 Task: Buy 2 Wheel Studs of size 15.78mm Knurl, 73.3mm Length from Brake System section under best seller category for shipping address: Brenda Cooper, 929 Preston Street, Leroy, Kansas 66857, Cell Number 6209646868. Pay from credit card ending with 6010, CVV 682
Action: Mouse moved to (32, 94)
Screenshot: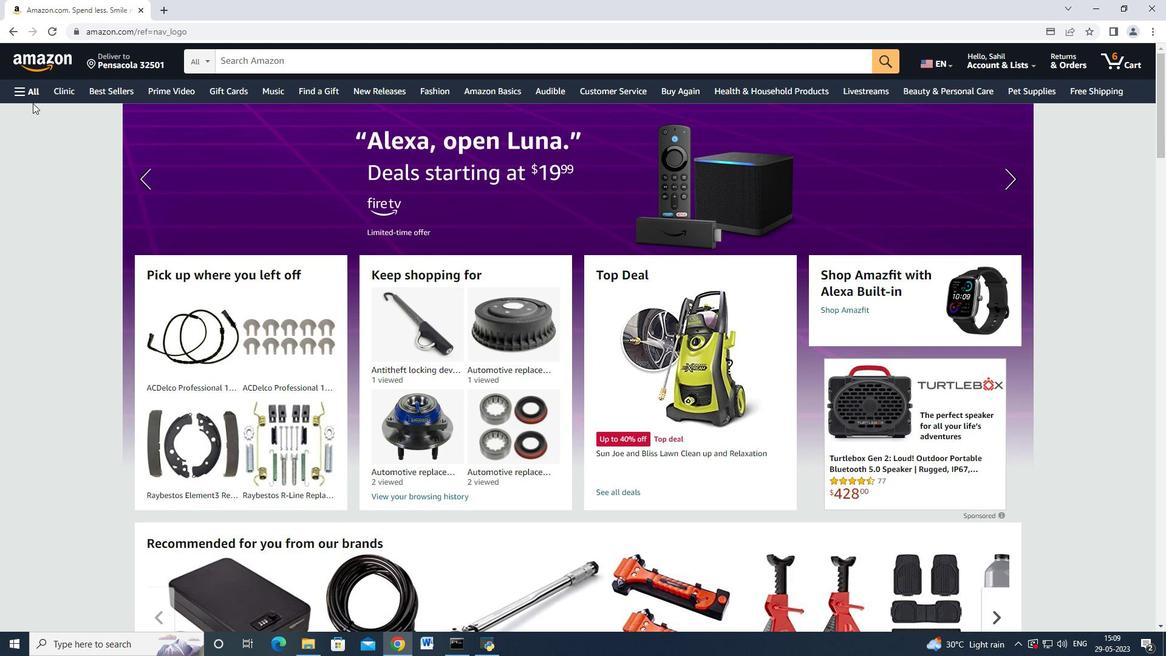 
Action: Mouse pressed left at (32, 94)
Screenshot: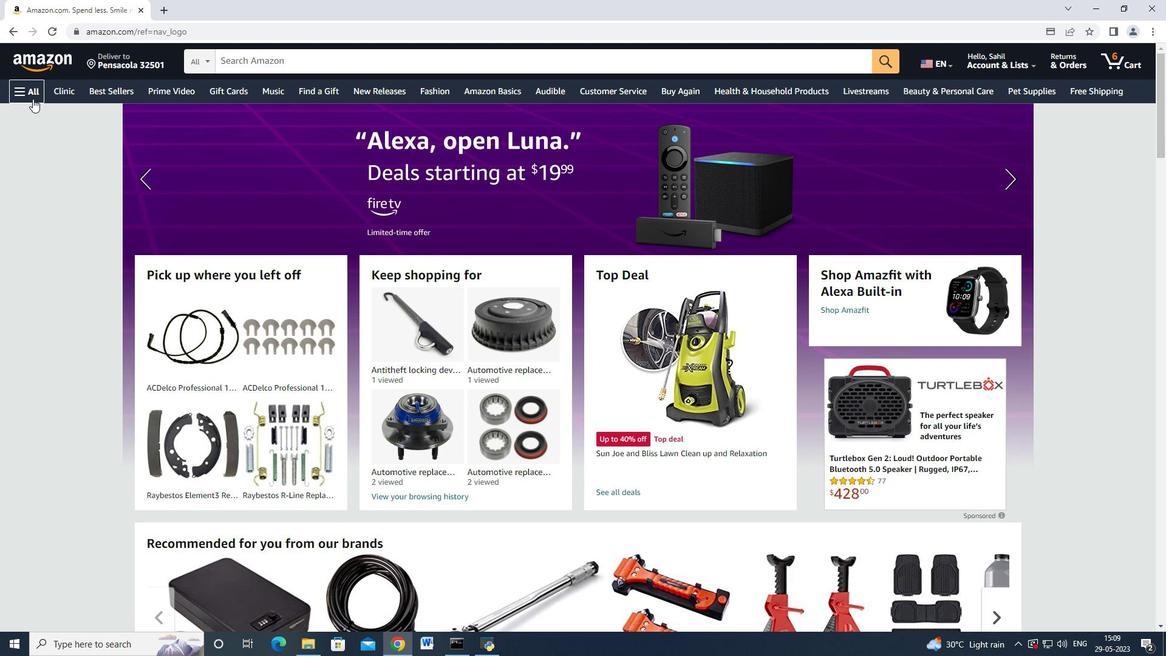 
Action: Mouse moved to (173, 580)
Screenshot: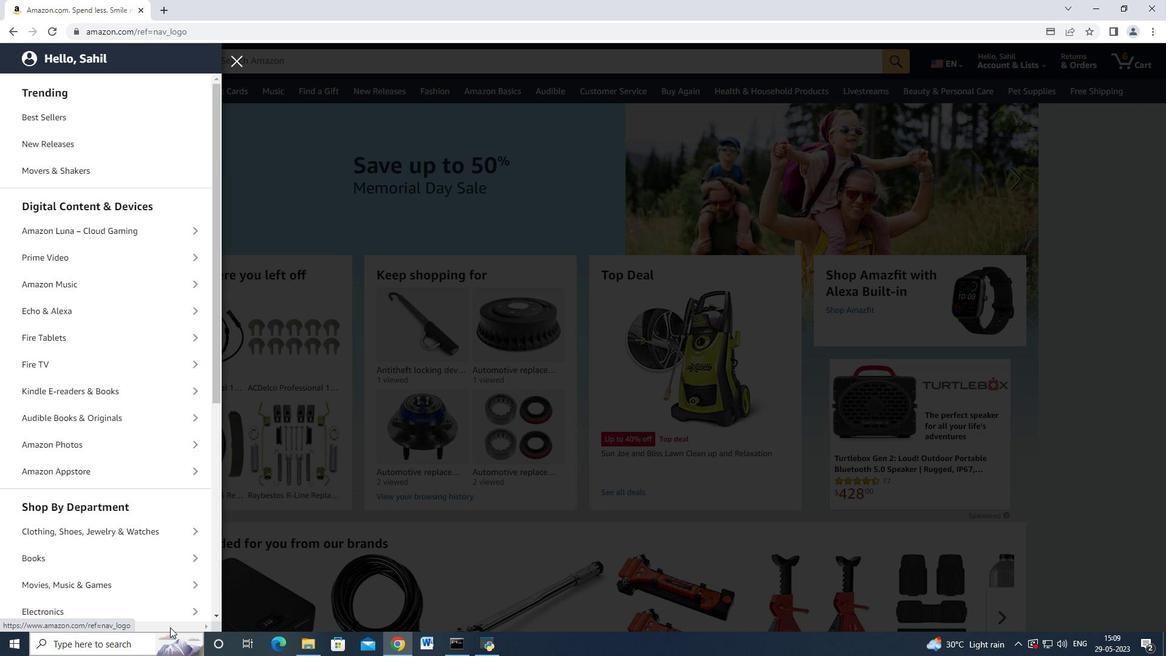 
Action: Mouse scrolled (173, 579) with delta (0, 0)
Screenshot: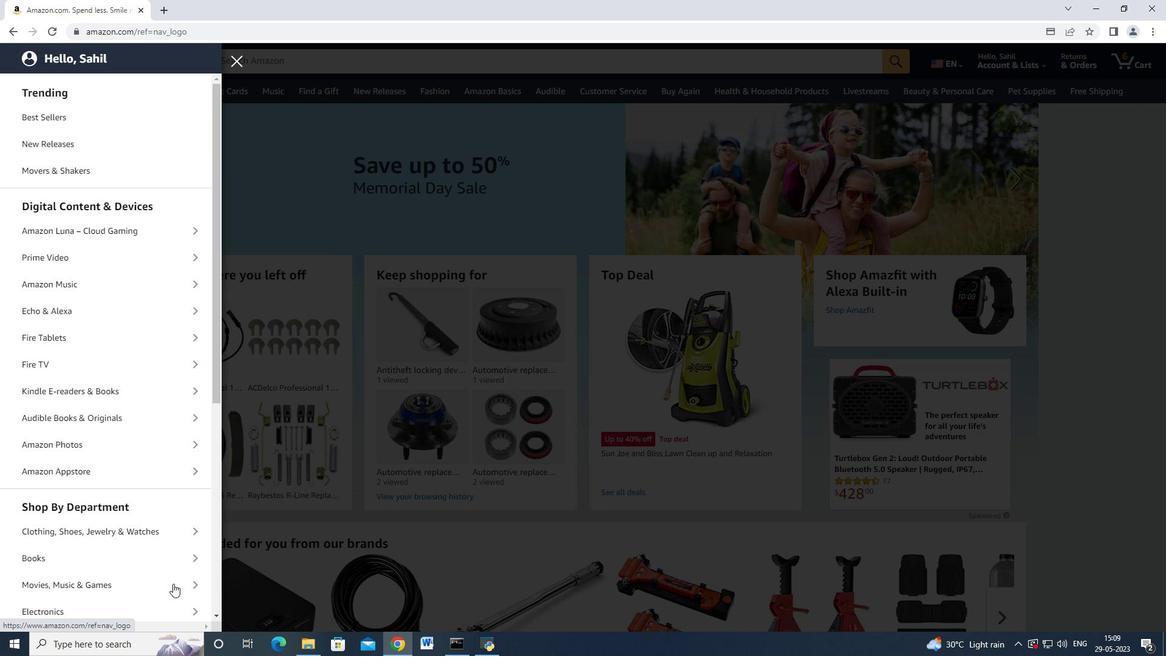 
Action: Mouse scrolled (173, 579) with delta (0, 0)
Screenshot: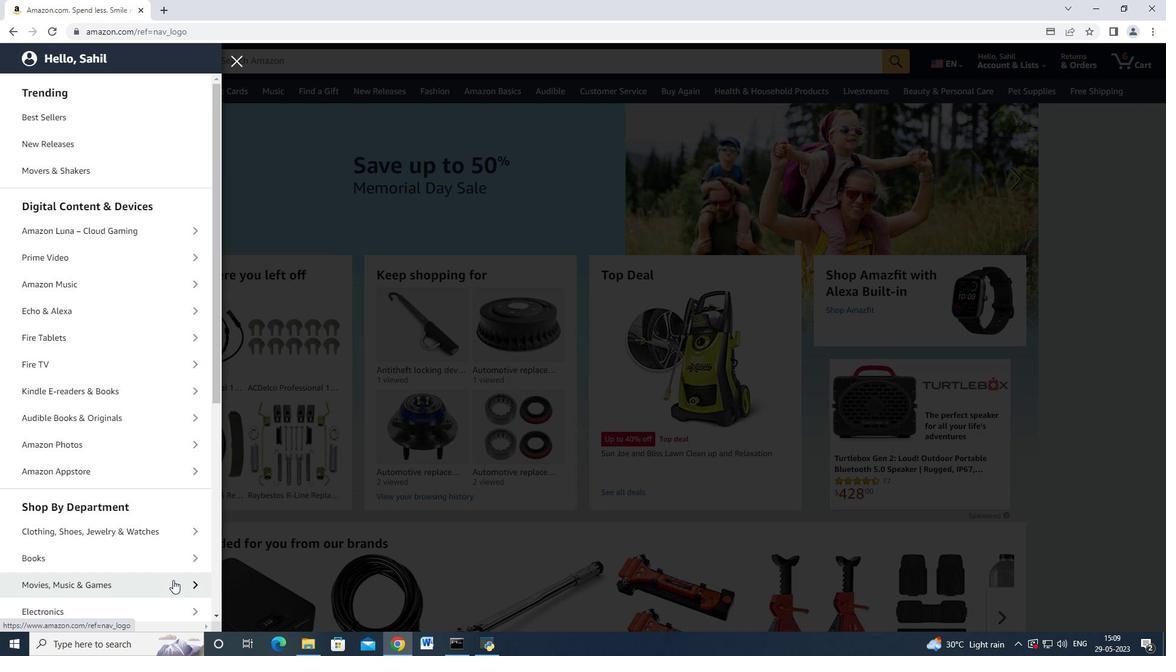
Action: Mouse scrolled (173, 579) with delta (0, 0)
Screenshot: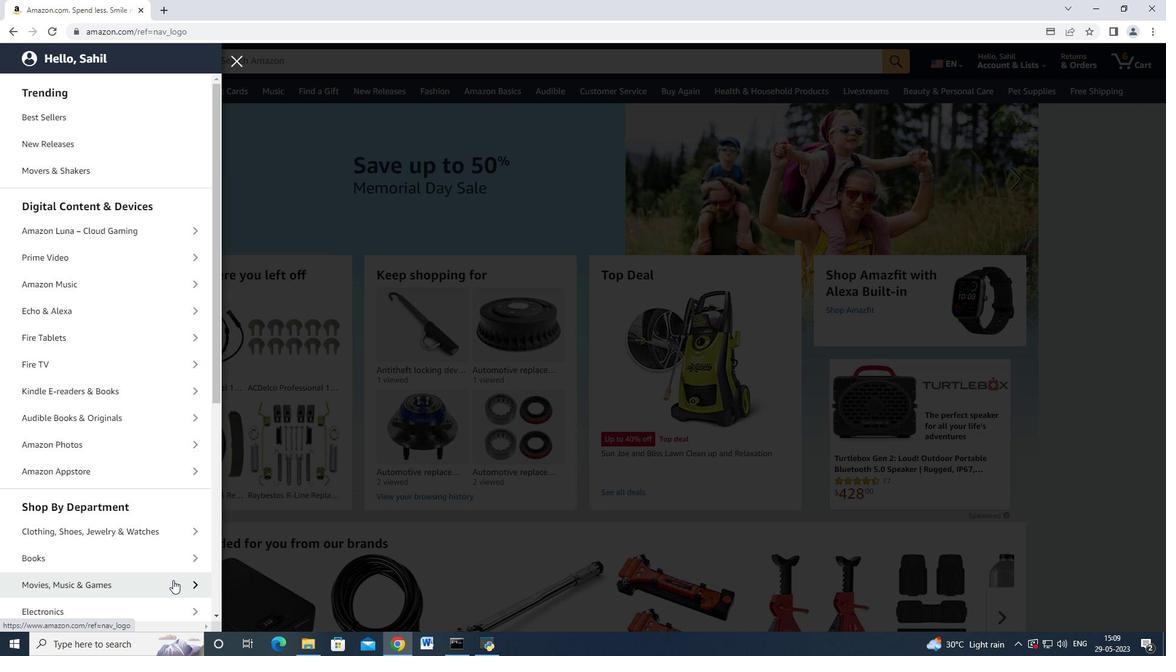 
Action: Mouse moved to (80, 464)
Screenshot: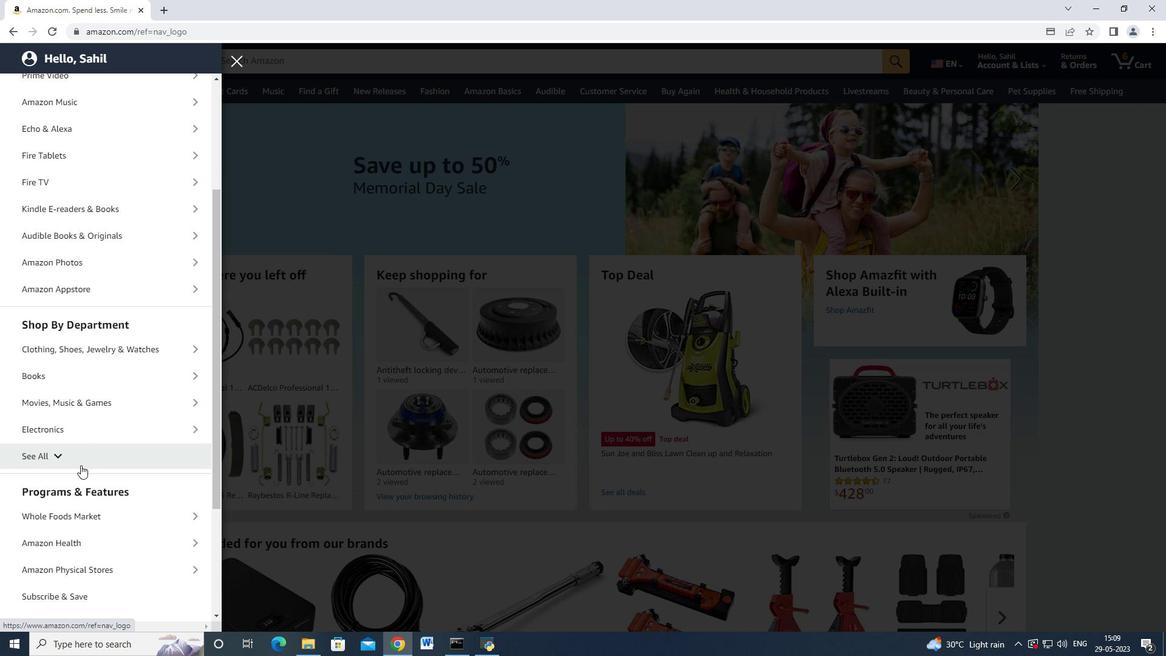 
Action: Mouse pressed left at (80, 464)
Screenshot: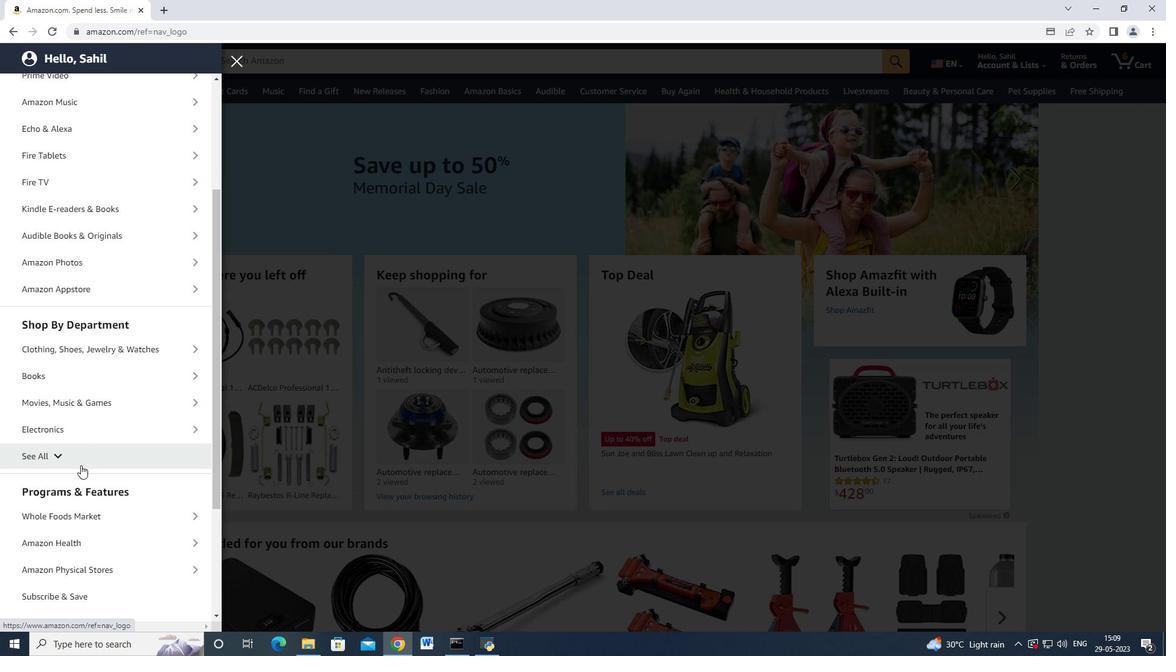 
Action: Mouse moved to (83, 474)
Screenshot: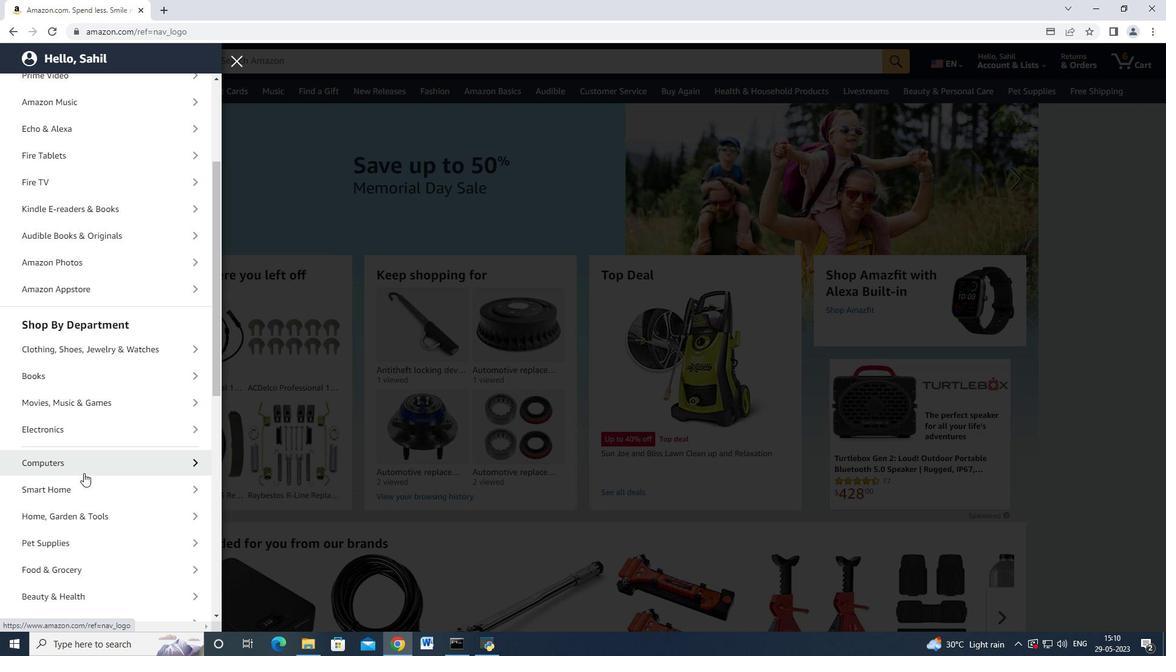 
Action: Mouse scrolled (83, 474) with delta (0, 0)
Screenshot: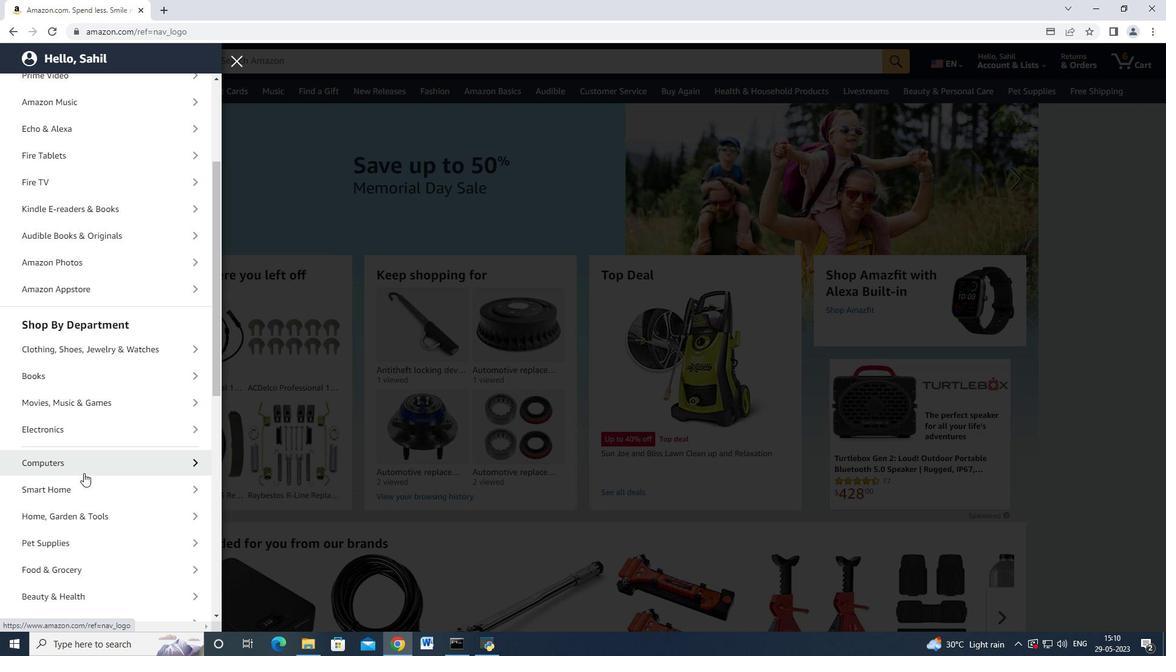 
Action: Mouse scrolled (83, 474) with delta (0, 0)
Screenshot: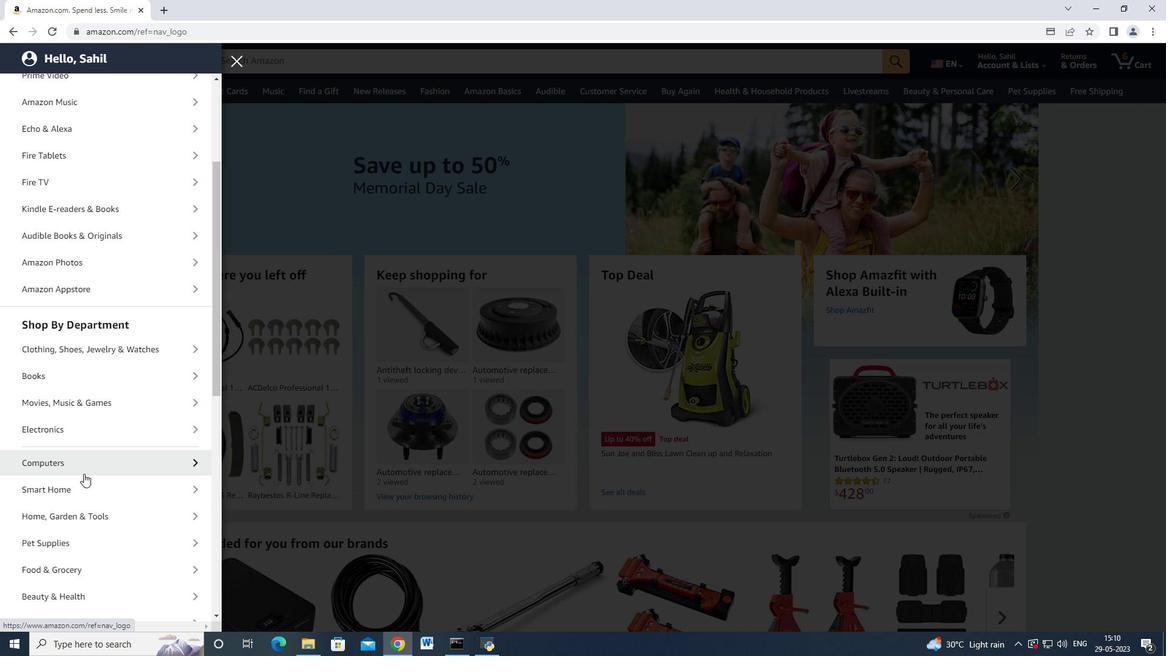 
Action: Mouse moved to (75, 315)
Screenshot: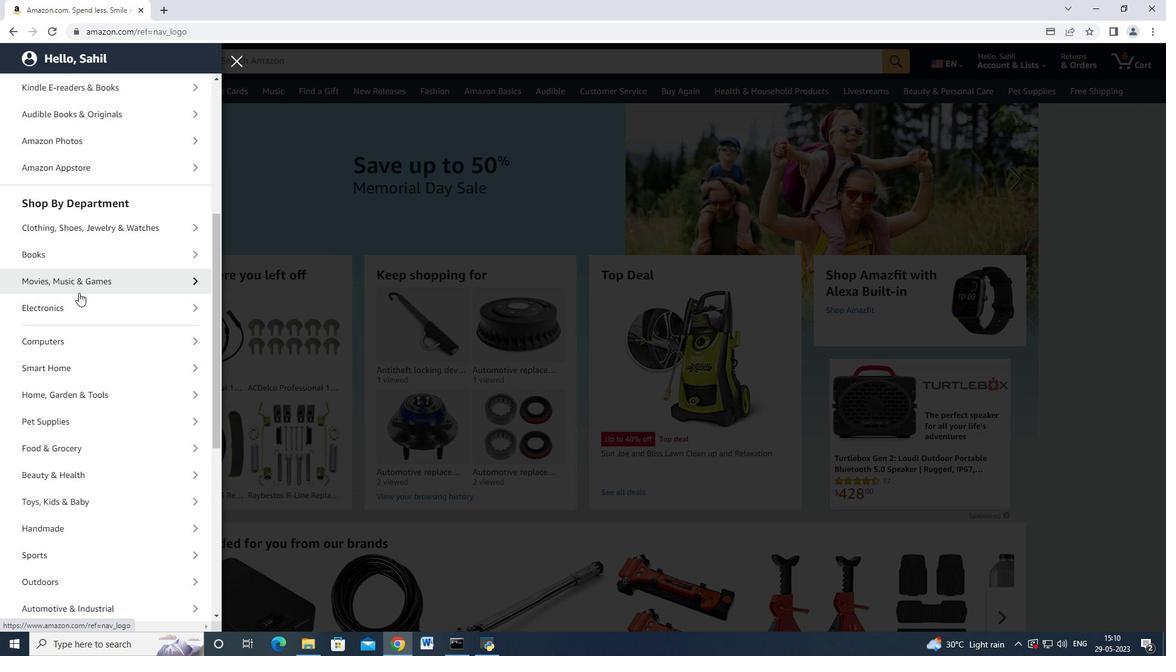 
Action: Mouse scrolled (75, 301) with delta (0, 0)
Screenshot: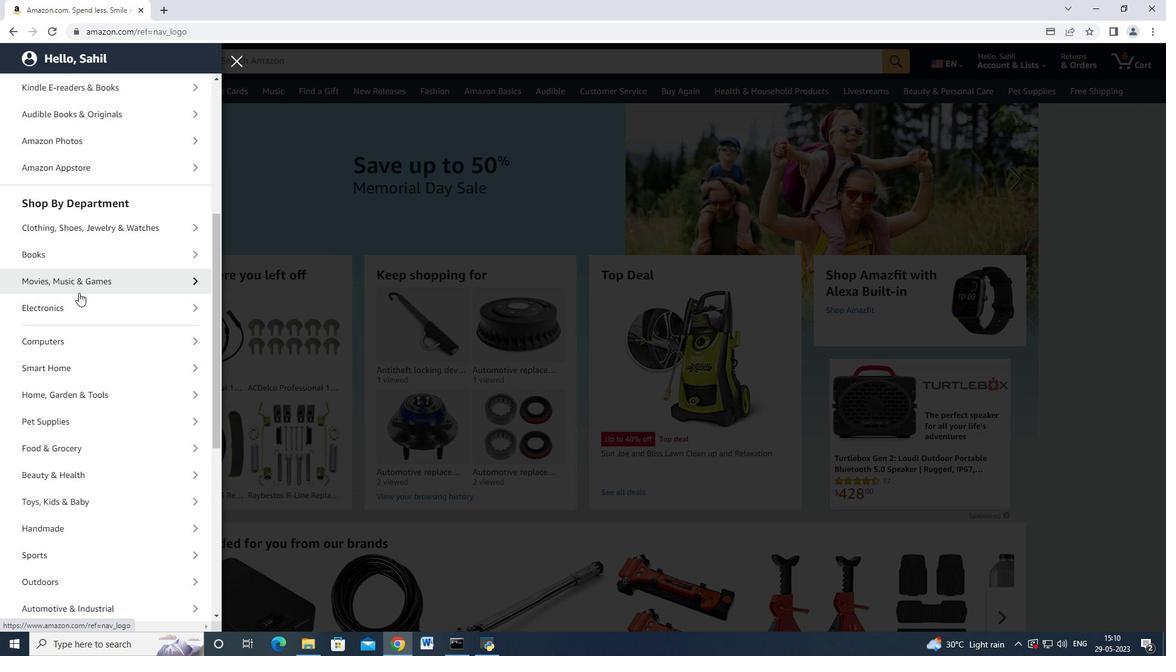 
Action: Mouse moved to (80, 334)
Screenshot: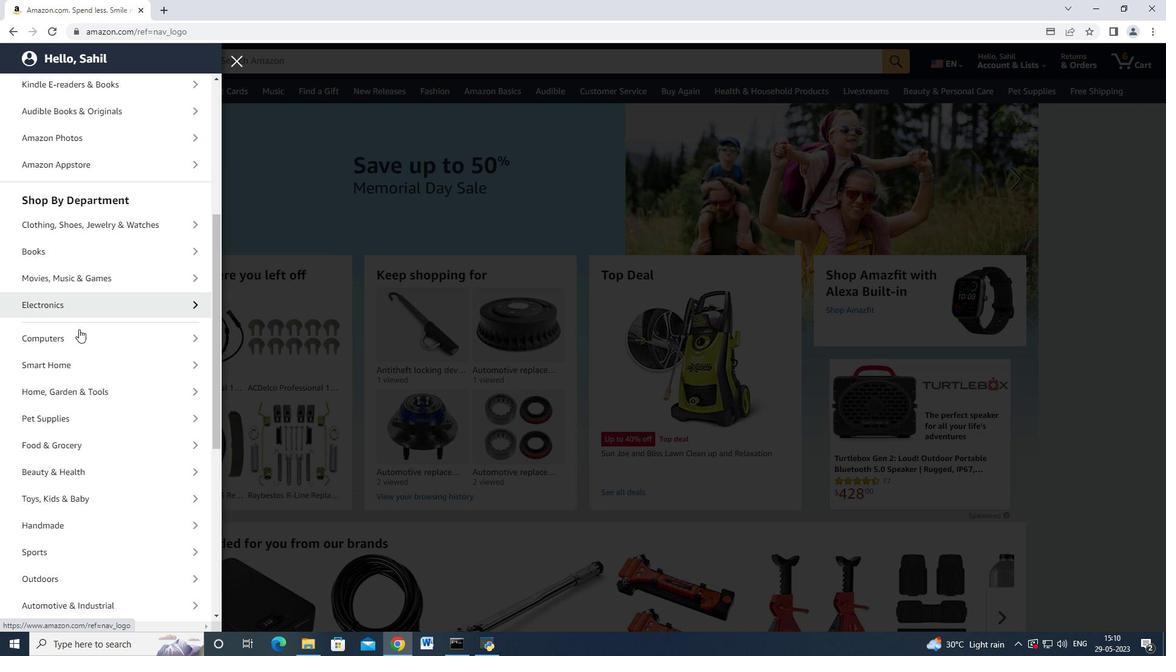 
Action: Mouse scrolled (80, 333) with delta (0, 0)
Screenshot: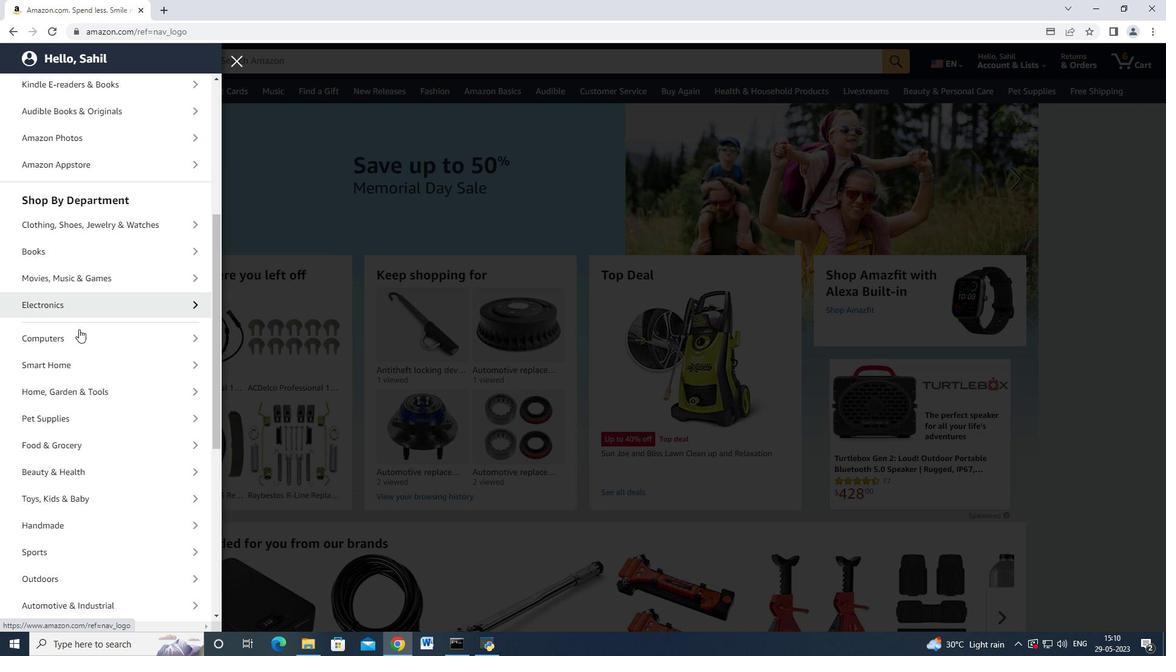 
Action: Mouse scrolled (80, 333) with delta (0, 0)
Screenshot: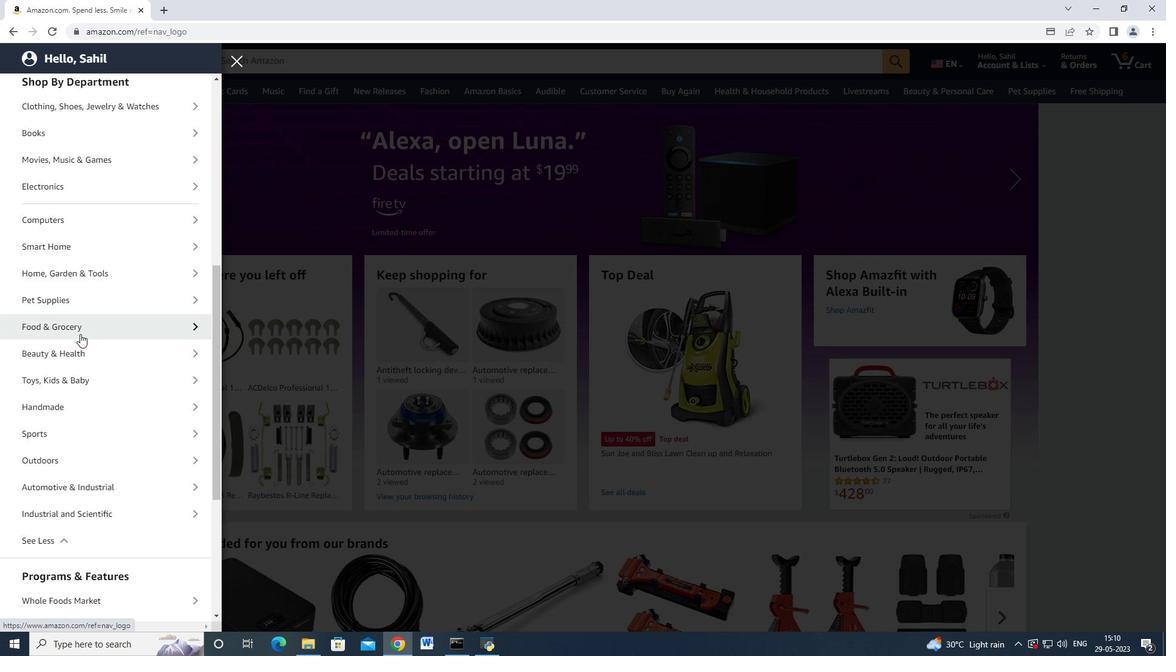 
Action: Mouse scrolled (80, 333) with delta (0, 0)
Screenshot: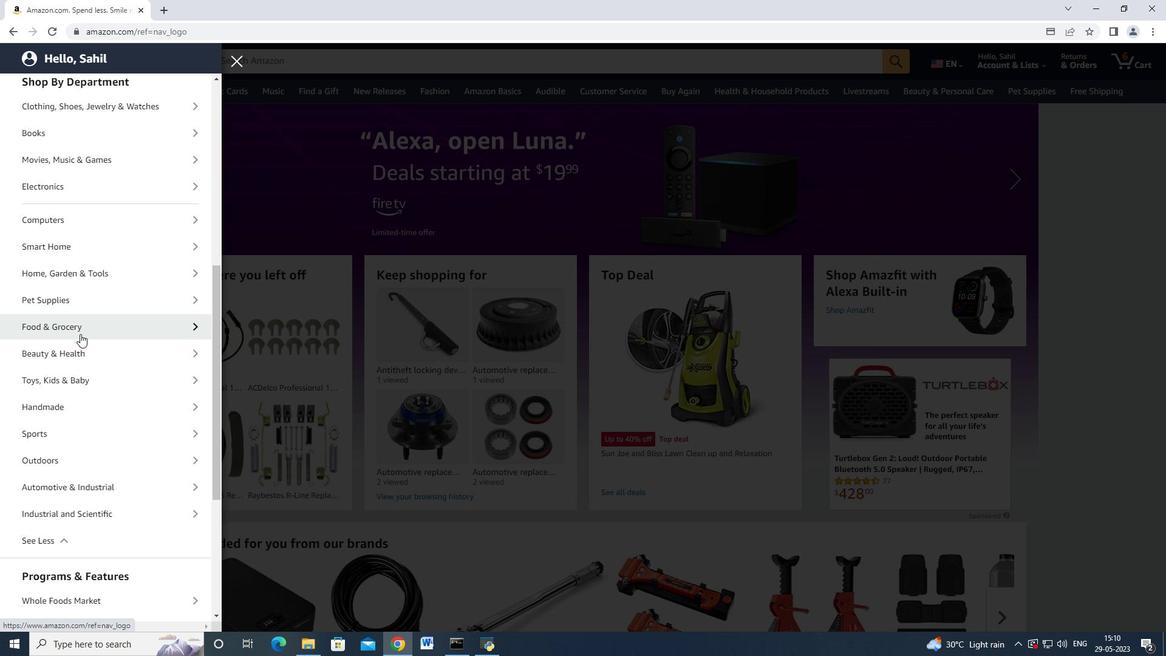 
Action: Mouse scrolled (80, 334) with delta (0, 0)
Screenshot: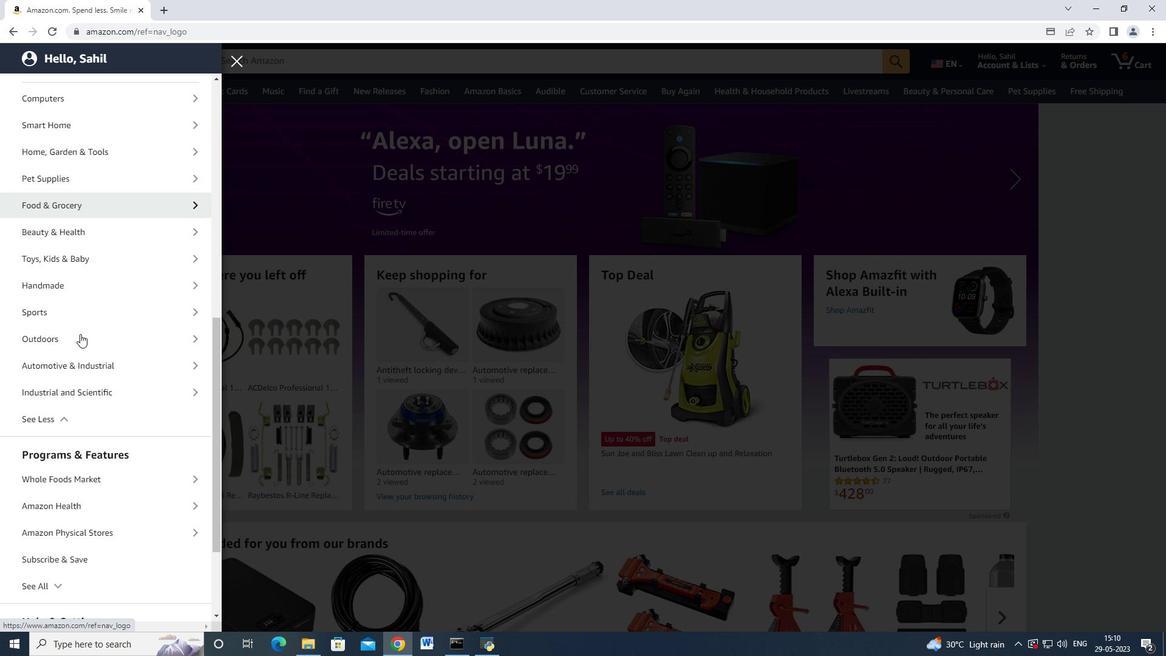 
Action: Mouse scrolled (80, 334) with delta (0, 0)
Screenshot: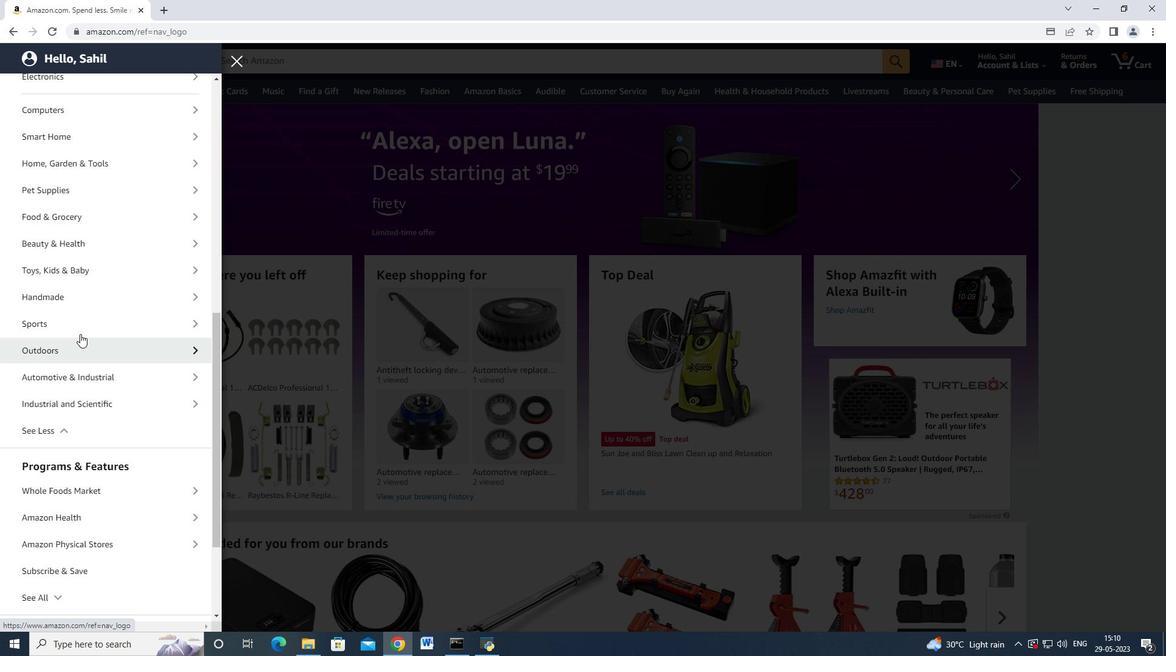
Action: Mouse scrolled (80, 334) with delta (0, 0)
Screenshot: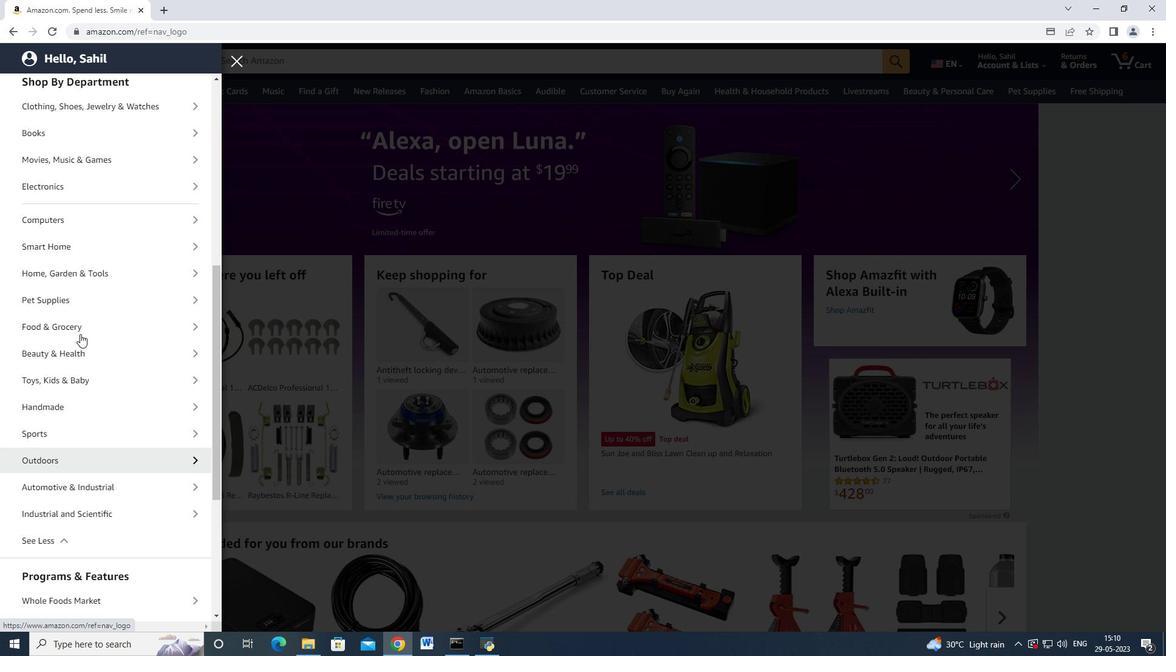 
Action: Mouse scrolled (80, 334) with delta (0, 0)
Screenshot: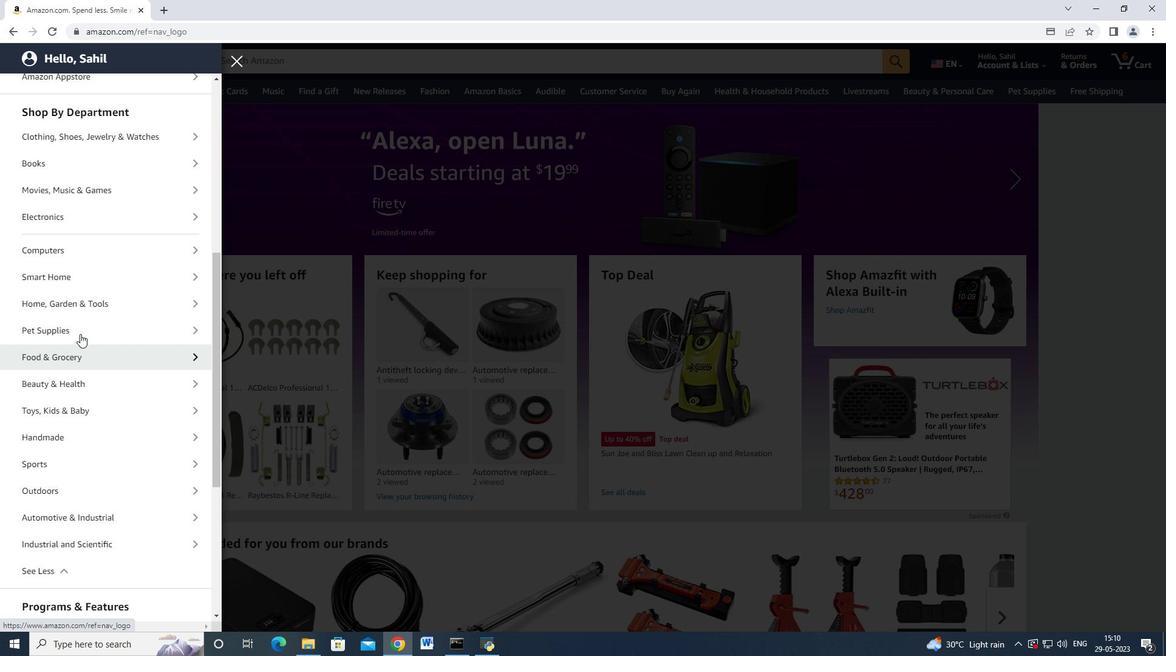 
Action: Mouse moved to (80, 334)
Screenshot: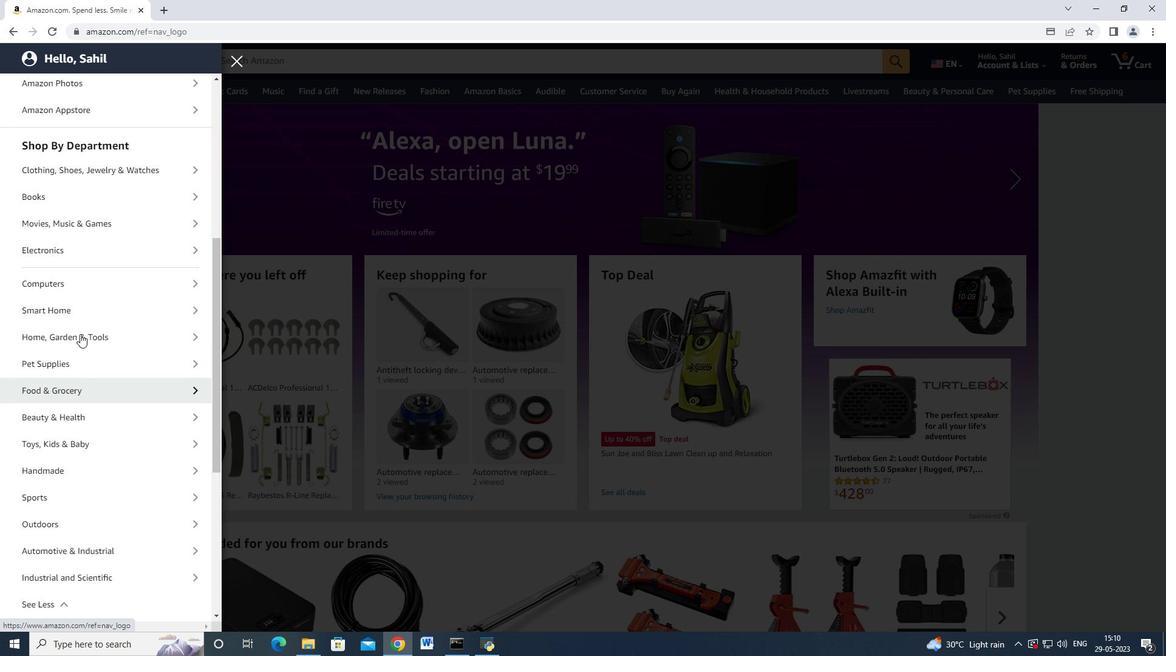 
Action: Mouse scrolled (80, 335) with delta (0, 0)
Screenshot: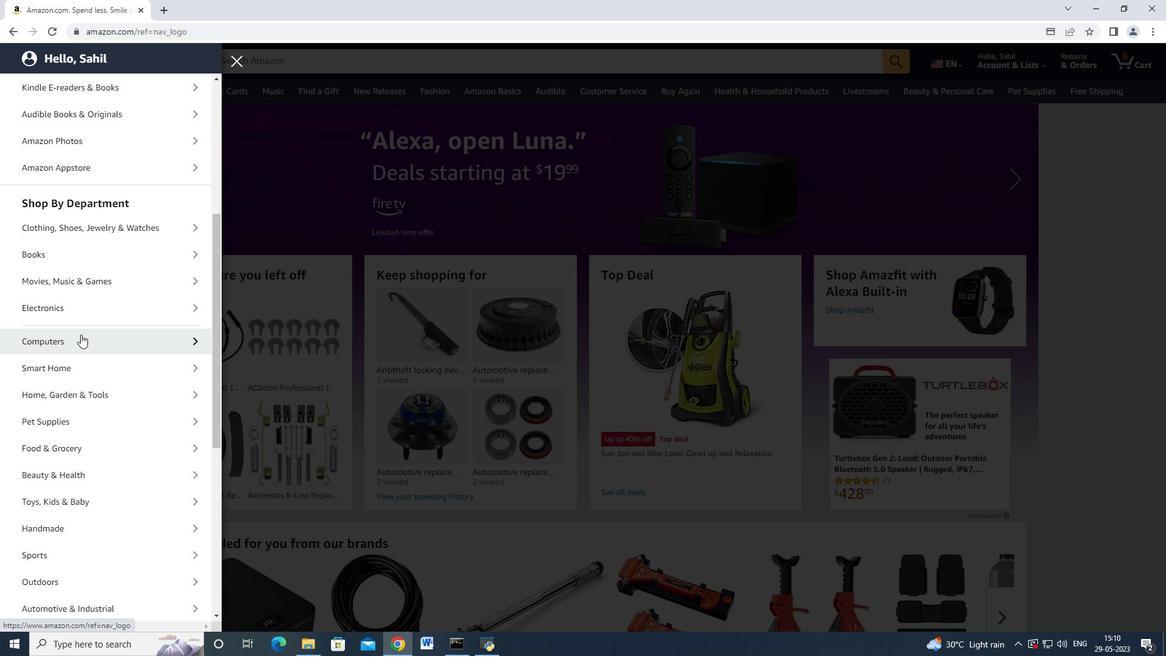 
Action: Mouse scrolled (80, 335) with delta (0, 0)
Screenshot: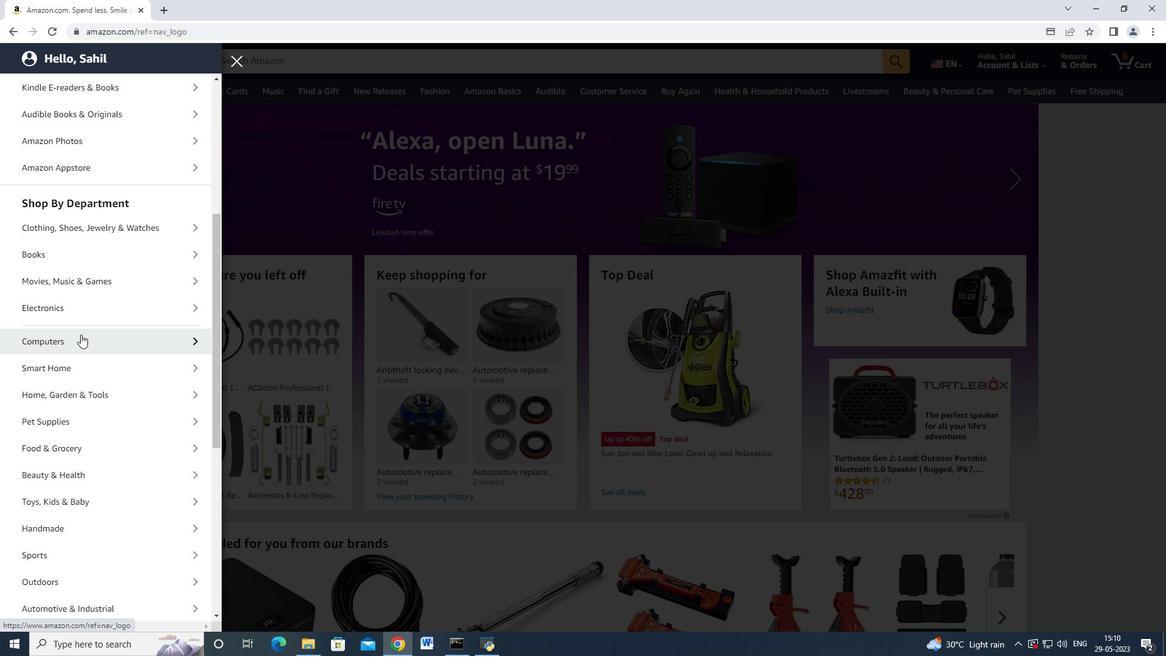 
Action: Mouse scrolled (80, 335) with delta (0, 0)
Screenshot: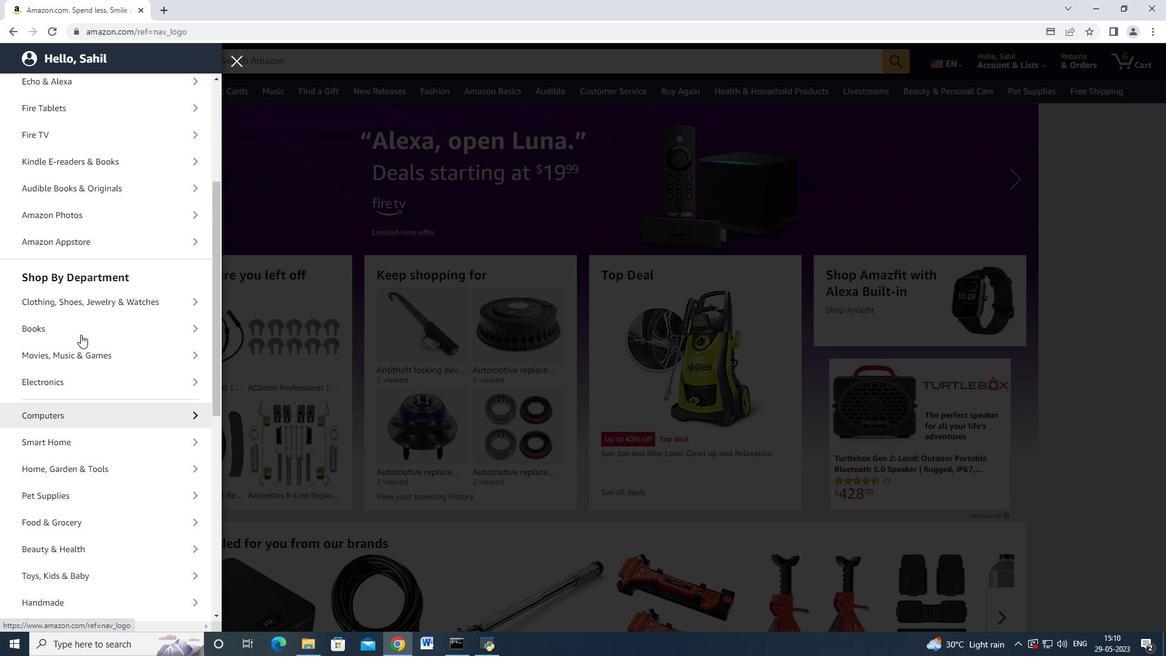 
Action: Mouse moved to (82, 333)
Screenshot: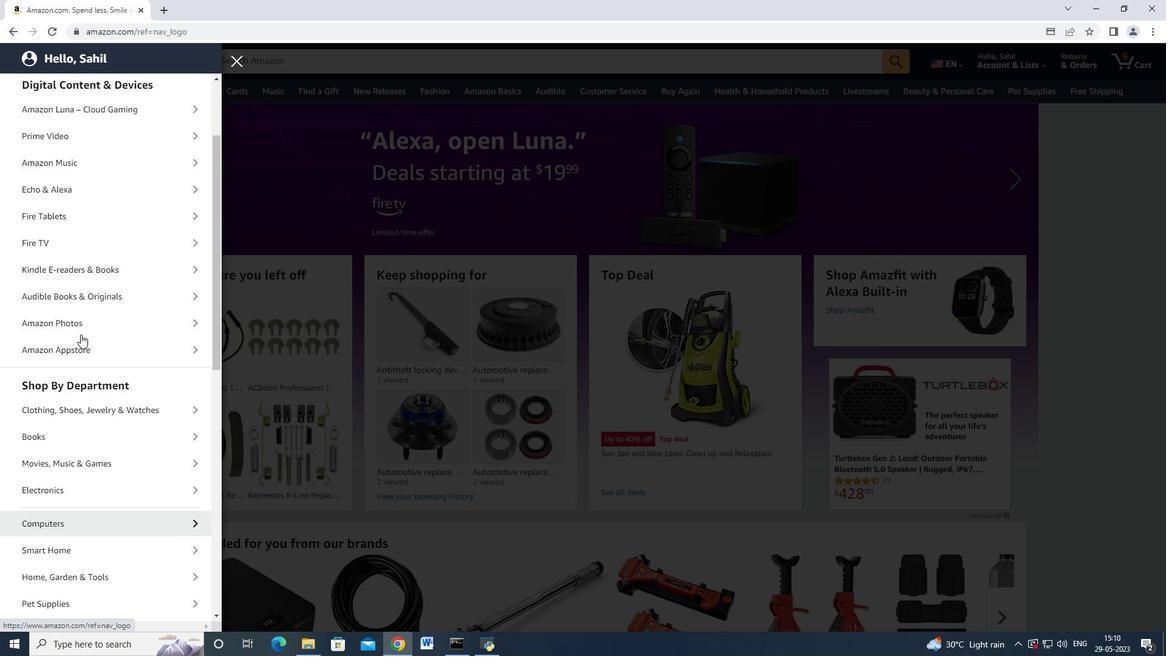 
Action: Mouse scrolled (82, 333) with delta (0, 0)
Screenshot: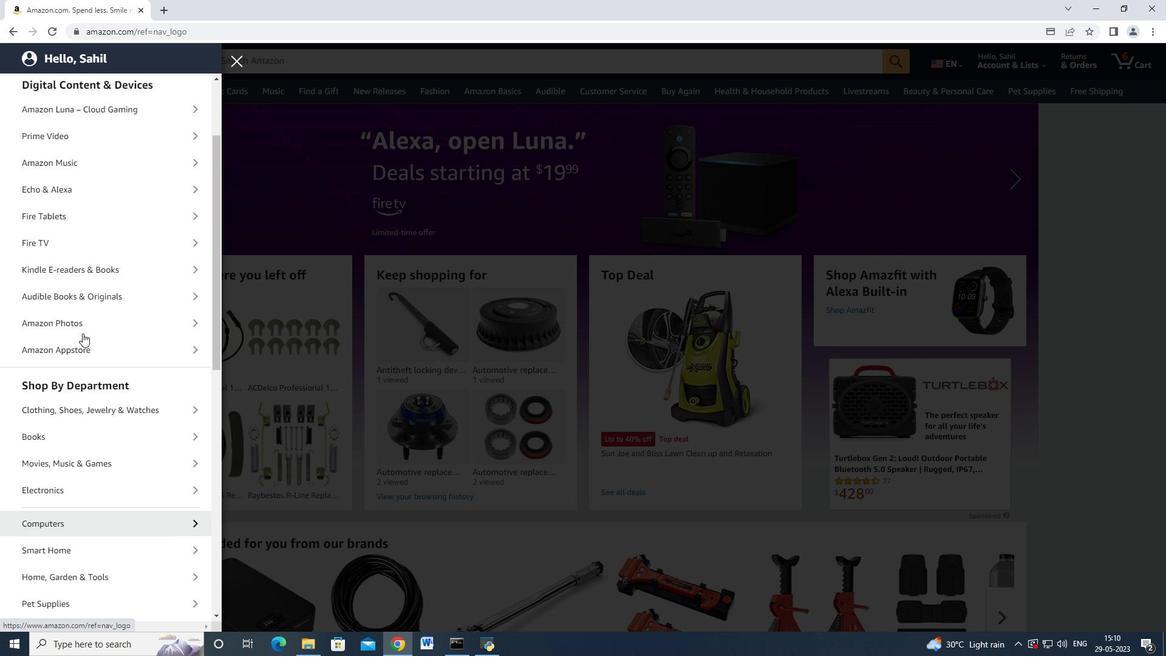 
Action: Mouse scrolled (82, 333) with delta (0, 0)
Screenshot: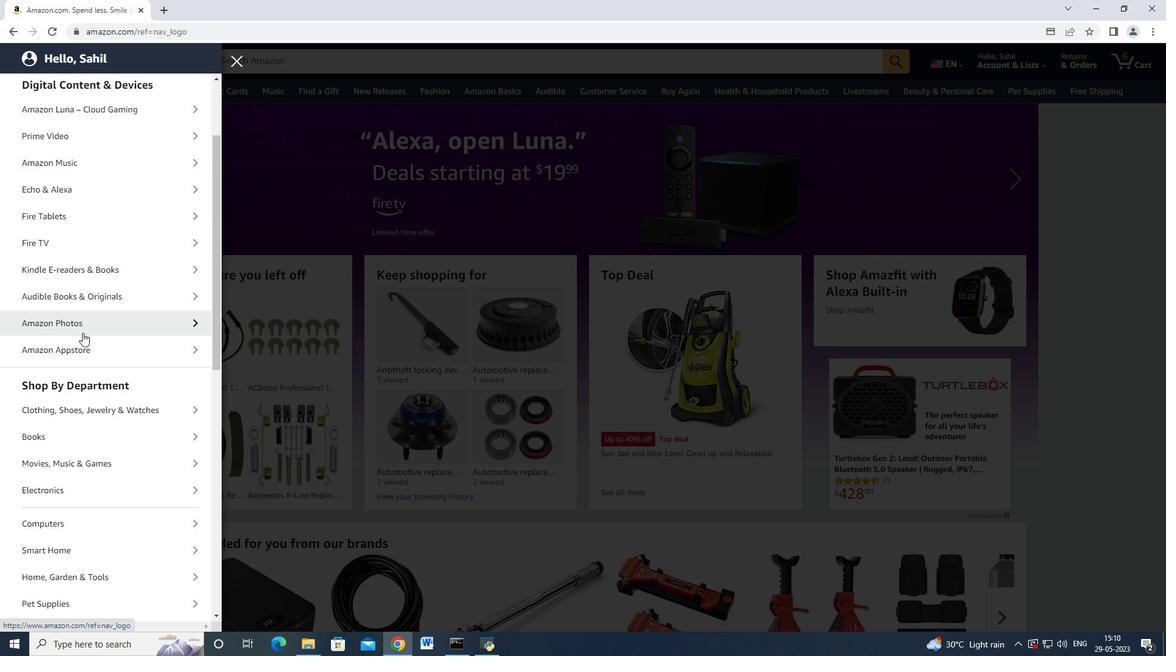 
Action: Mouse scrolled (82, 332) with delta (0, 0)
Screenshot: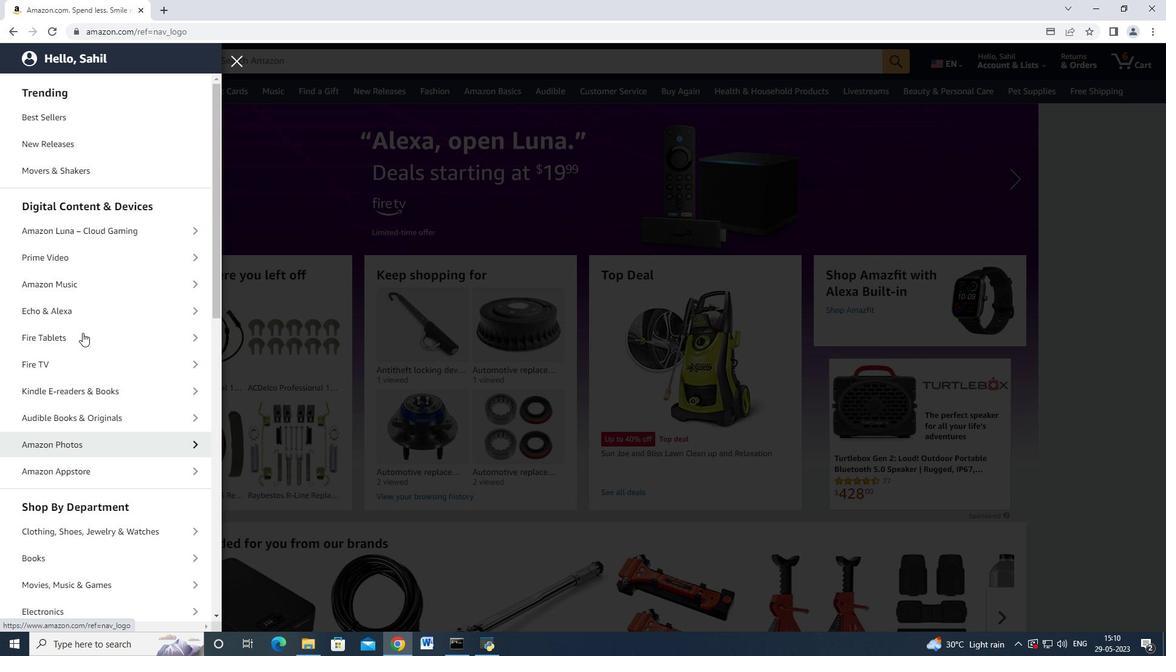 
Action: Mouse scrolled (82, 332) with delta (0, 0)
Screenshot: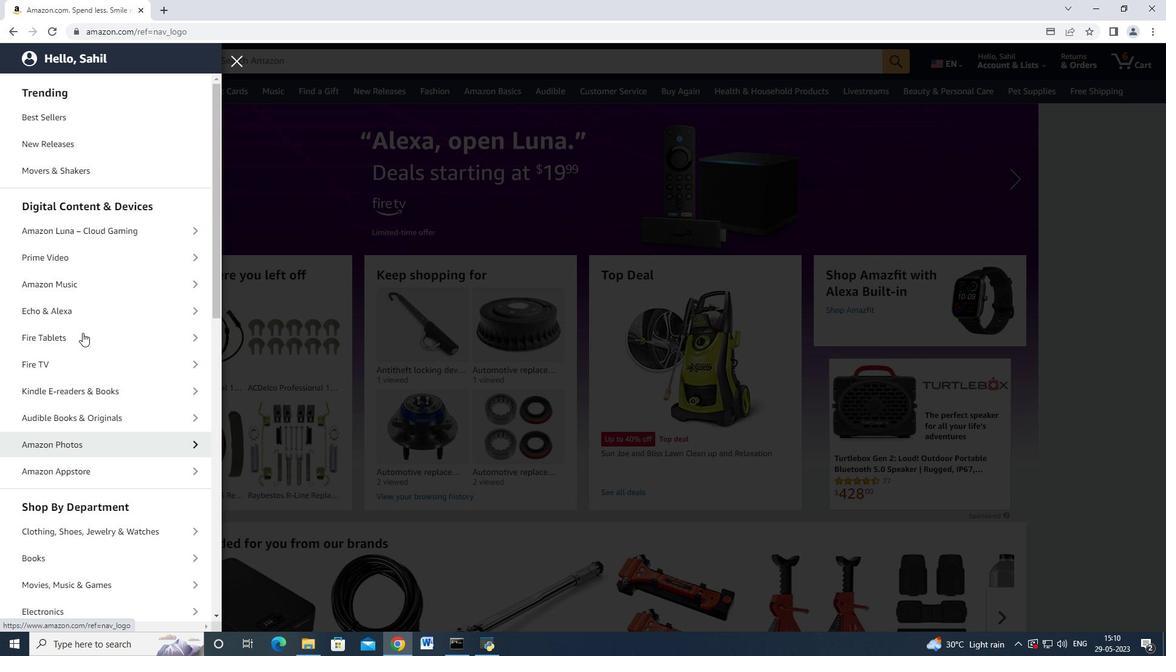 
Action: Mouse scrolled (82, 333) with delta (0, 0)
Screenshot: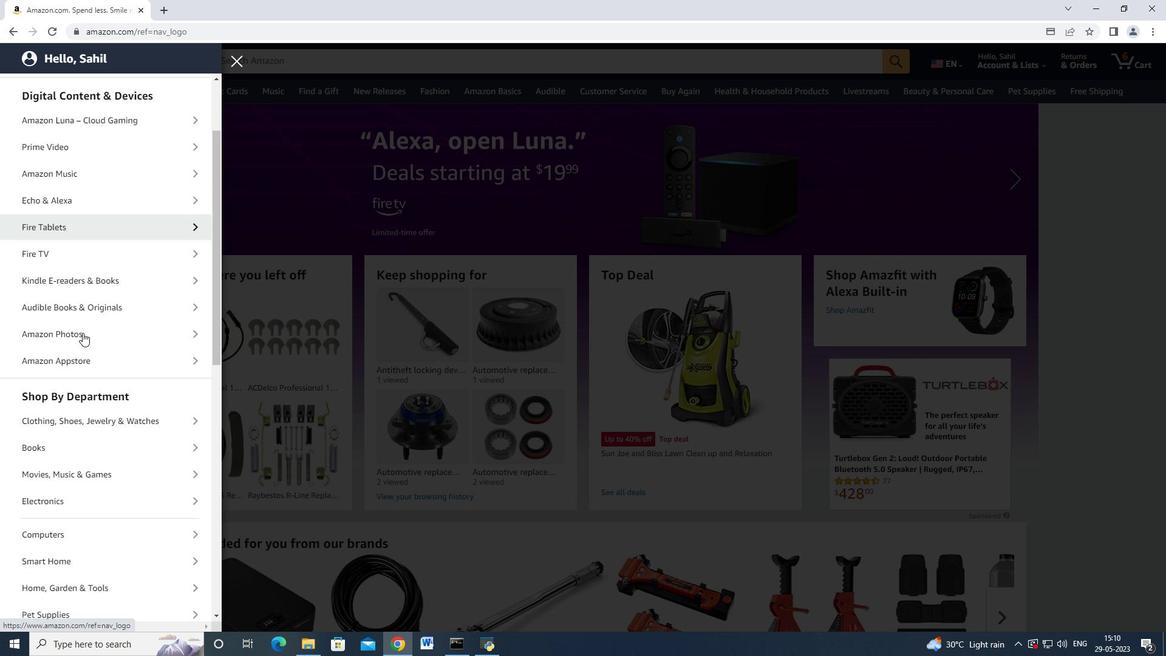 
Action: Mouse scrolled (82, 333) with delta (0, 0)
Screenshot: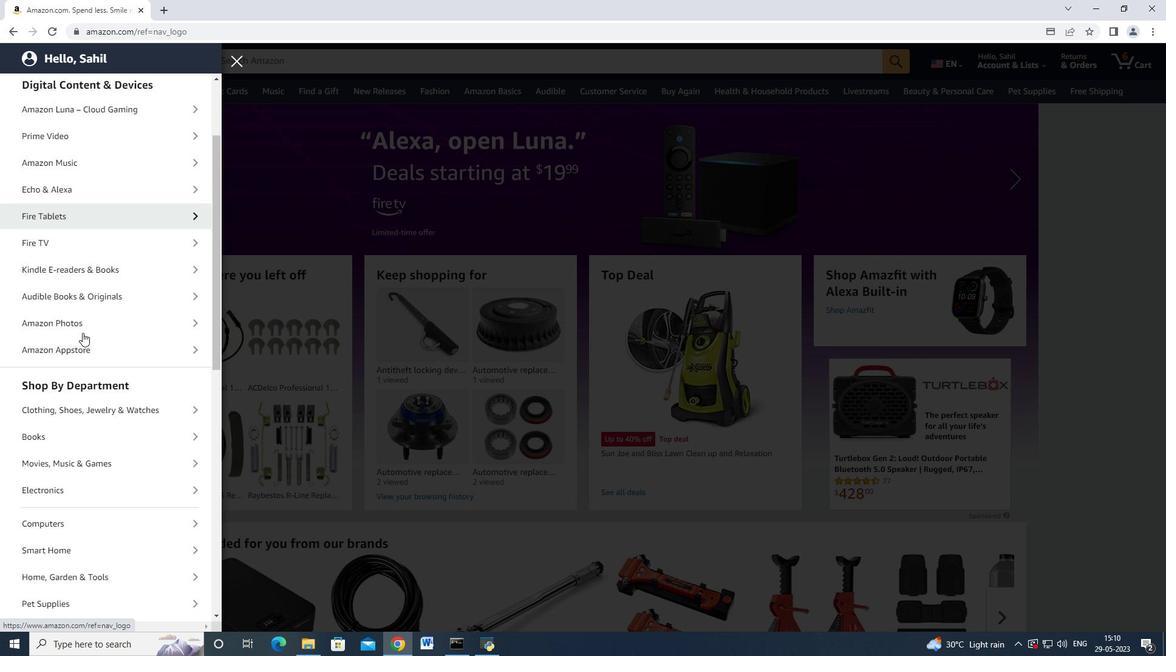 
Action: Mouse scrolled (82, 332) with delta (0, 0)
Screenshot: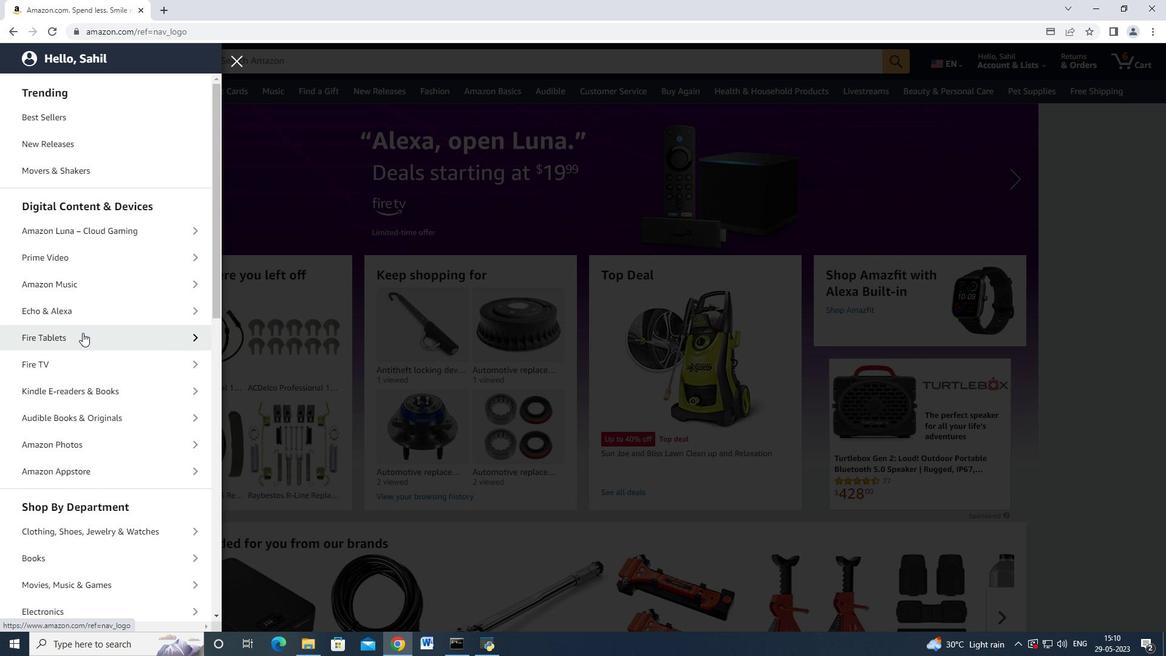 
Action: Mouse scrolled (82, 332) with delta (0, 0)
Screenshot: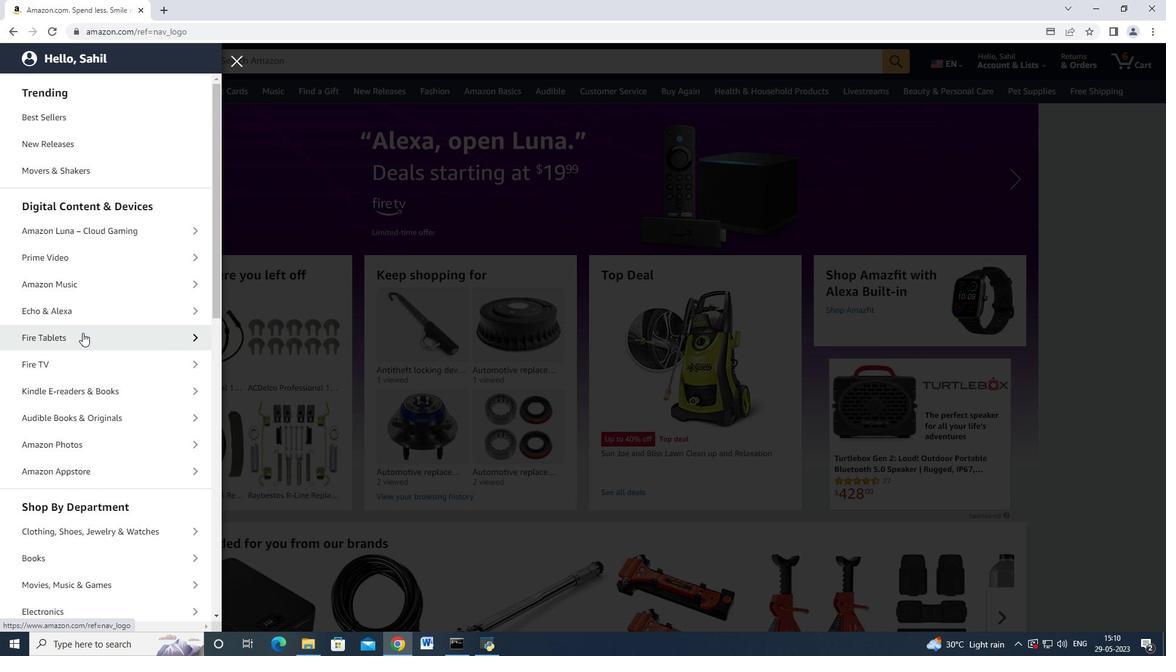 
Action: Mouse scrolled (82, 333) with delta (0, 0)
Screenshot: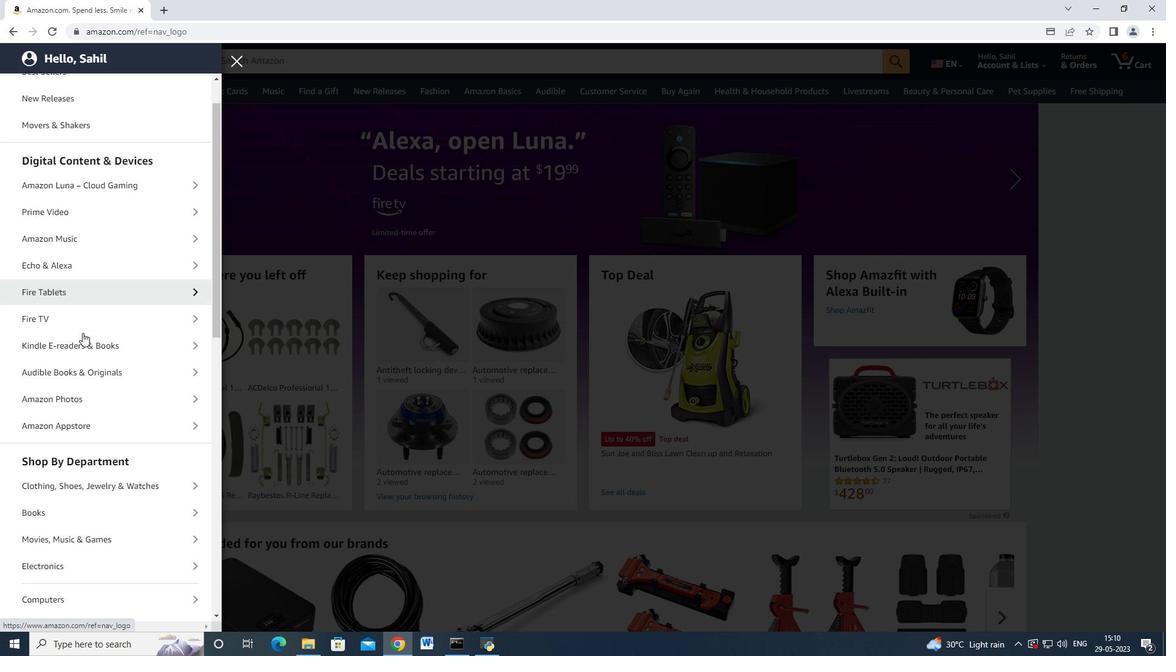 
Action: Mouse scrolled (82, 333) with delta (0, 0)
Screenshot: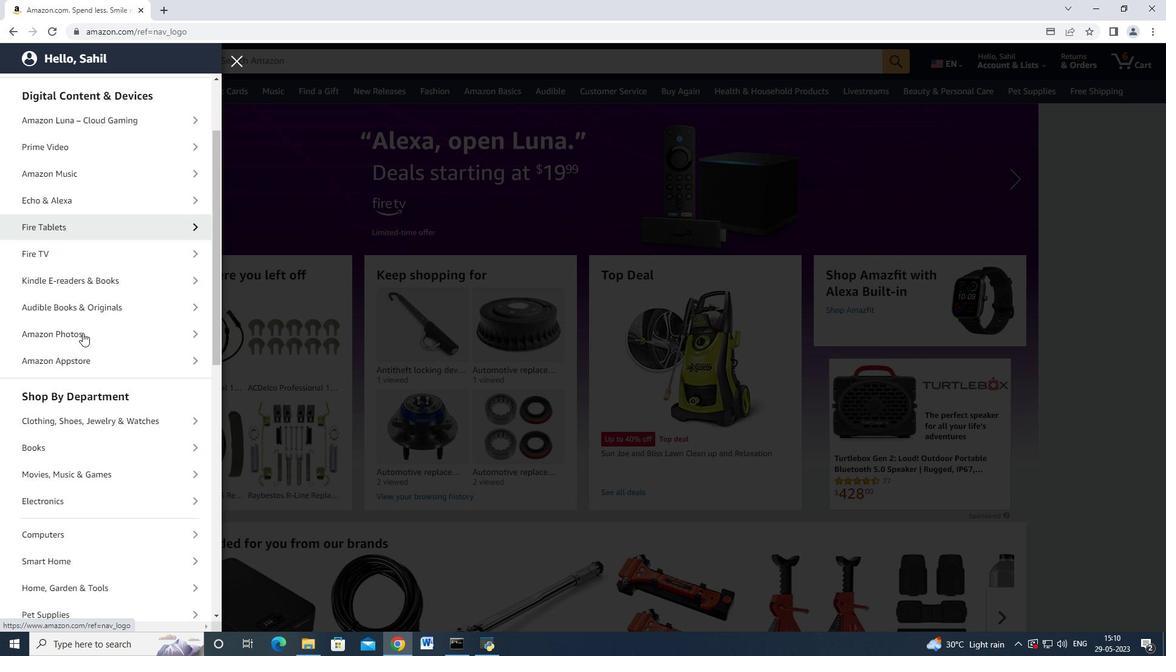 
Action: Mouse scrolled (82, 332) with delta (0, 0)
Screenshot: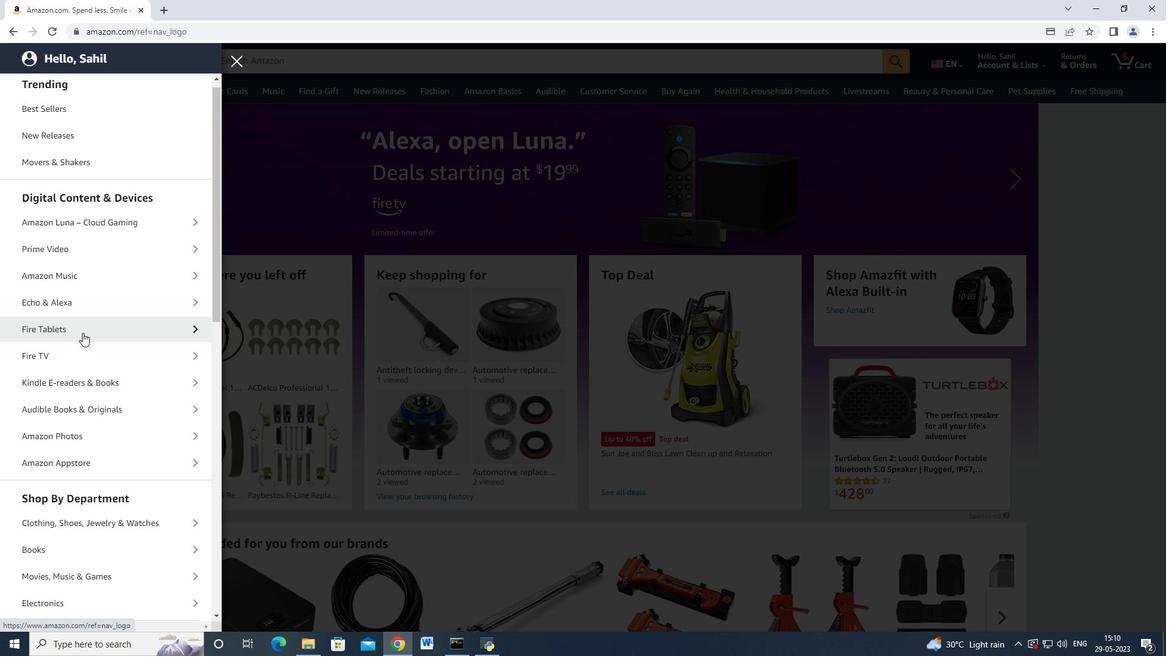 
Action: Mouse scrolled (82, 332) with delta (0, 0)
Screenshot: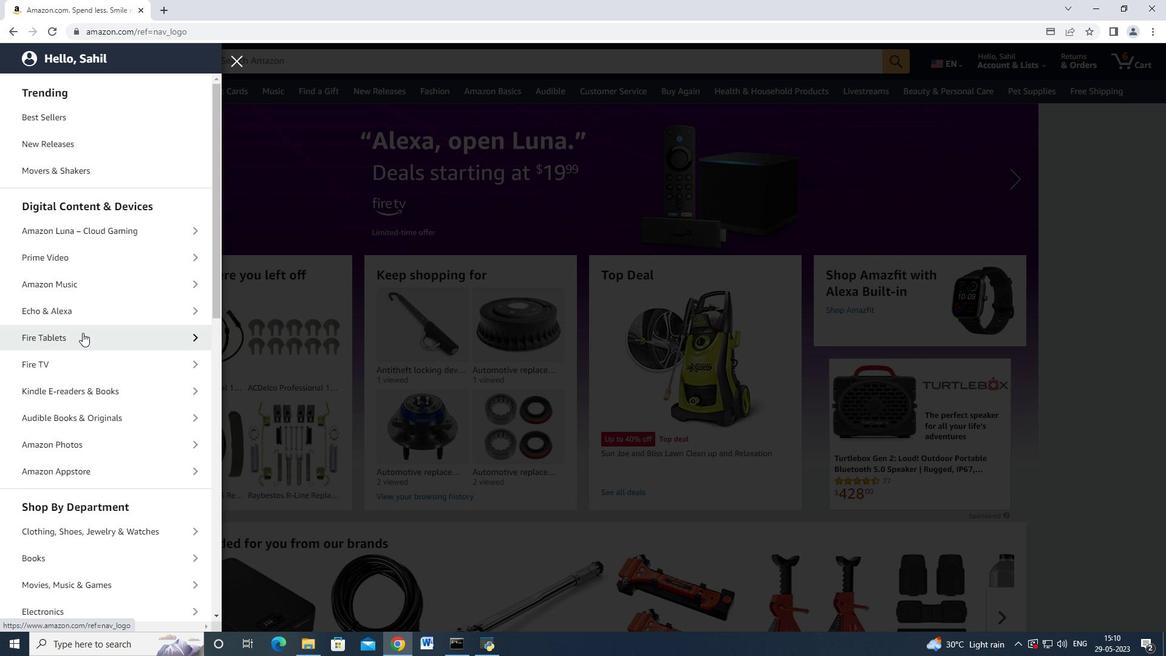 
Action: Mouse scrolled (82, 332) with delta (0, 0)
Screenshot: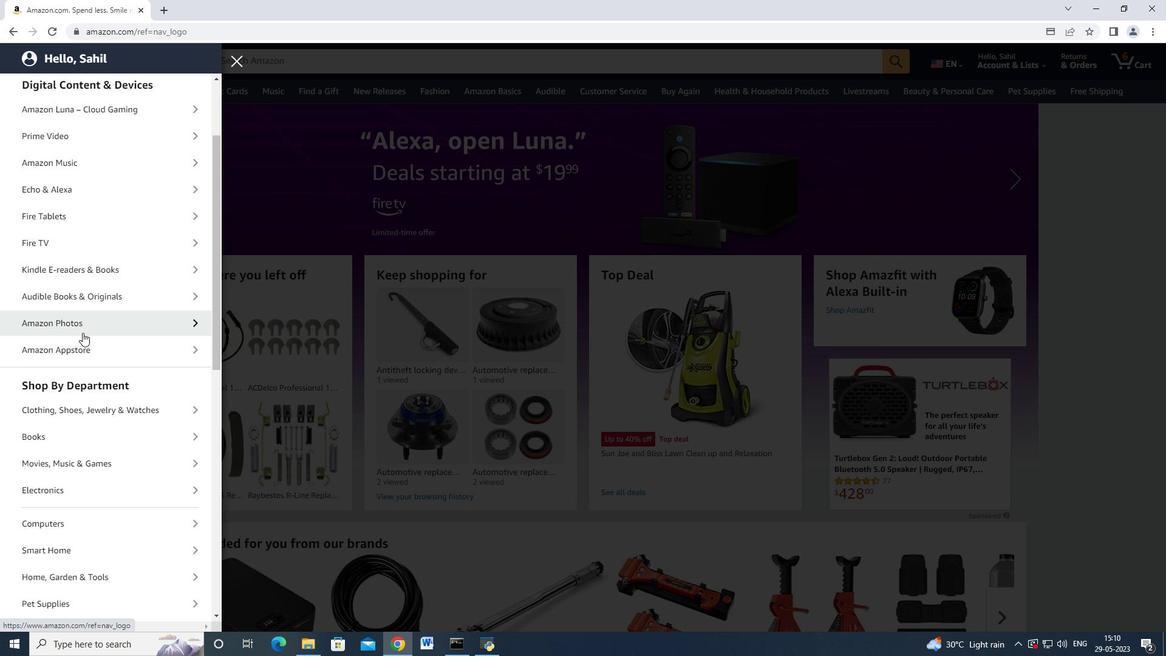 
Action: Mouse moved to (88, 330)
Screenshot: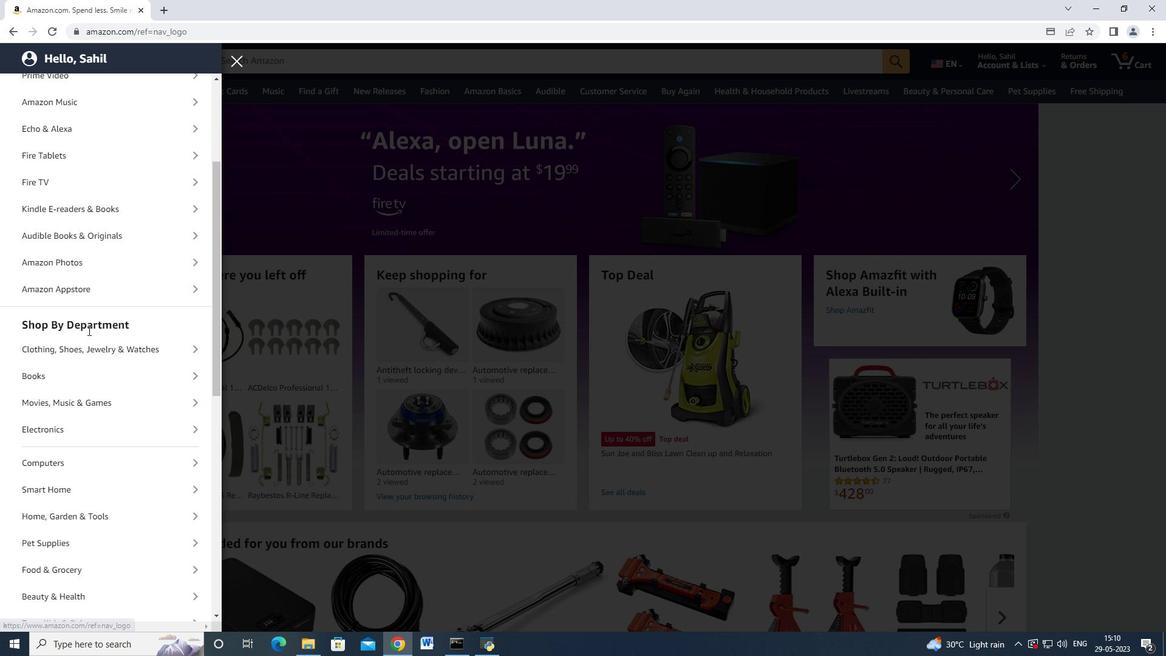 
Action: Mouse scrolled (88, 330) with delta (0, 0)
Screenshot: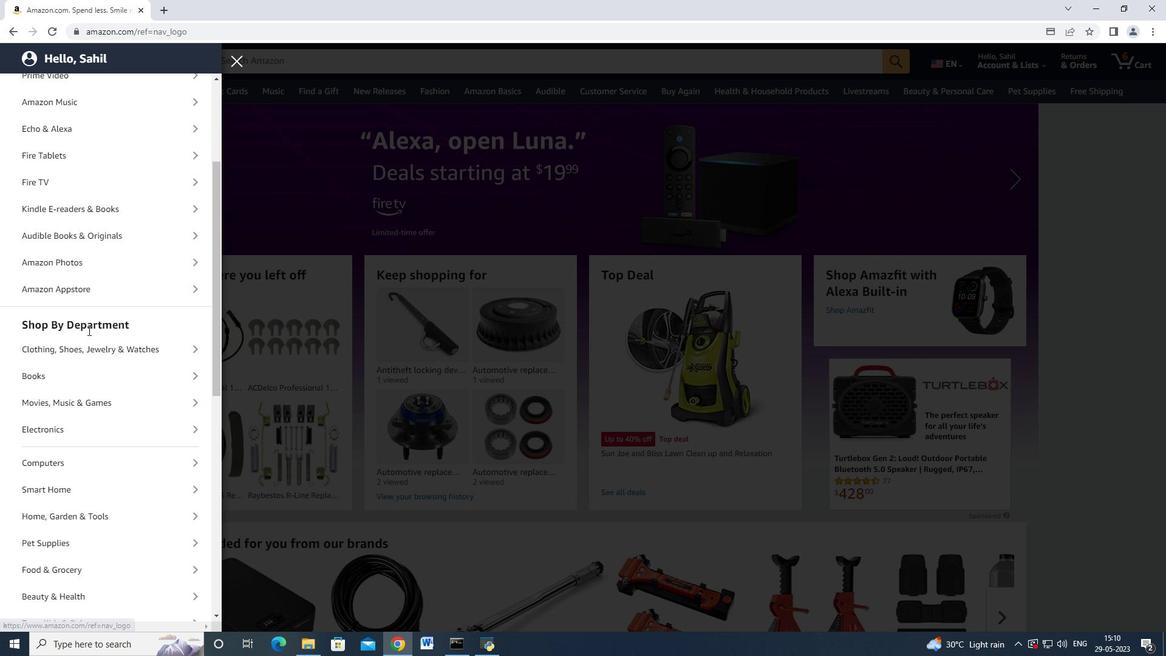 
Action: Mouse scrolled (88, 330) with delta (0, 0)
Screenshot: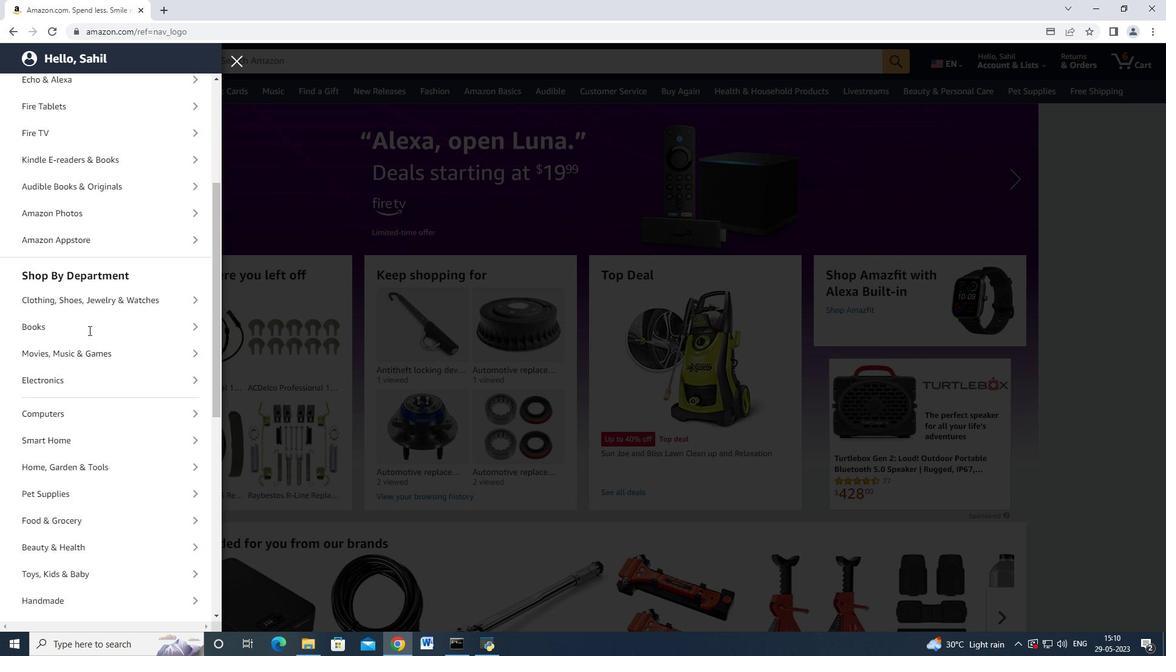 
Action: Mouse moved to (80, 340)
Screenshot: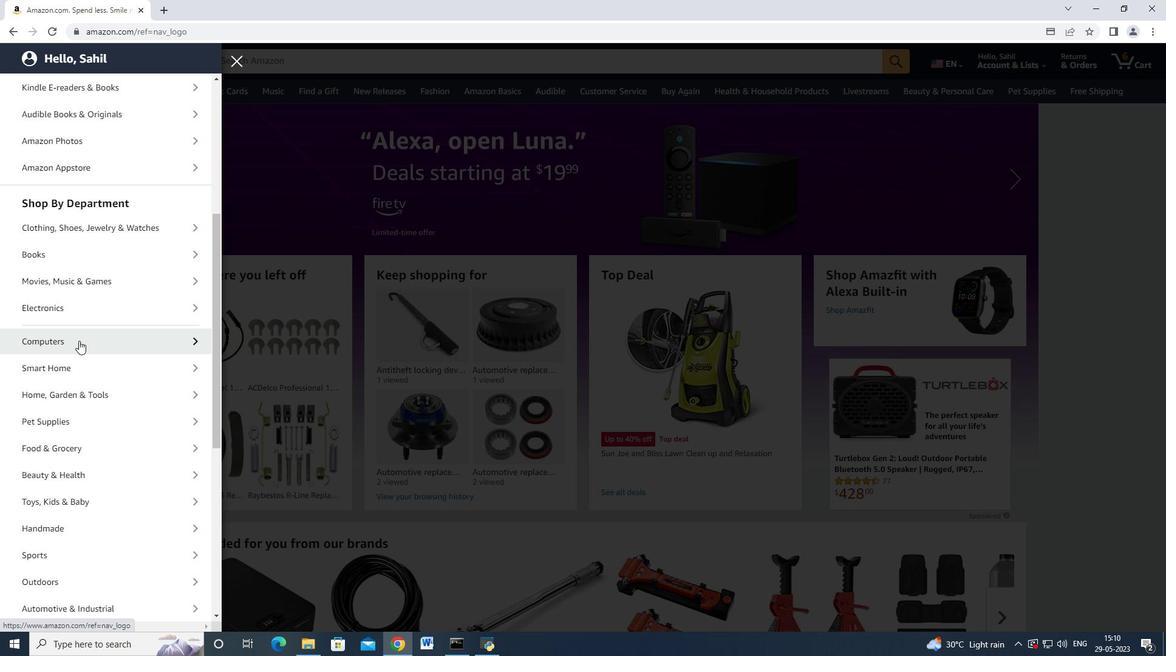 
Action: Mouse scrolled (80, 339) with delta (0, 0)
Screenshot: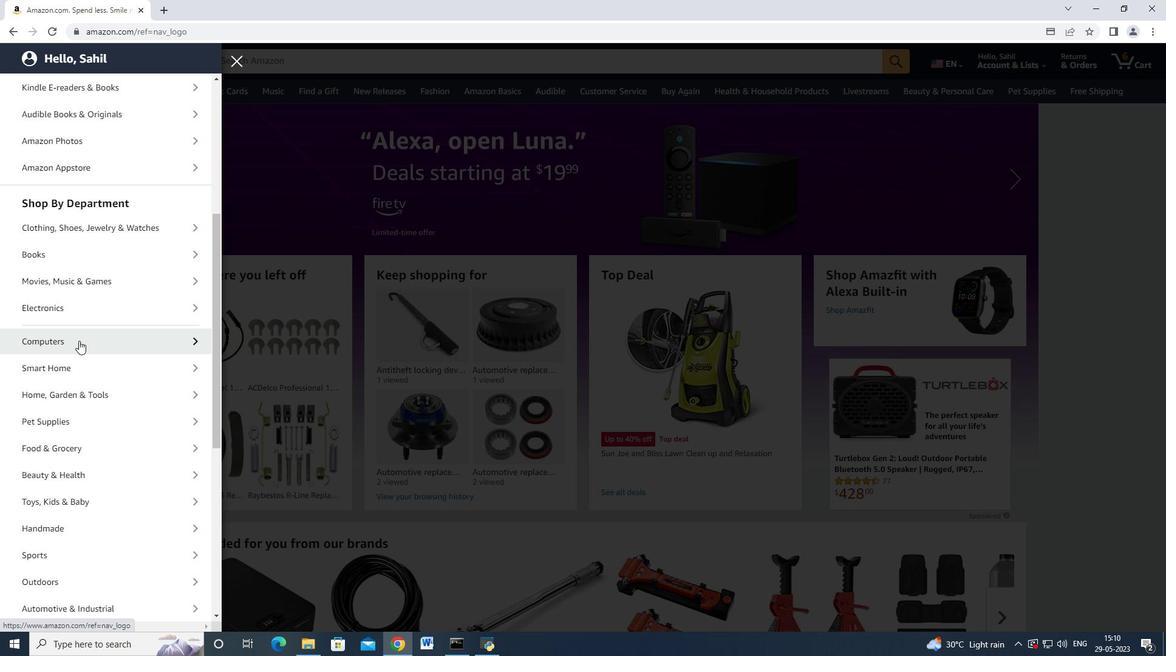 
Action: Mouse moved to (80, 341)
Screenshot: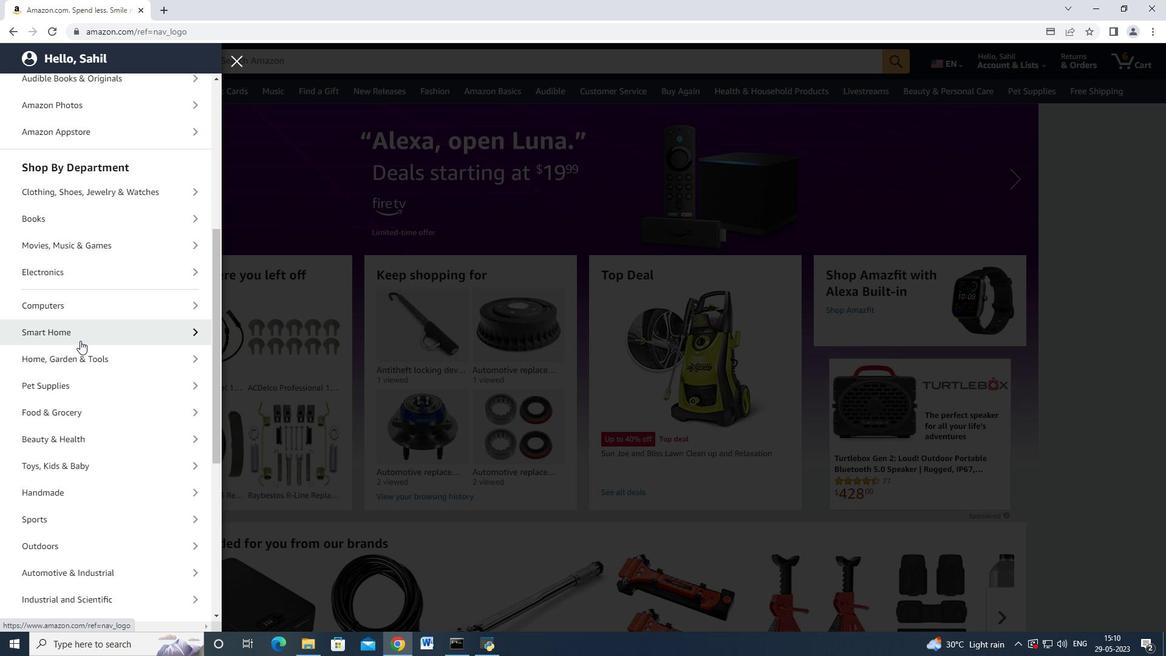 
Action: Mouse scrolled (80, 340) with delta (0, 0)
Screenshot: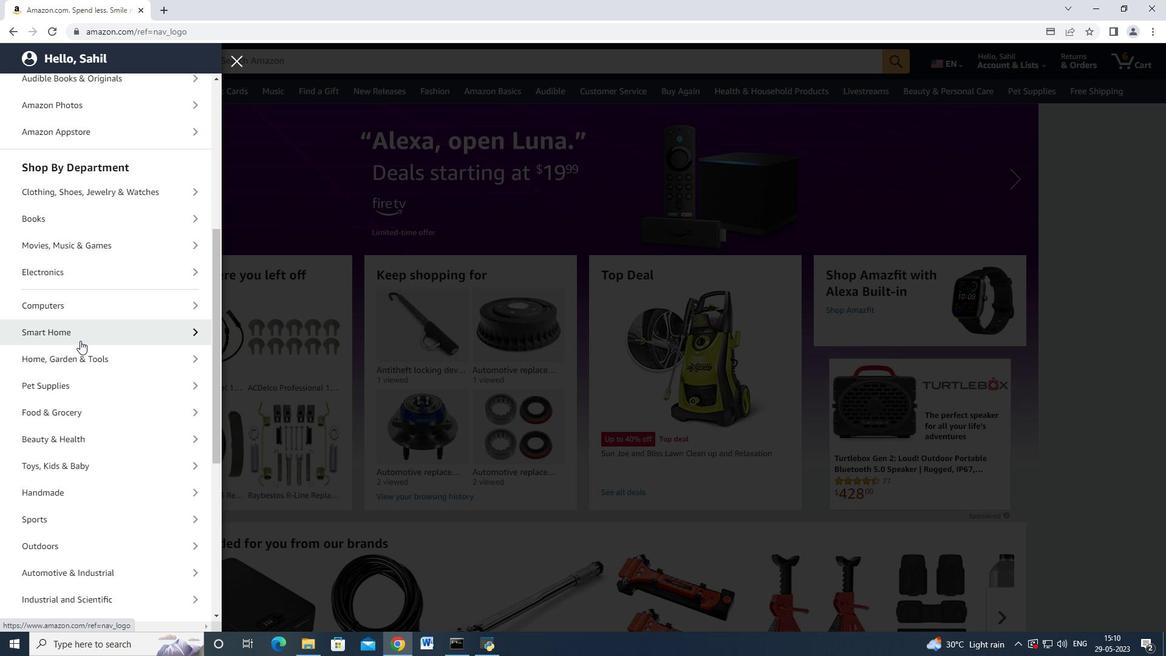 
Action: Mouse moved to (82, 341)
Screenshot: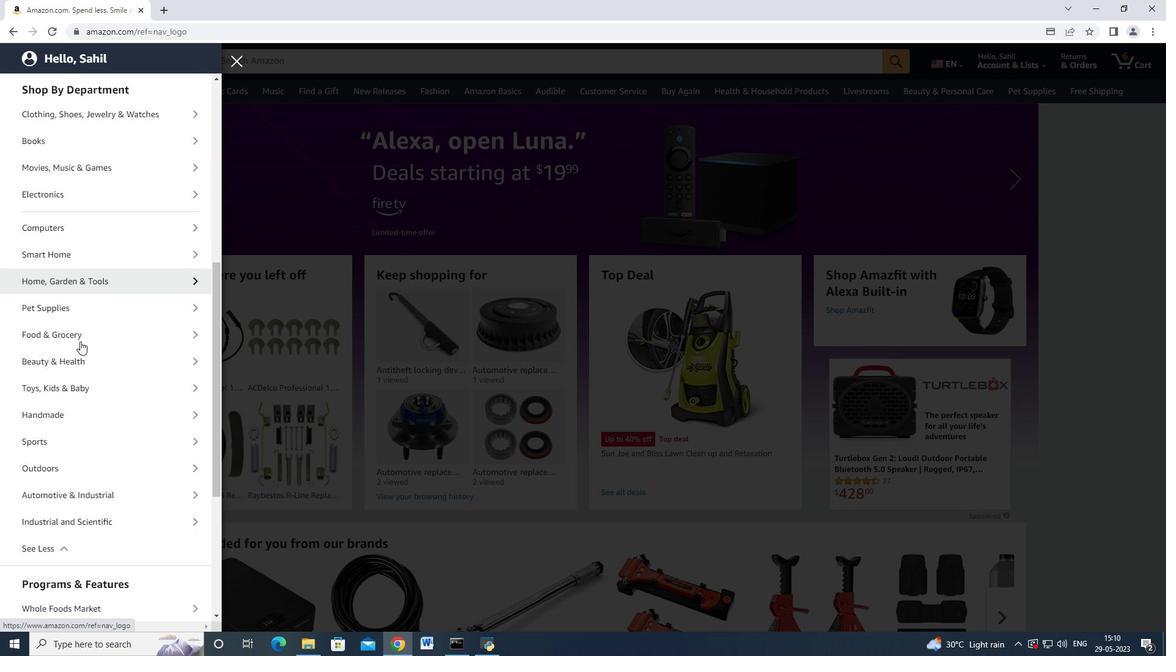 
Action: Mouse scrolled (82, 340) with delta (0, 0)
Screenshot: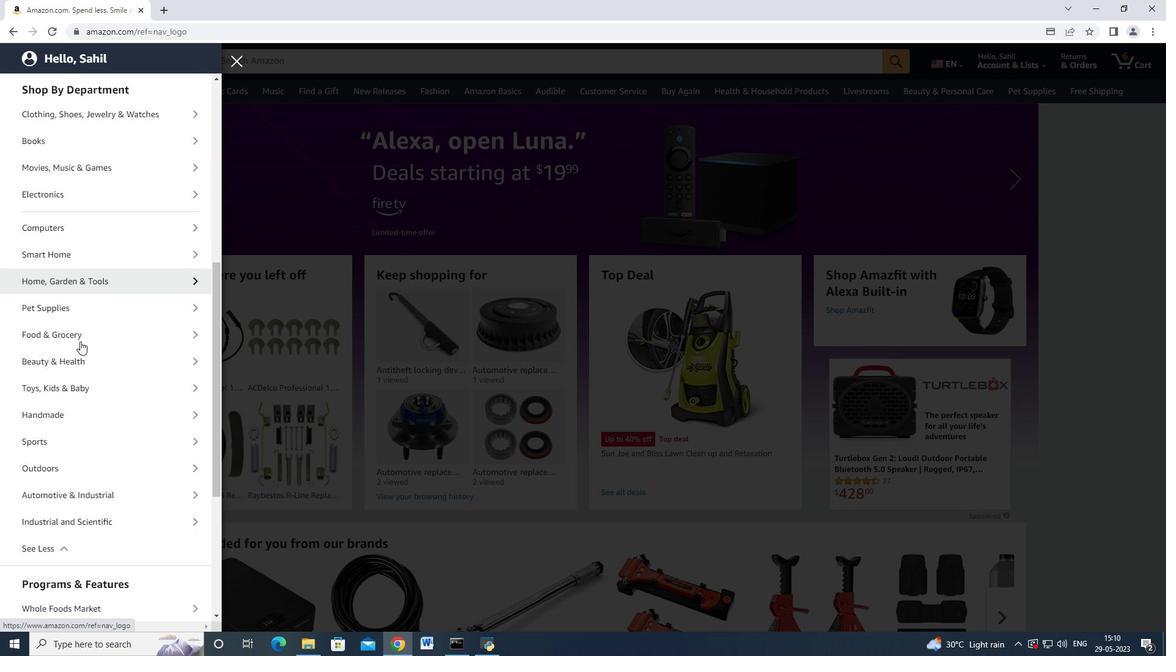 
Action: Mouse scrolled (82, 340) with delta (0, 0)
Screenshot: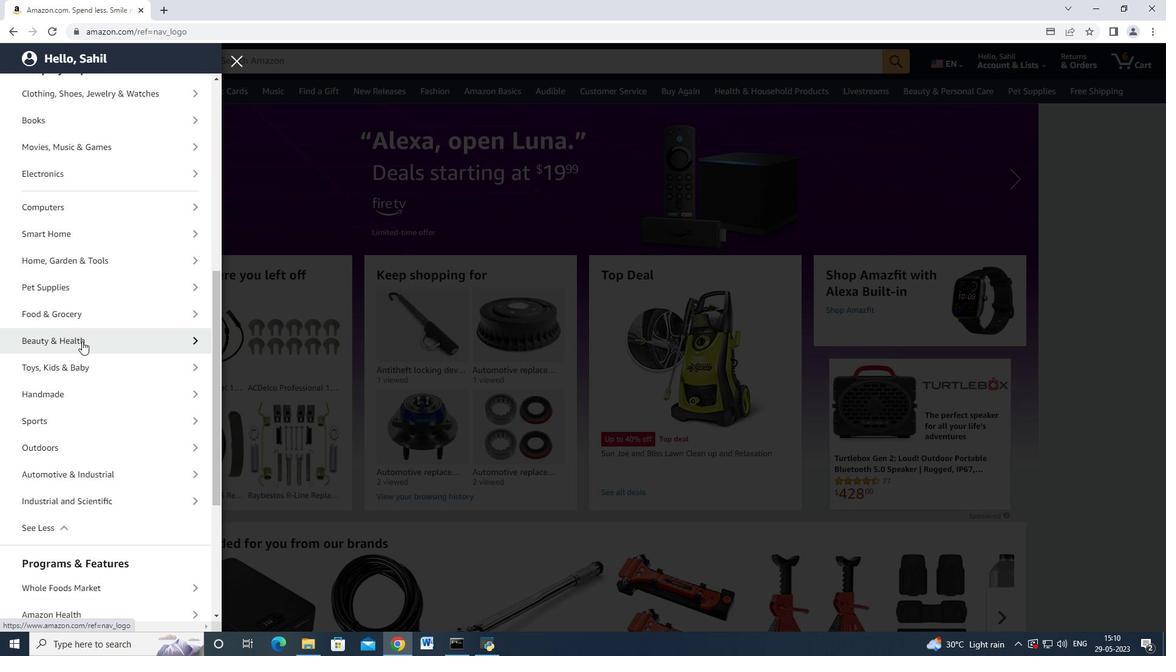 
Action: Mouse moved to (85, 331)
Screenshot: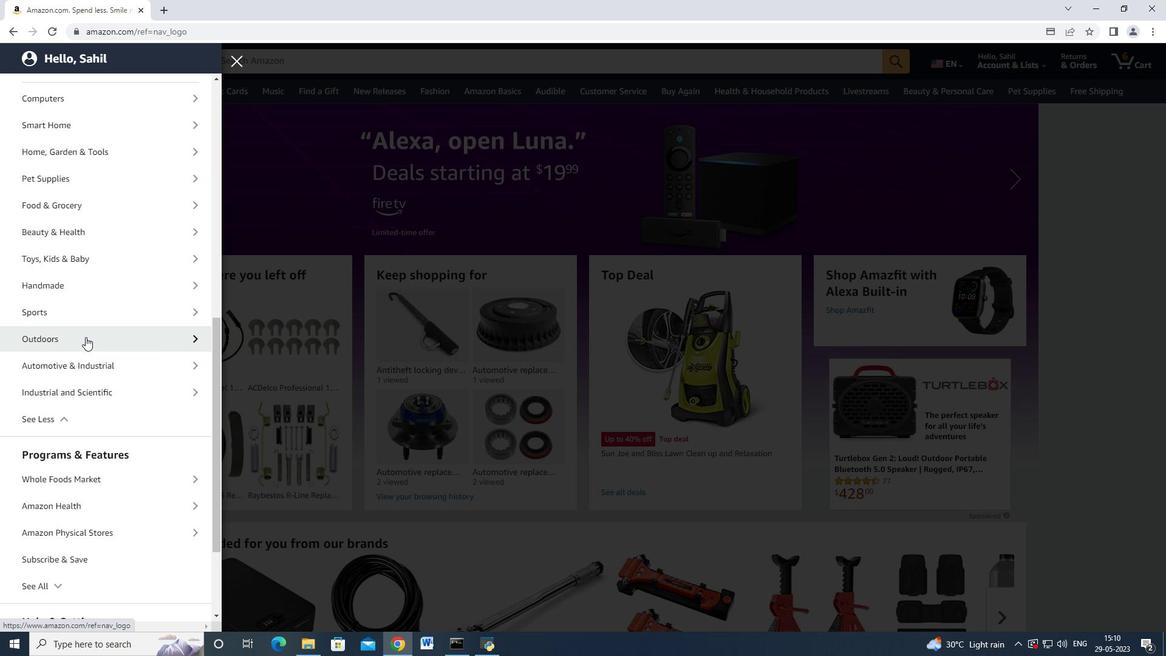
Action: Mouse scrolled (85, 331) with delta (0, 0)
Screenshot: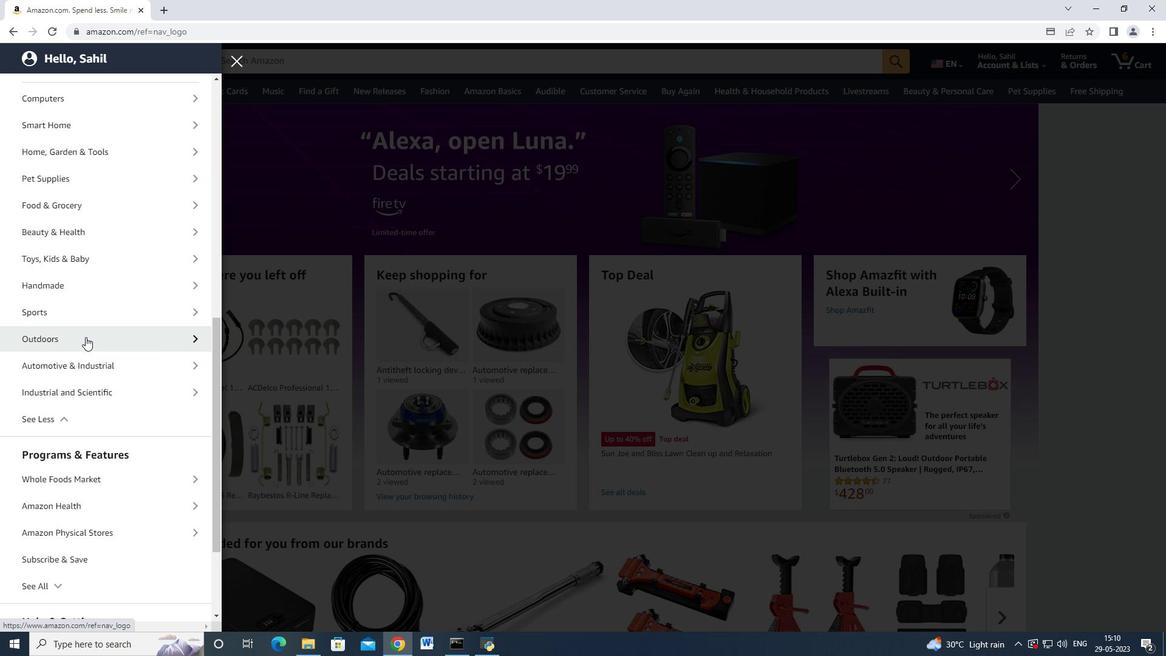 
Action: Mouse moved to (85, 327)
Screenshot: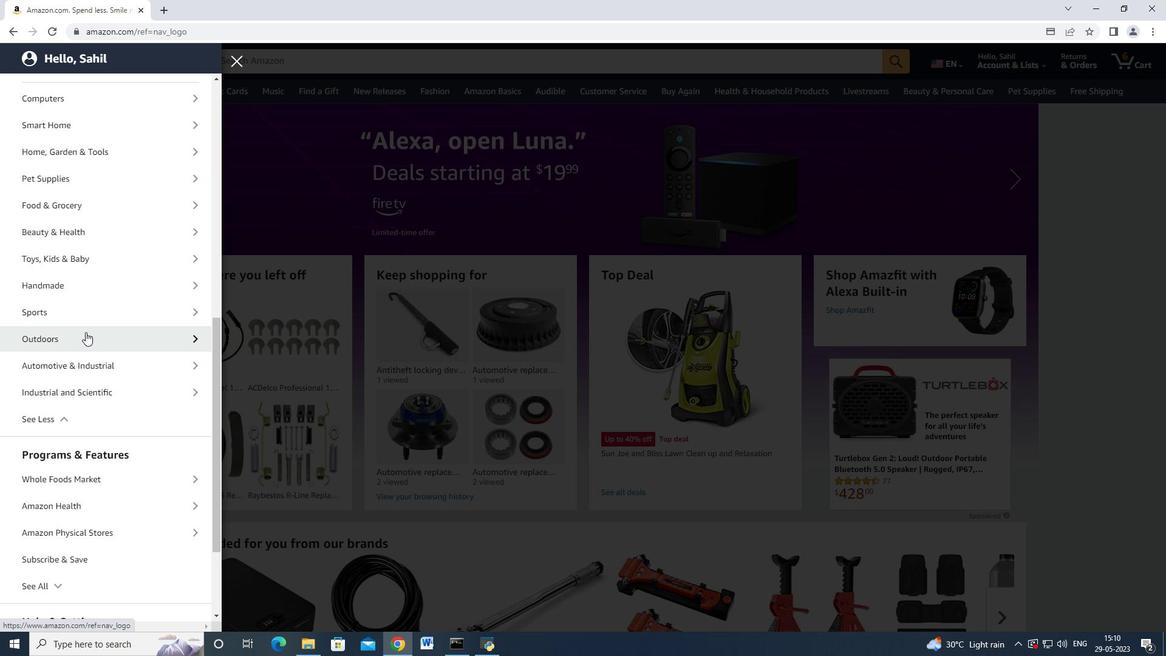 
Action: Mouse scrolled (85, 326) with delta (0, 0)
Screenshot: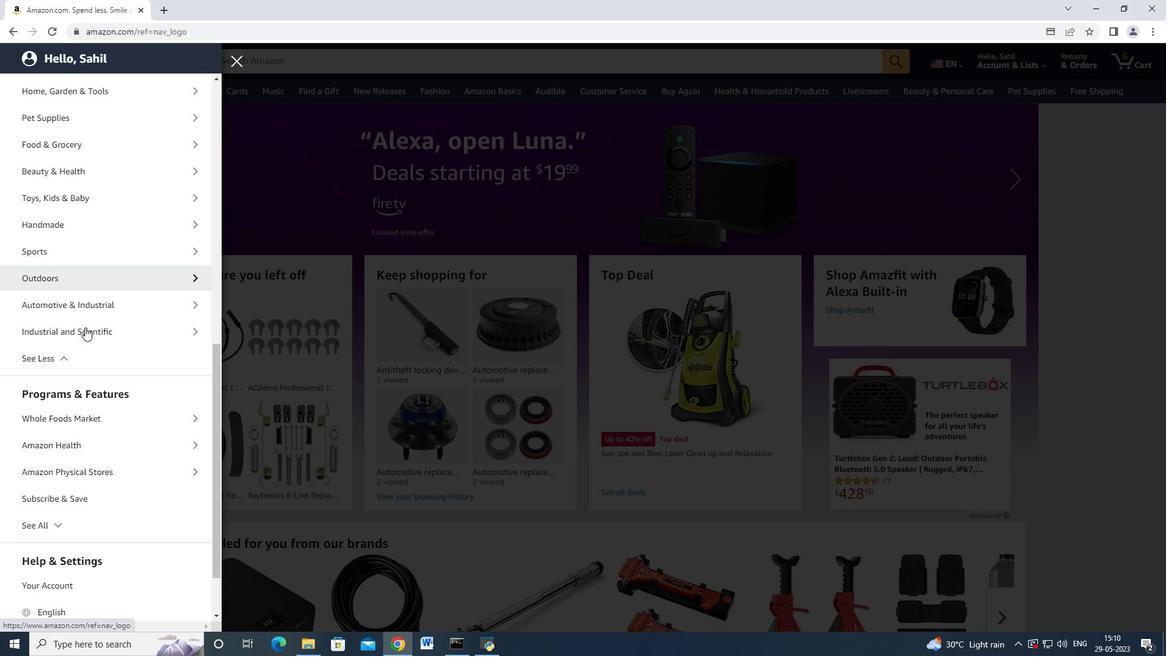 
Action: Mouse moved to (85, 327)
Screenshot: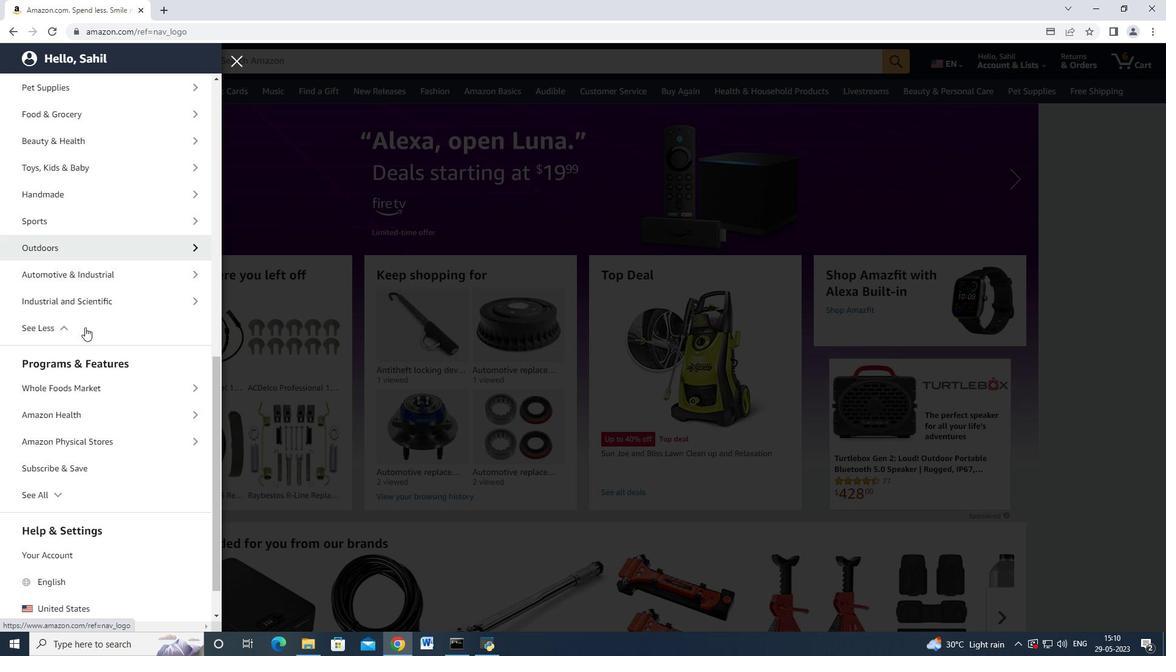 
Action: Mouse scrolled (85, 326) with delta (0, 0)
Screenshot: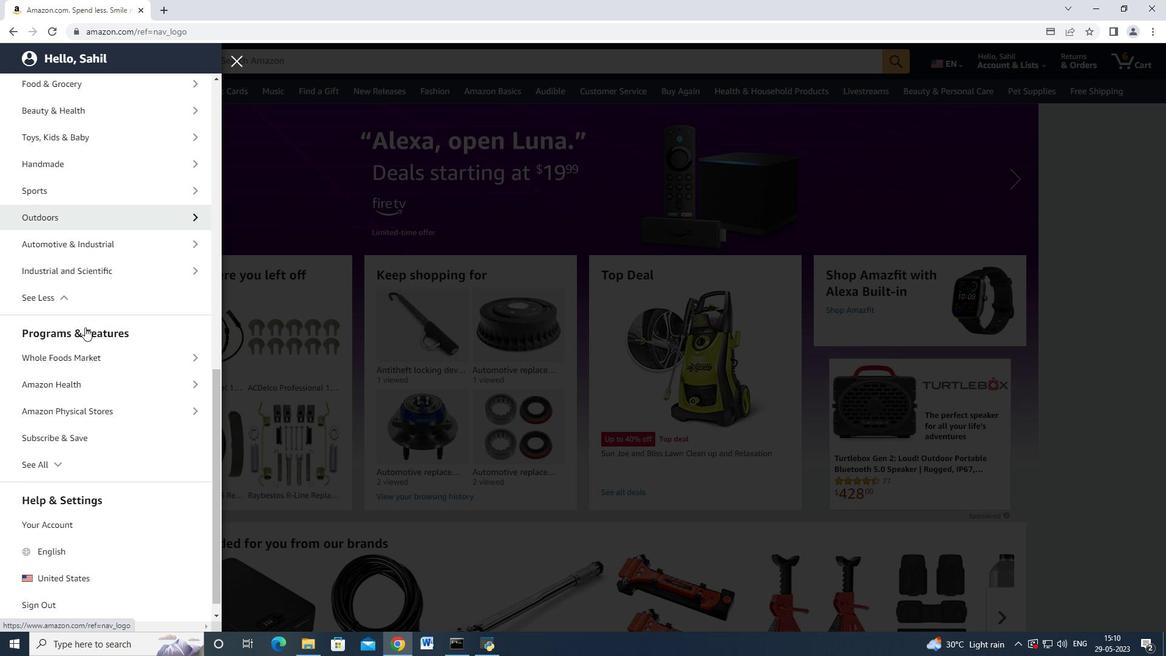 
Action: Mouse moved to (69, 280)
Screenshot: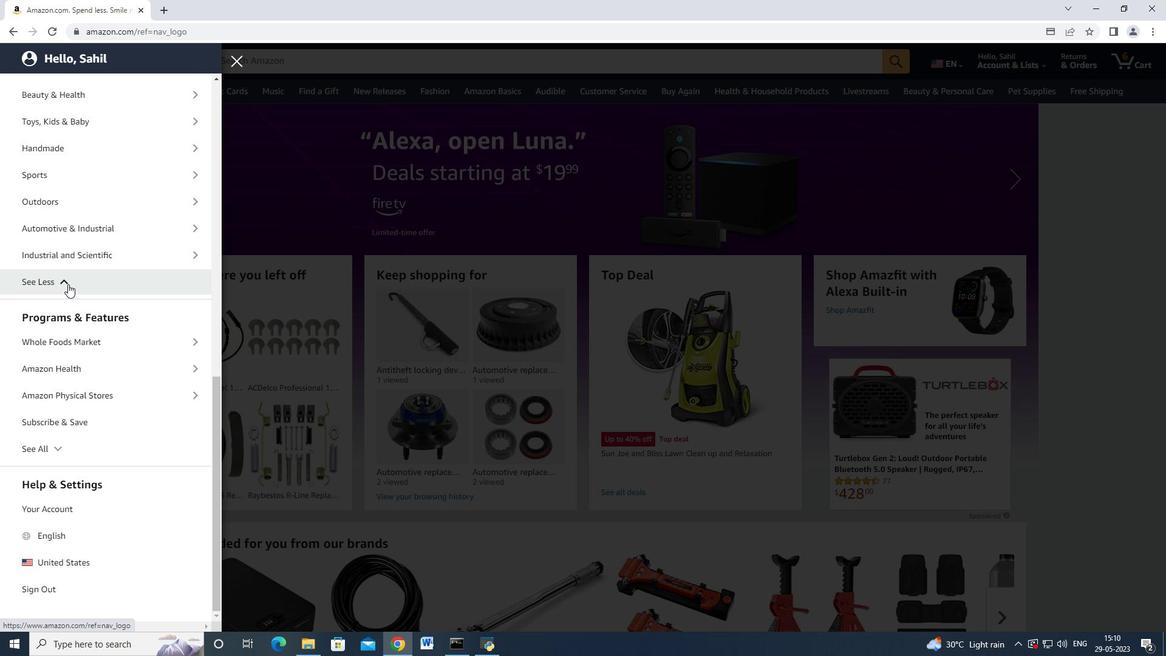 
Action: Mouse scrolled (69, 281) with delta (0, 0)
Screenshot: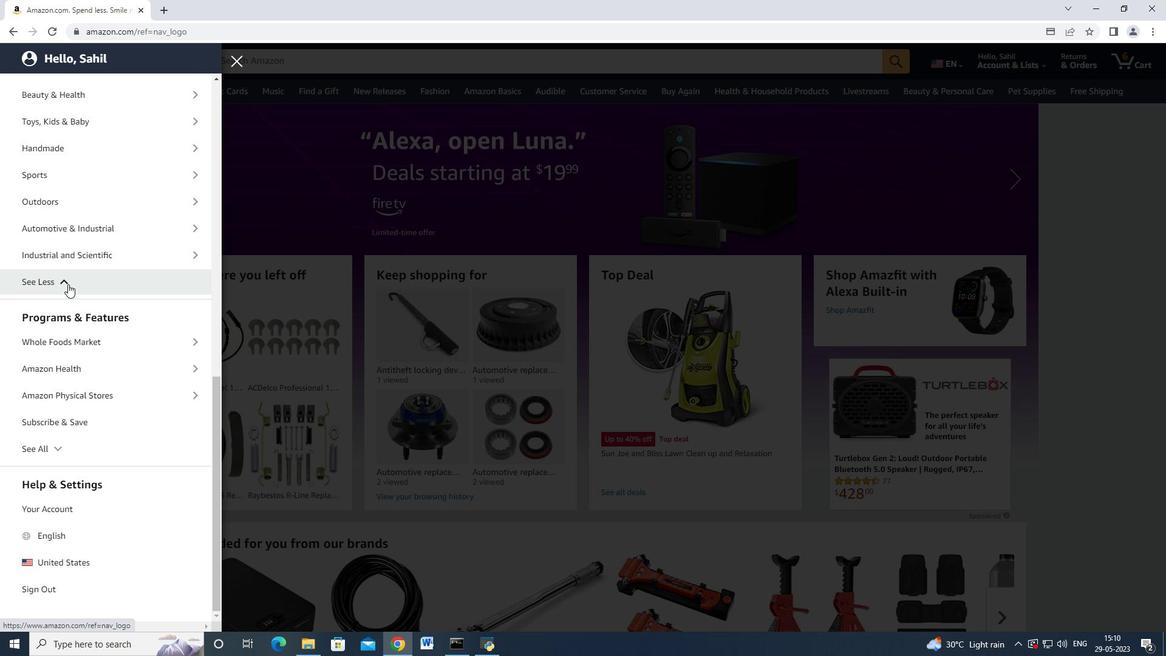 
Action: Mouse scrolled (69, 281) with delta (0, 0)
Screenshot: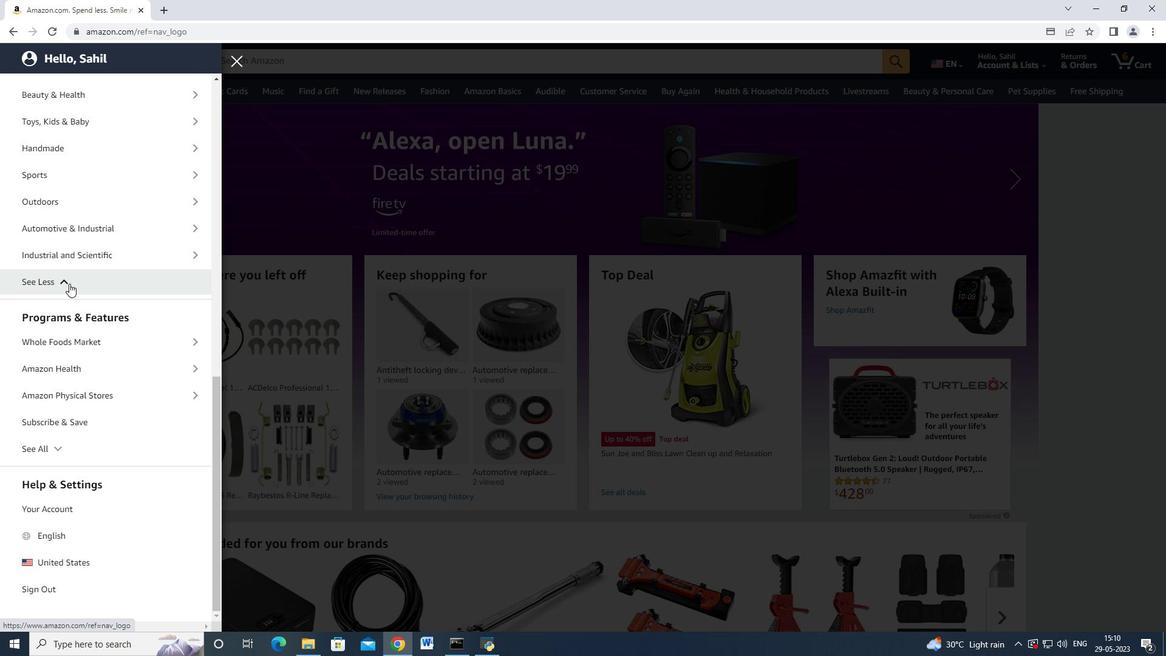 
Action: Mouse moved to (87, 351)
Screenshot: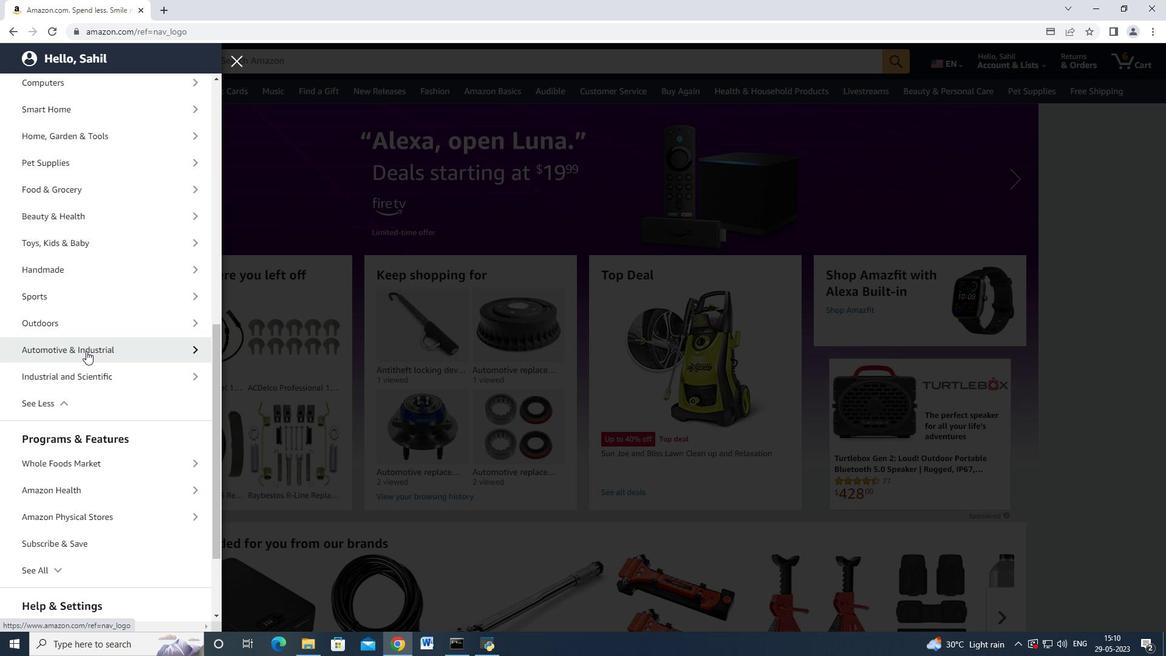 
Action: Mouse pressed left at (87, 351)
Screenshot: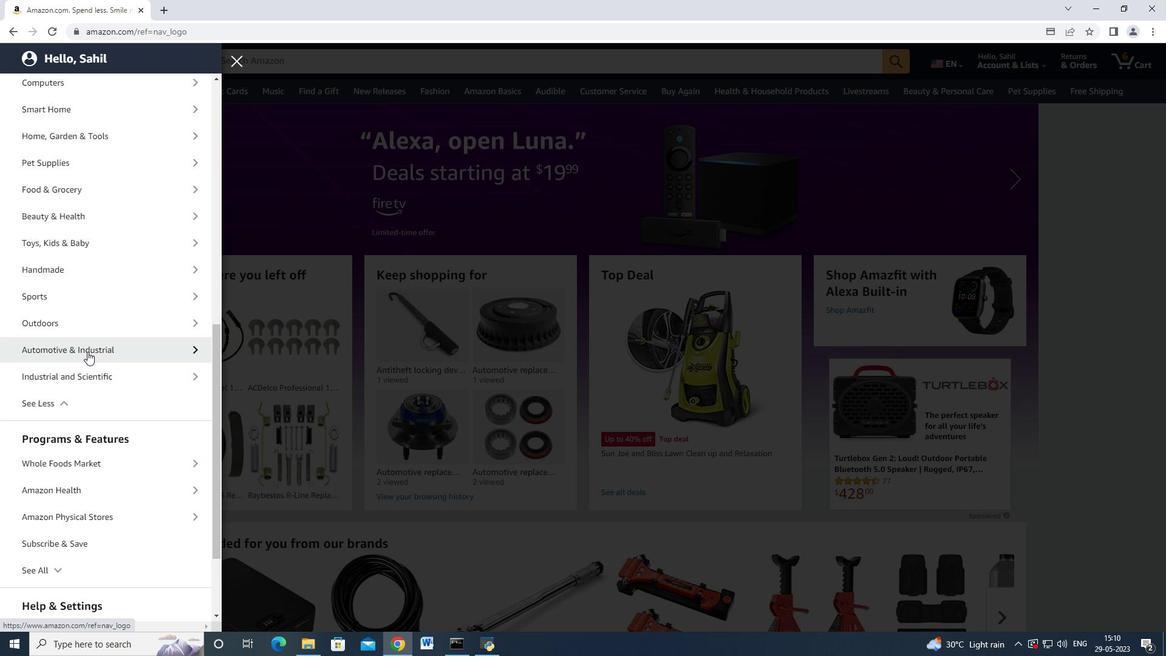 
Action: Mouse moved to (81, 155)
Screenshot: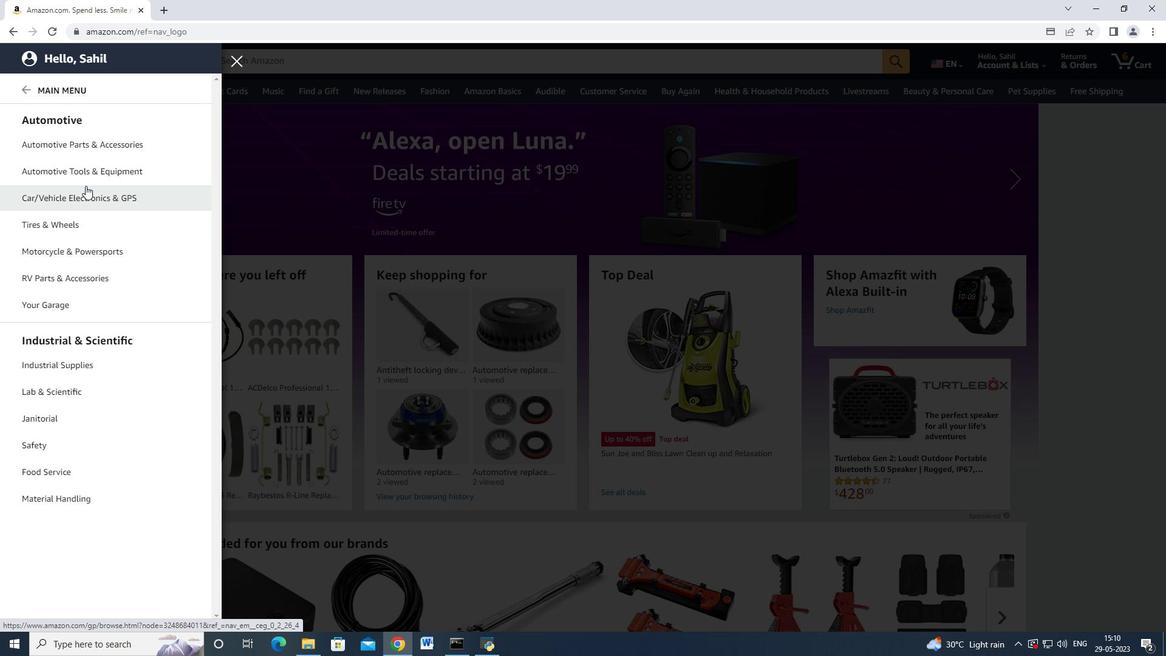 
Action: Mouse pressed left at (81, 155)
Screenshot: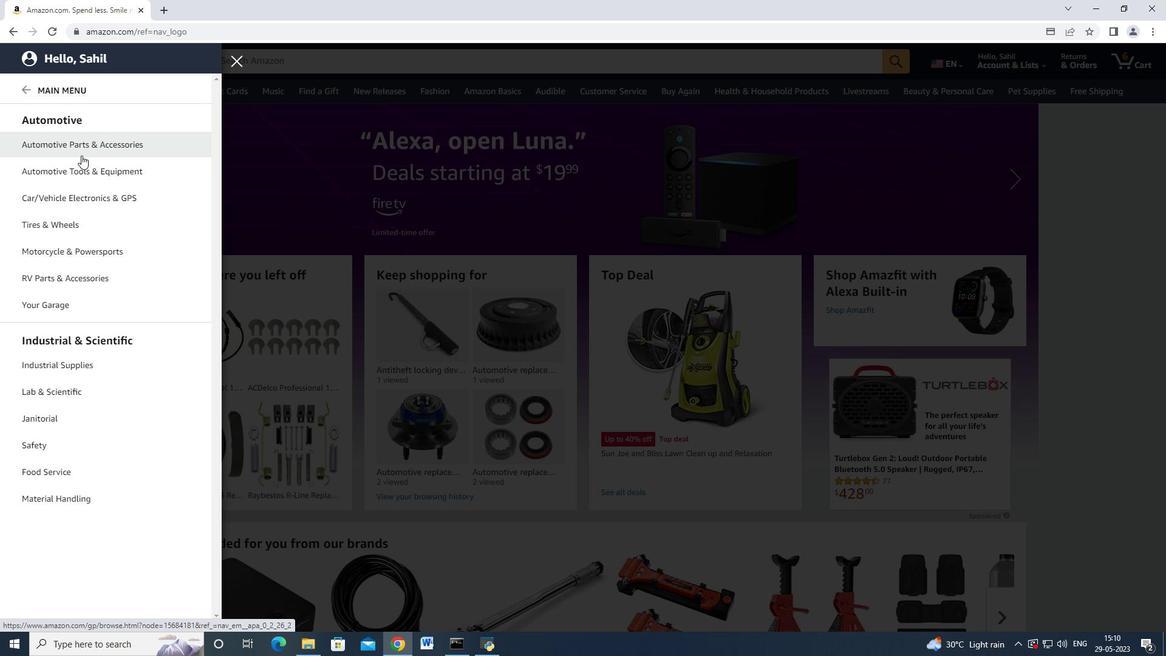 
Action: Mouse moved to (35, 96)
Screenshot: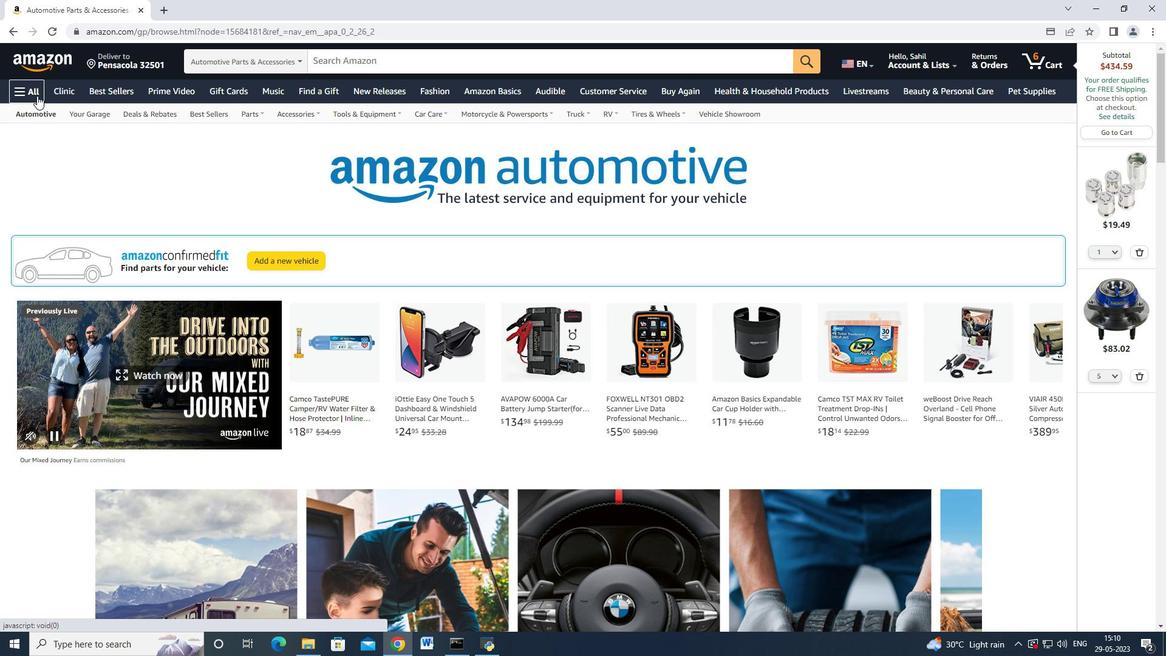 
Action: Mouse pressed left at (35, 96)
Screenshot: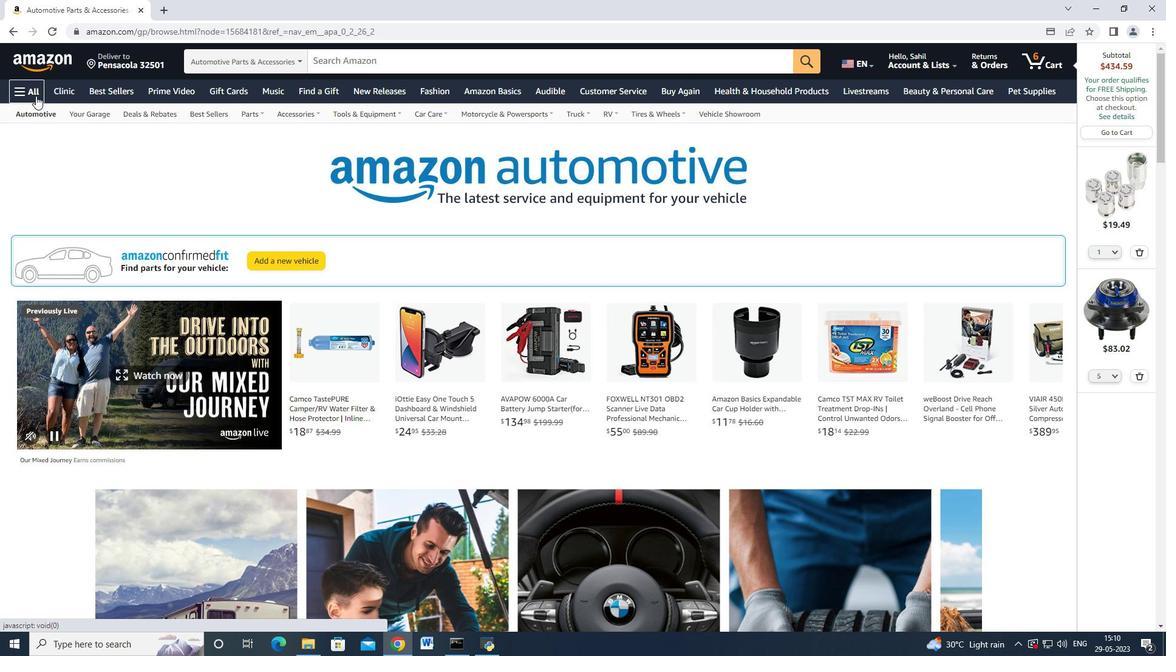 
Action: Mouse moved to (135, 251)
Screenshot: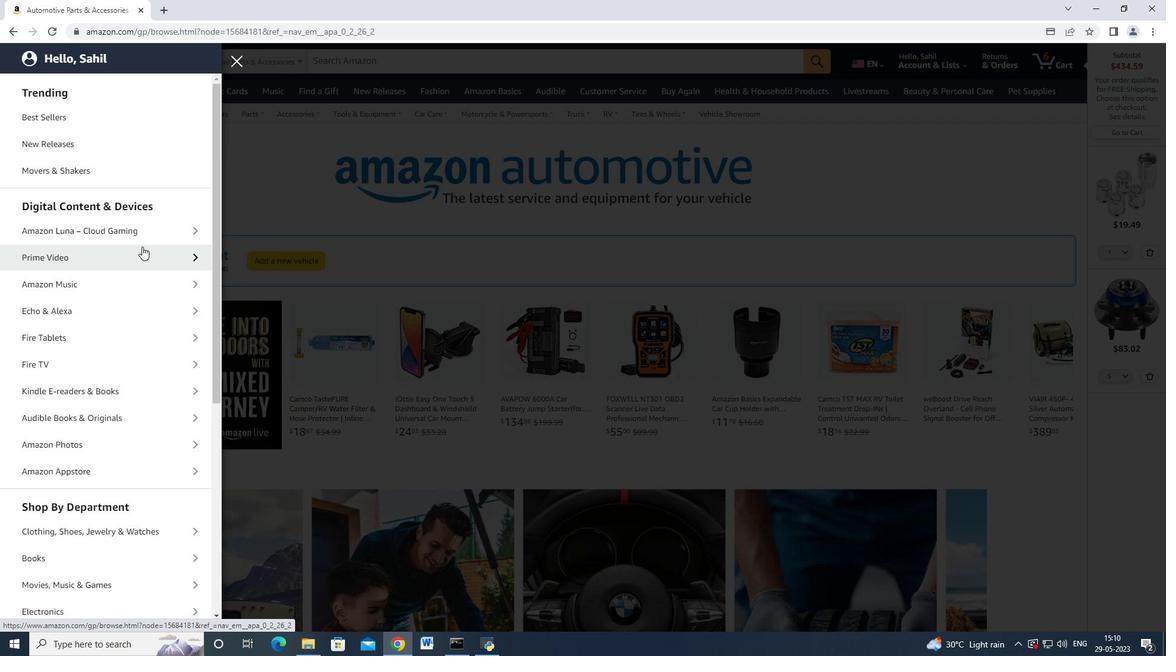 
Action: Mouse scrolled (135, 250) with delta (0, 0)
Screenshot: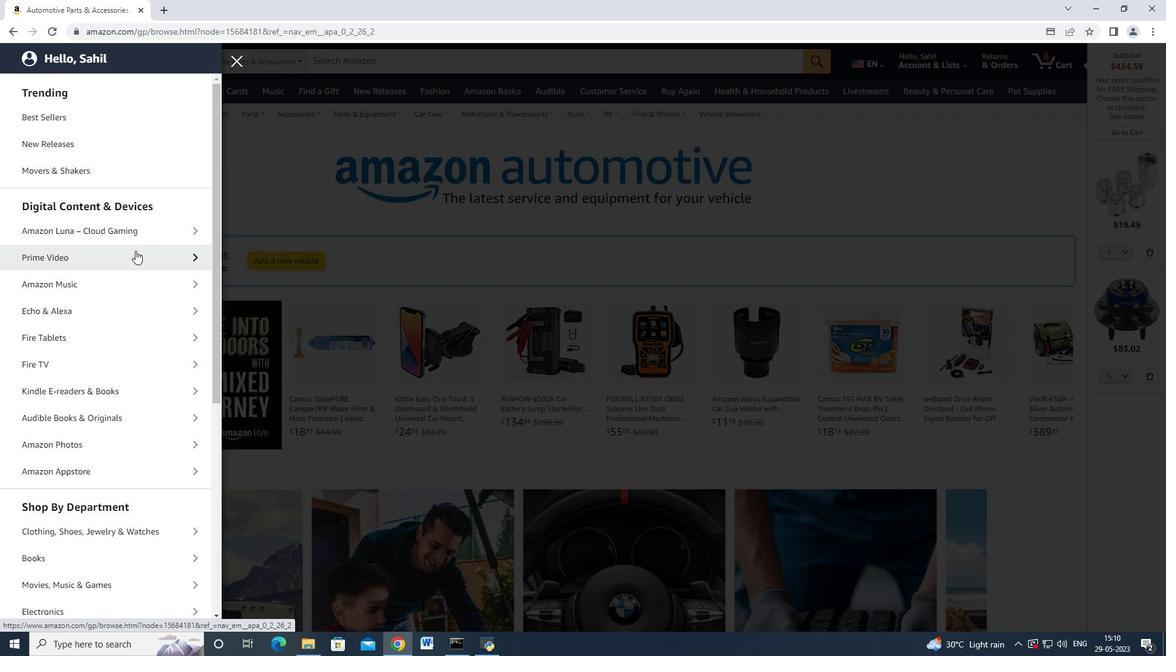 
Action: Mouse moved to (243, 61)
Screenshot: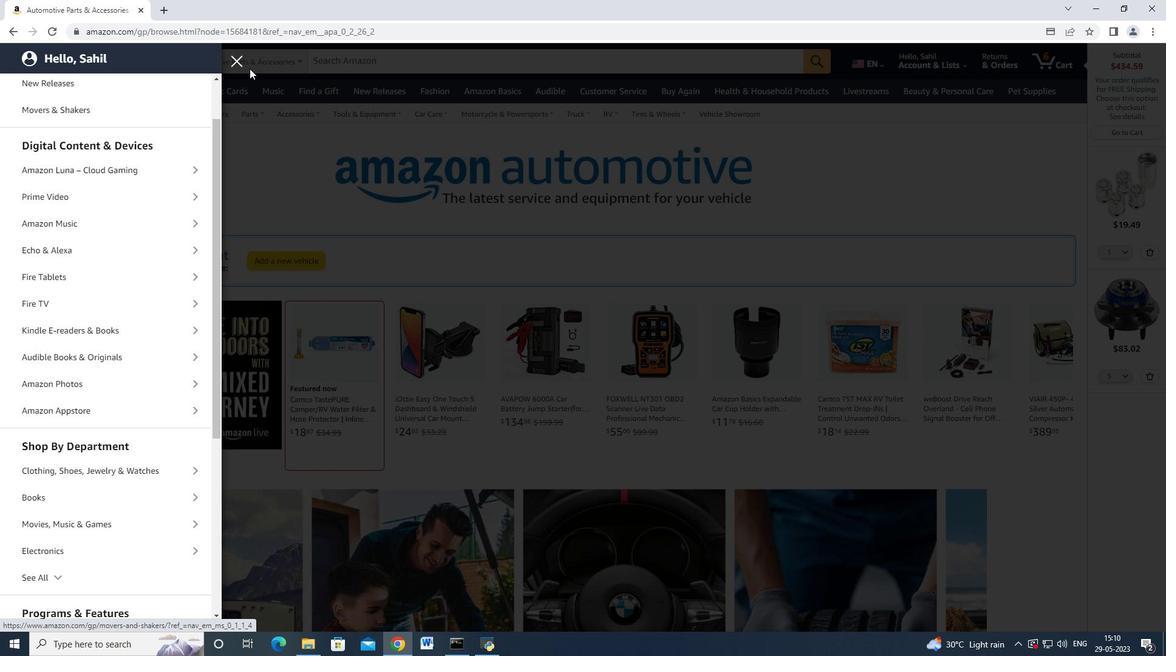 
Action: Mouse pressed left at (243, 61)
Screenshot: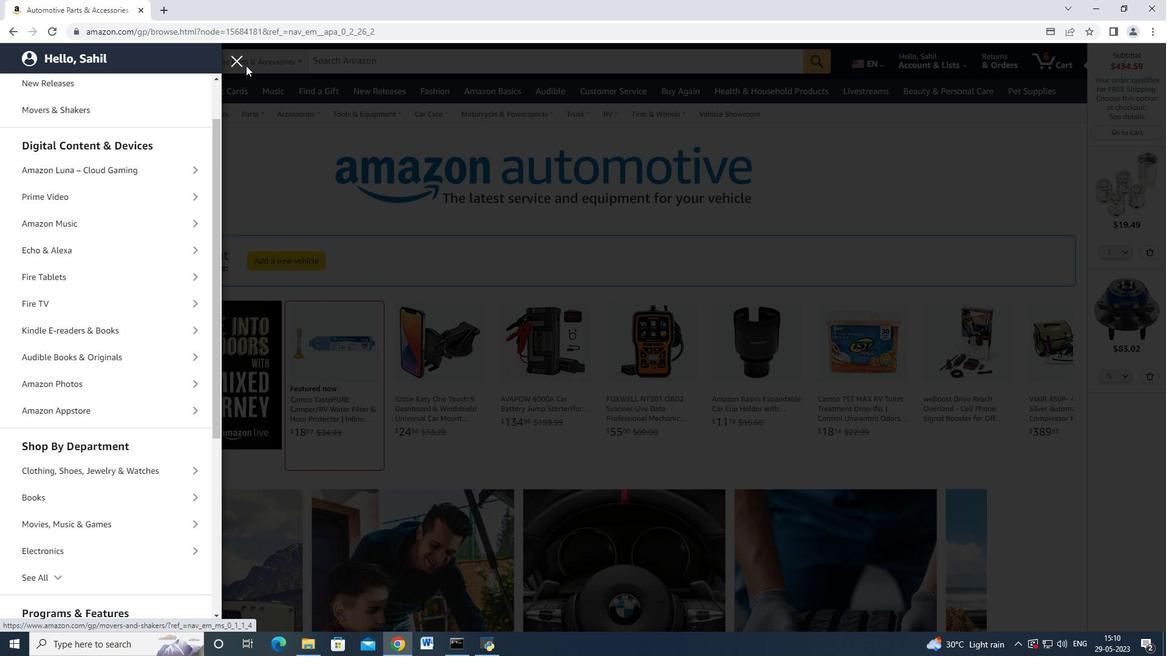 
Action: Mouse moved to (208, 116)
Screenshot: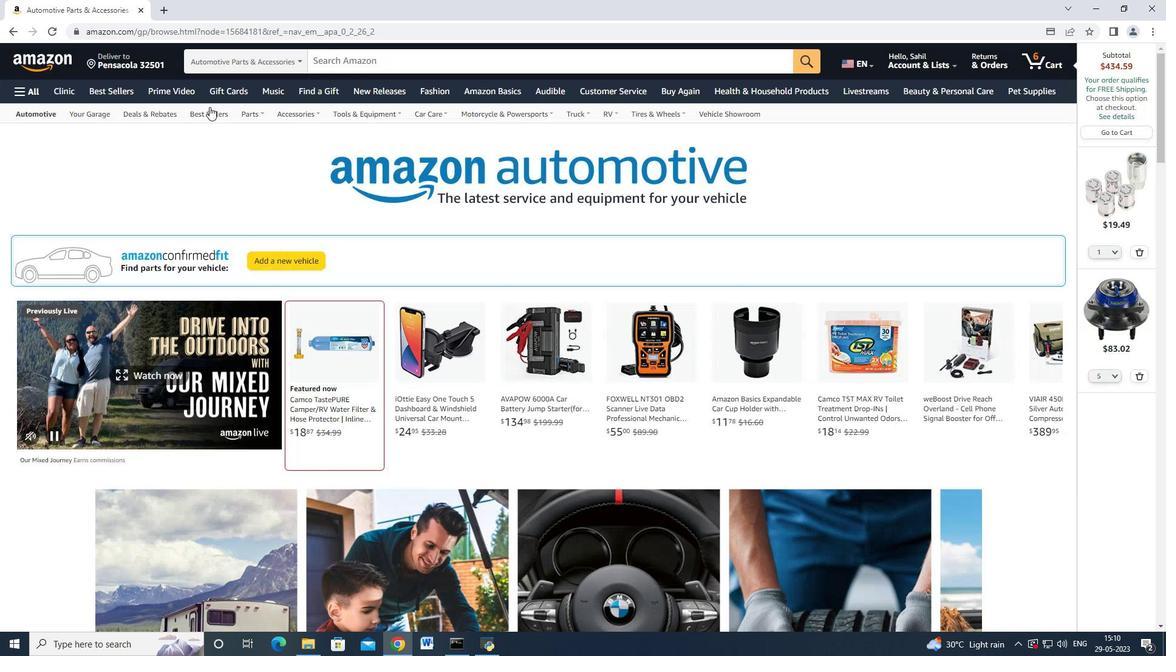 
Action: Mouse pressed left at (208, 116)
Screenshot: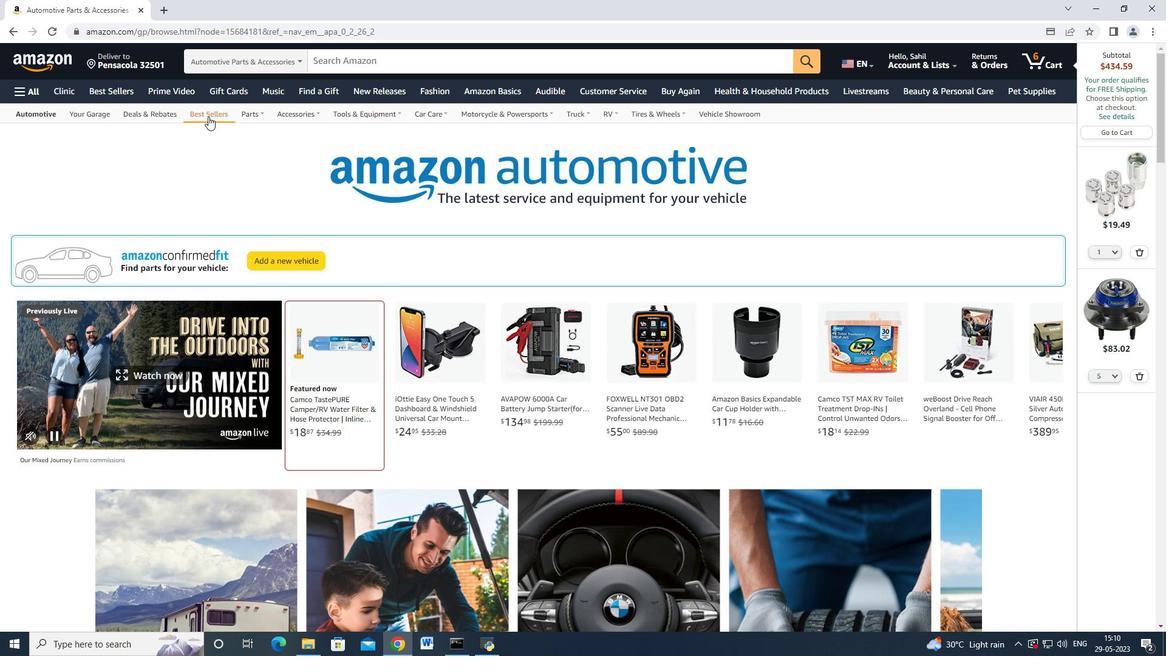 
Action: Mouse moved to (68, 392)
Screenshot: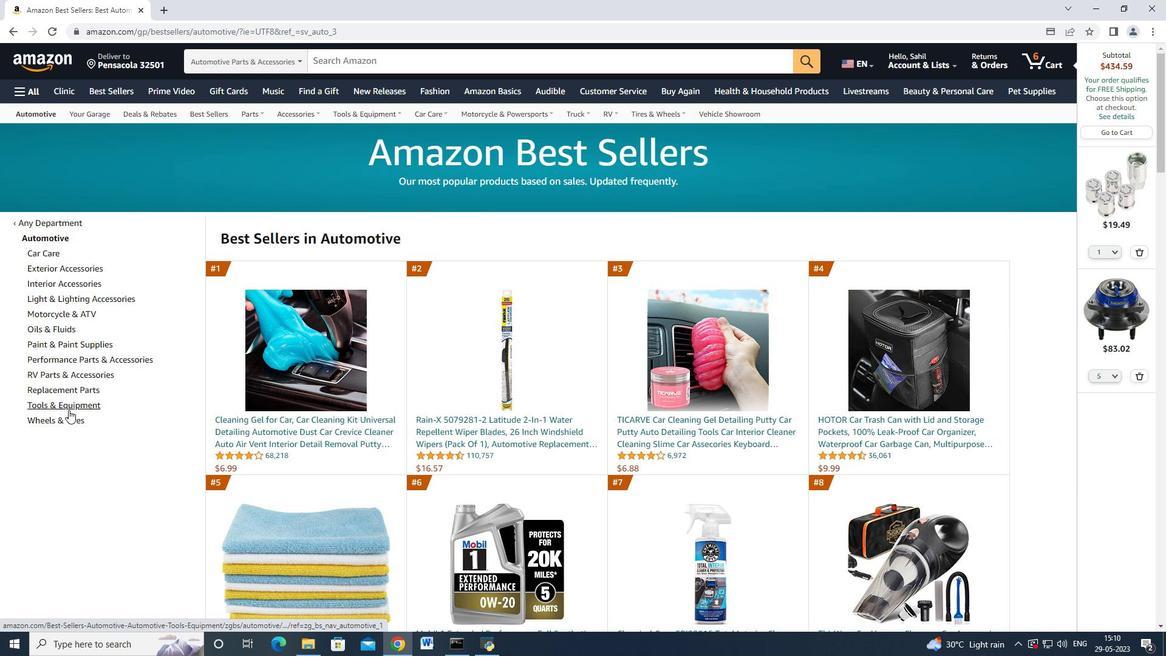 
Action: Mouse pressed left at (68, 392)
Screenshot: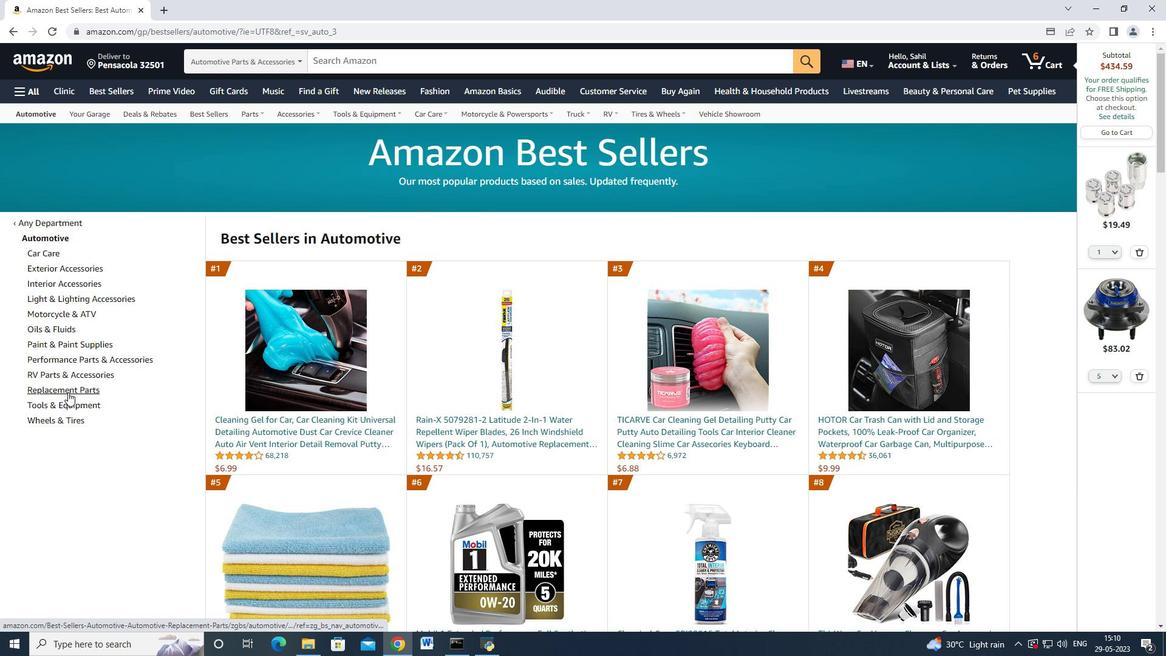 
Action: Mouse moved to (74, 326)
Screenshot: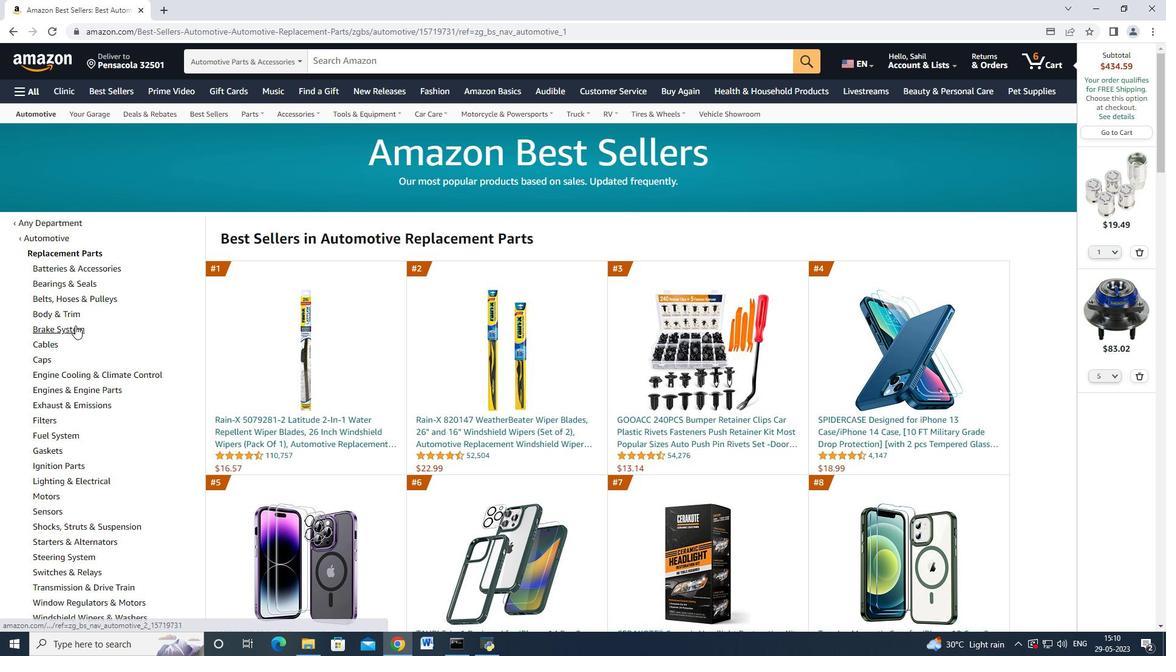 
Action: Mouse pressed left at (74, 326)
Screenshot: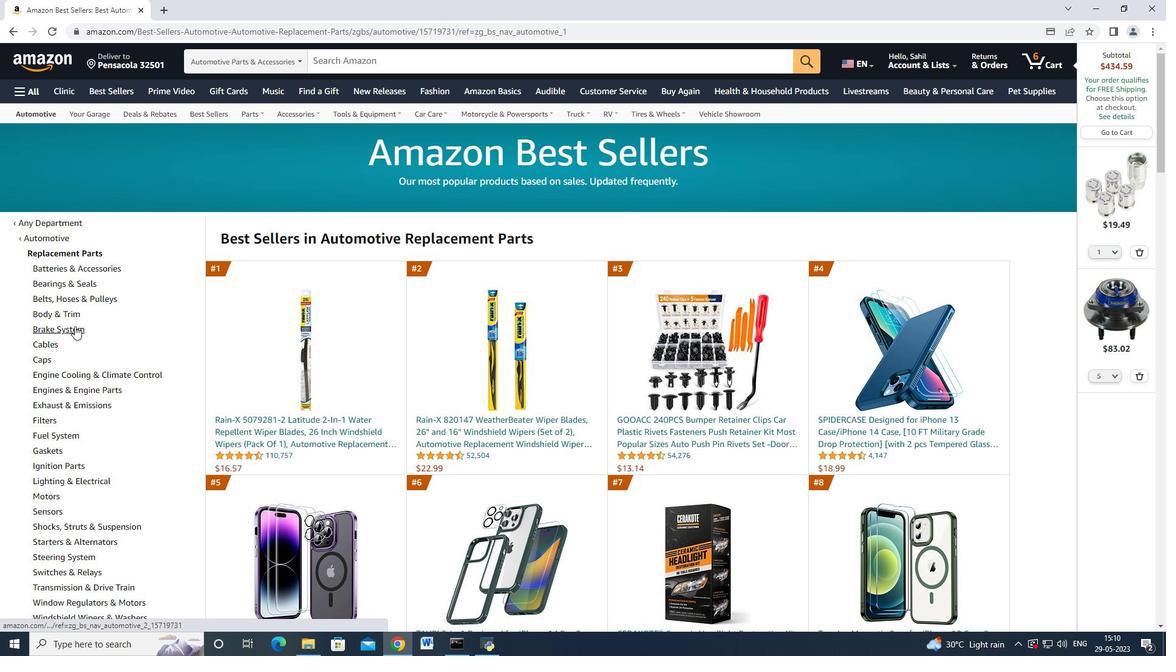 
Action: Mouse moved to (137, 331)
Screenshot: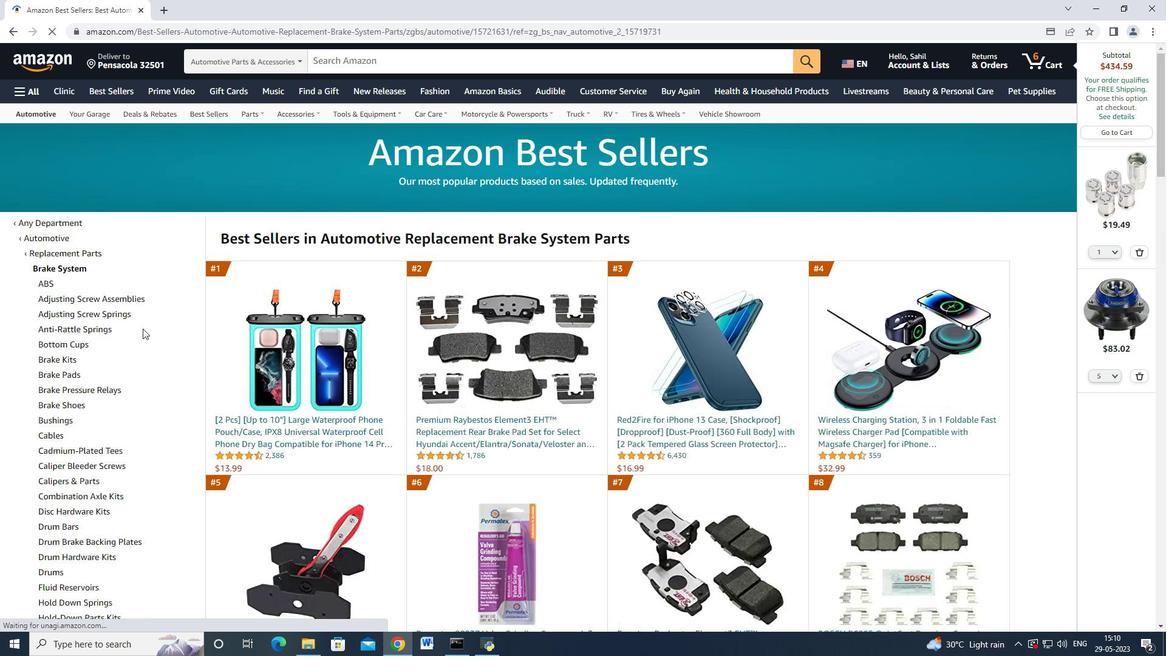 
Action: Mouse scrolled (137, 330) with delta (0, 0)
Screenshot: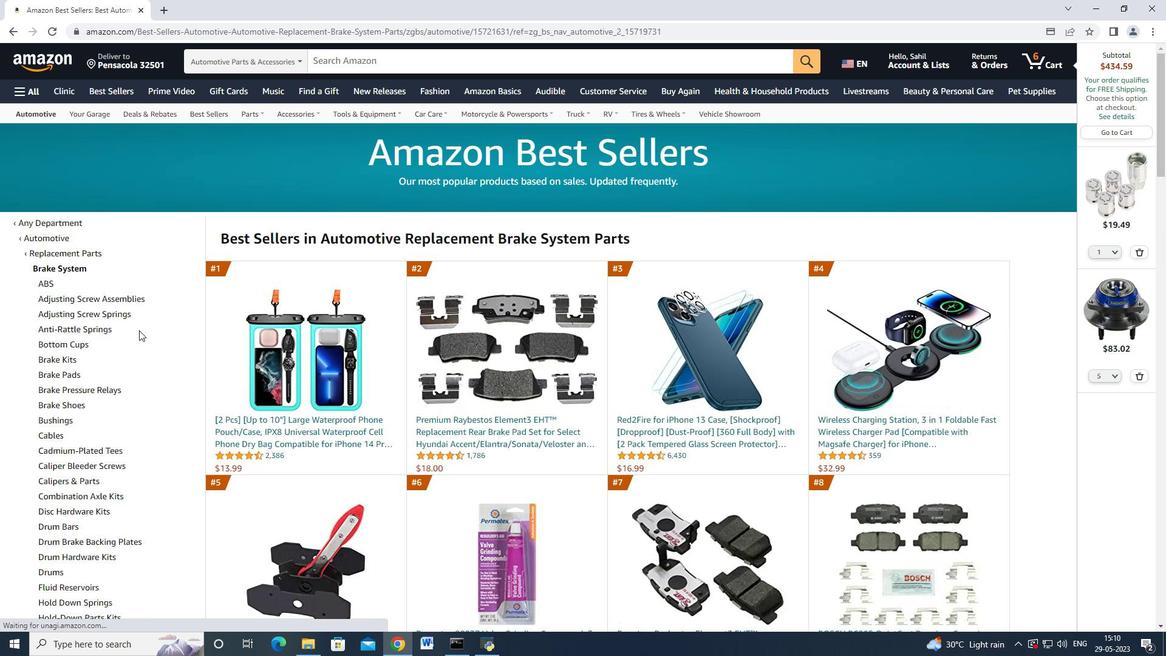 
Action: Mouse scrolled (137, 330) with delta (0, 0)
Screenshot: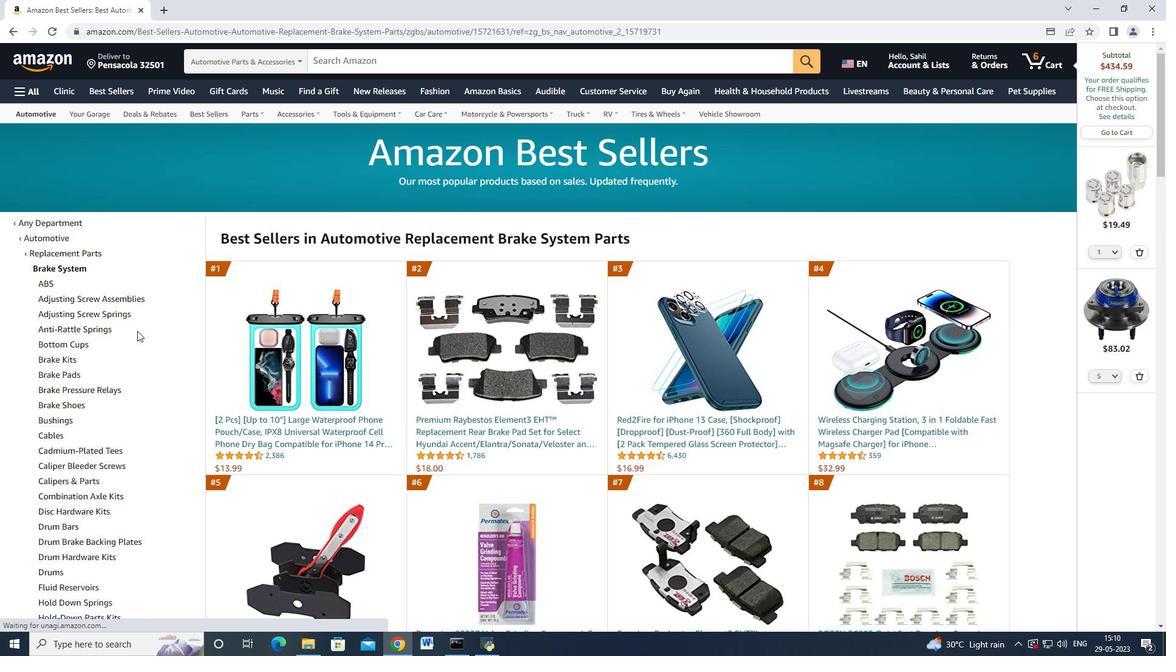 
Action: Mouse moved to (145, 336)
Screenshot: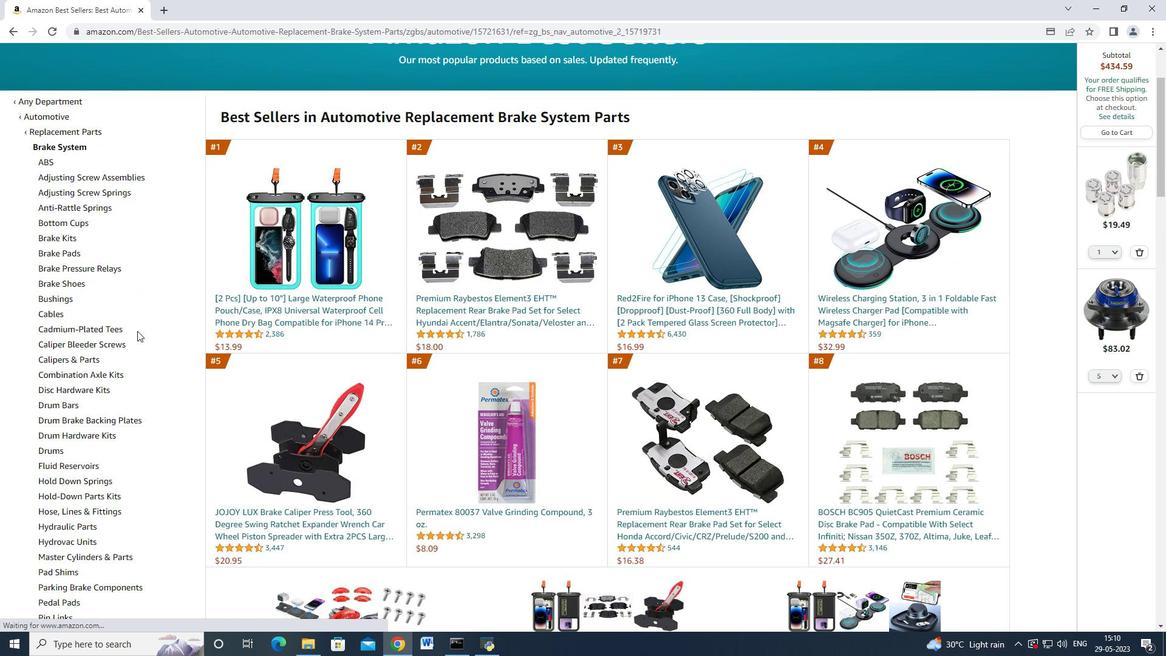 
Action: Mouse scrolled (139, 332) with delta (0, 0)
Screenshot: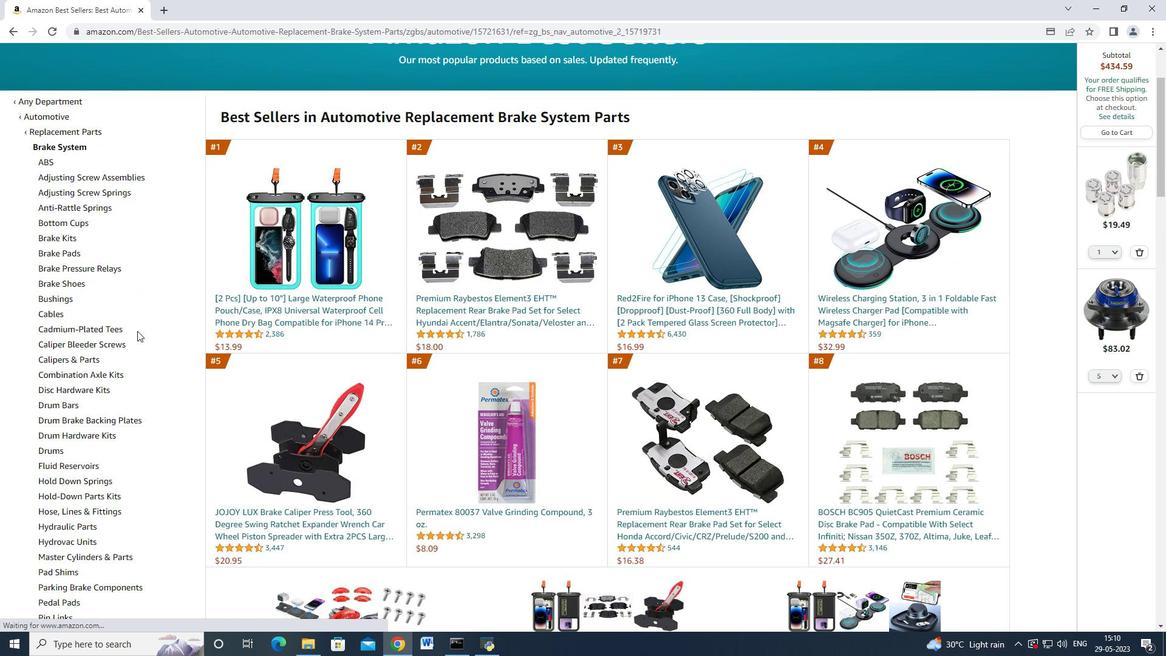 
Action: Mouse moved to (145, 339)
Screenshot: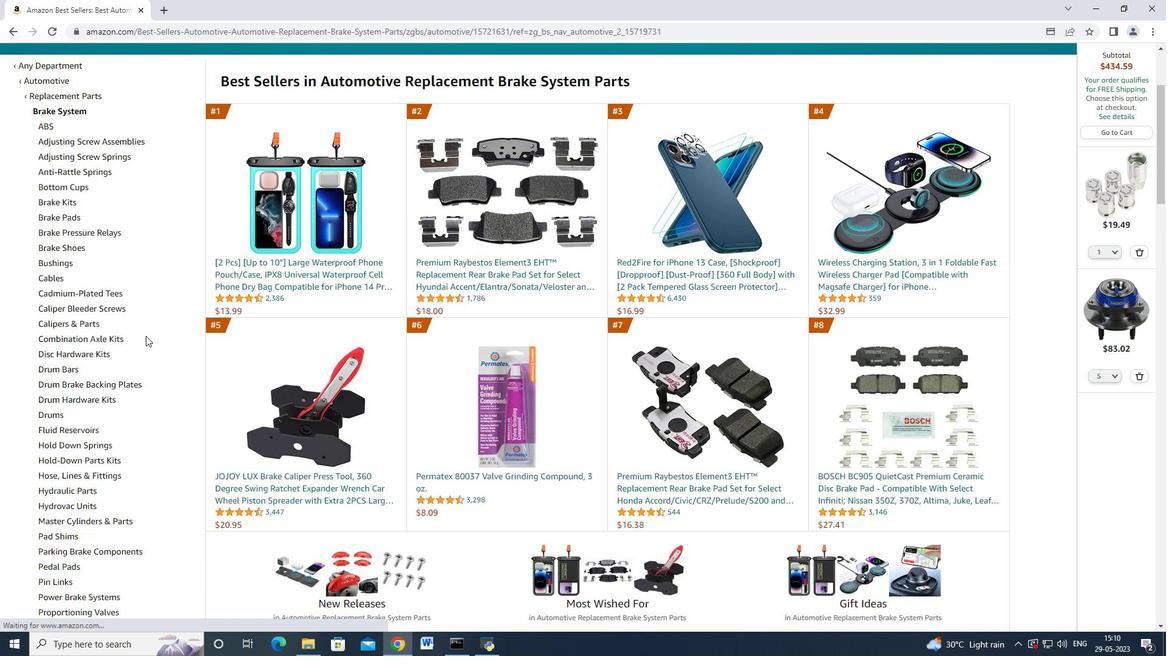 
Action: Mouse scrolled (145, 338) with delta (0, 0)
Screenshot: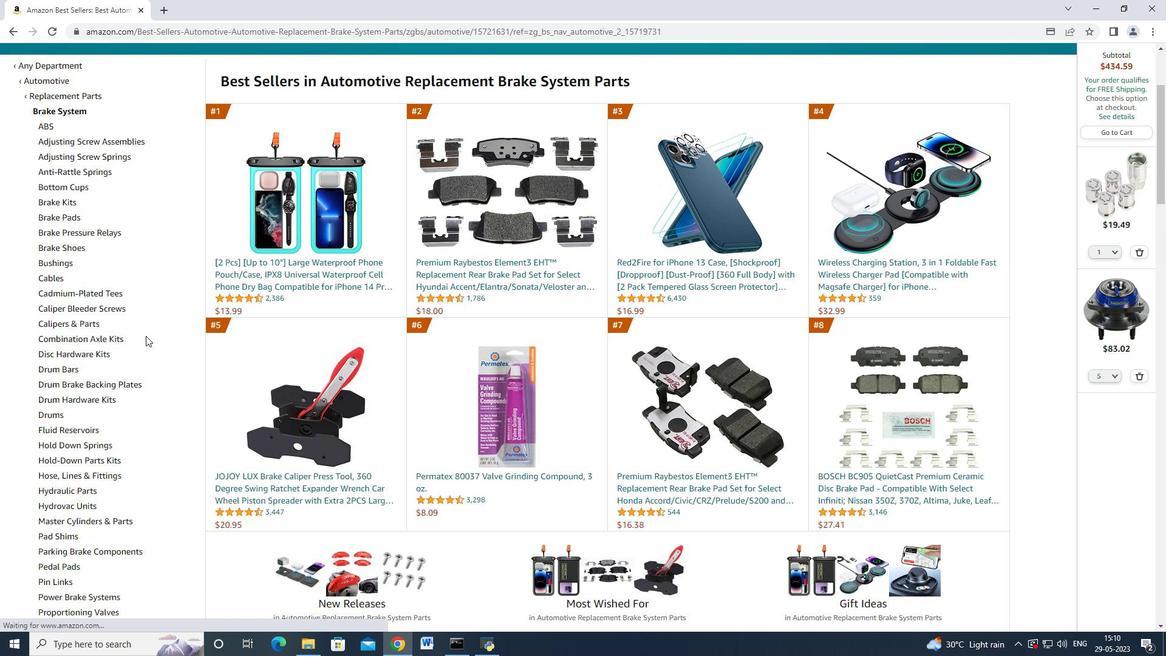 
Action: Mouse moved to (145, 339)
Screenshot: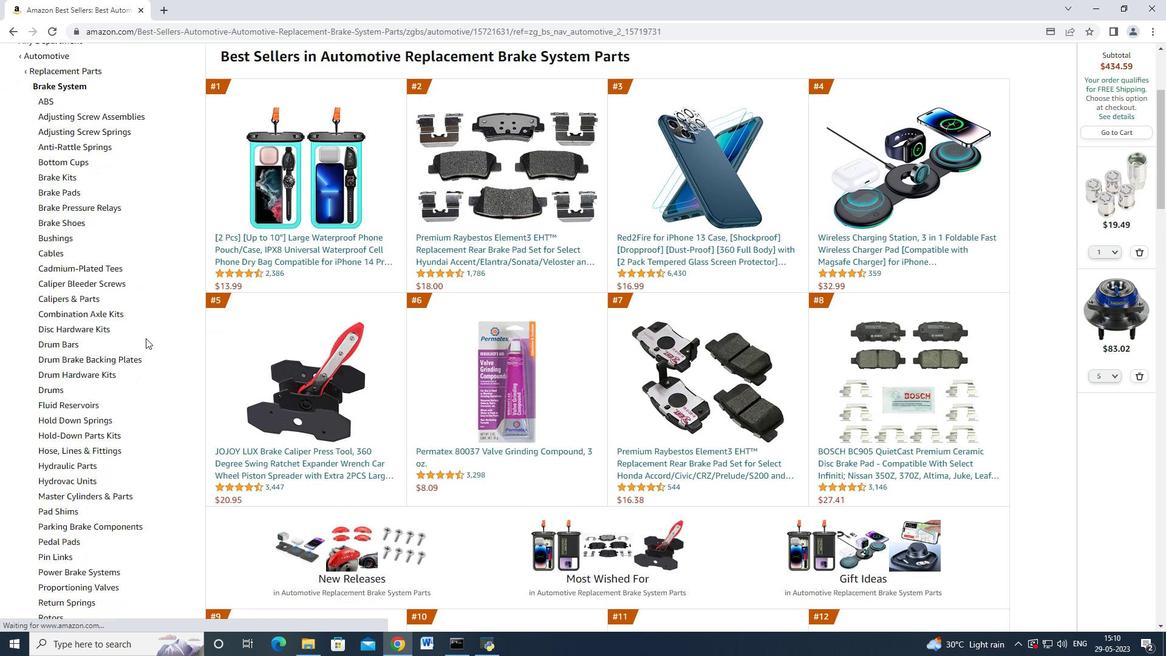 
Action: Mouse scrolled (145, 339) with delta (0, 0)
Screenshot: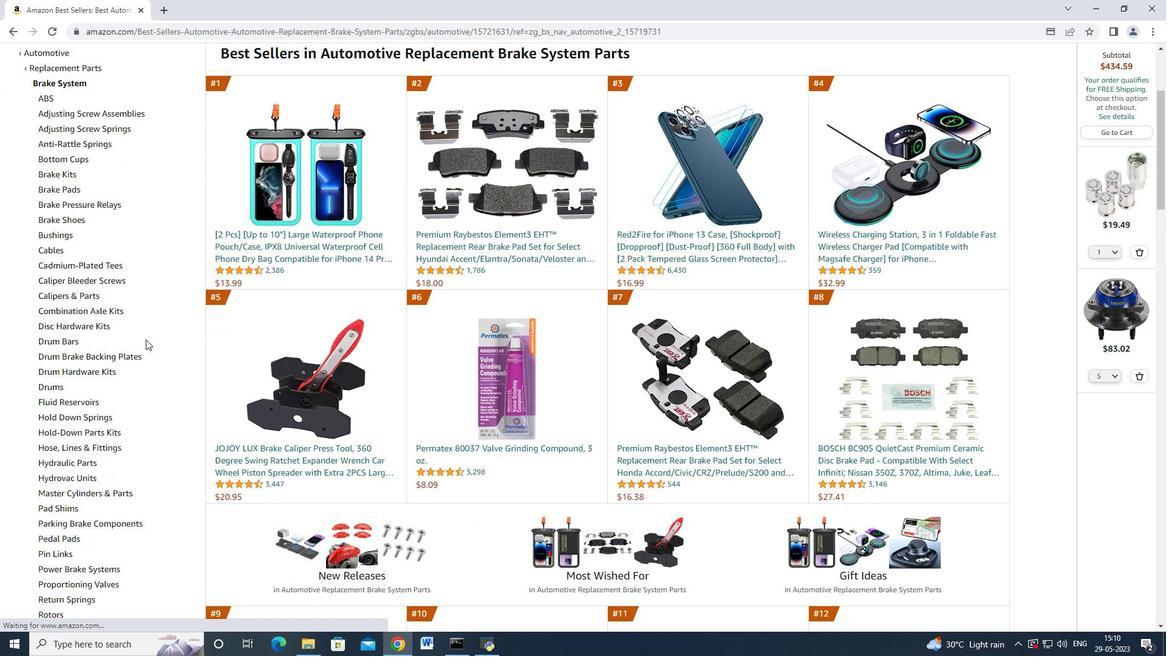 
Action: Mouse scrolled (145, 340) with delta (0, 0)
Screenshot: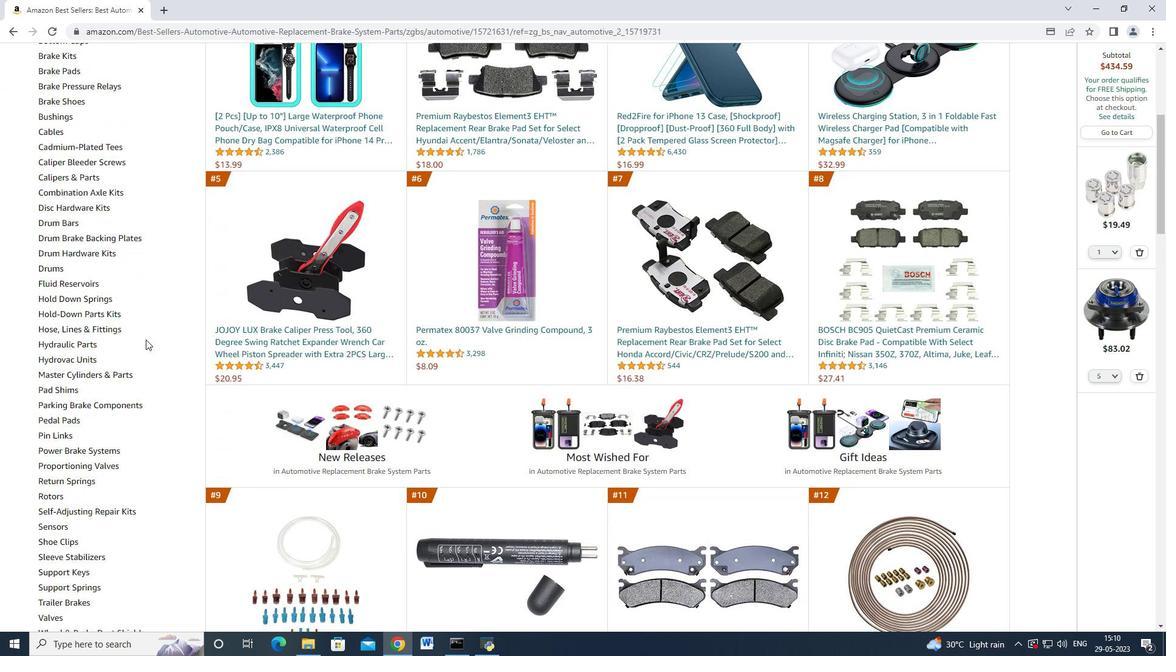 
Action: Mouse scrolled (145, 339) with delta (0, 0)
Screenshot: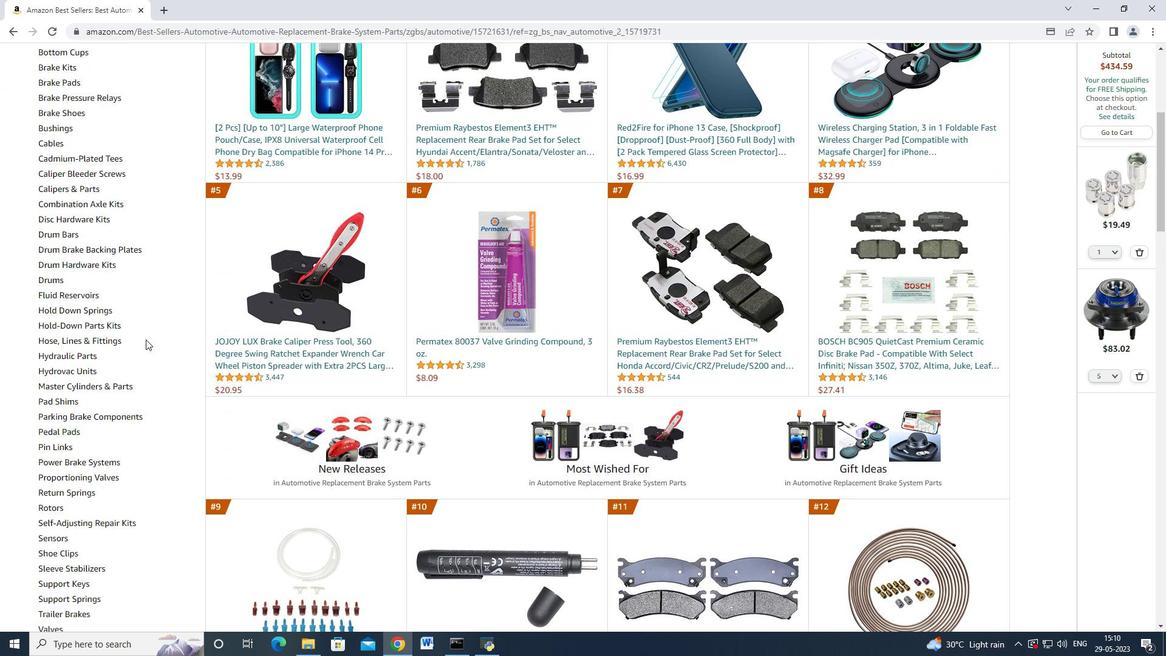 
Action: Mouse moved to (142, 340)
Screenshot: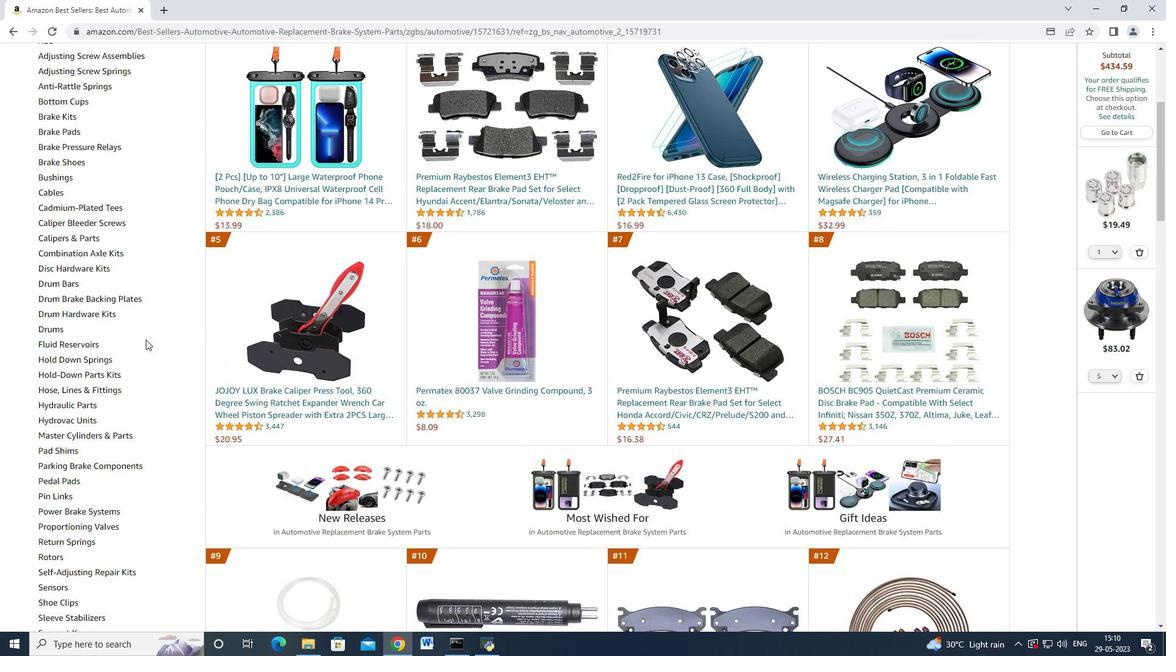 
Action: Mouse scrolled (142, 339) with delta (0, 0)
Screenshot: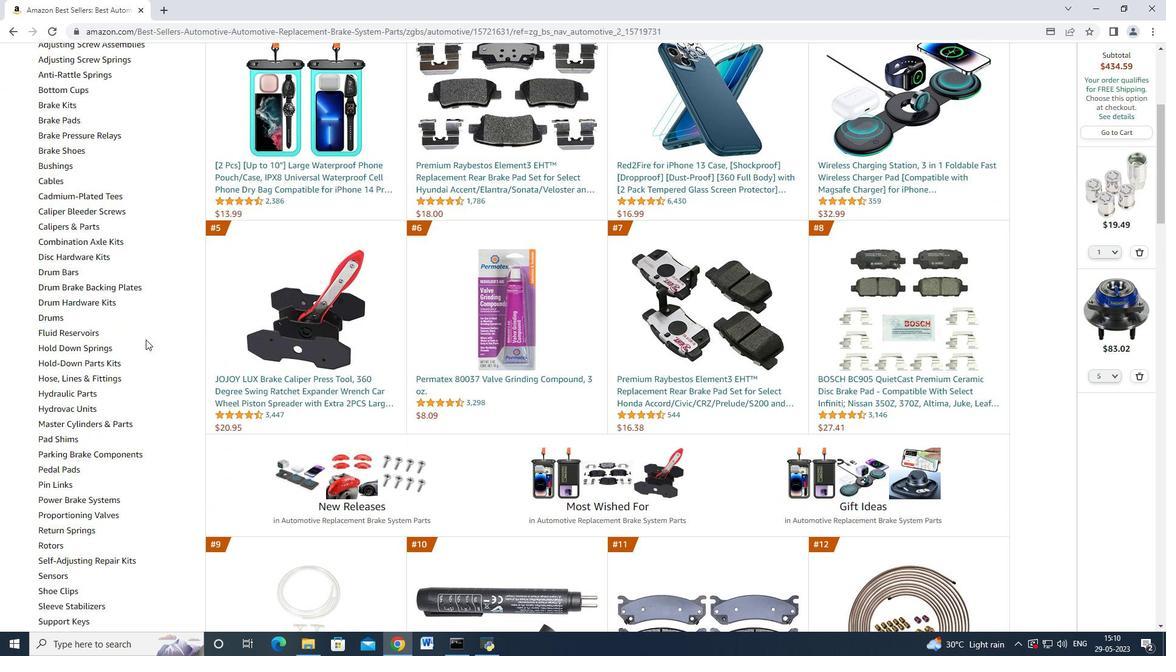 
Action: Mouse moved to (141, 341)
Screenshot: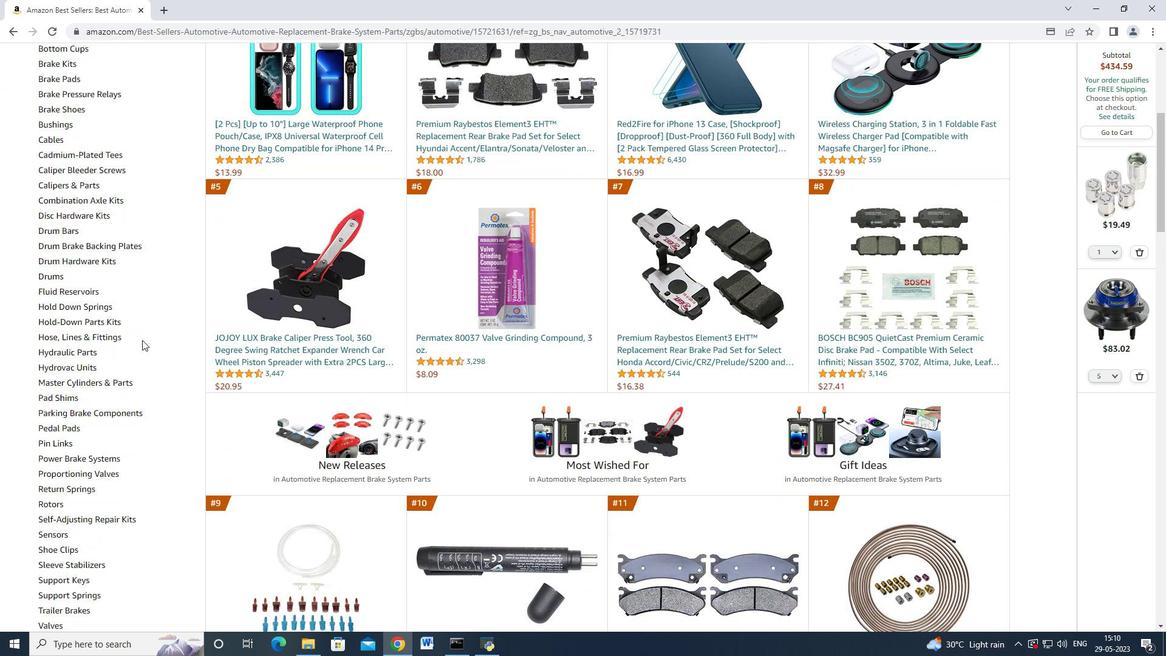 
Action: Mouse scrolled (141, 340) with delta (0, 0)
Screenshot: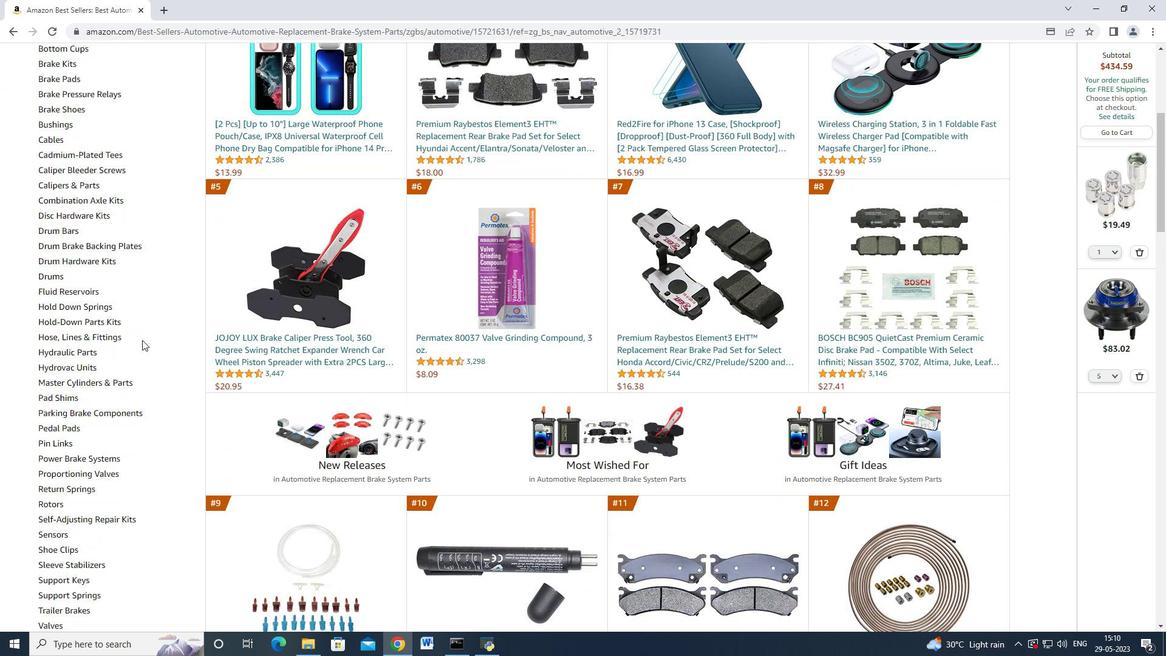
Action: Mouse moved to (85, 508)
Screenshot: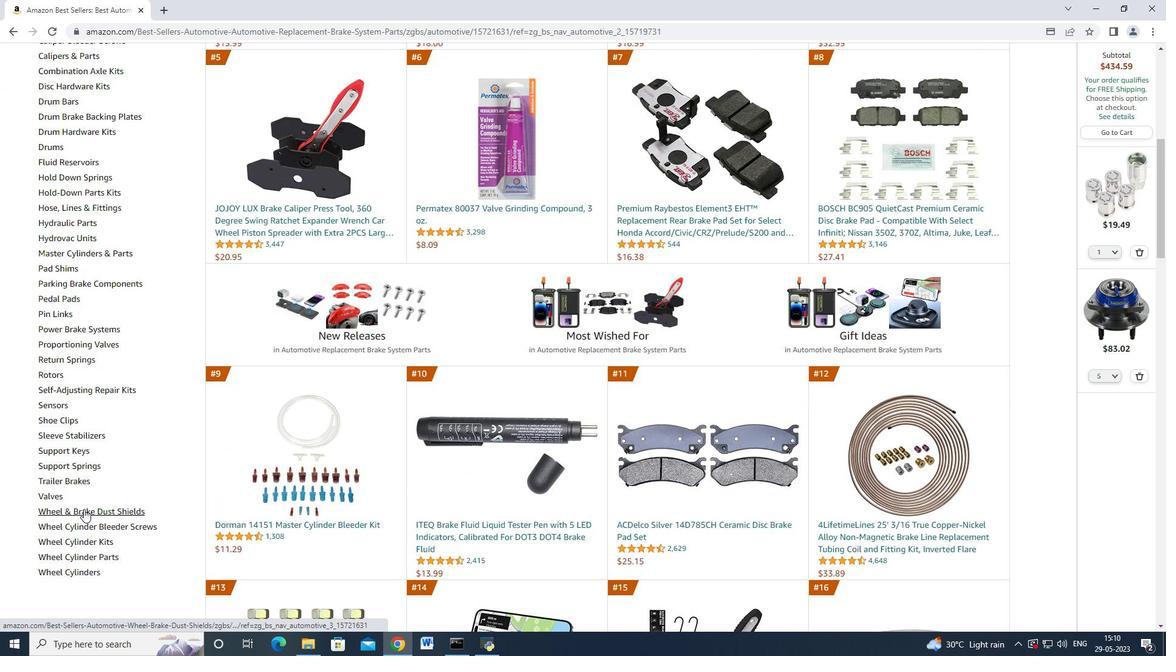
Action: Mouse pressed left at (85, 508)
Screenshot: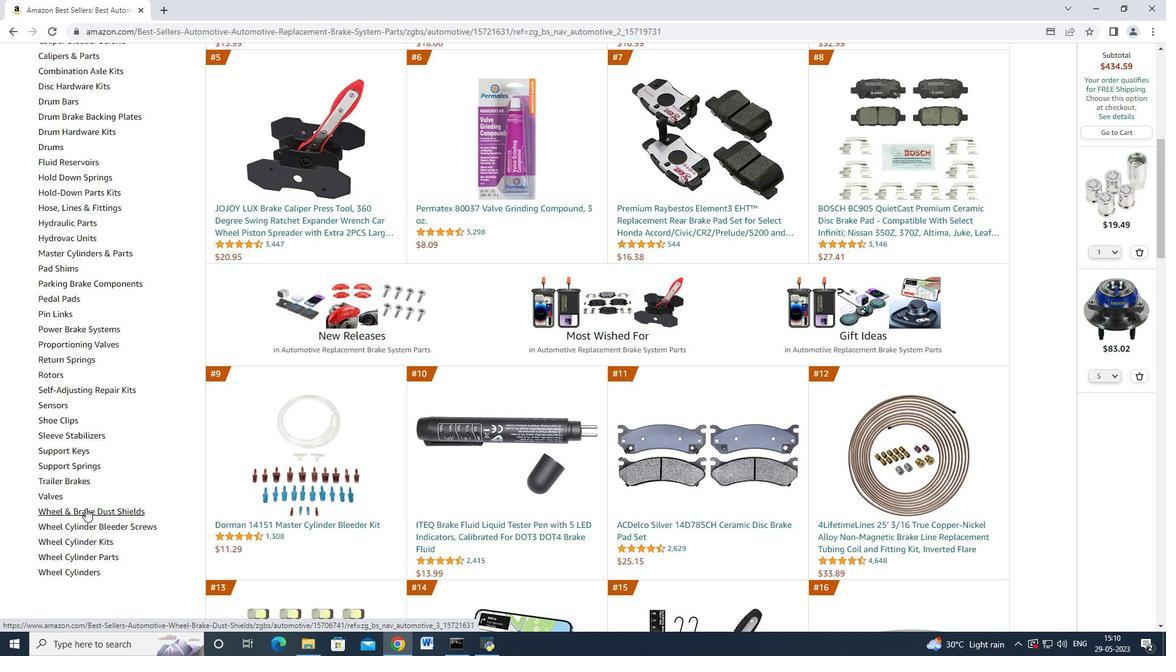
Action: Mouse moved to (117, 513)
Screenshot: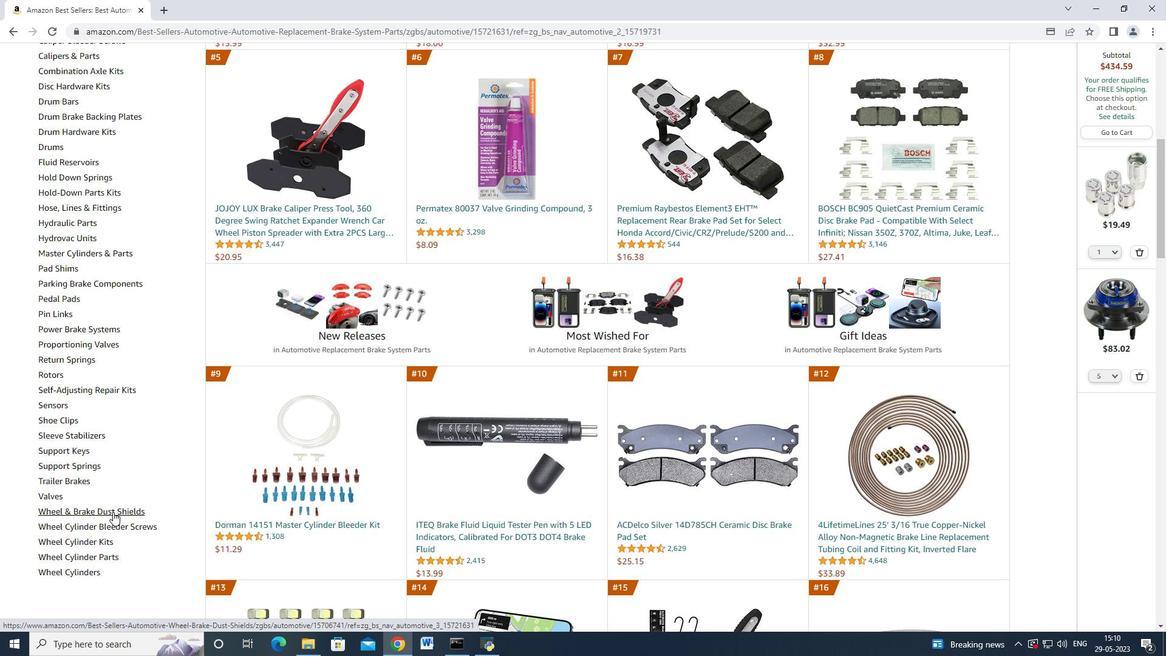 
Action: Mouse pressed left at (117, 513)
Screenshot: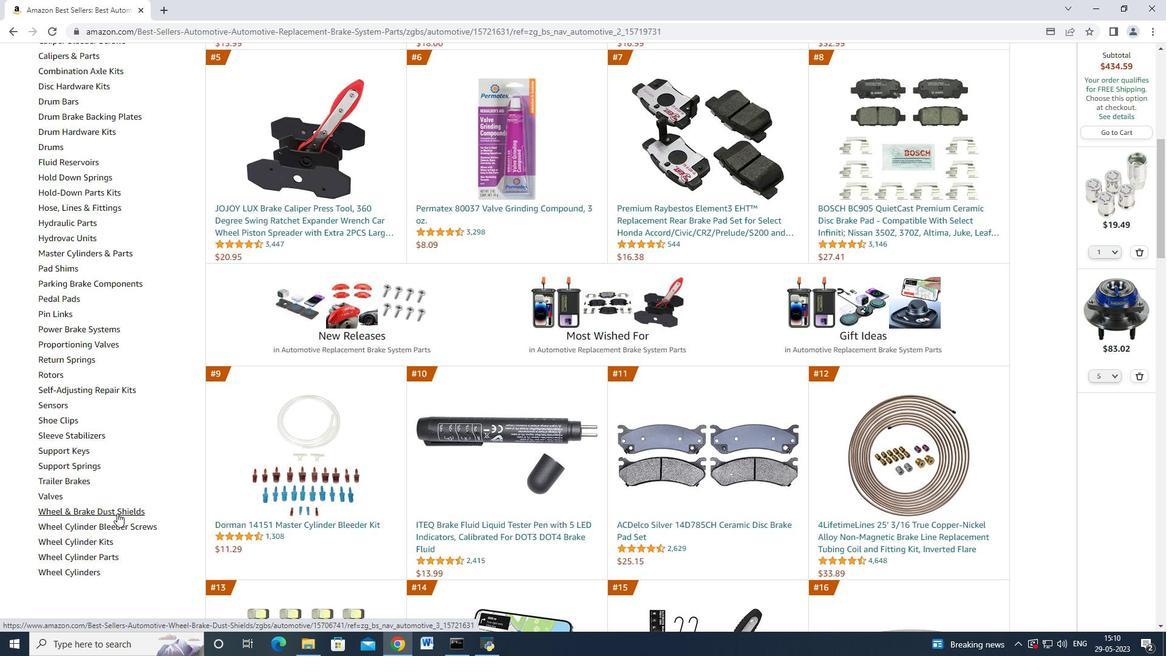
Action: Mouse moved to (83, 406)
Screenshot: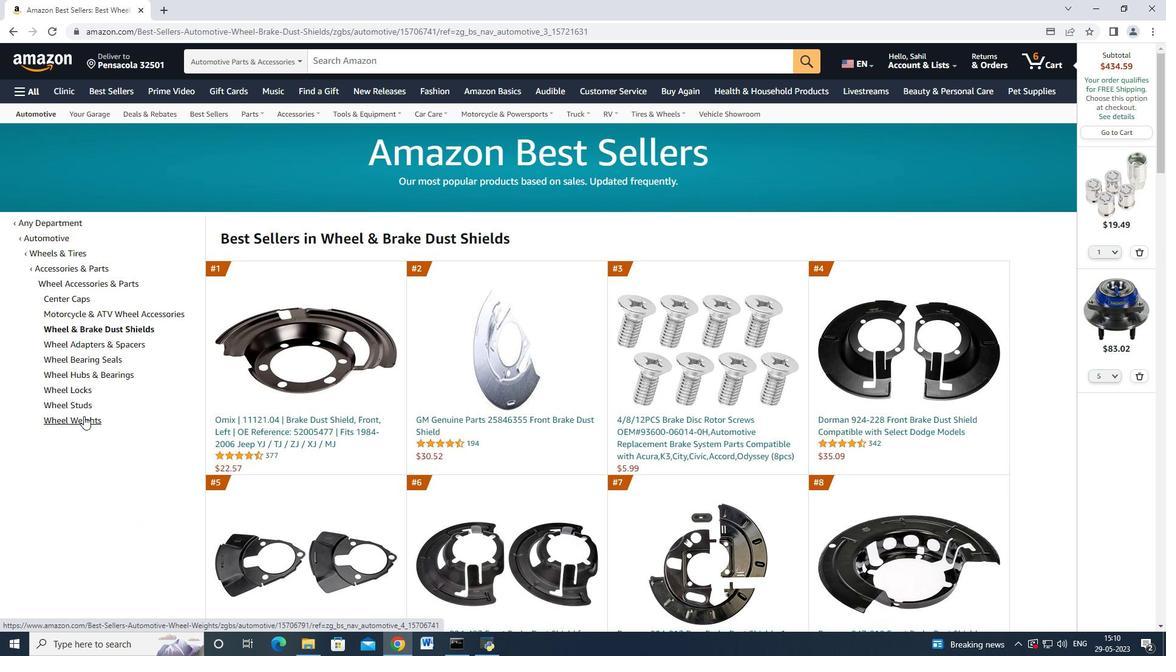 
Action: Mouse pressed left at (83, 406)
Screenshot: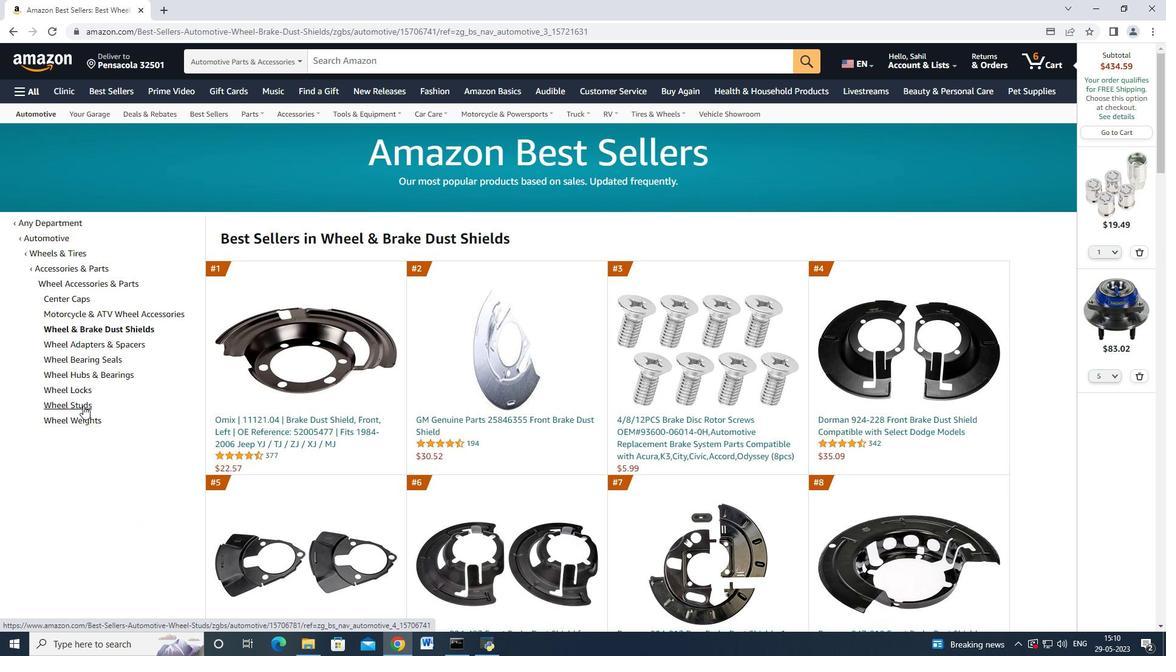
Action: Mouse moved to (366, 385)
Screenshot: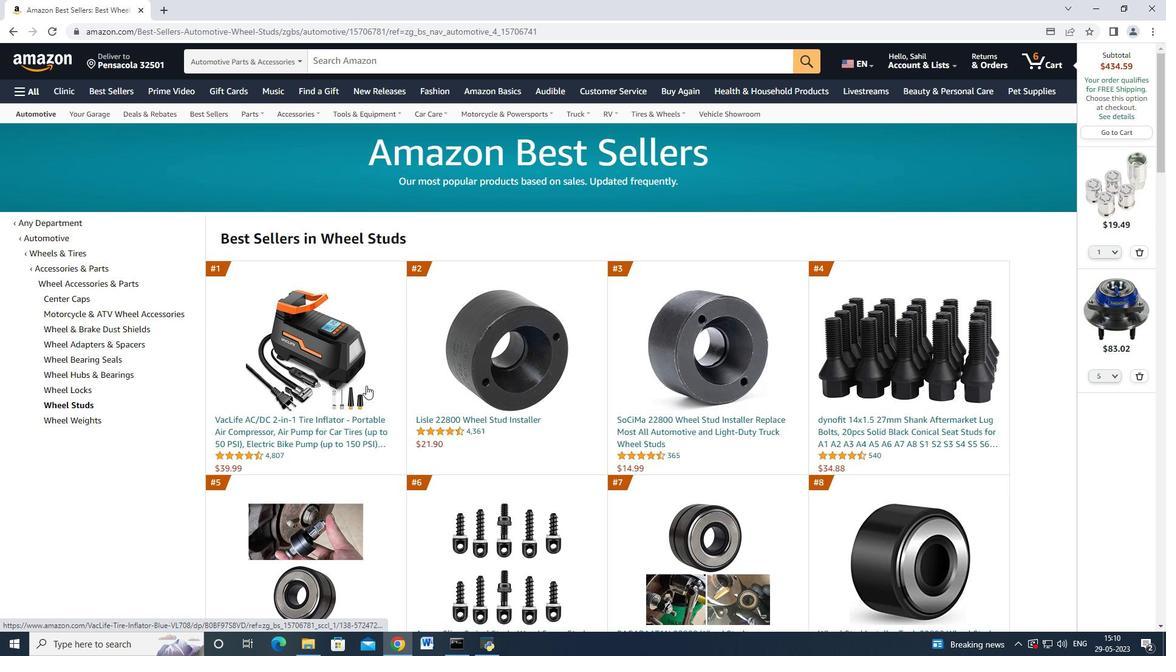 
Action: Mouse scrolled (366, 385) with delta (0, 0)
Screenshot: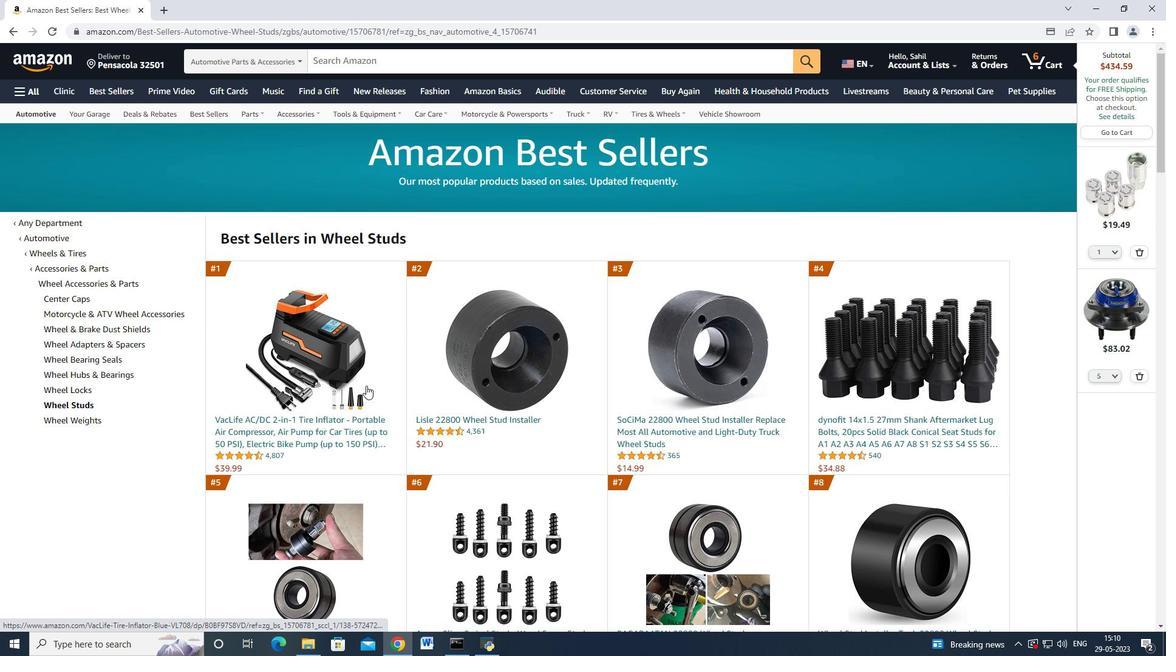 
Action: Mouse scrolled (366, 385) with delta (0, 0)
Screenshot: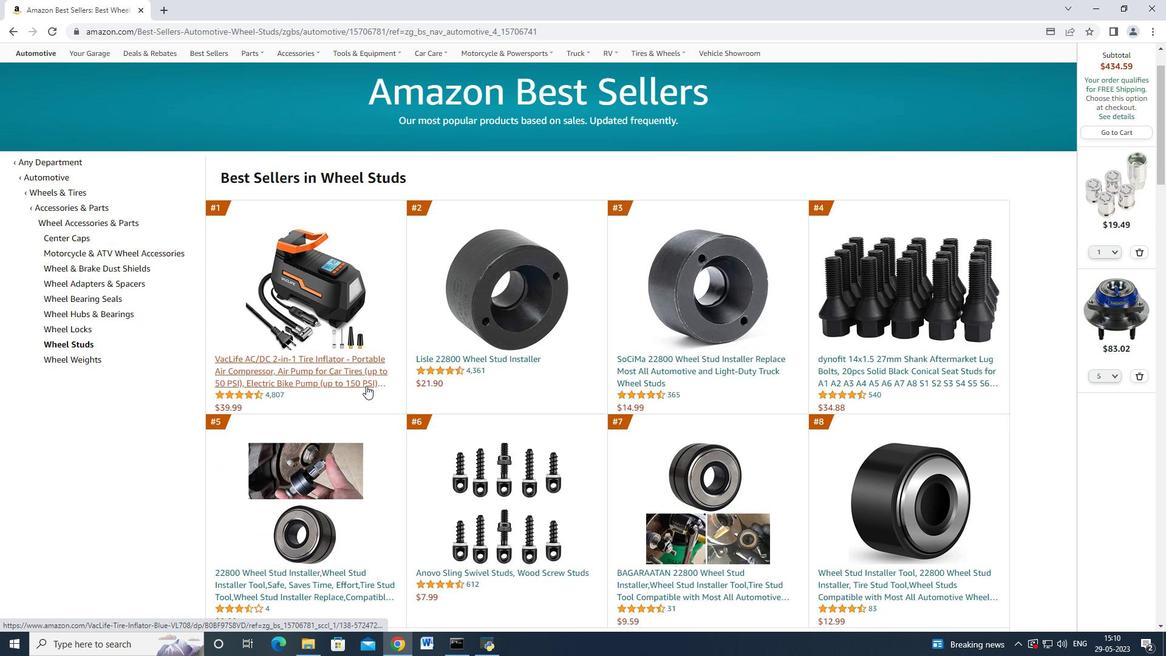 
Action: Mouse scrolled (366, 385) with delta (0, 0)
Screenshot: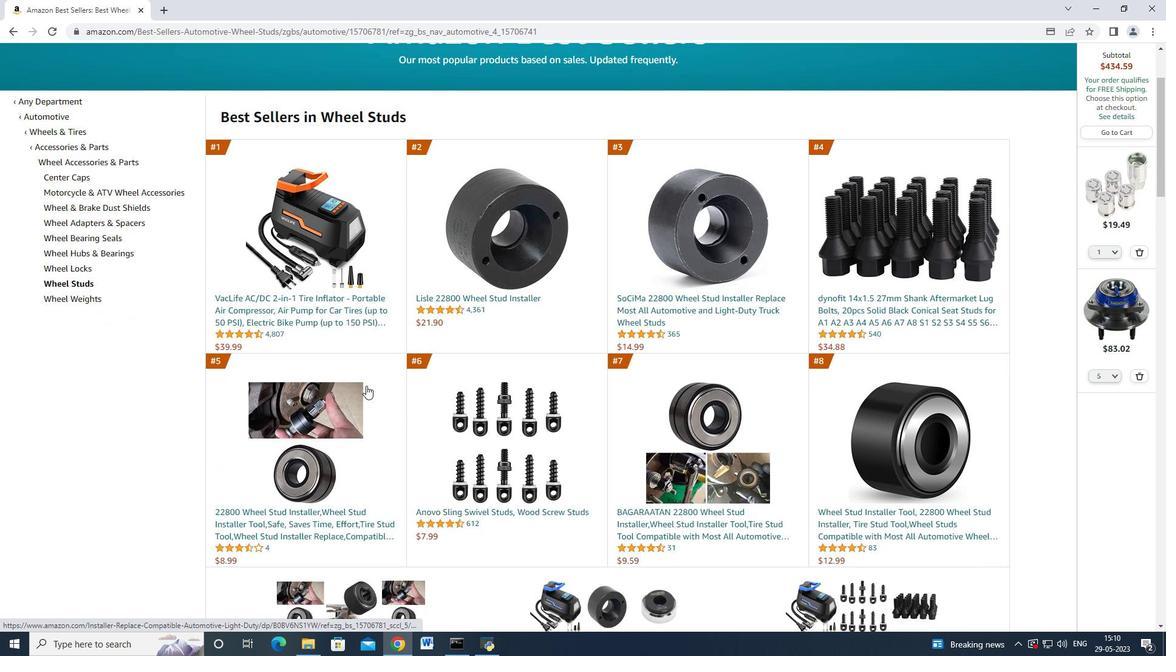 
Action: Mouse scrolled (366, 385) with delta (0, 0)
Screenshot: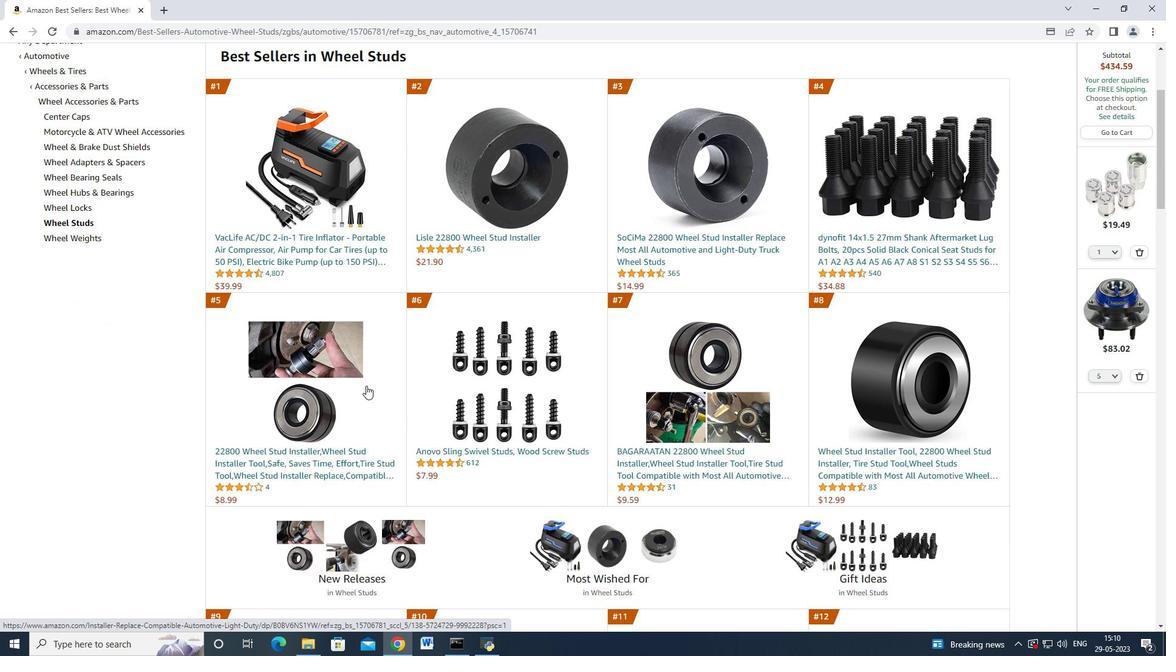 
Action: Mouse scrolled (366, 385) with delta (0, 0)
Screenshot: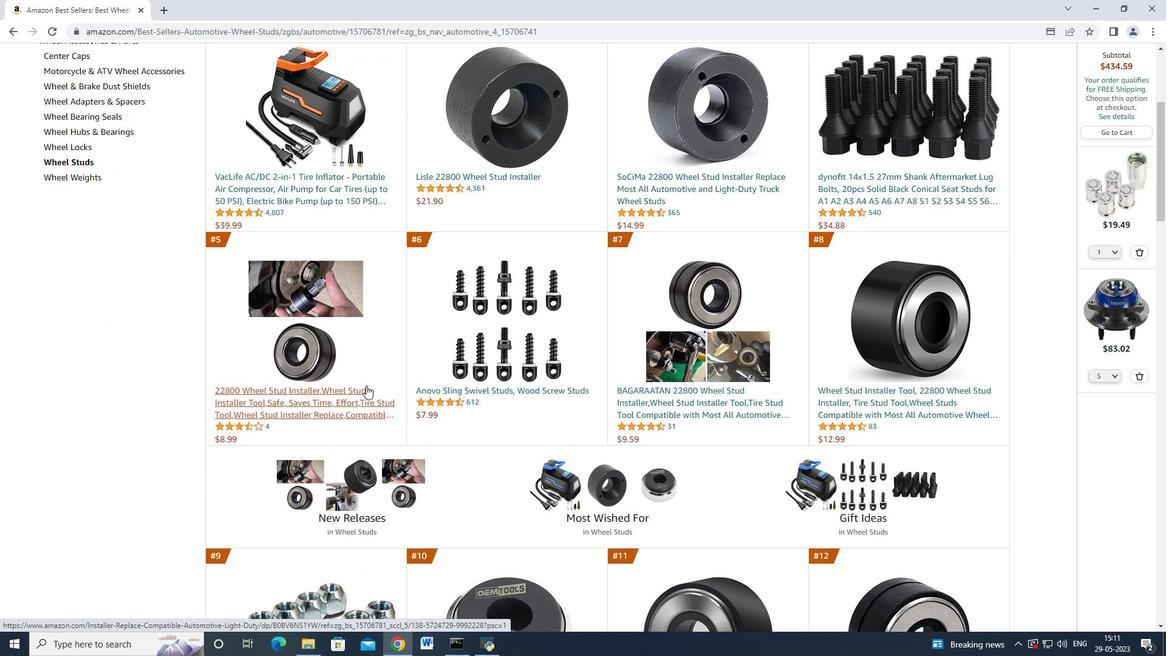 
Action: Mouse scrolled (366, 385) with delta (0, 0)
Screenshot: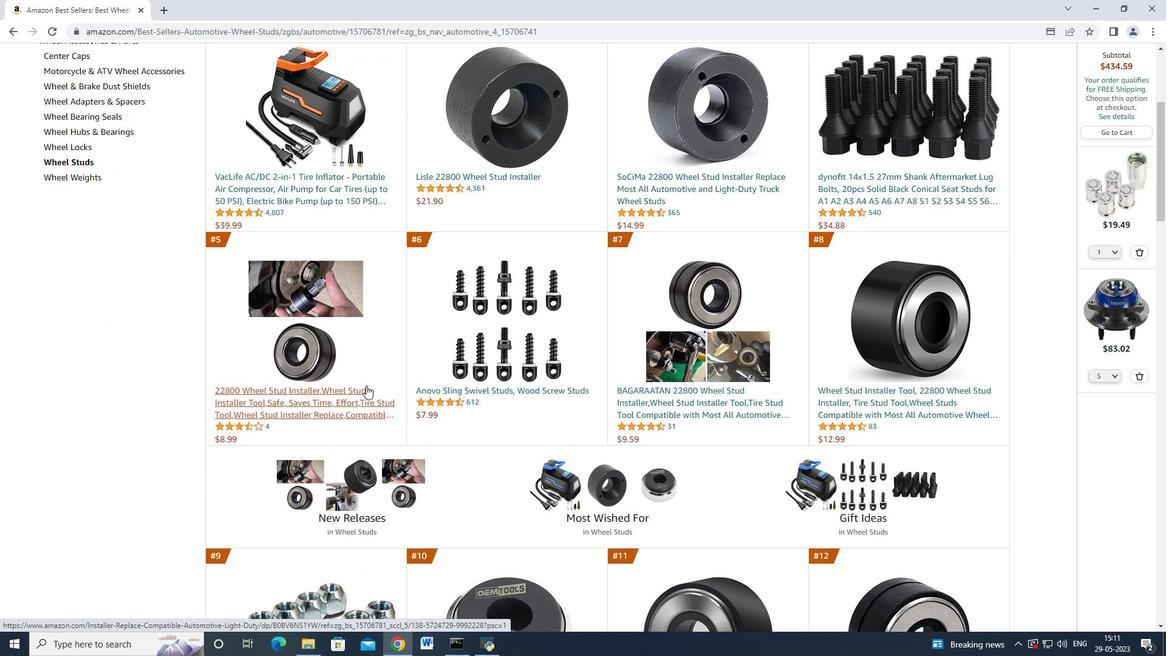 
Action: Mouse moved to (357, 392)
Screenshot: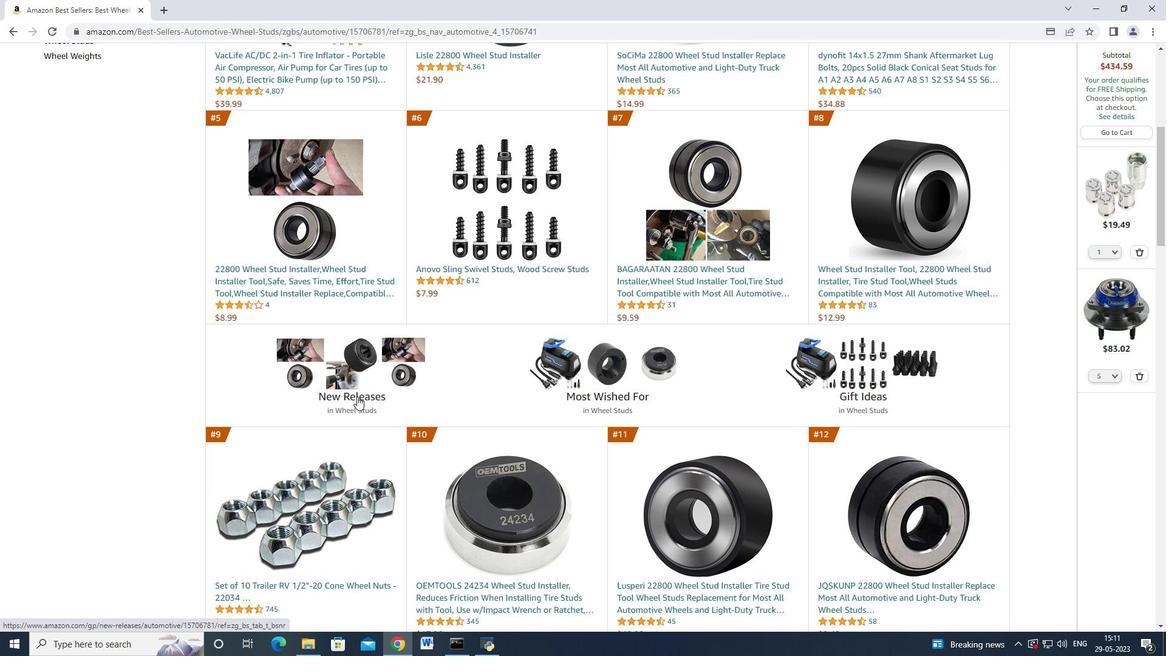 
Action: Mouse scrolled (357, 391) with delta (0, 0)
Screenshot: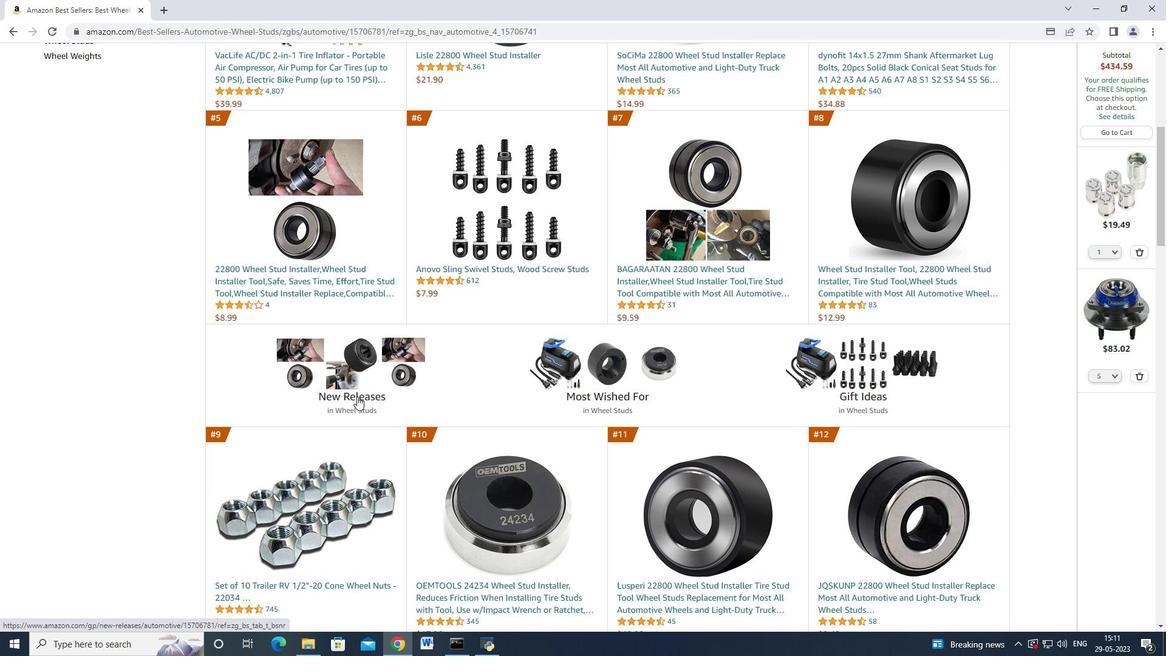 
Action: Mouse moved to (356, 343)
Screenshot: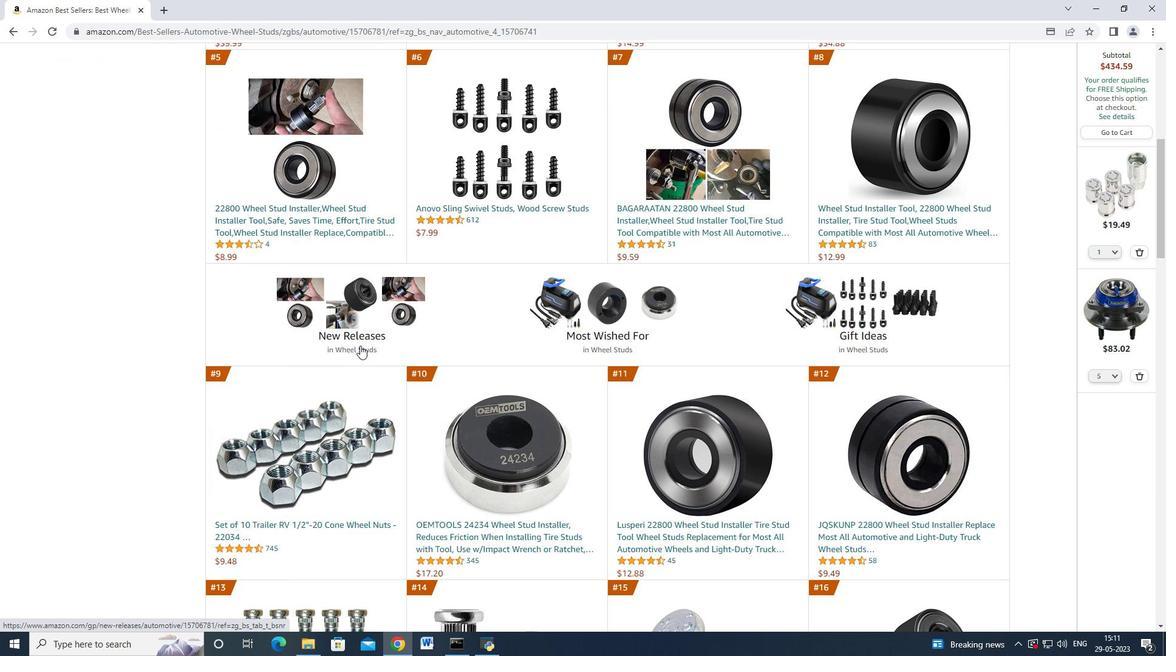 
Action: Mouse scrolled (356, 342) with delta (0, 0)
Screenshot: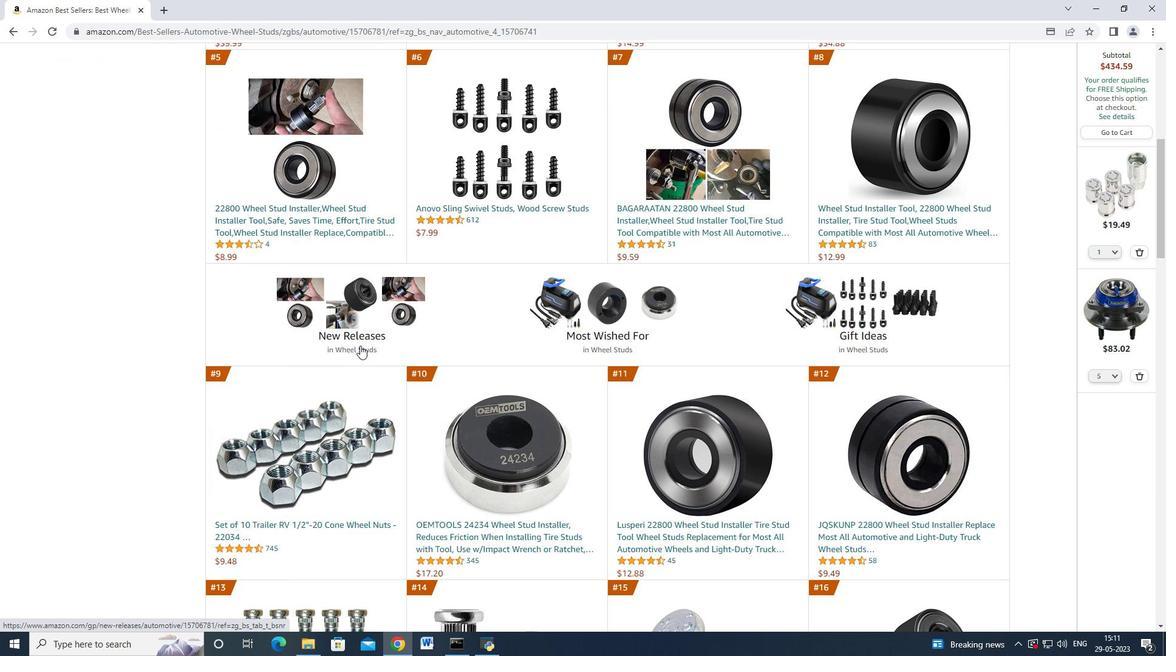 
Action: Mouse moved to (373, 337)
Screenshot: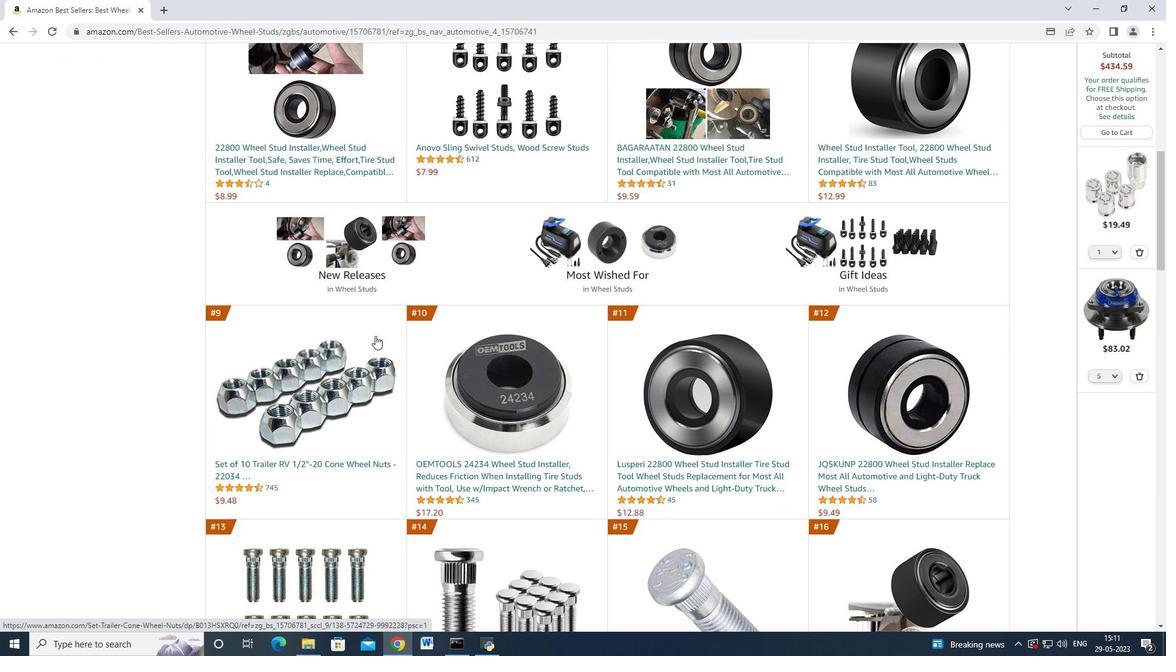 
Action: Mouse scrolled (373, 336) with delta (0, 0)
Screenshot: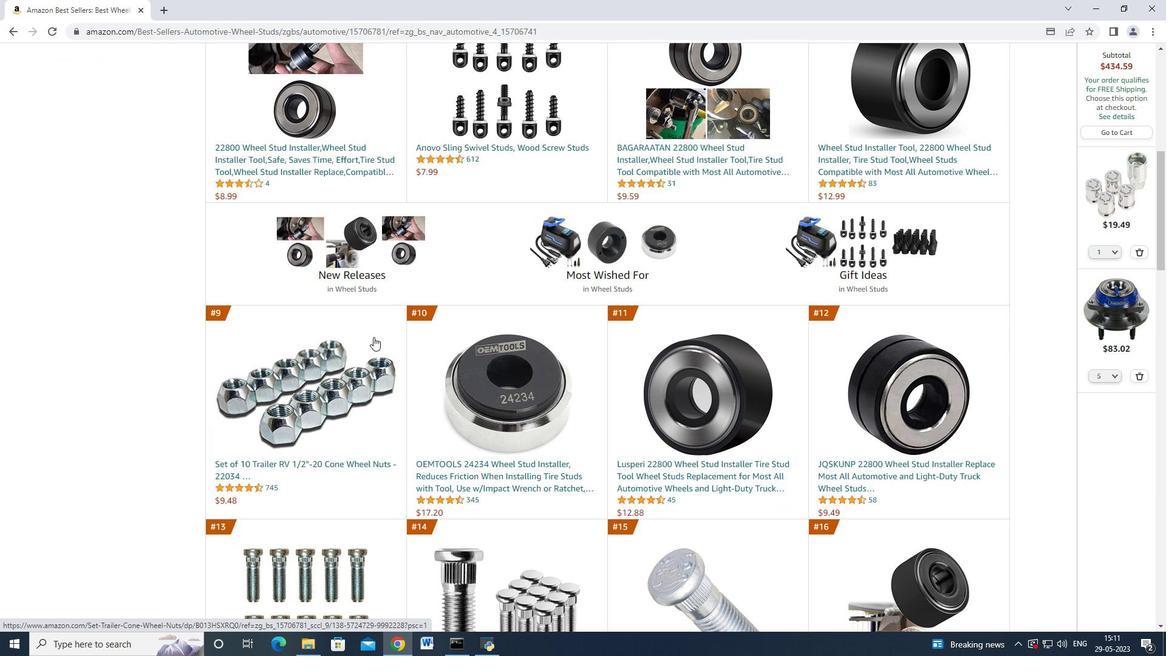 
Action: Mouse moved to (373, 342)
Screenshot: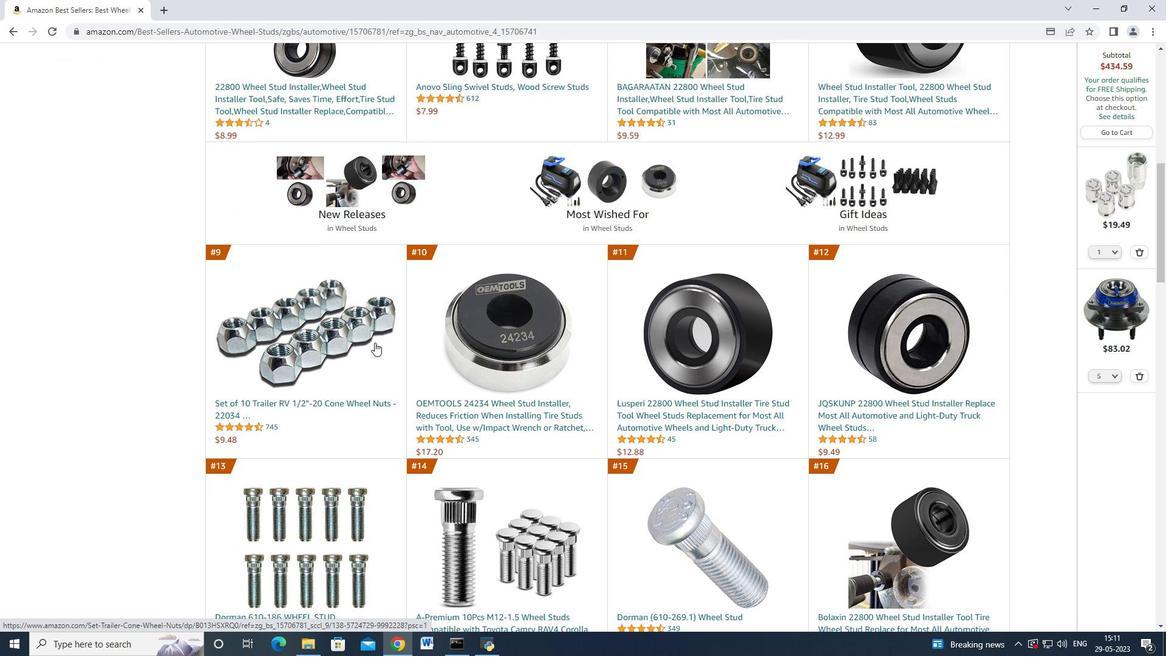 
Action: Mouse scrolled (373, 342) with delta (0, 0)
Screenshot: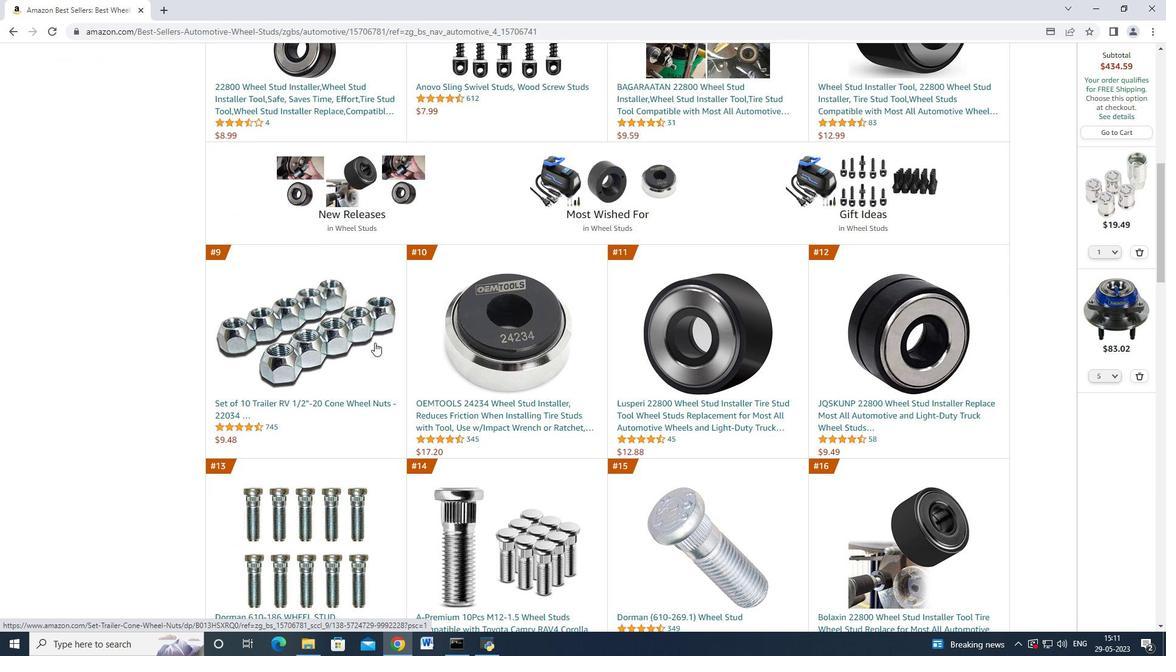 
Action: Mouse moved to (371, 342)
Screenshot: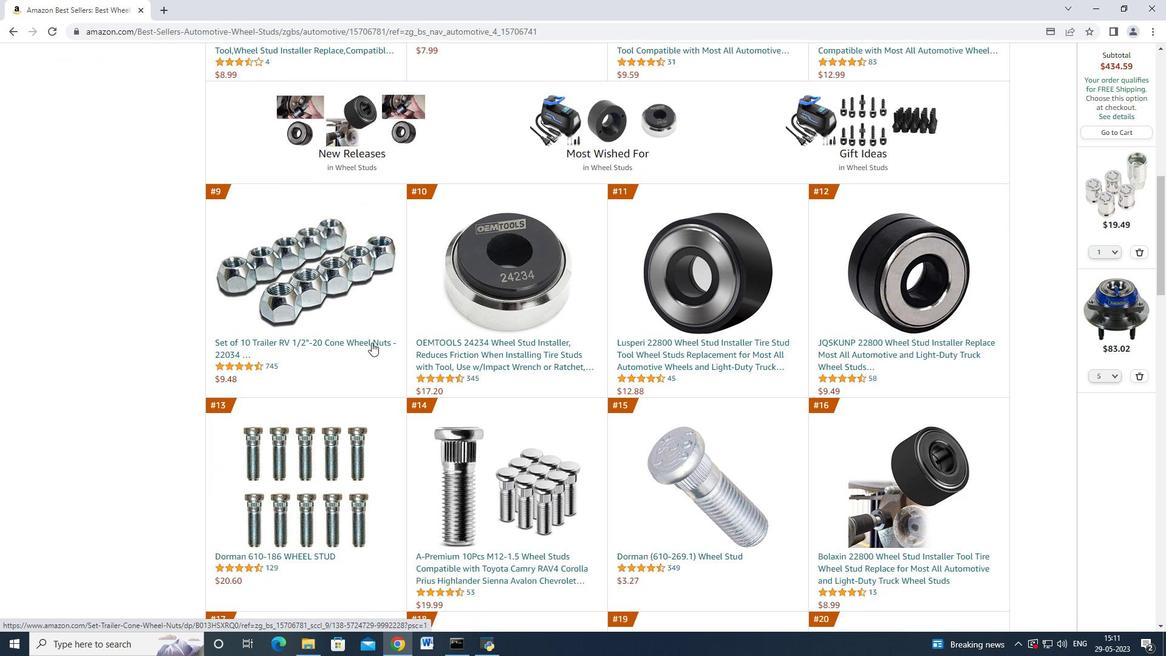 
Action: Mouse scrolled (371, 342) with delta (0, 0)
Screenshot: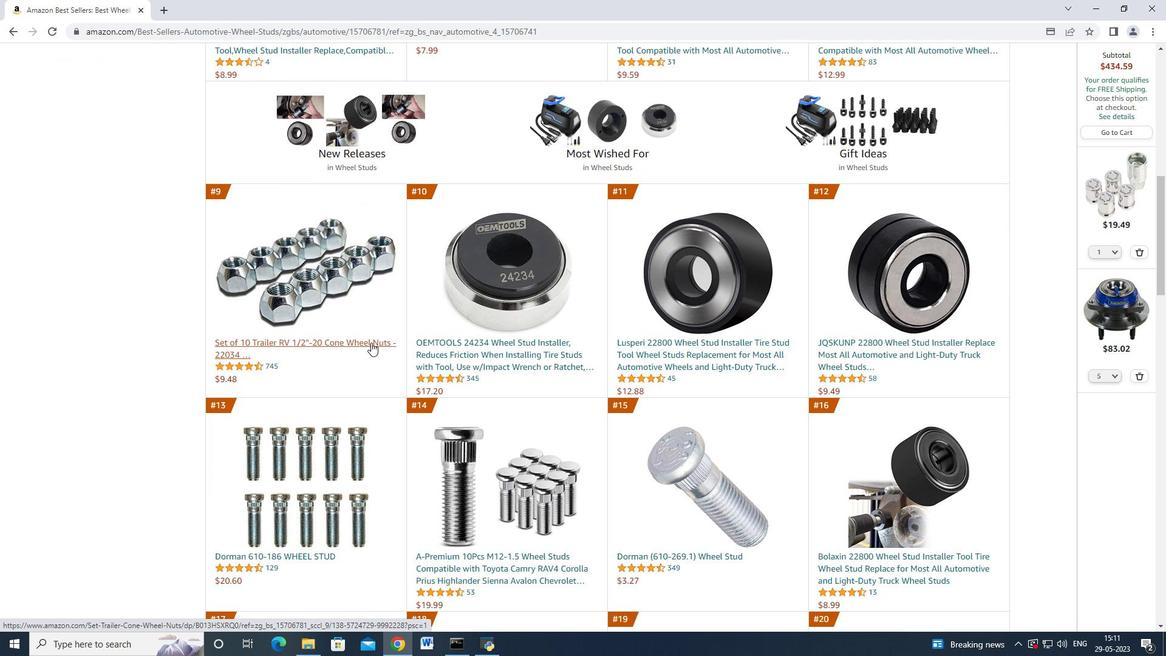 
Action: Mouse moved to (379, 337)
Screenshot: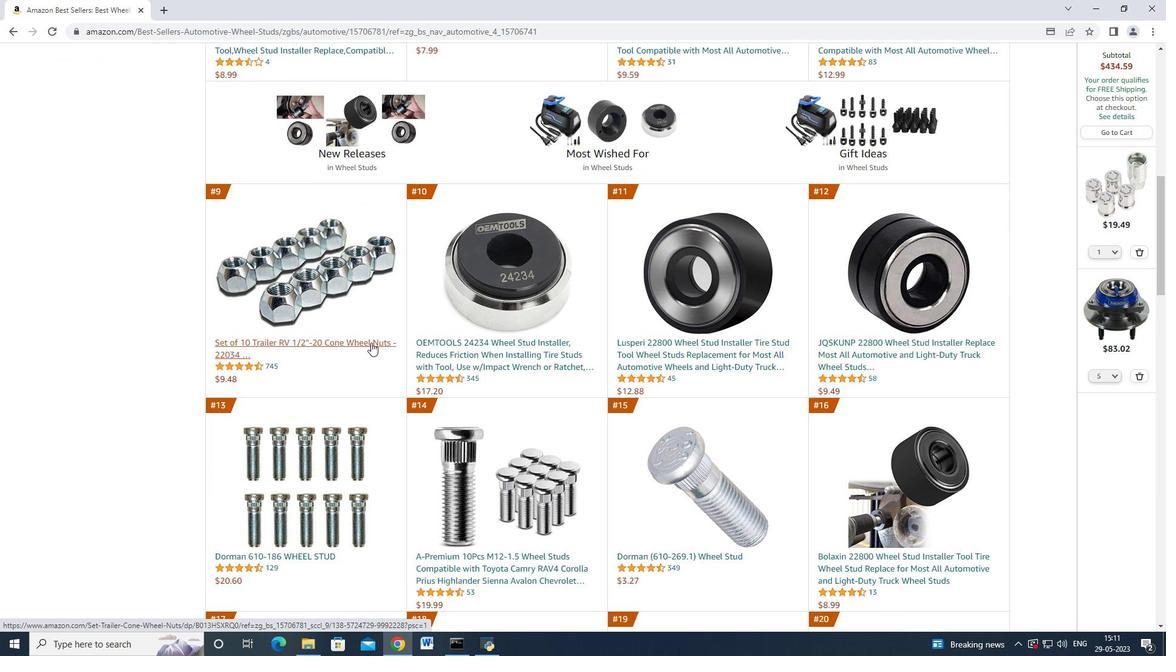 
Action: Mouse scrolled (379, 337) with delta (0, 0)
Screenshot: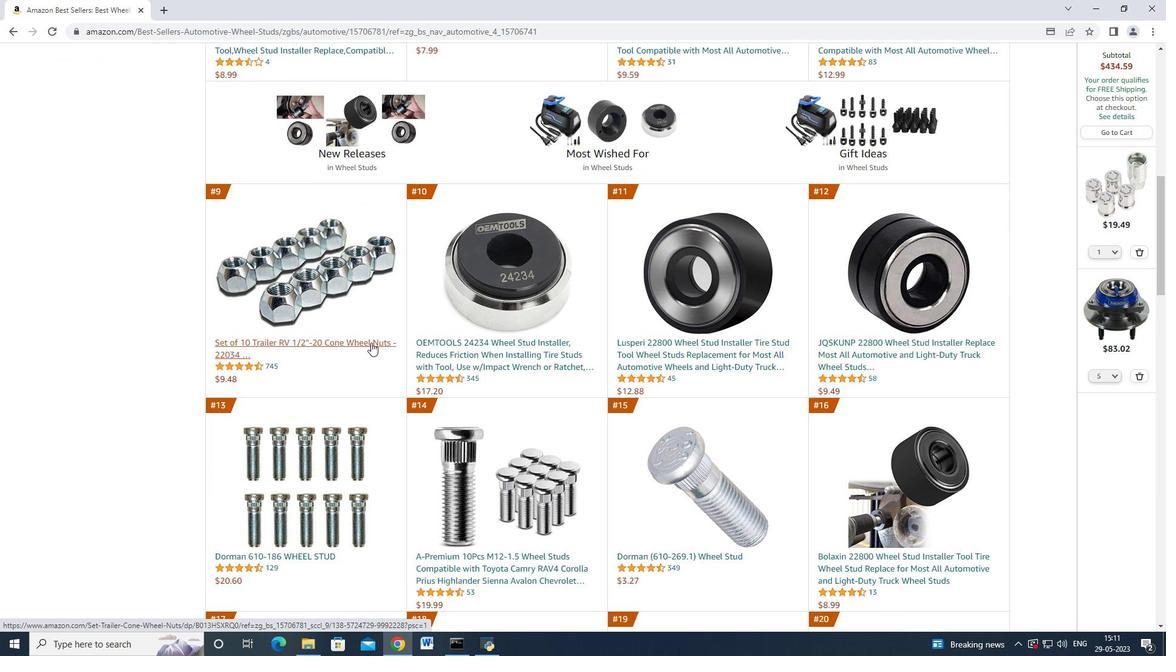 
Action: Mouse moved to (388, 326)
Screenshot: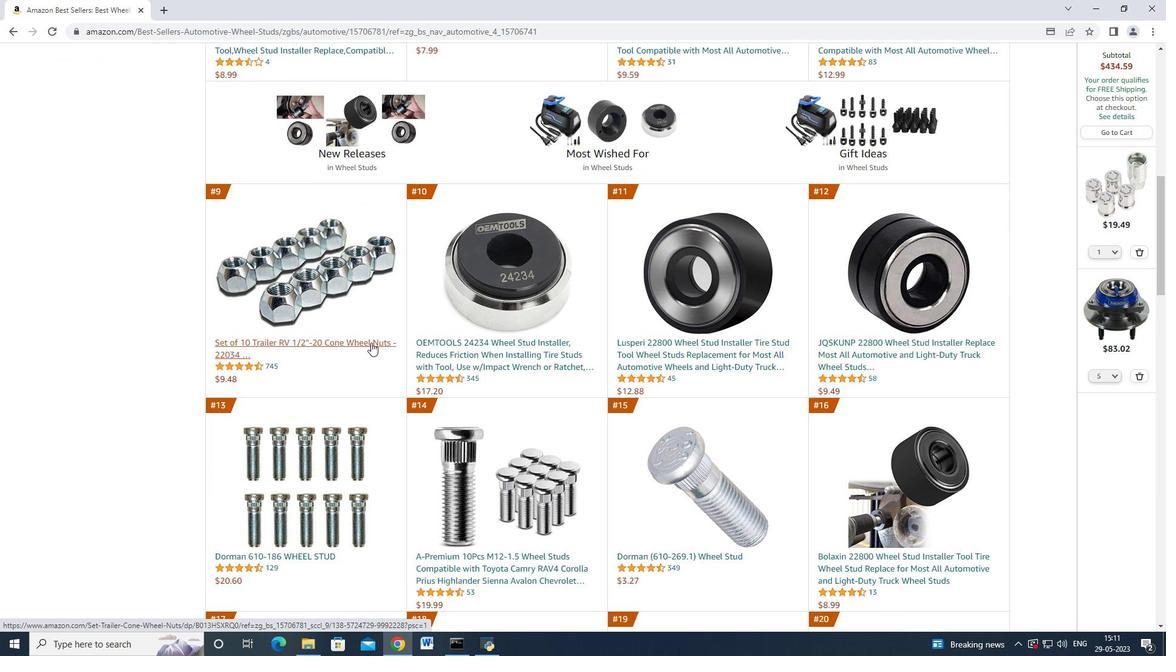 
Action: Mouse scrolled (388, 325) with delta (0, 0)
Screenshot: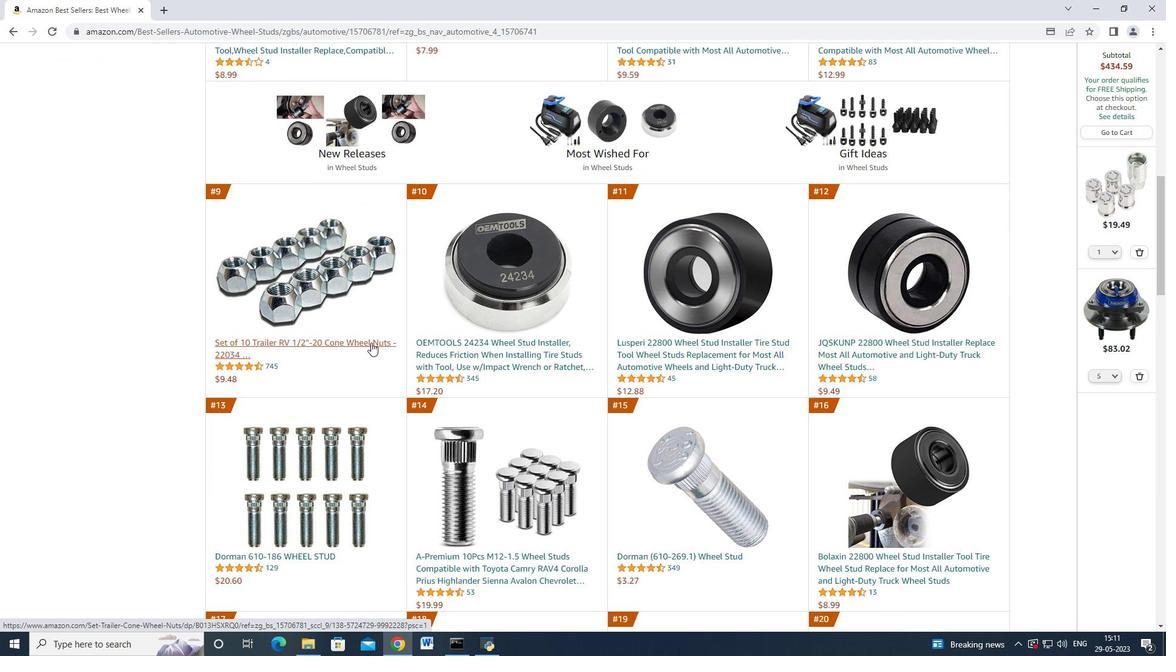 
Action: Mouse moved to (387, 329)
Screenshot: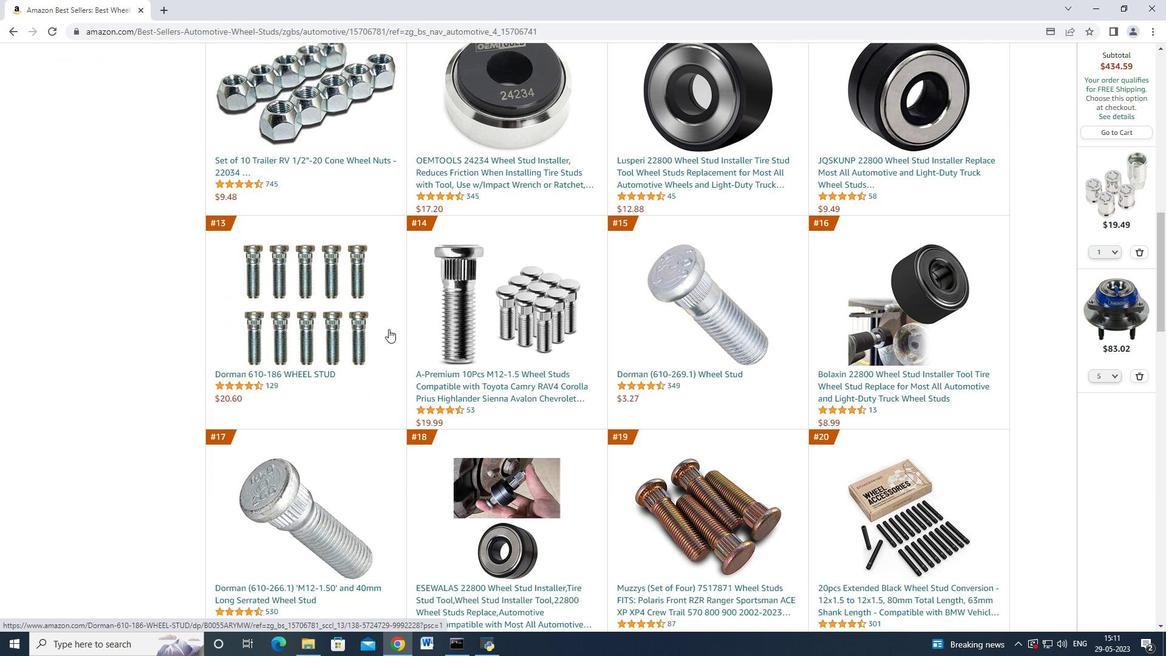 
Action: Mouse scrolled (387, 328) with delta (0, 0)
Screenshot: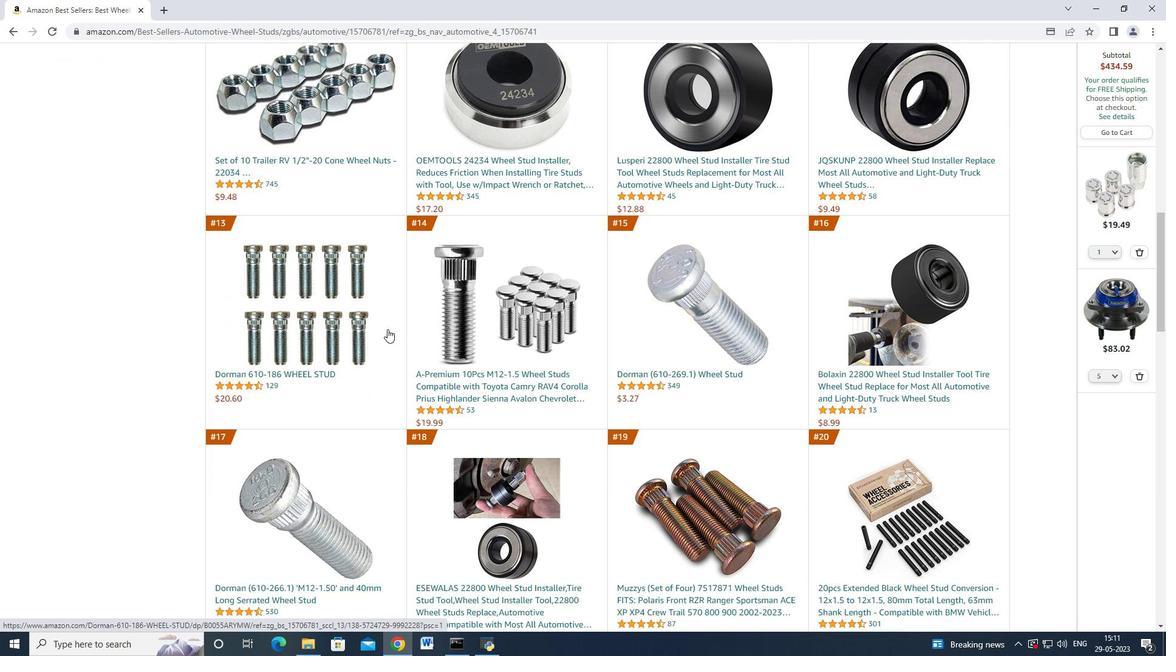 
Action: Mouse scrolled (387, 328) with delta (0, 0)
Screenshot: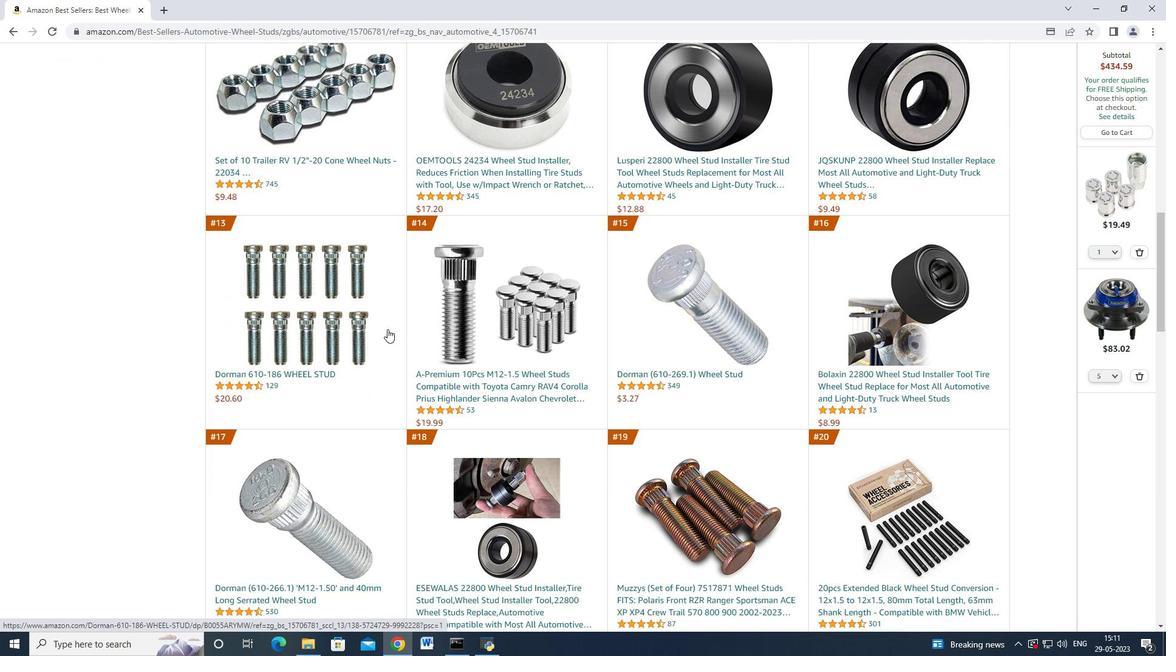
Action: Mouse scrolled (387, 328) with delta (0, 0)
Screenshot: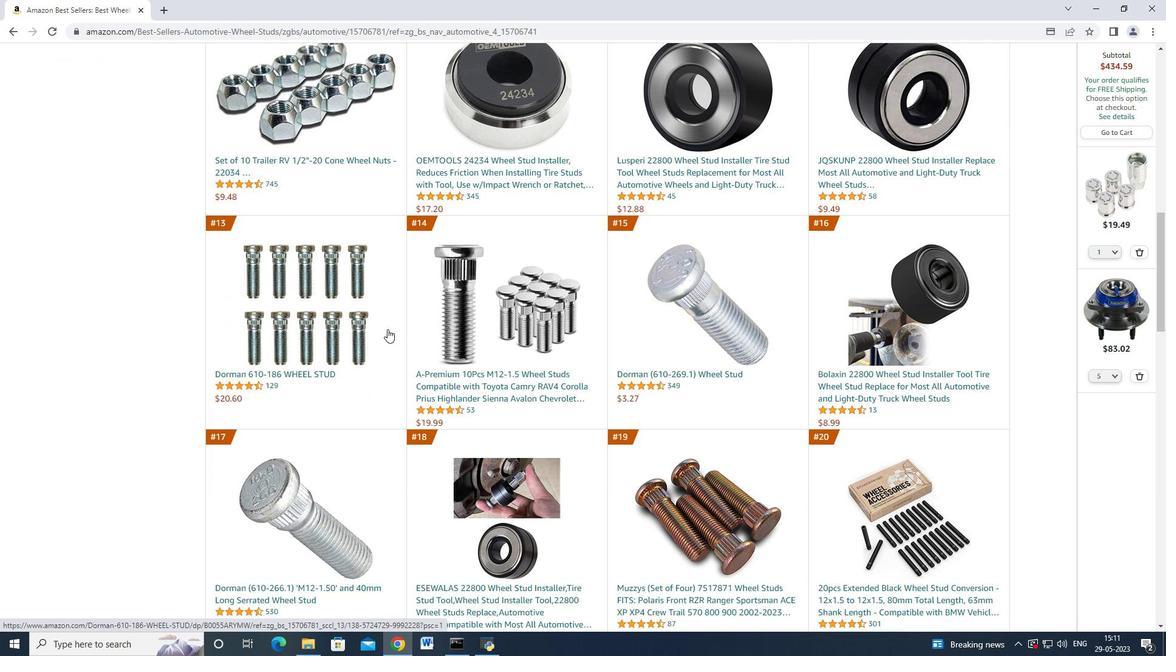 
Action: Mouse moved to (378, 330)
Screenshot: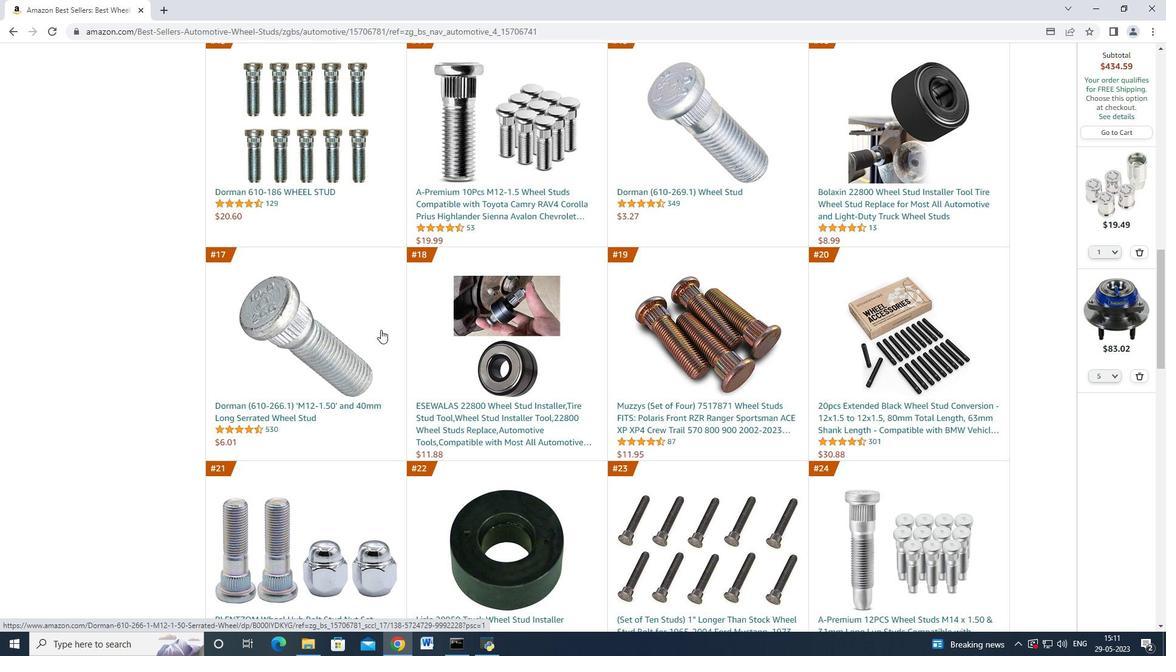 
Action: Mouse scrolled (378, 329) with delta (0, 0)
Screenshot: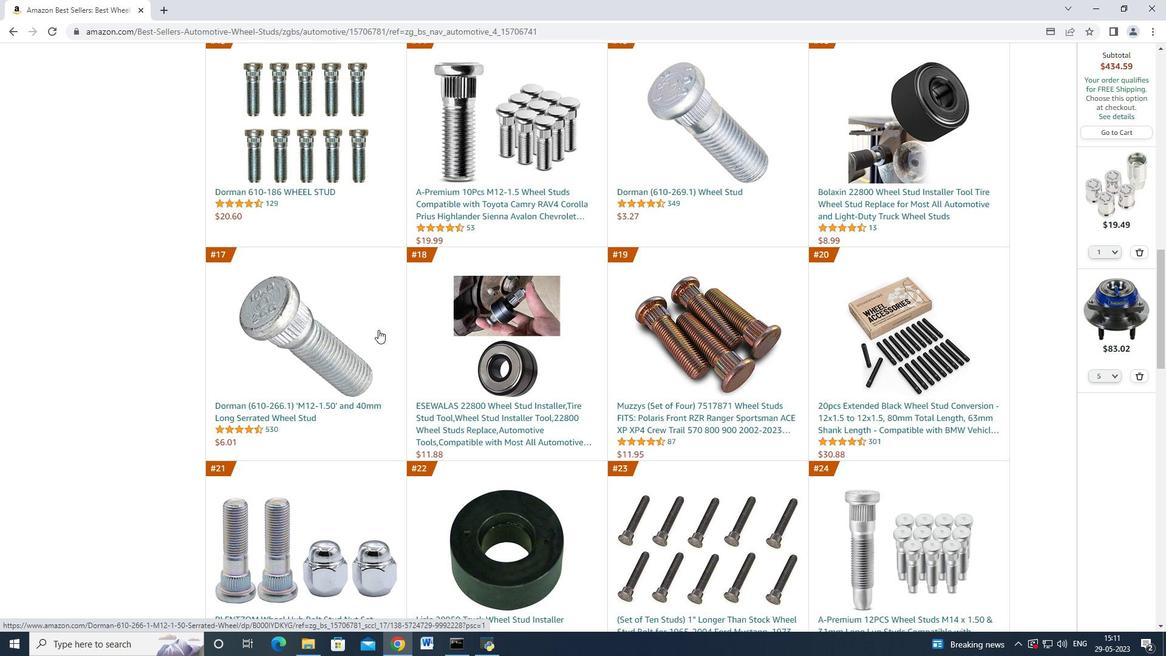 
Action: Mouse moved to (394, 320)
Screenshot: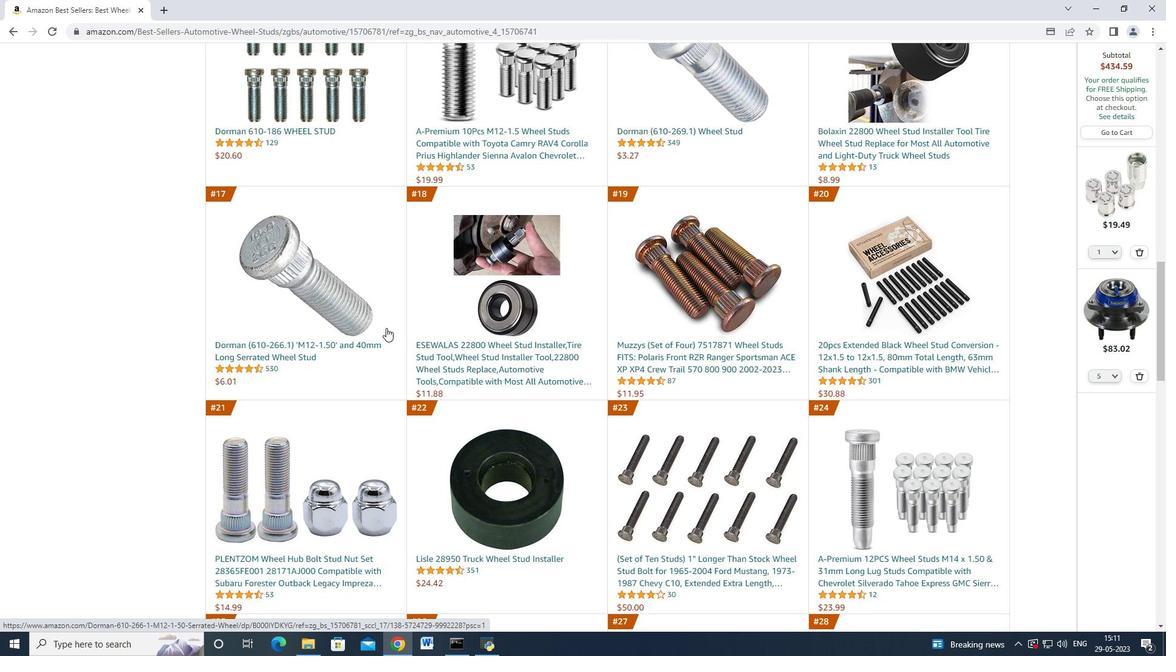 
Action: Mouse scrolled (394, 319) with delta (0, 0)
Screenshot: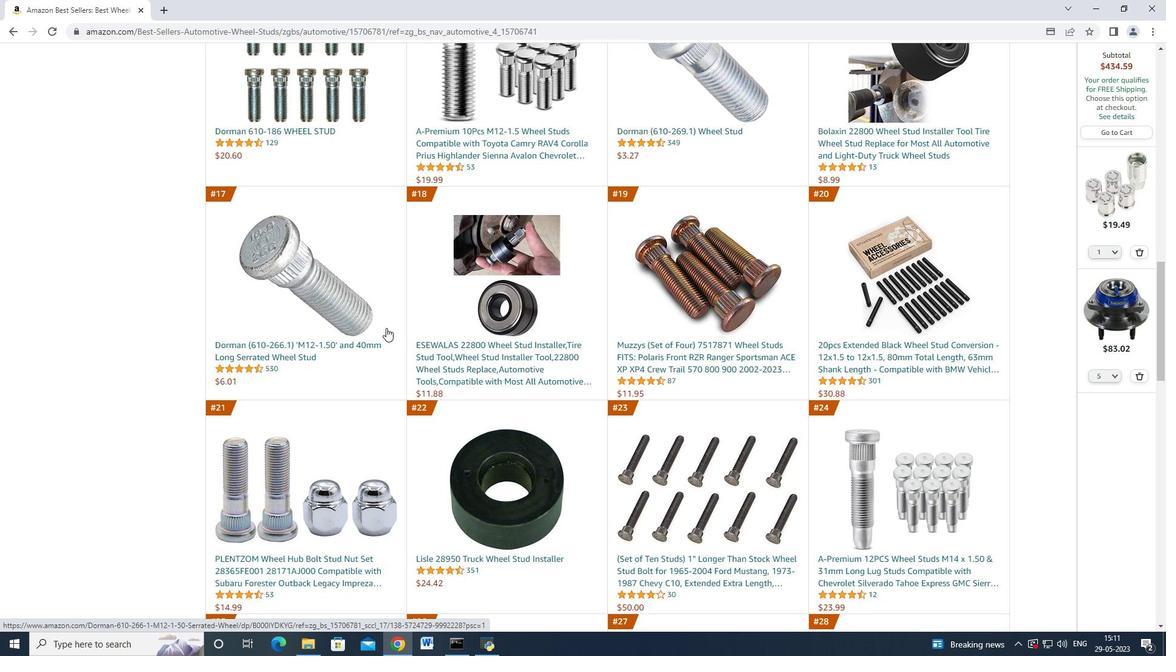 
Action: Mouse moved to (396, 305)
Screenshot: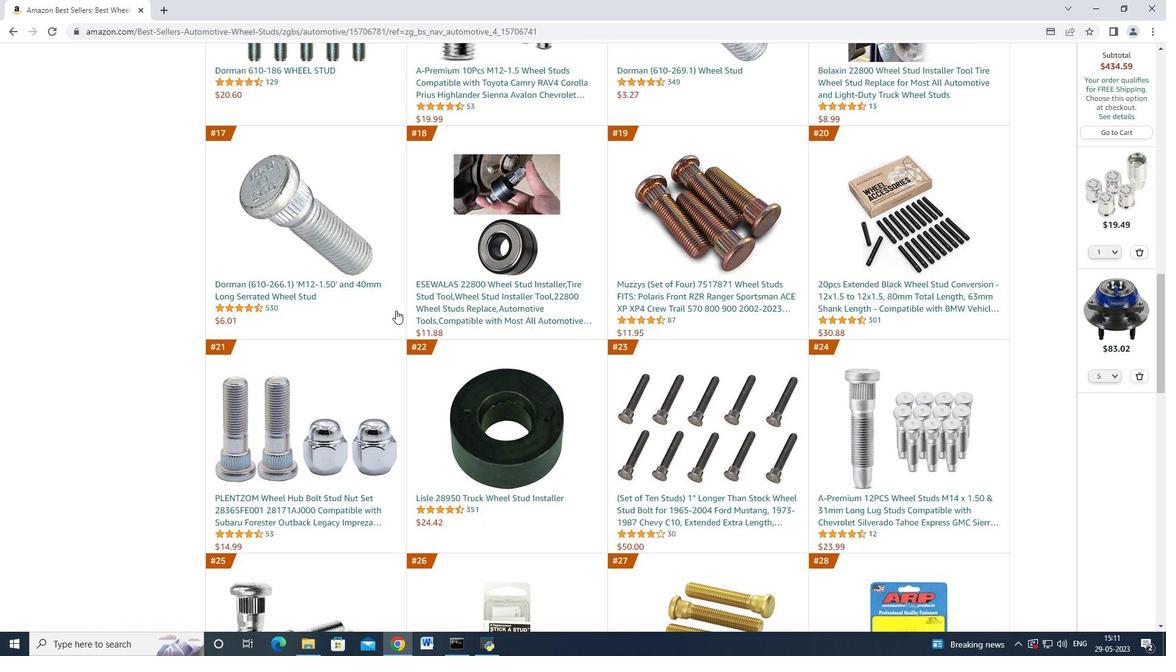 
Action: Mouse scrolled (396, 305) with delta (0, 0)
Screenshot: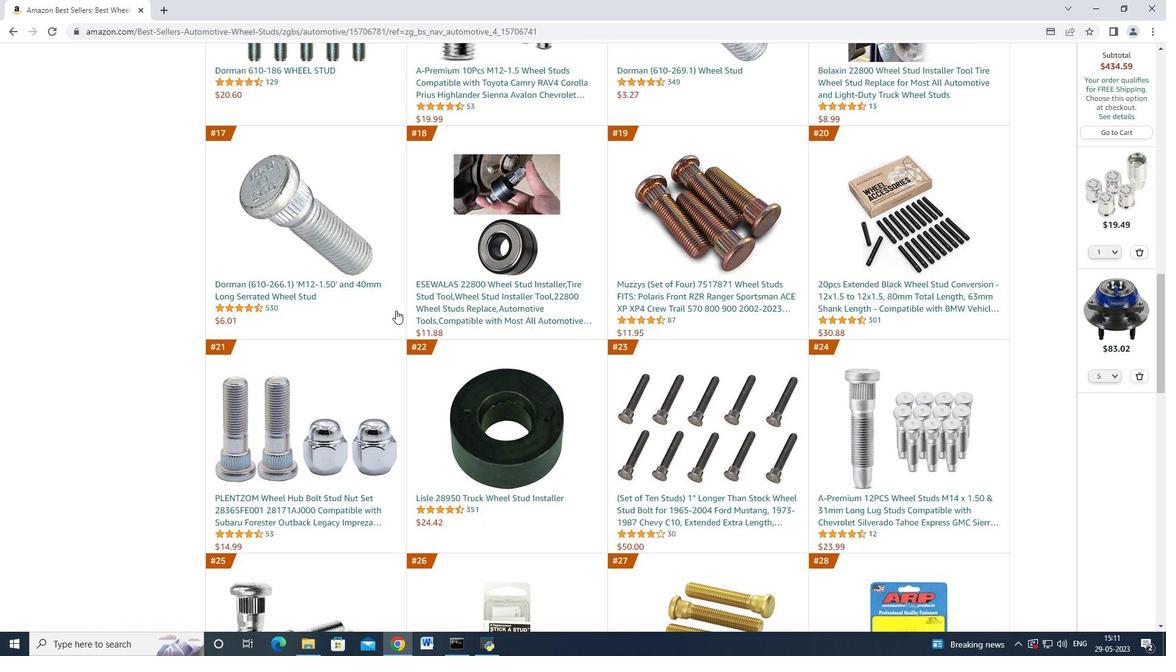 
Action: Mouse moved to (401, 285)
Screenshot: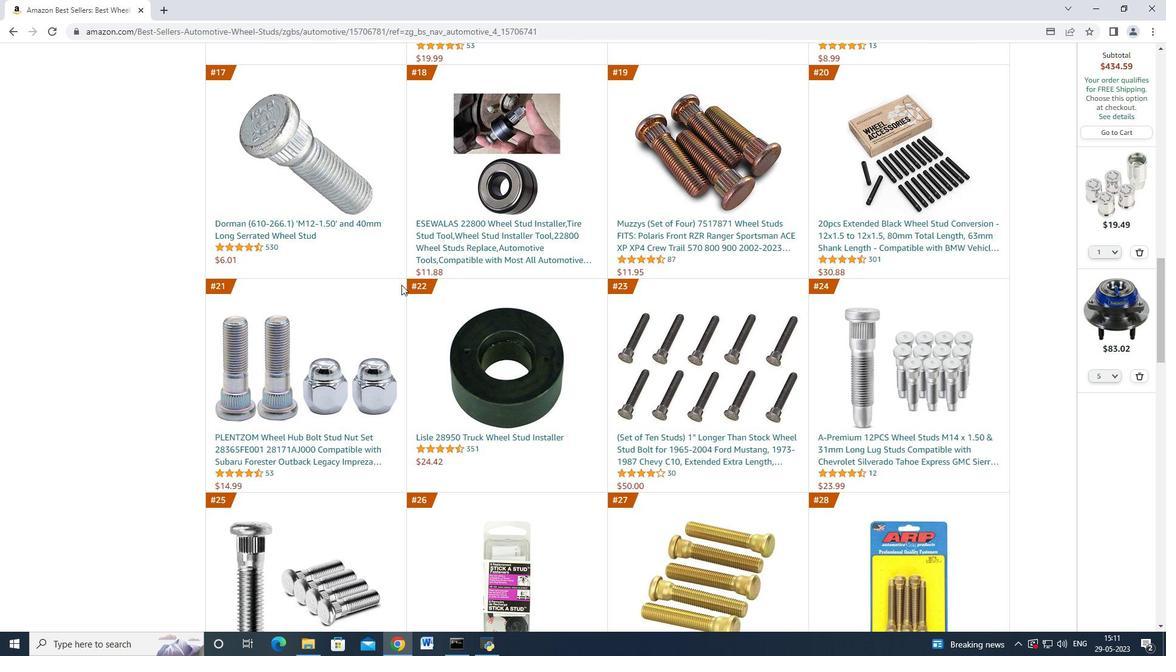 
Action: Mouse scrolled (401, 285) with delta (0, 0)
Screenshot: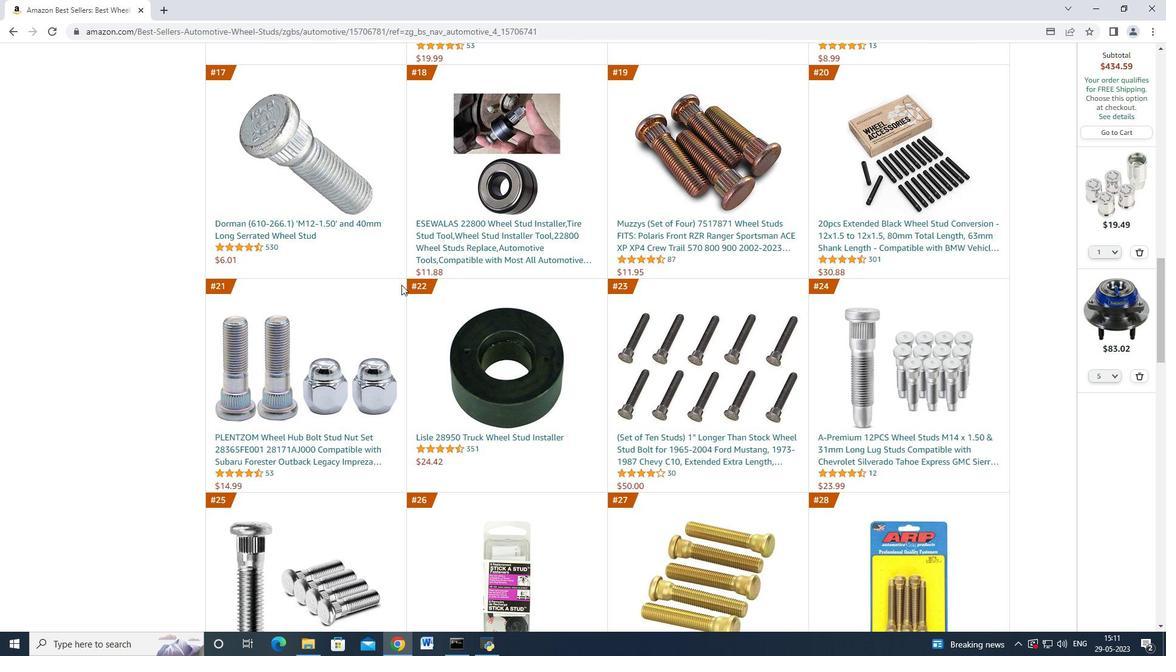 
Action: Mouse moved to (401, 285)
Screenshot: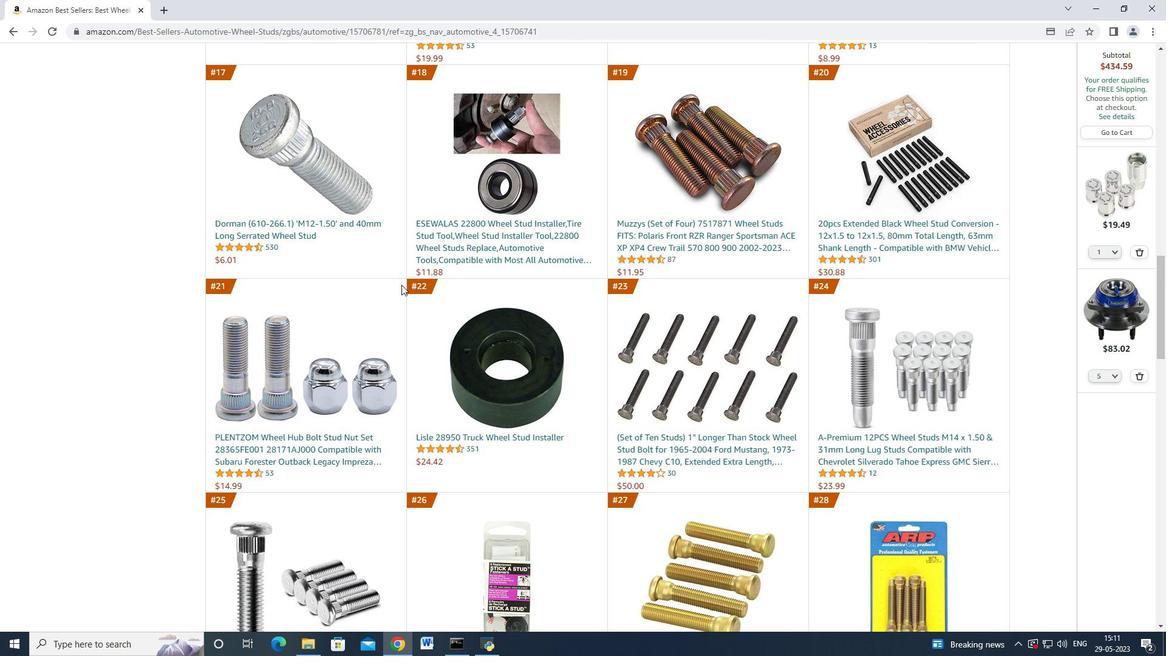 
Action: Mouse scrolled (401, 285) with delta (0, 0)
Screenshot: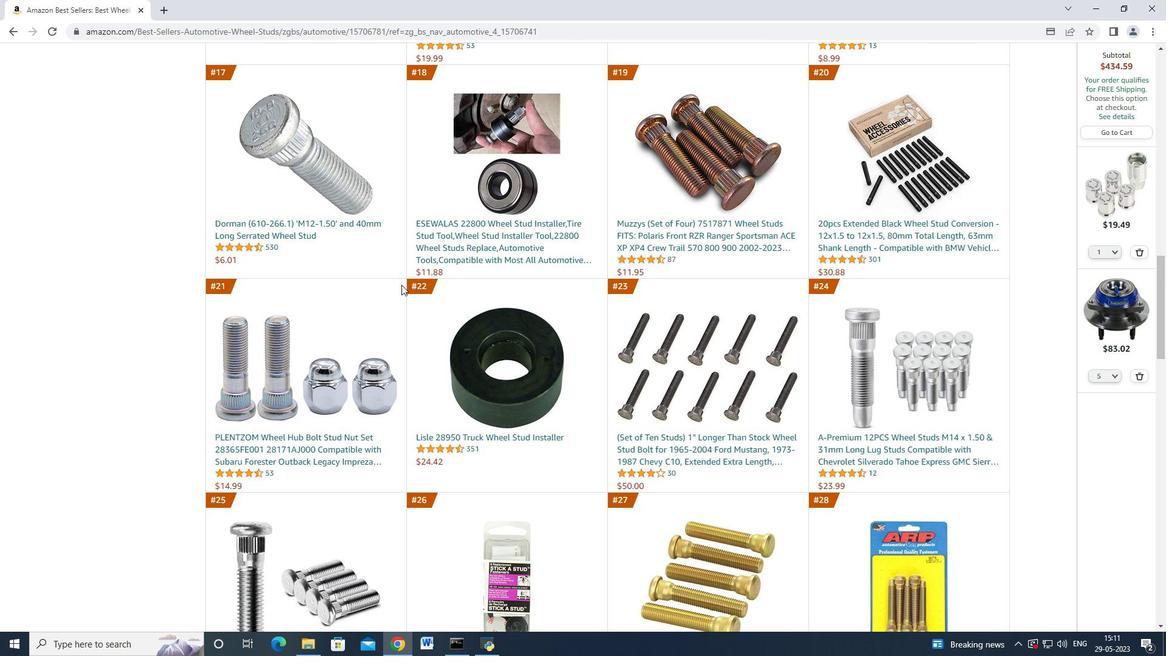 
Action: Mouse scrolled (401, 285) with delta (0, 0)
Screenshot: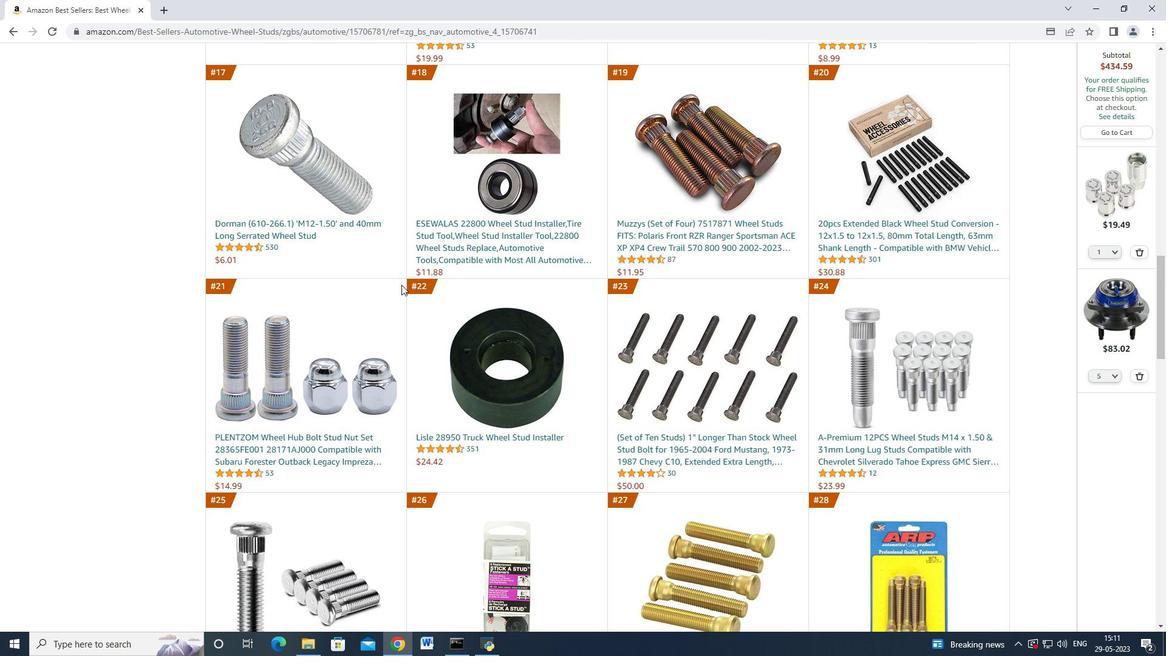 
Action: Mouse scrolled (401, 285) with delta (0, 0)
Screenshot: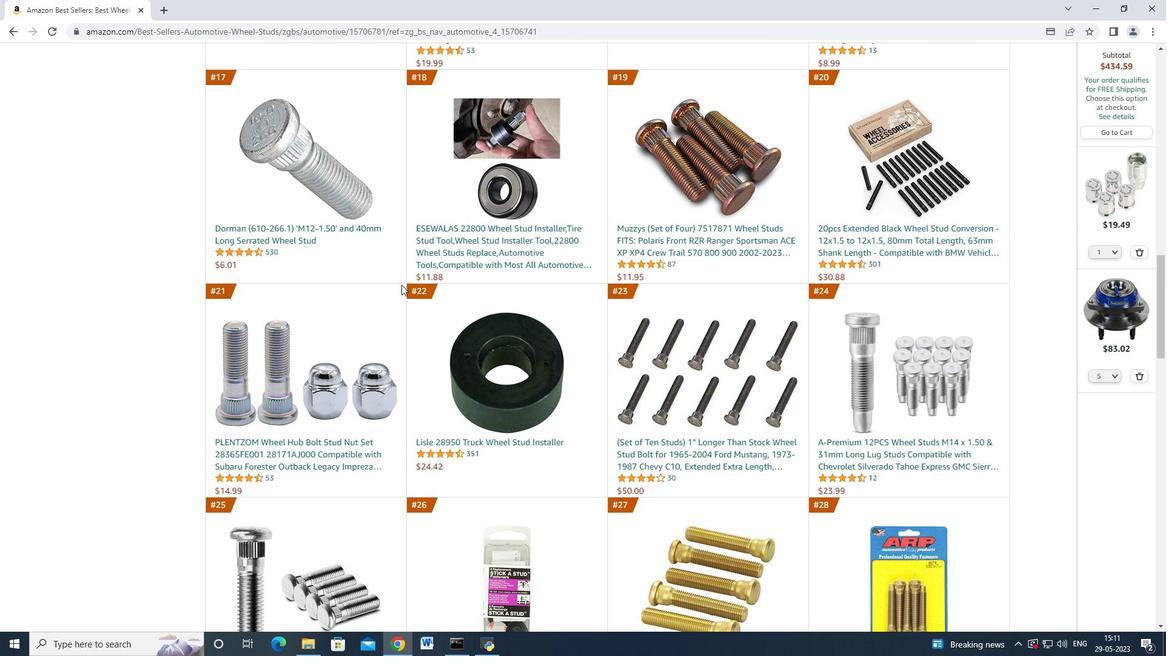 
Action: Mouse scrolled (401, 285) with delta (0, 0)
Screenshot: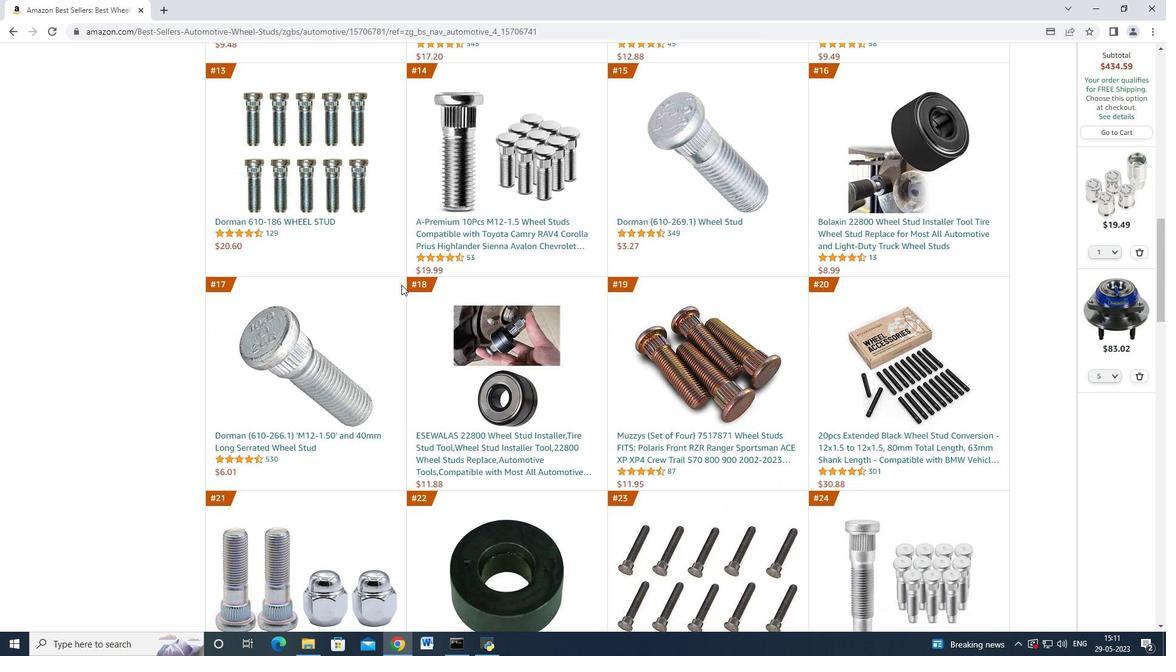 
Action: Mouse scrolled (401, 285) with delta (0, 0)
Screenshot: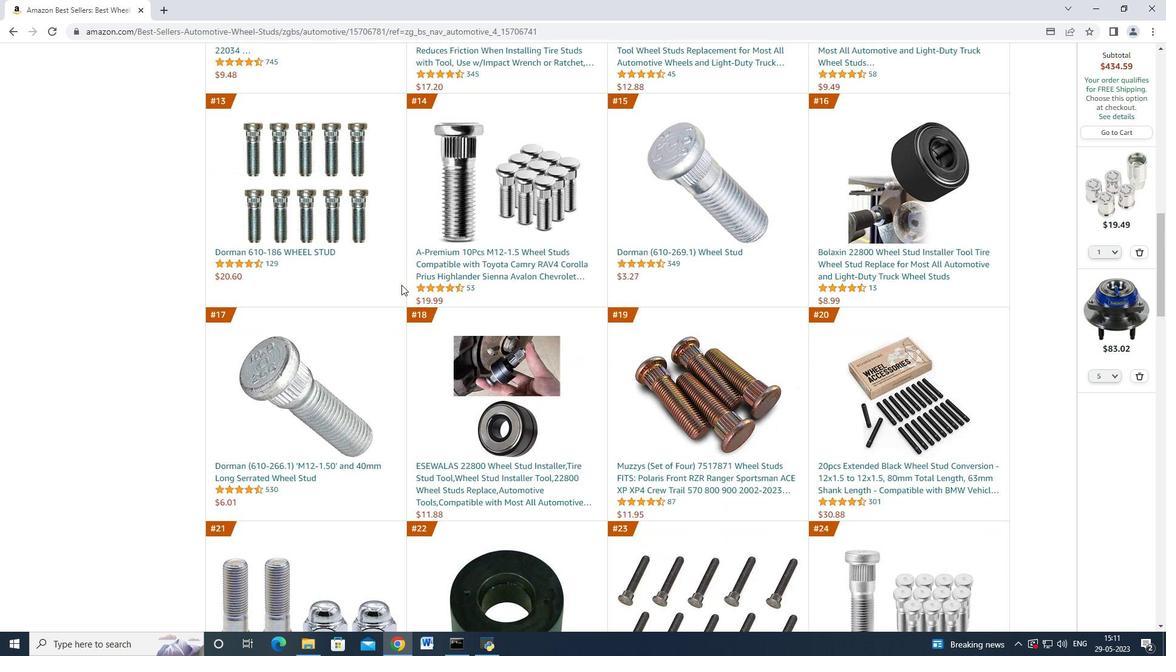
Action: Mouse scrolled (401, 285) with delta (0, 0)
Screenshot: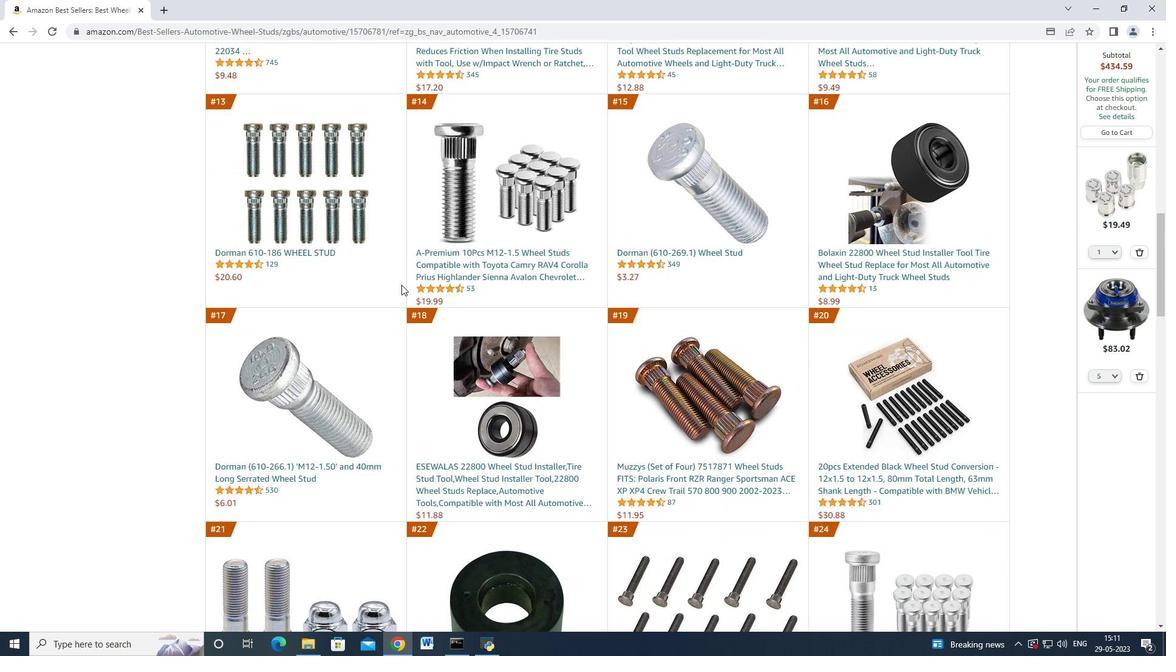 
Action: Mouse moved to (401, 285)
Screenshot: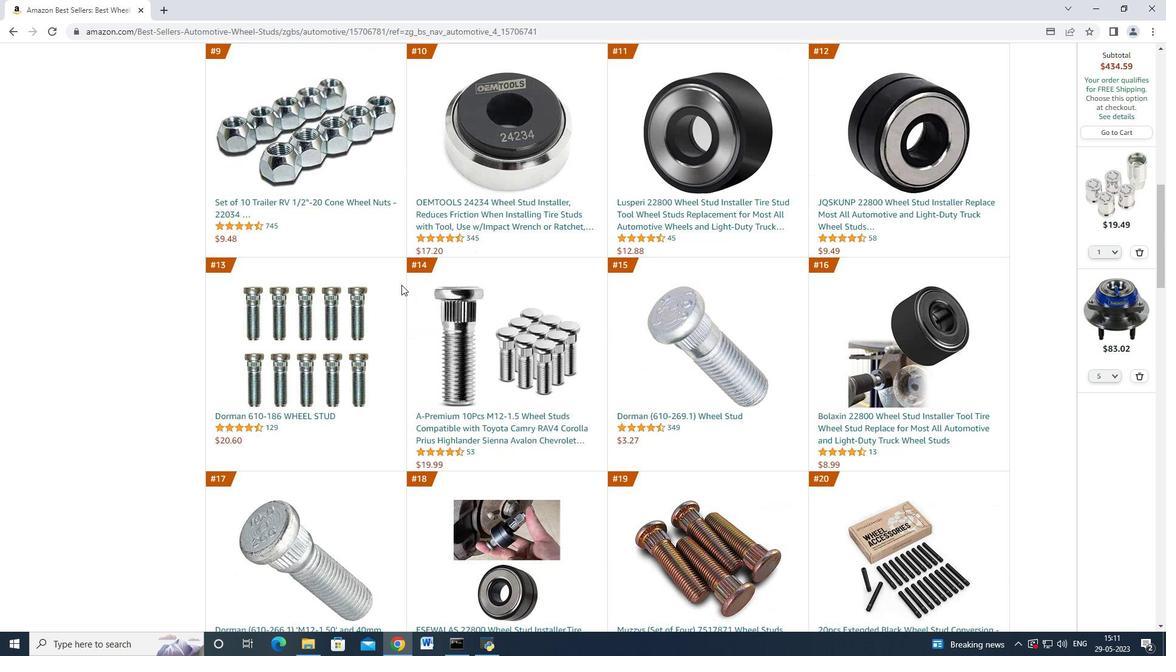 
Action: Mouse scrolled (401, 285) with delta (0, 0)
Screenshot: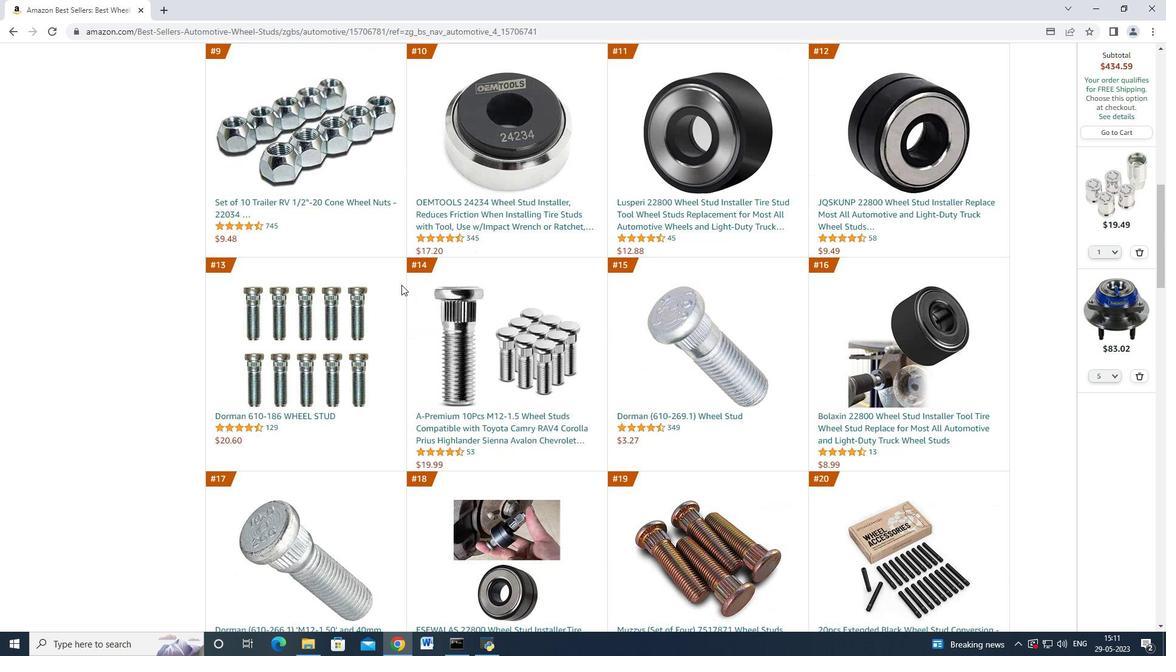 
Action: Mouse scrolled (401, 285) with delta (0, 0)
Screenshot: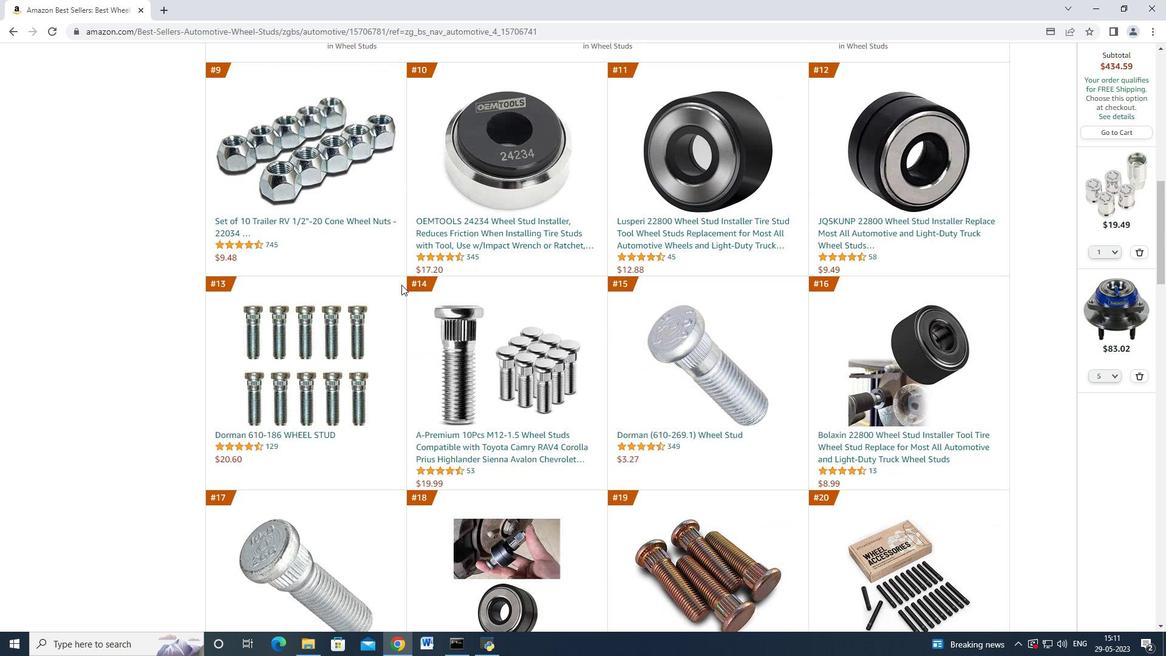 
Action: Mouse scrolled (401, 285) with delta (0, 0)
Screenshot: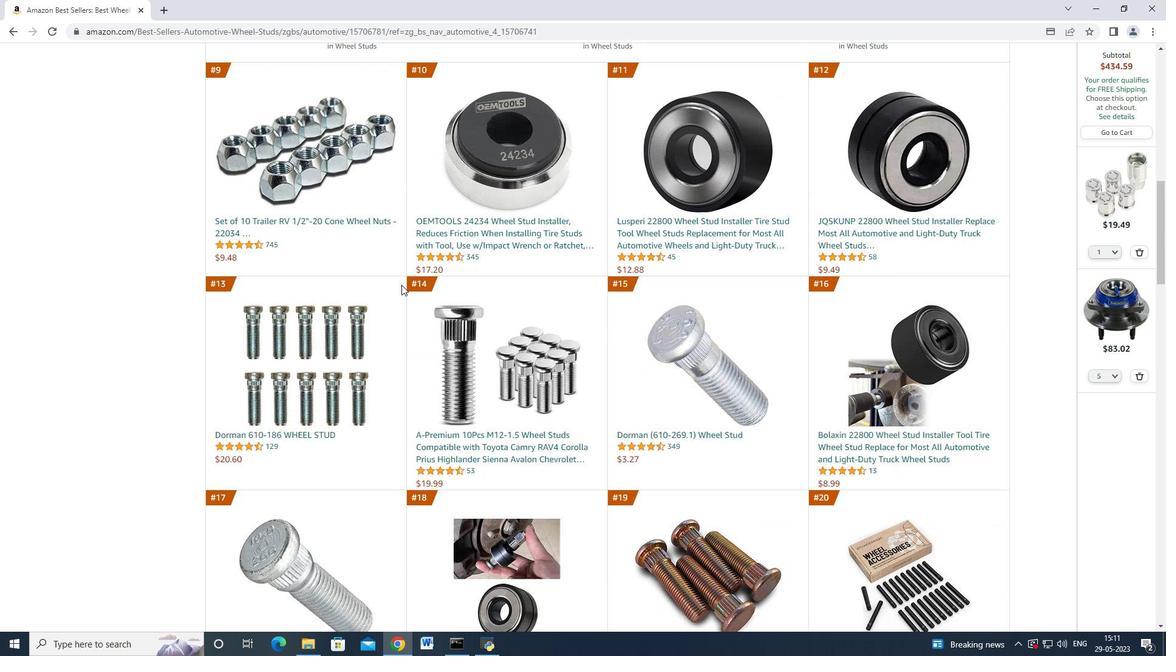 
Action: Mouse scrolled (401, 285) with delta (0, 0)
Screenshot: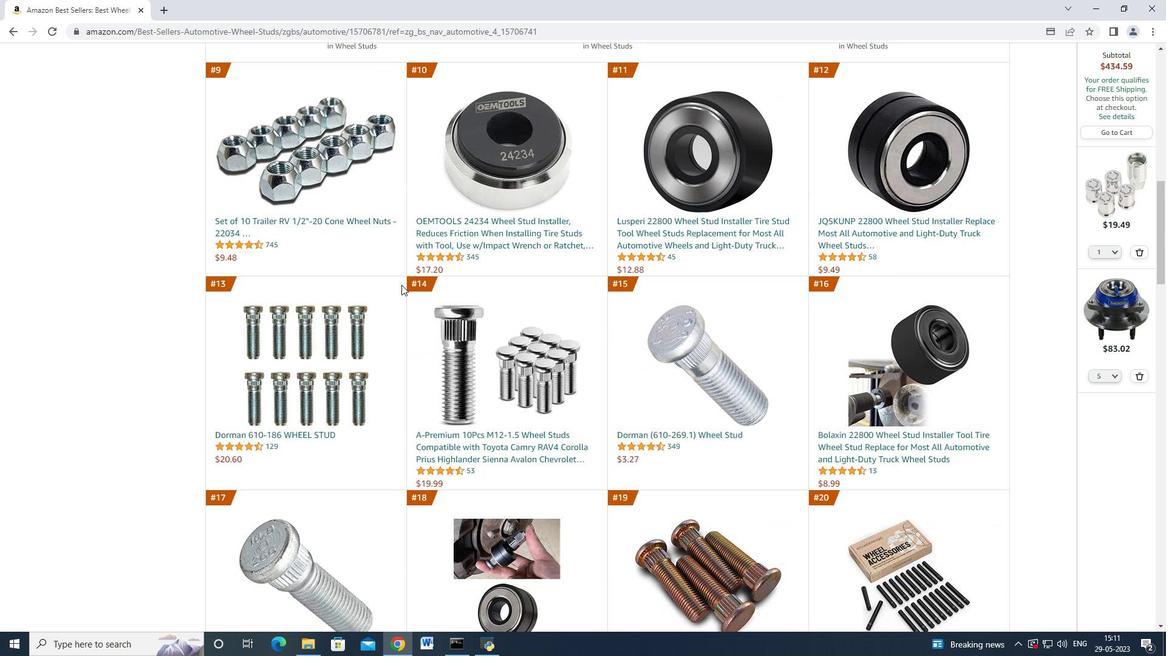 
Action: Mouse moved to (401, 285)
Screenshot: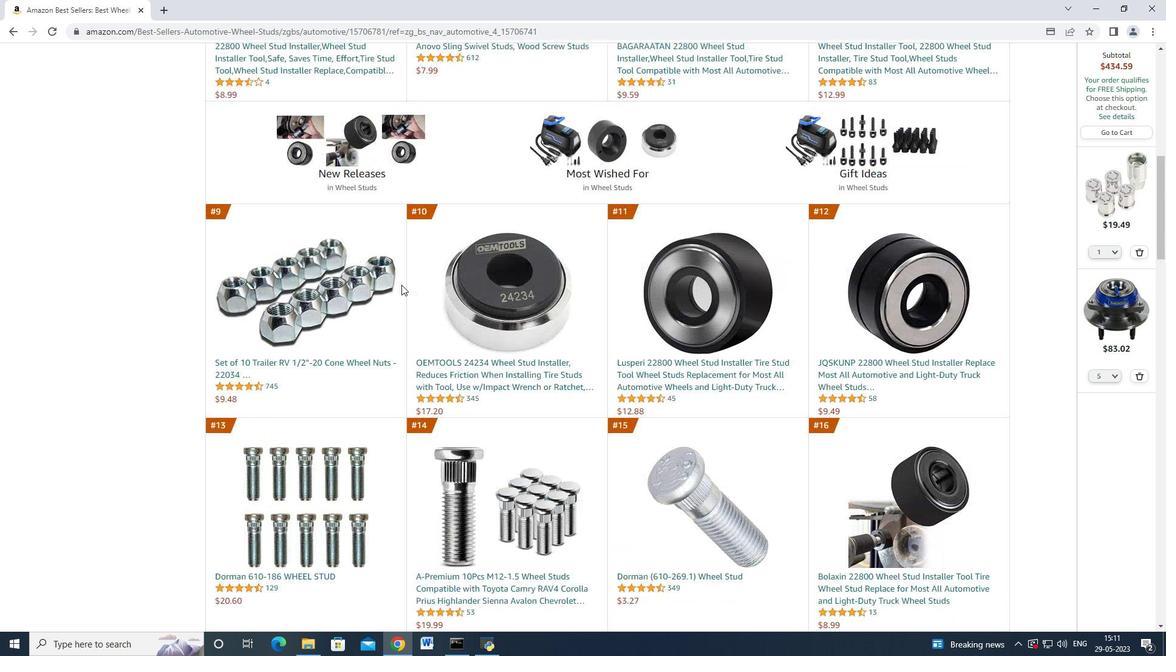 
Action: Mouse scrolled (401, 285) with delta (0, 0)
Screenshot: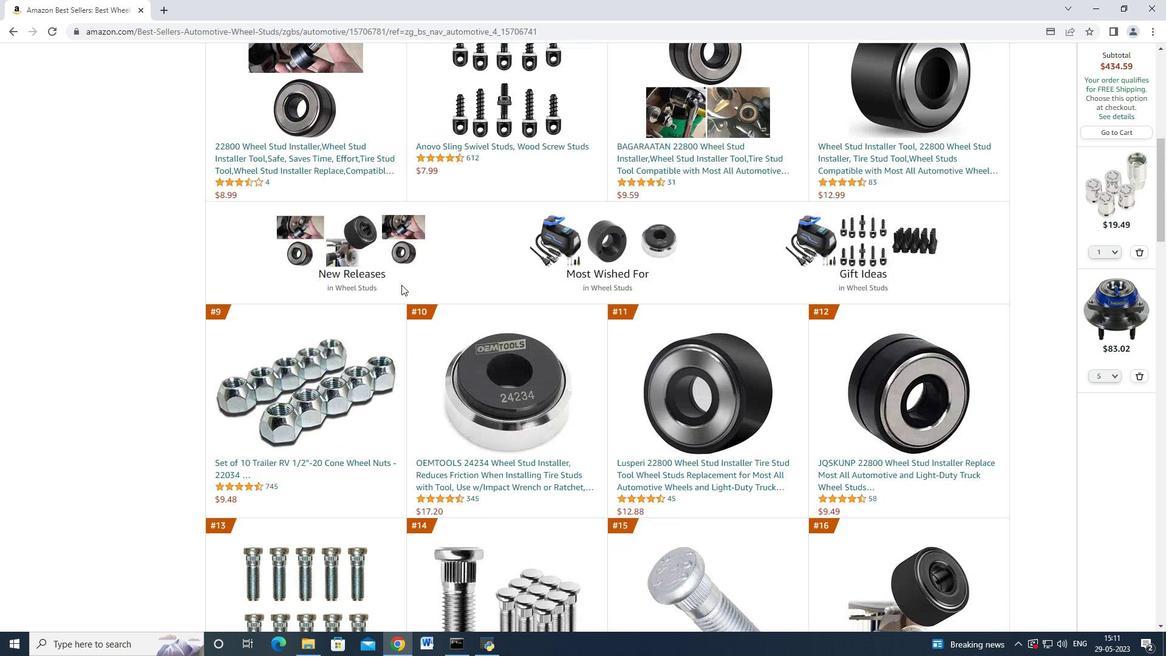 
Action: Mouse moved to (401, 285)
Screenshot: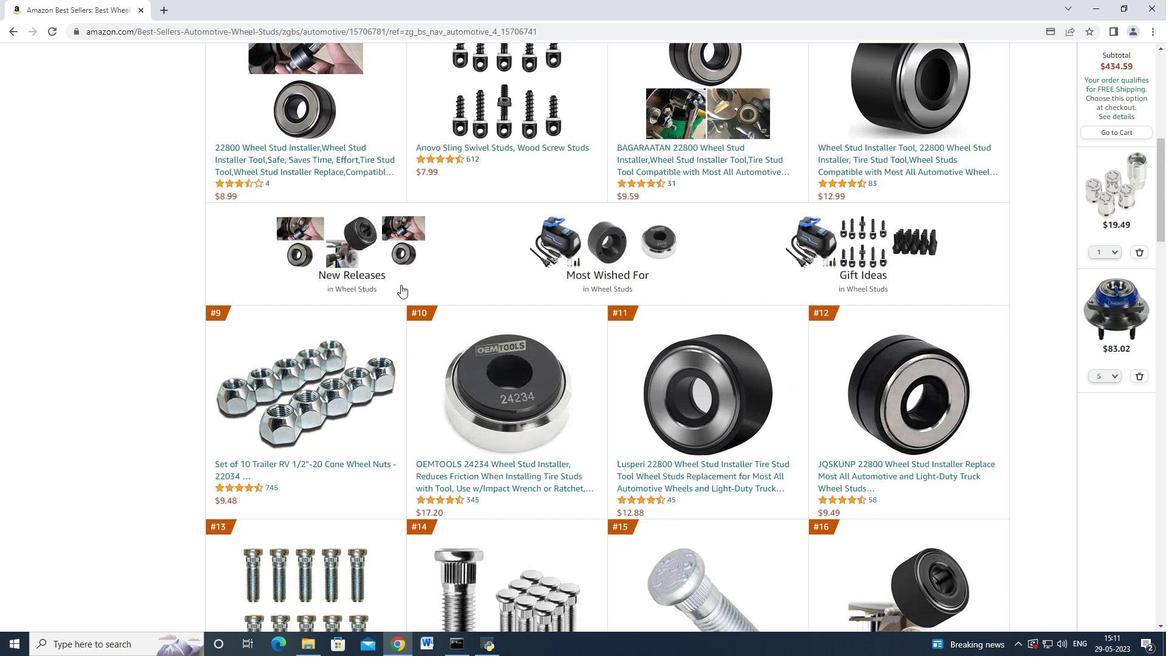 
Action: Mouse scrolled (401, 285) with delta (0, 0)
Screenshot: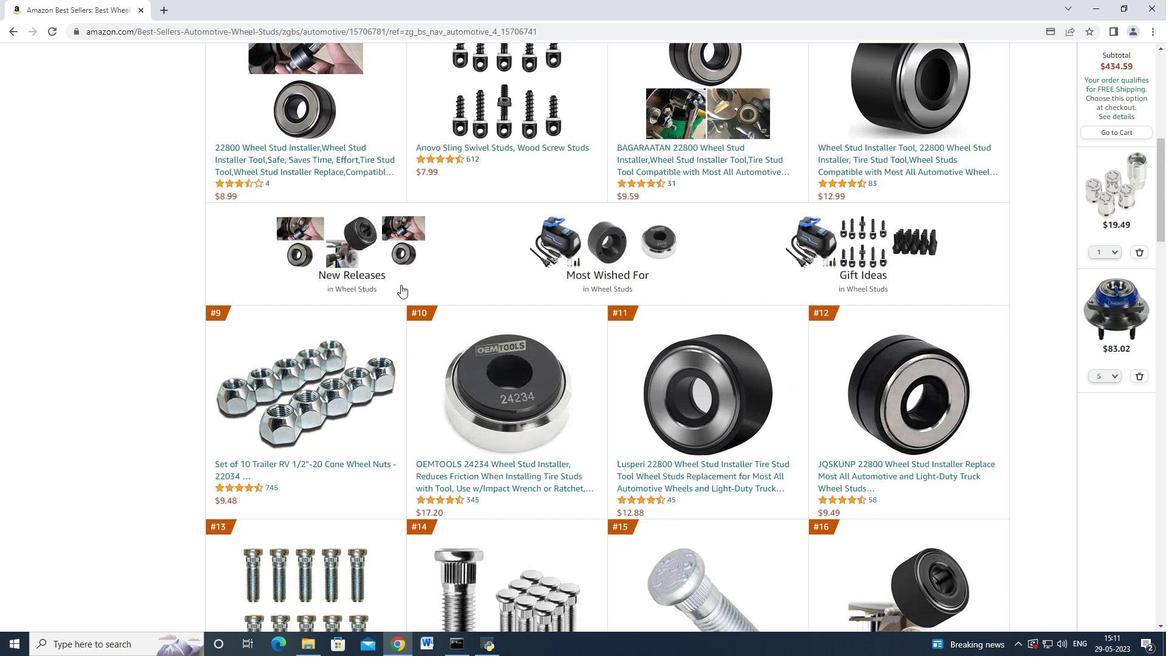 
Action: Mouse scrolled (401, 285) with delta (0, 0)
Screenshot: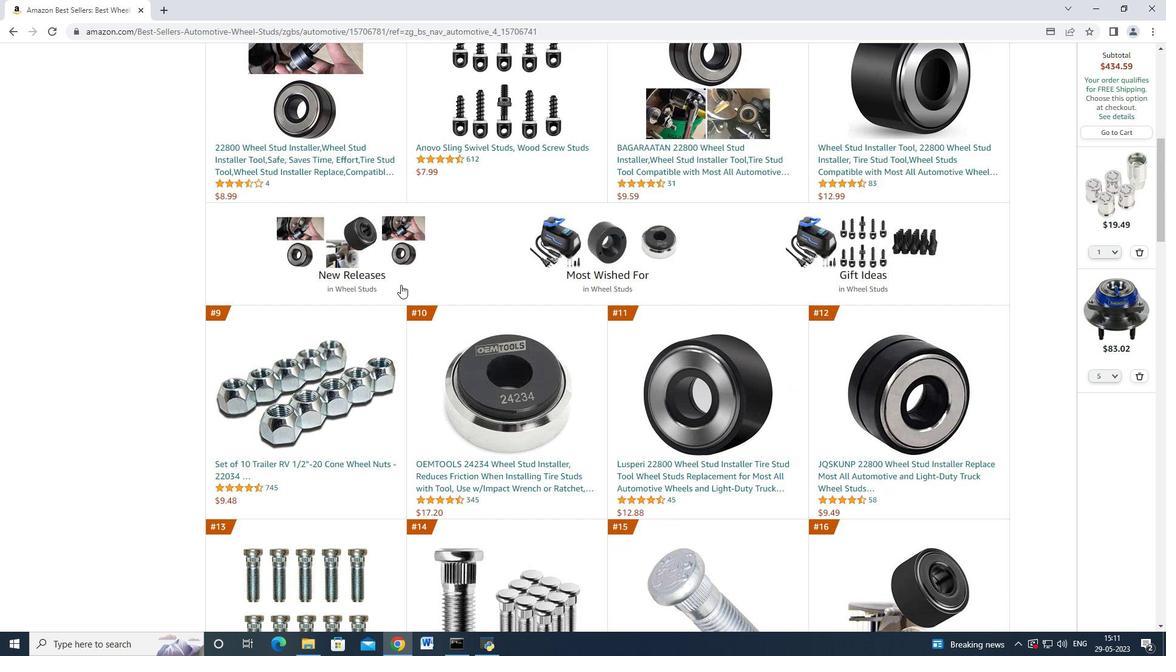 
Action: Mouse scrolled (401, 285) with delta (0, 0)
Screenshot: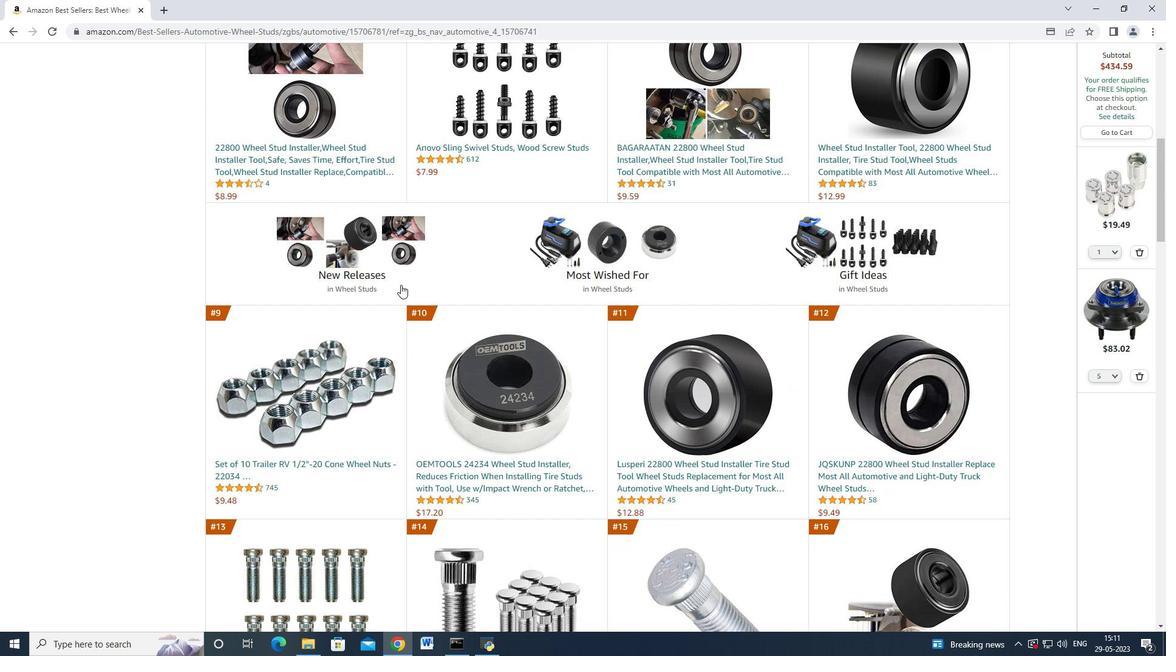 
Action: Mouse moved to (400, 285)
Screenshot: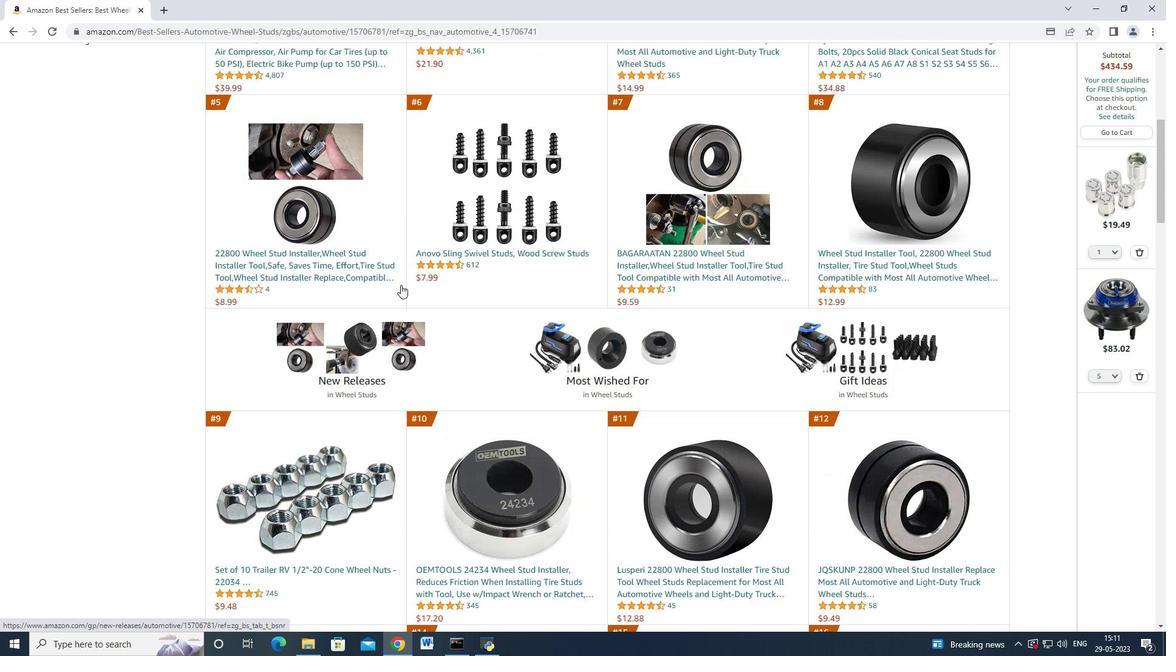 
Action: Mouse scrolled (400, 285) with delta (0, 0)
Screenshot: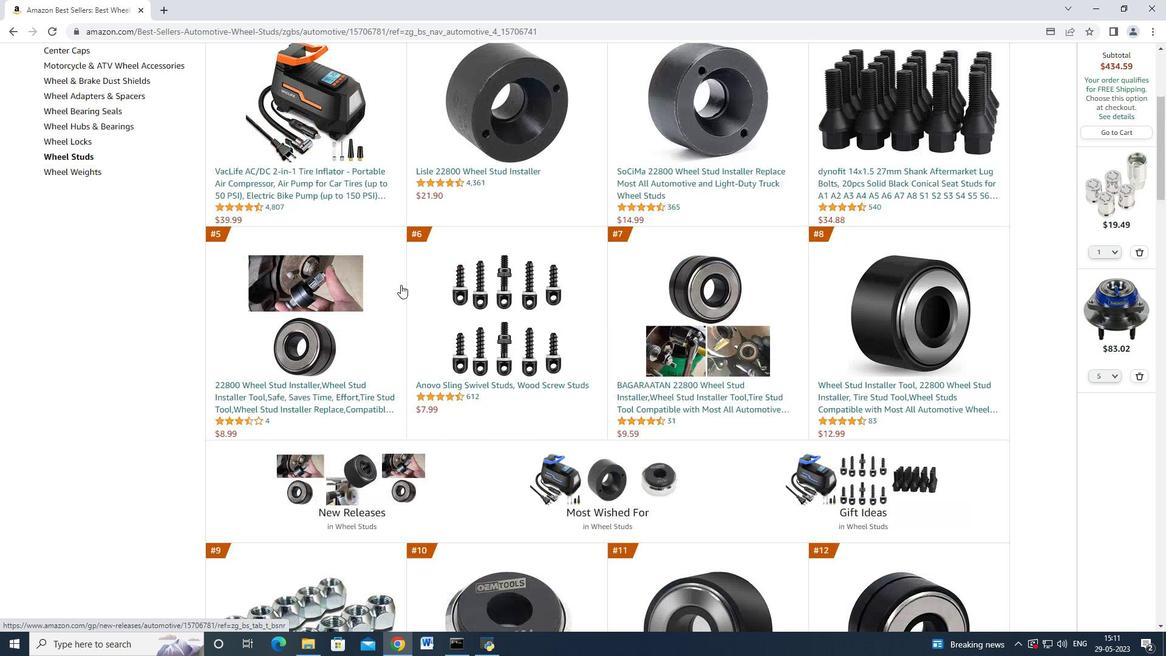 
Action: Mouse scrolled (400, 285) with delta (0, 0)
Screenshot: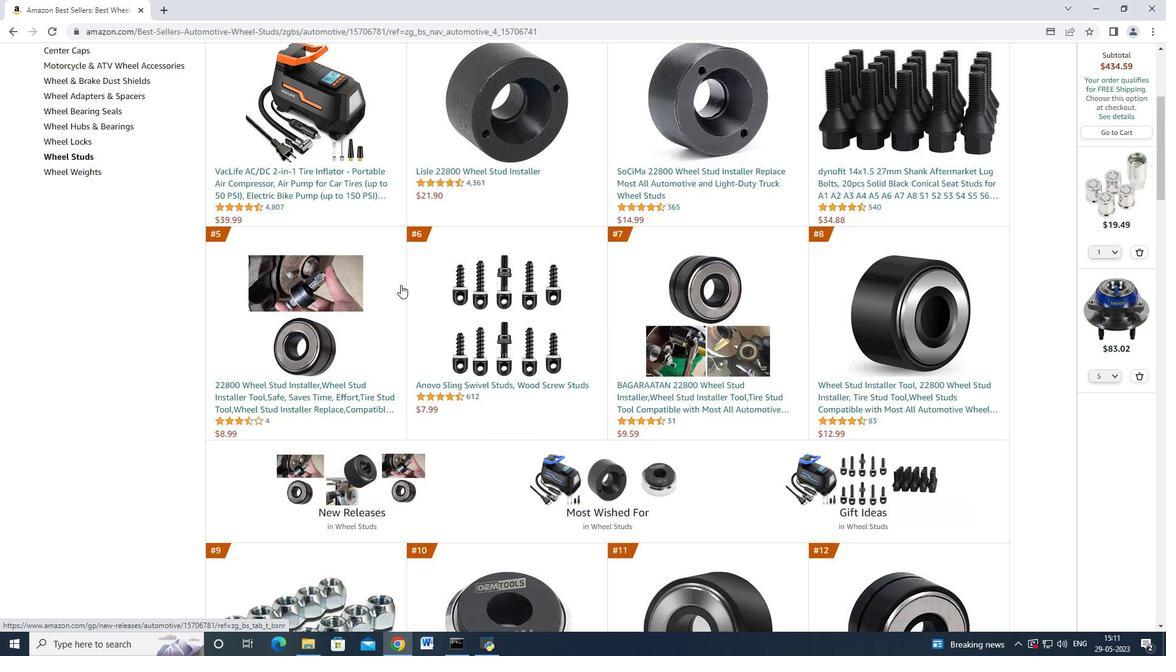 
Action: Mouse scrolled (400, 285) with delta (0, 0)
Screenshot: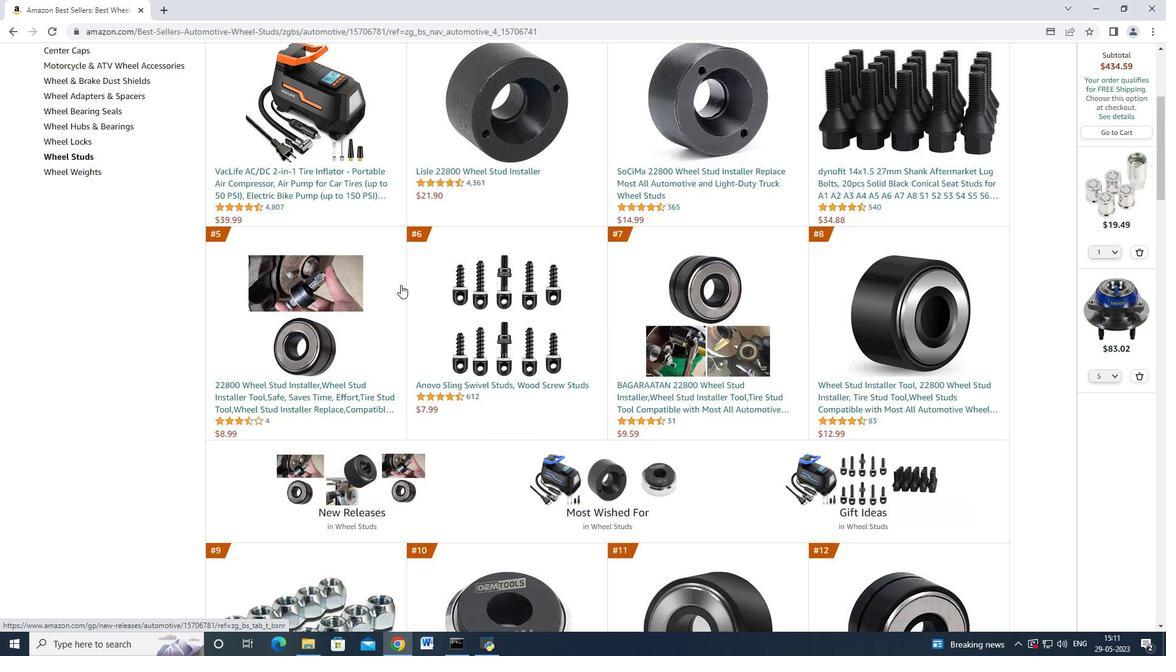 
Action: Mouse scrolled (400, 285) with delta (0, 0)
Screenshot: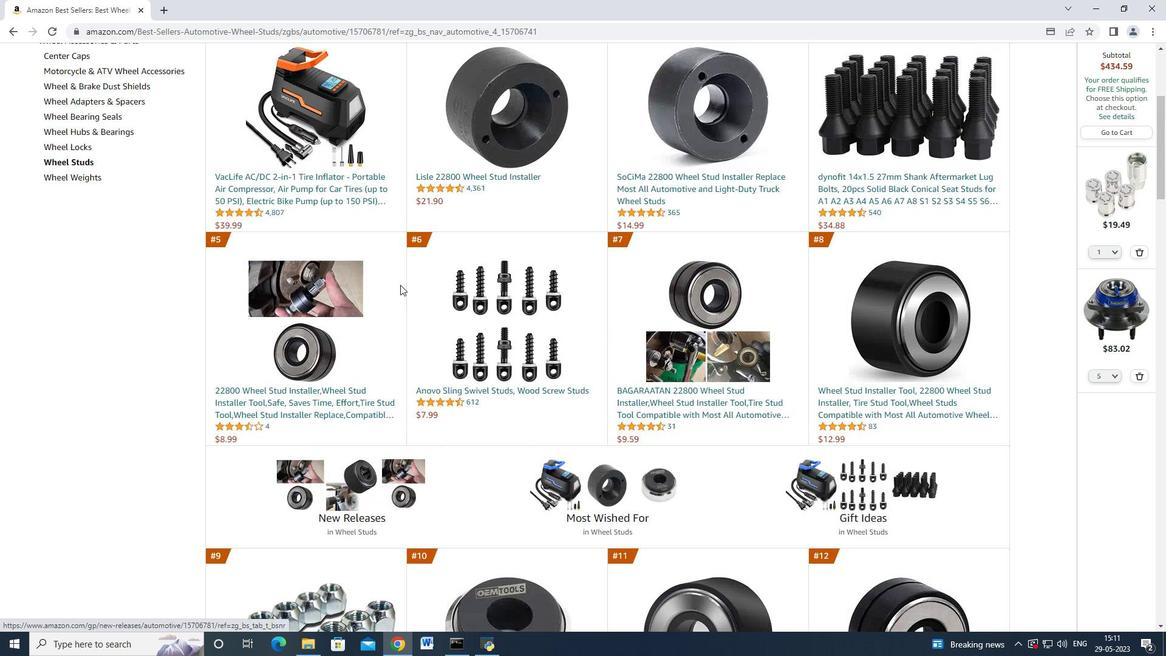 
Action: Mouse scrolled (400, 285) with delta (0, 0)
Screenshot: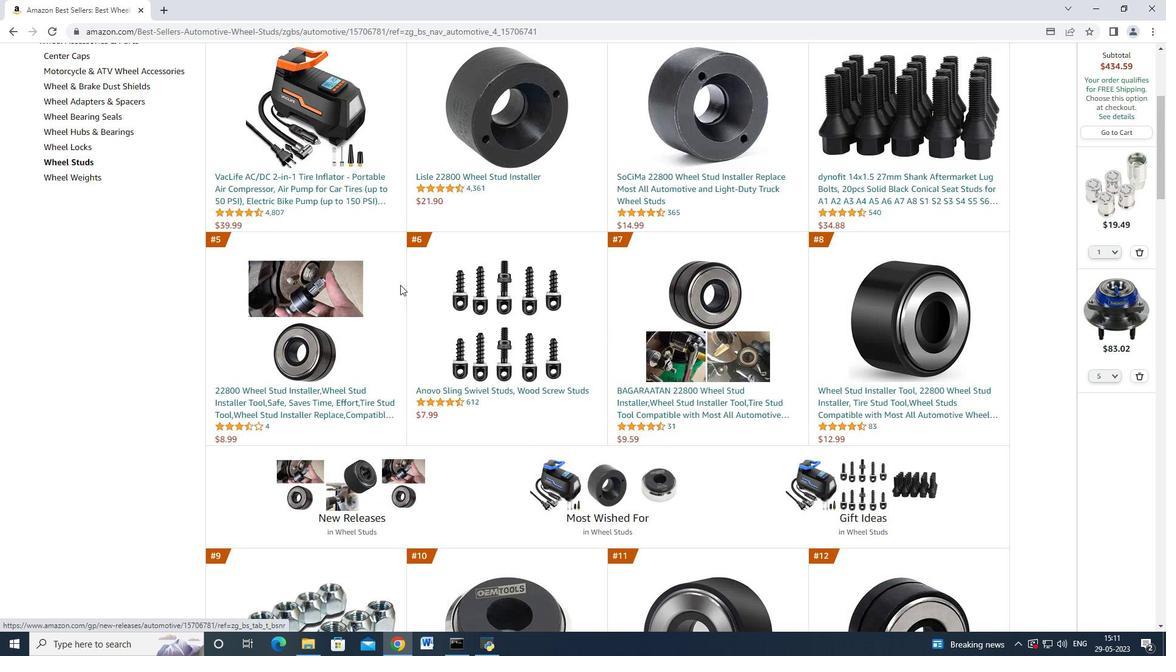 
Action: Mouse moved to (404, 429)
Screenshot: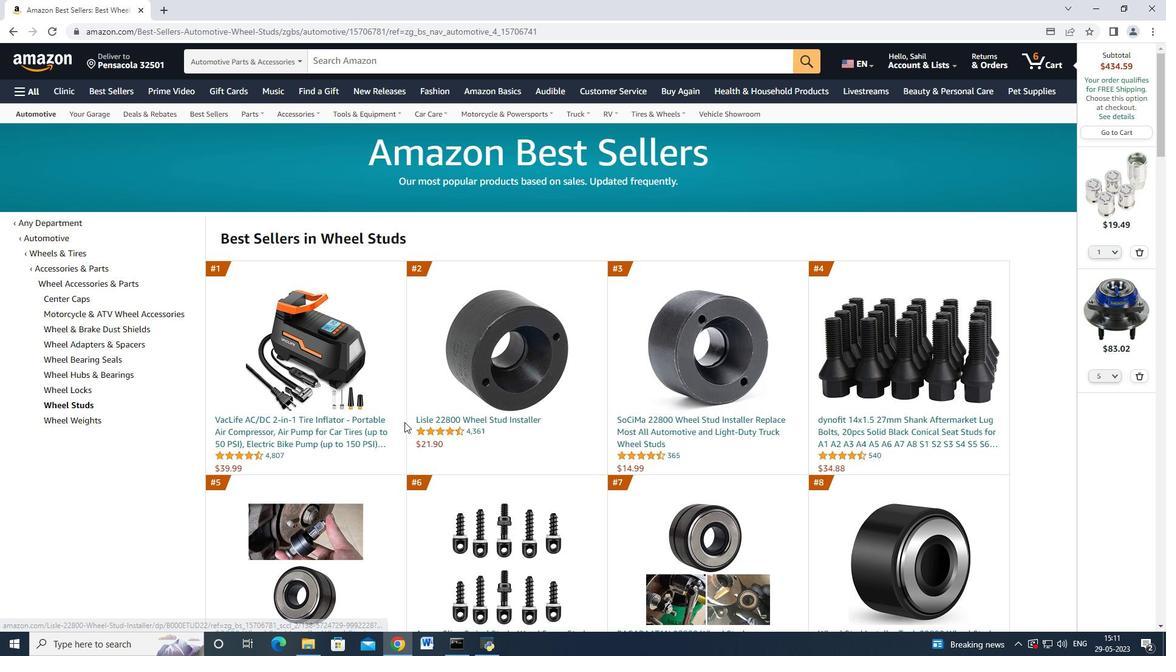 
Action: Mouse scrolled (404, 429) with delta (0, 0)
Screenshot: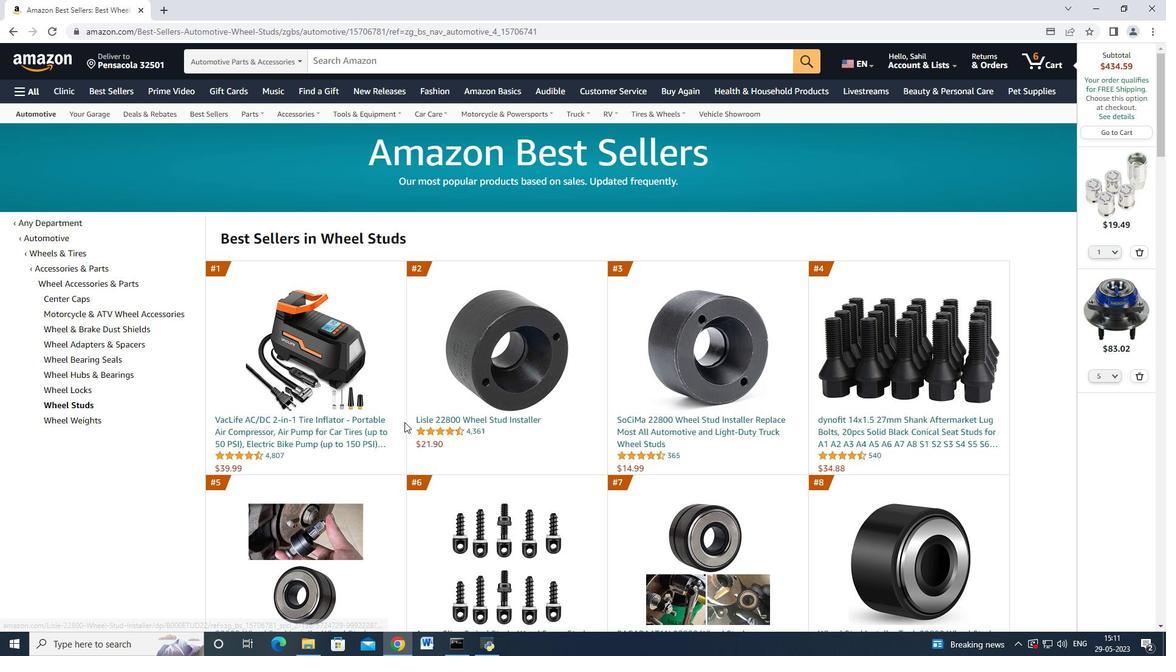 
Action: Mouse moved to (404, 430)
Screenshot: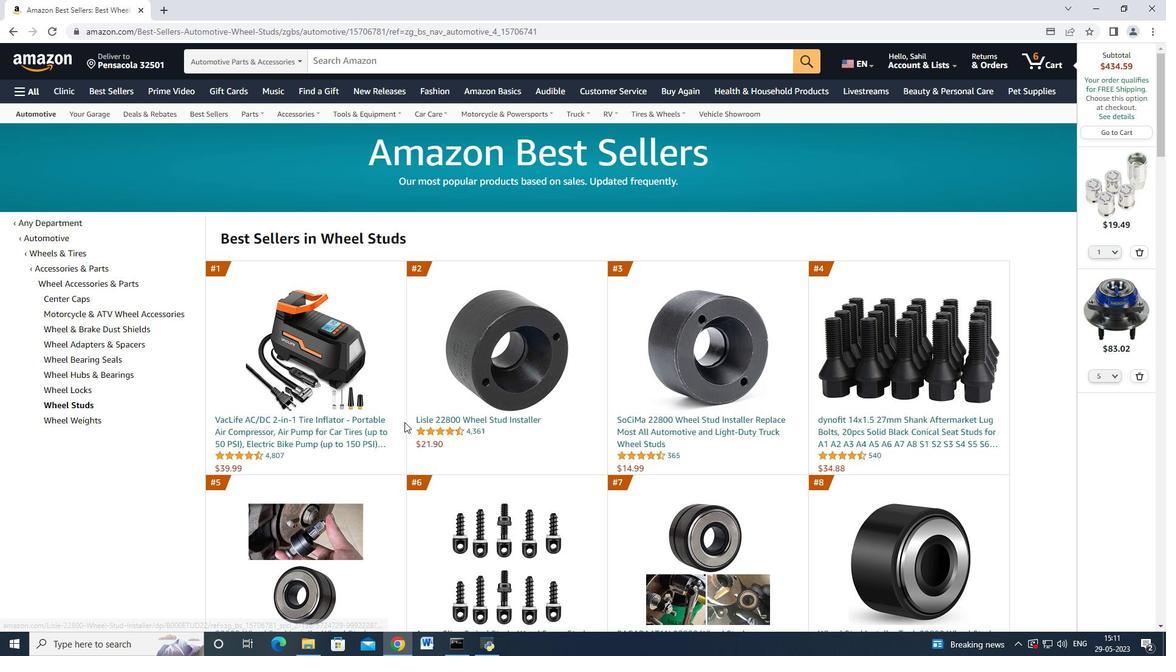 
Action: Mouse scrolled (404, 430) with delta (0, 0)
Screenshot: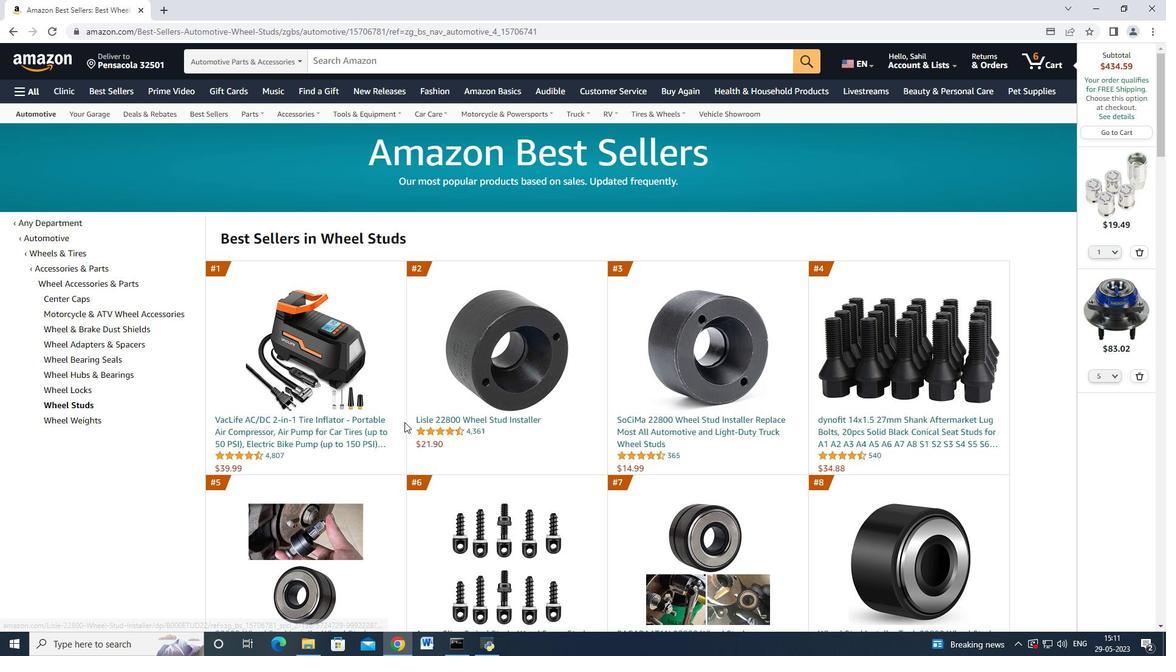 
Action: Mouse moved to (404, 430)
Screenshot: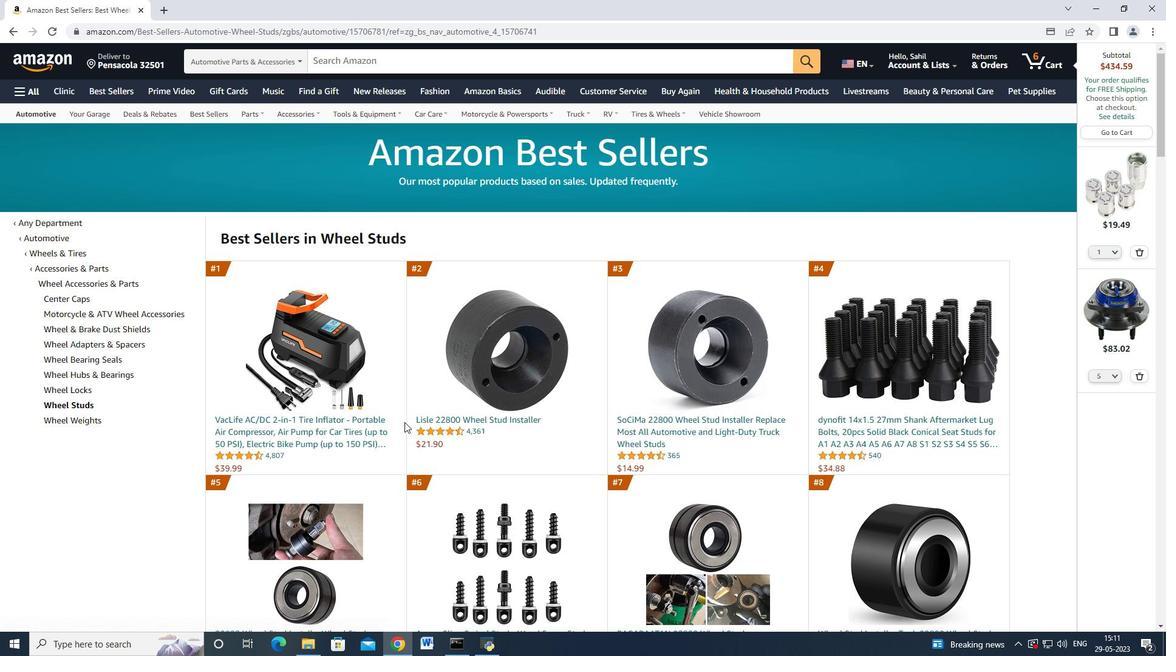 
Action: Mouse scrolled (404, 430) with delta (0, 0)
Screenshot: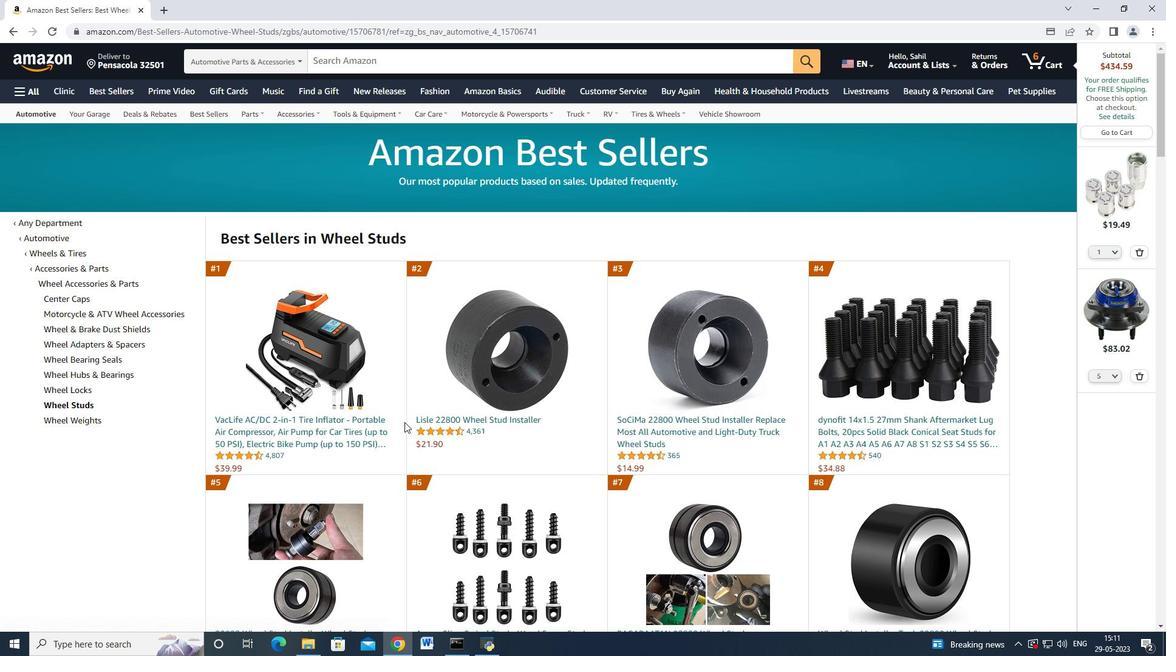 
Action: Mouse scrolled (404, 430) with delta (0, 0)
Screenshot: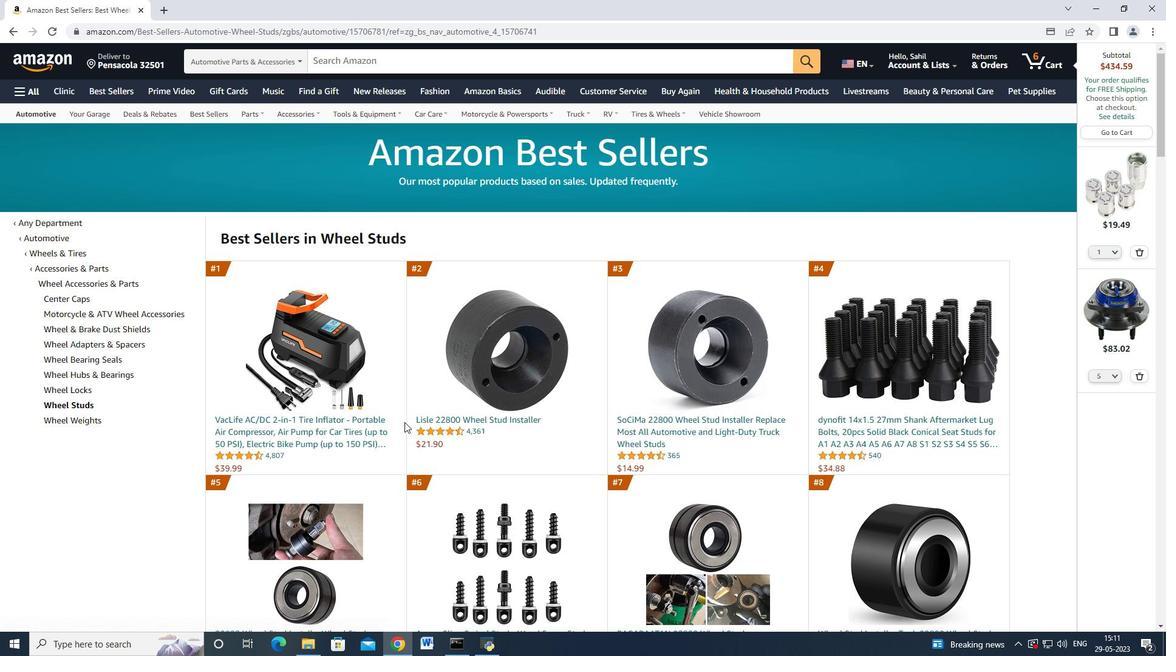 
Action: Mouse moved to (404, 430)
Screenshot: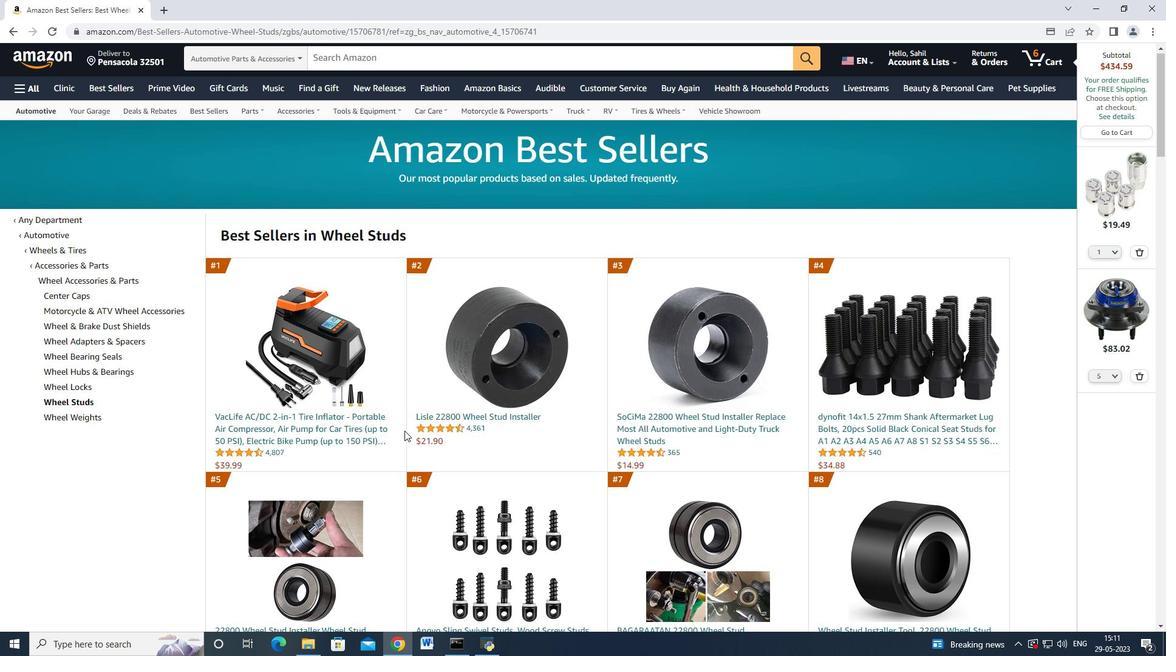 
Action: Mouse scrolled (404, 430) with delta (0, 0)
Screenshot: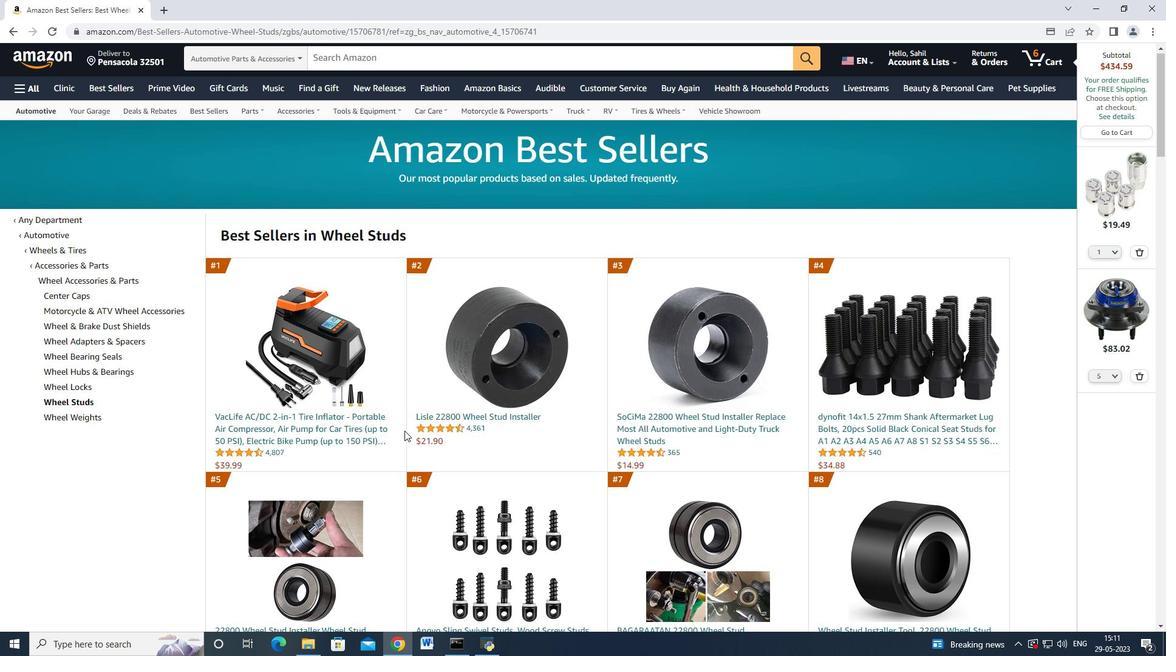 
Action: Mouse moved to (410, 426)
Screenshot: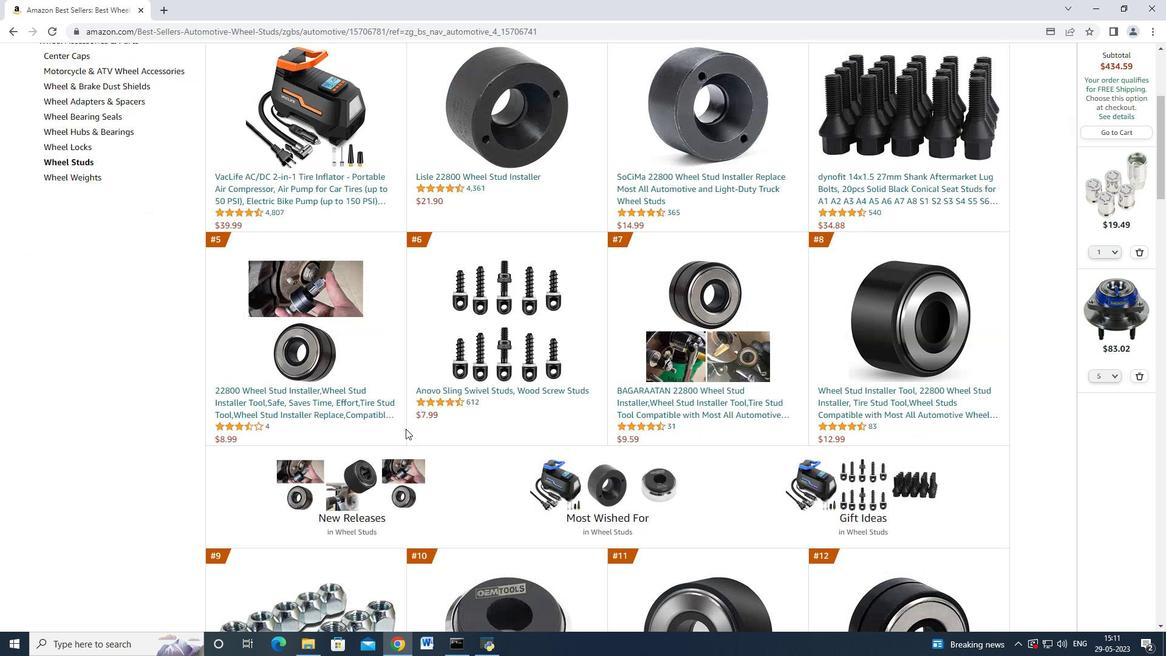 
Action: Mouse scrolled (410, 426) with delta (0, 0)
Screenshot: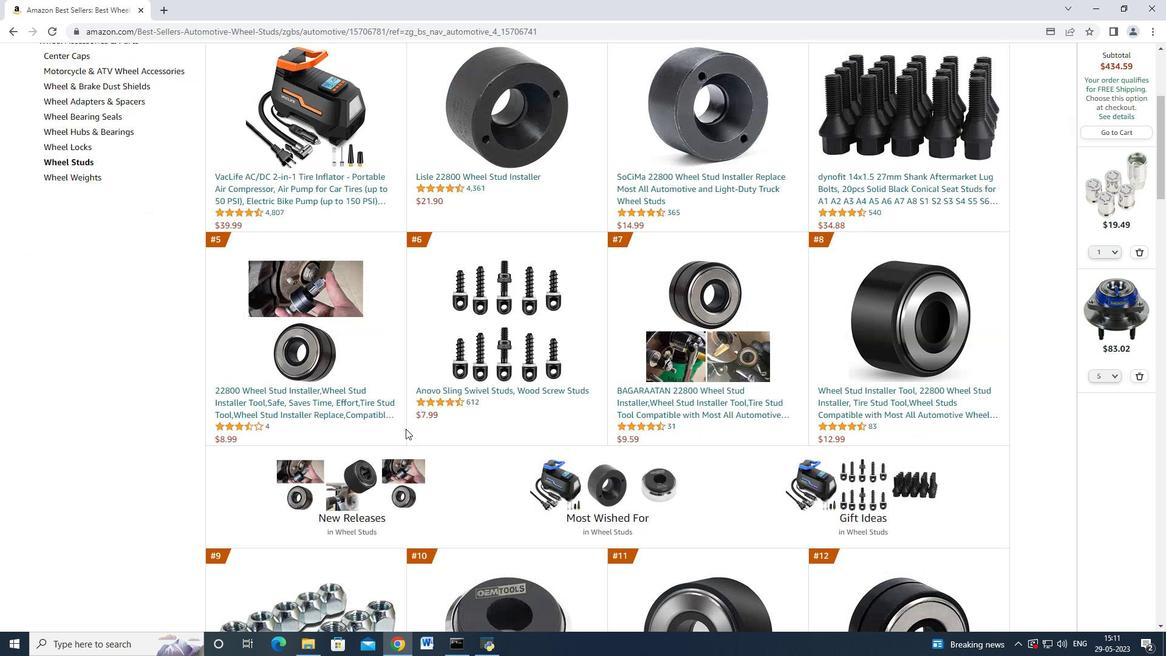 
Action: Mouse scrolled (410, 426) with delta (0, 0)
Screenshot: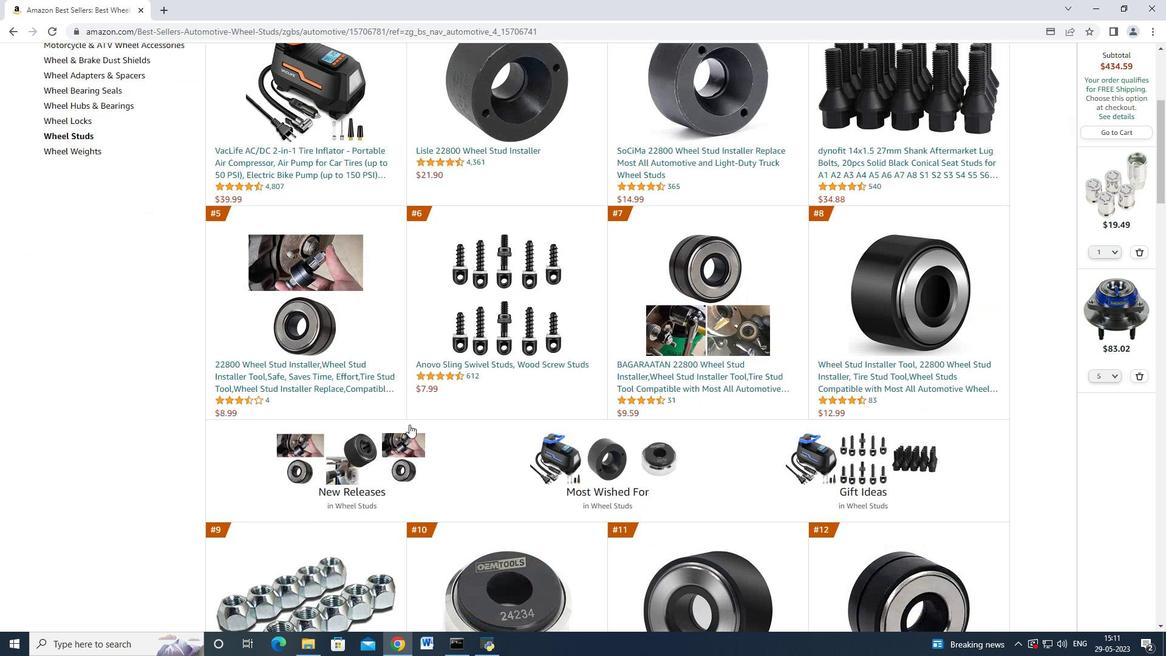 
Action: Mouse scrolled (410, 426) with delta (0, 0)
Screenshot: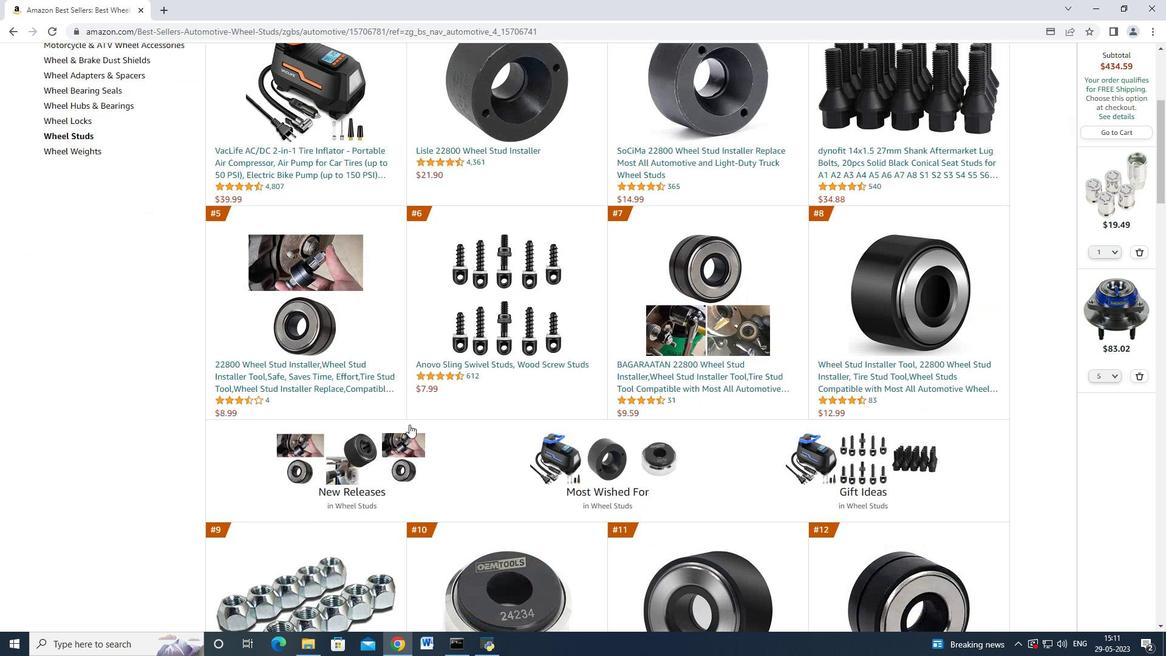 
Action: Mouse scrolled (410, 426) with delta (0, 0)
Screenshot: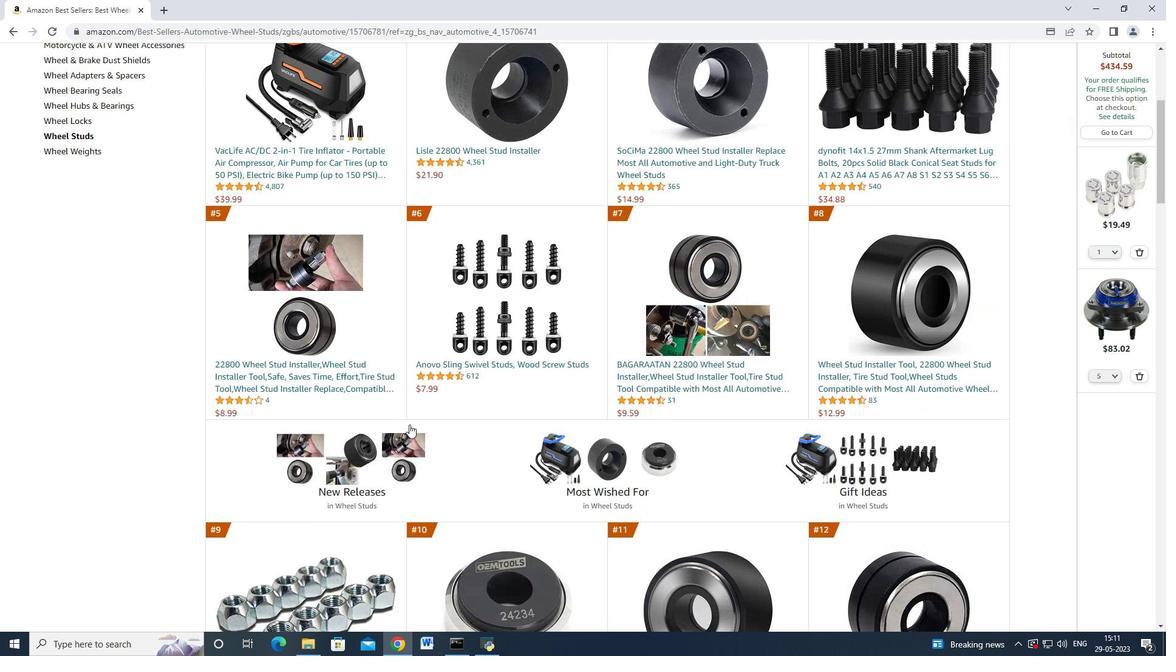 
Action: Mouse moved to (411, 423)
Screenshot: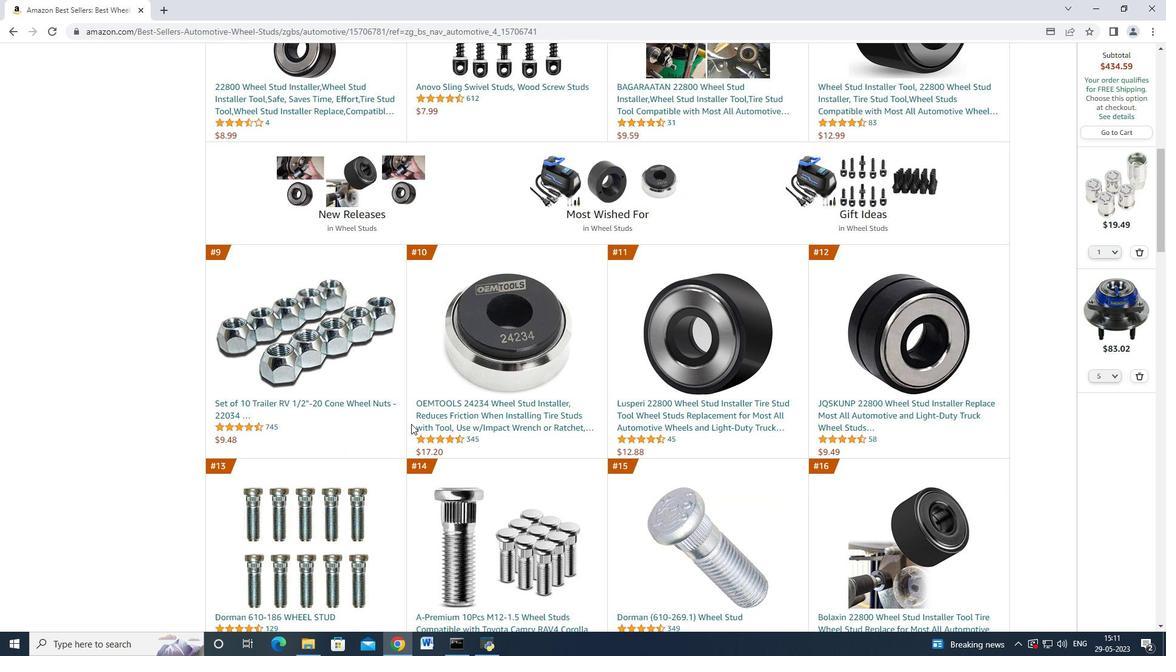 
Action: Mouse scrolled (411, 423) with delta (0, 0)
Screenshot: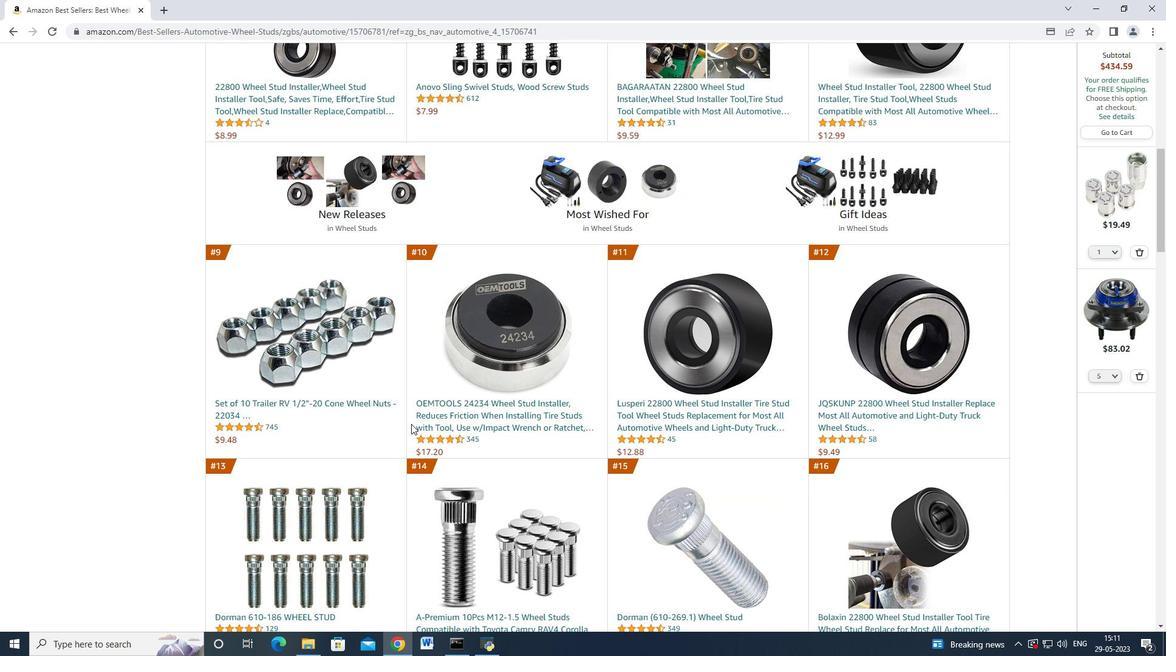 
Action: Mouse scrolled (411, 423) with delta (0, 0)
Screenshot: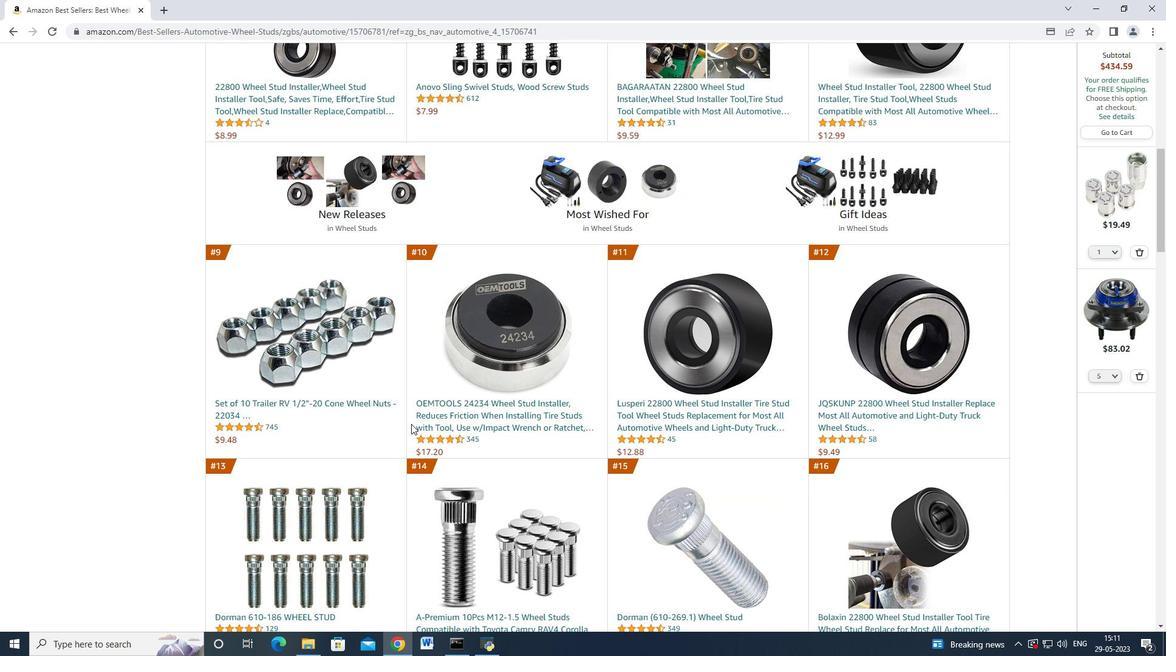 
Action: Mouse moved to (411, 421)
Screenshot: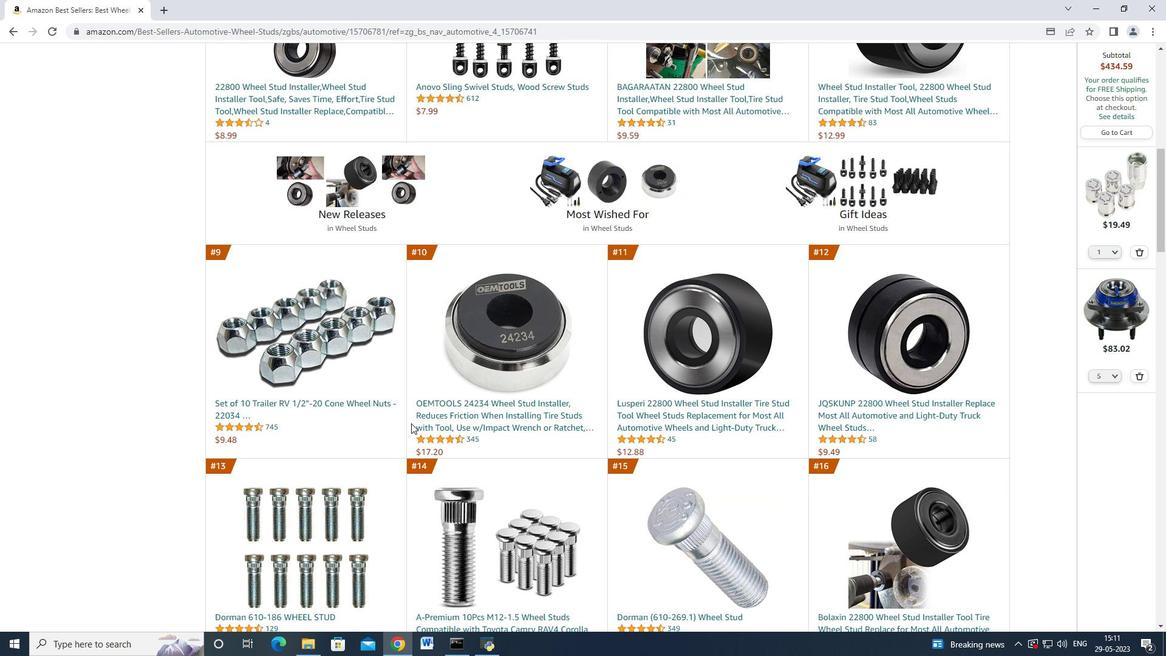 
Action: Mouse scrolled (411, 421) with delta (0, 0)
Screenshot: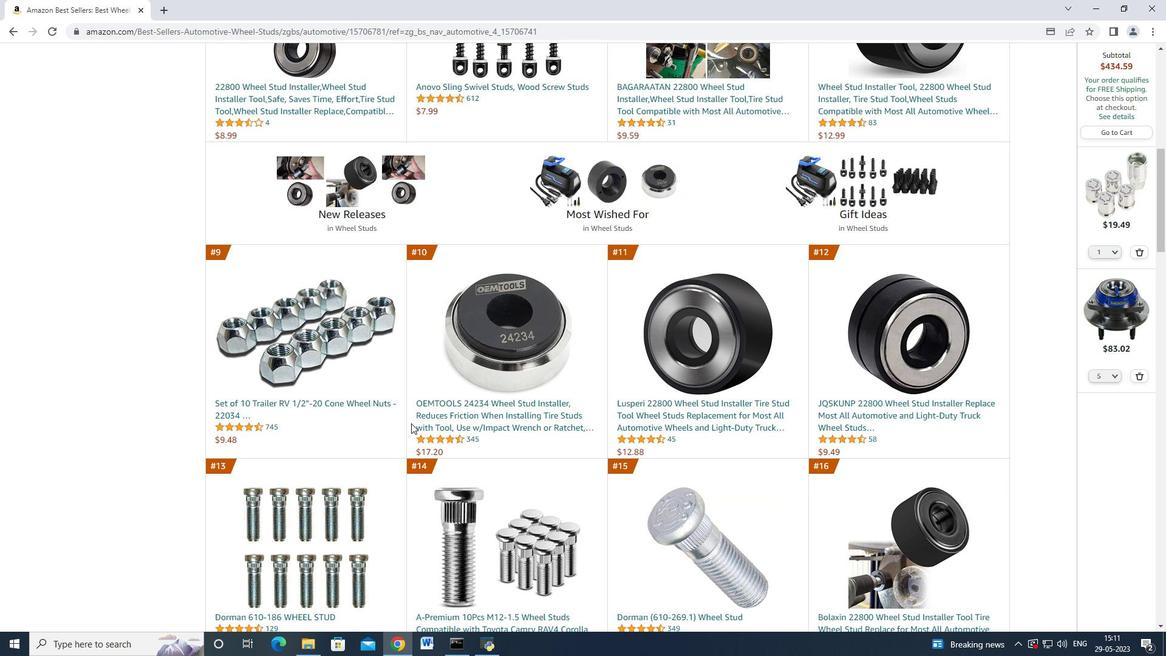 
Action: Mouse moved to (413, 415)
Screenshot: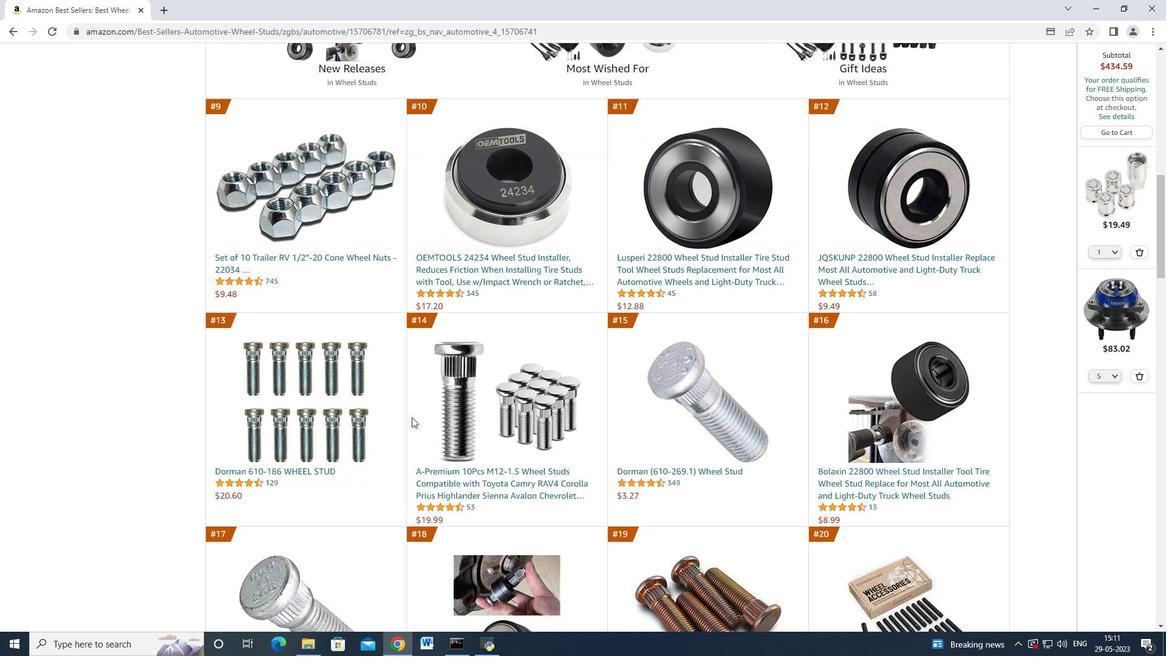 
Action: Mouse scrolled (413, 415) with delta (0, 0)
Screenshot: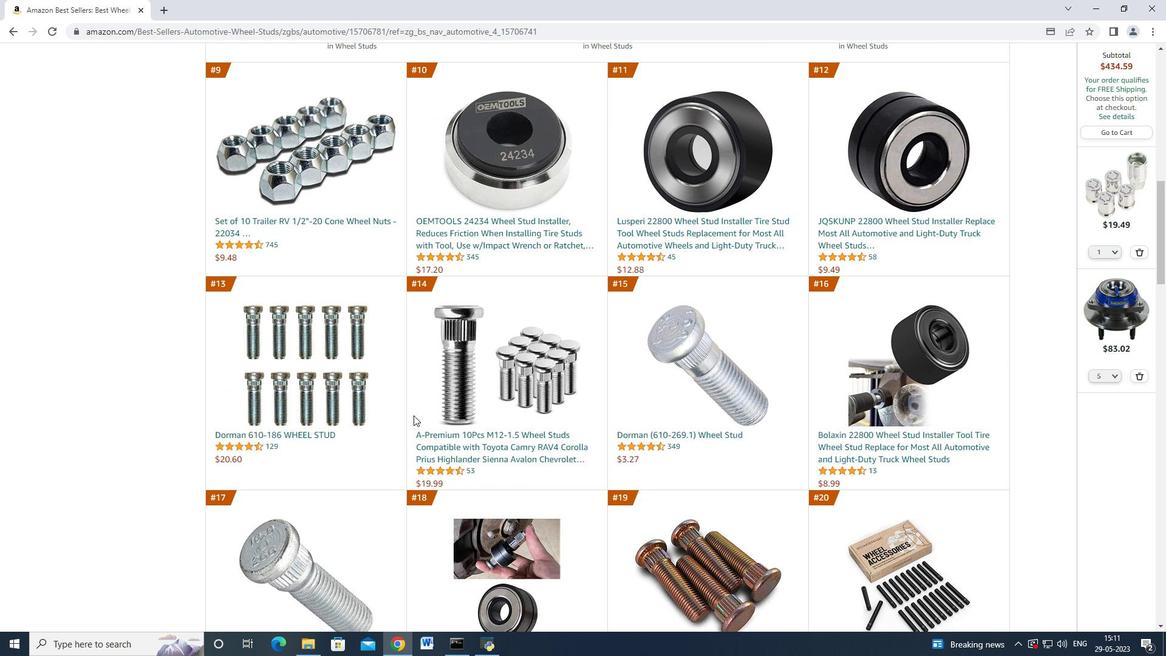 
Action: Mouse moved to (413, 416)
Screenshot: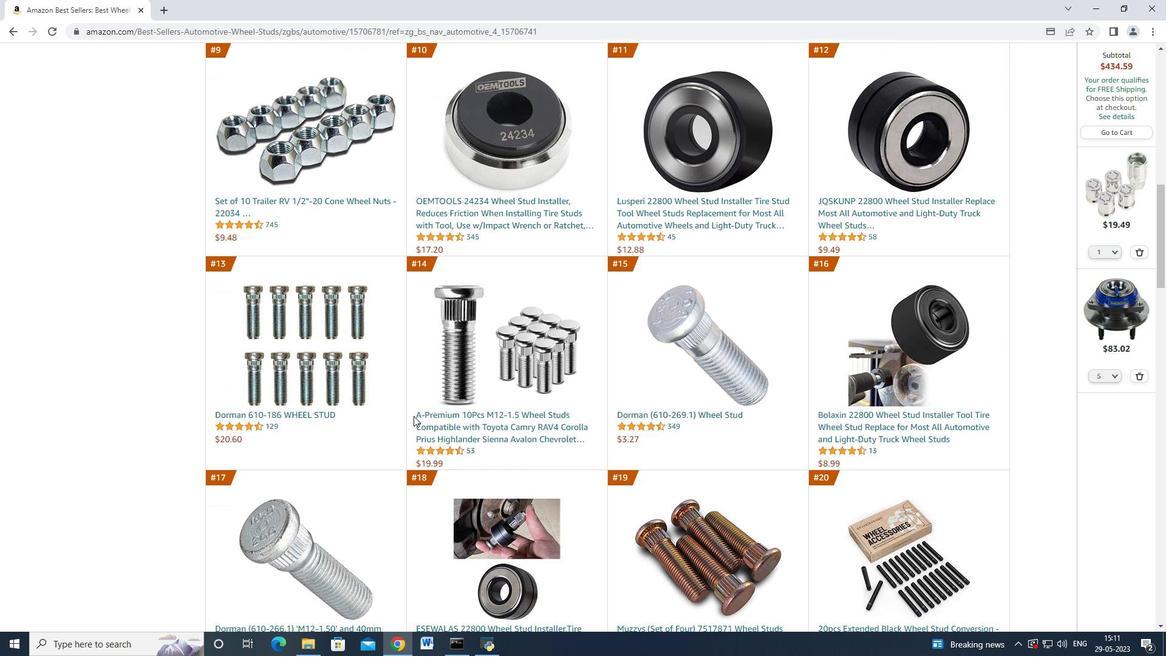 
Action: Mouse scrolled (413, 416) with delta (0, 0)
Screenshot: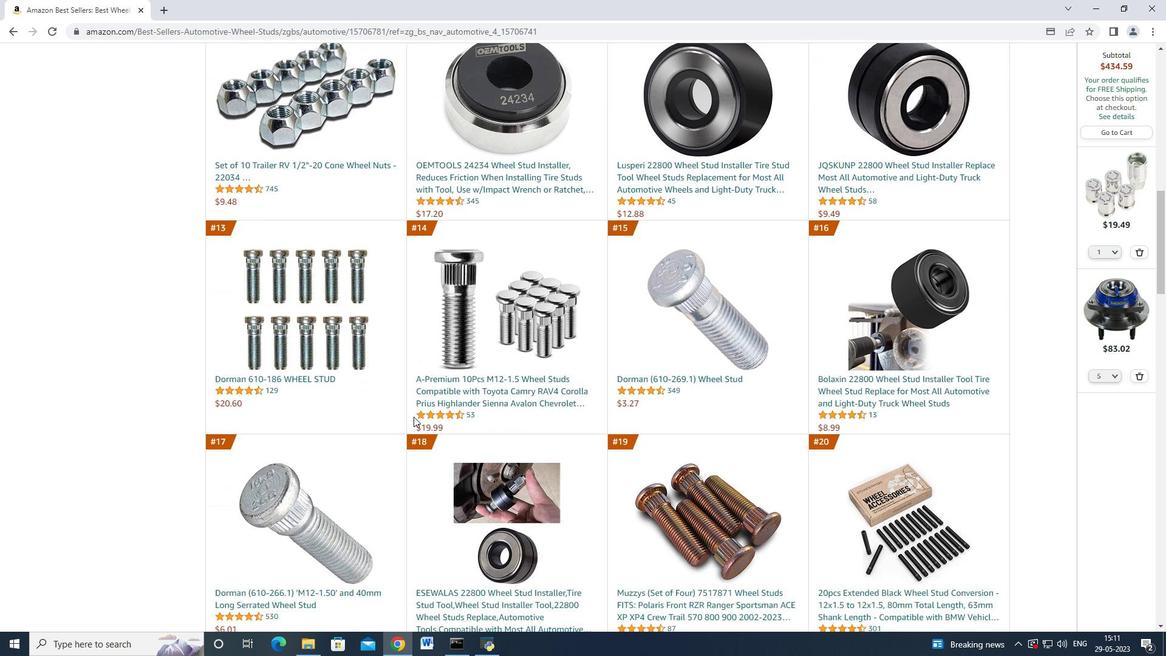 
Action: Mouse scrolled (413, 416) with delta (0, 0)
Screenshot: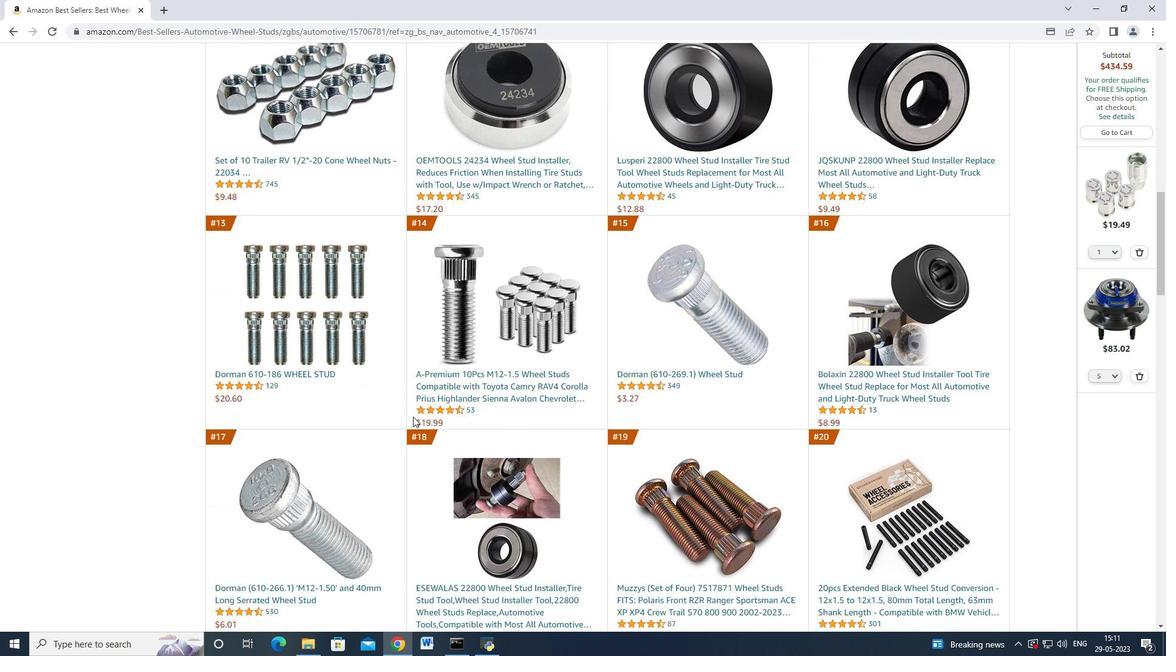 
Action: Mouse scrolled (413, 416) with delta (0, 0)
Screenshot: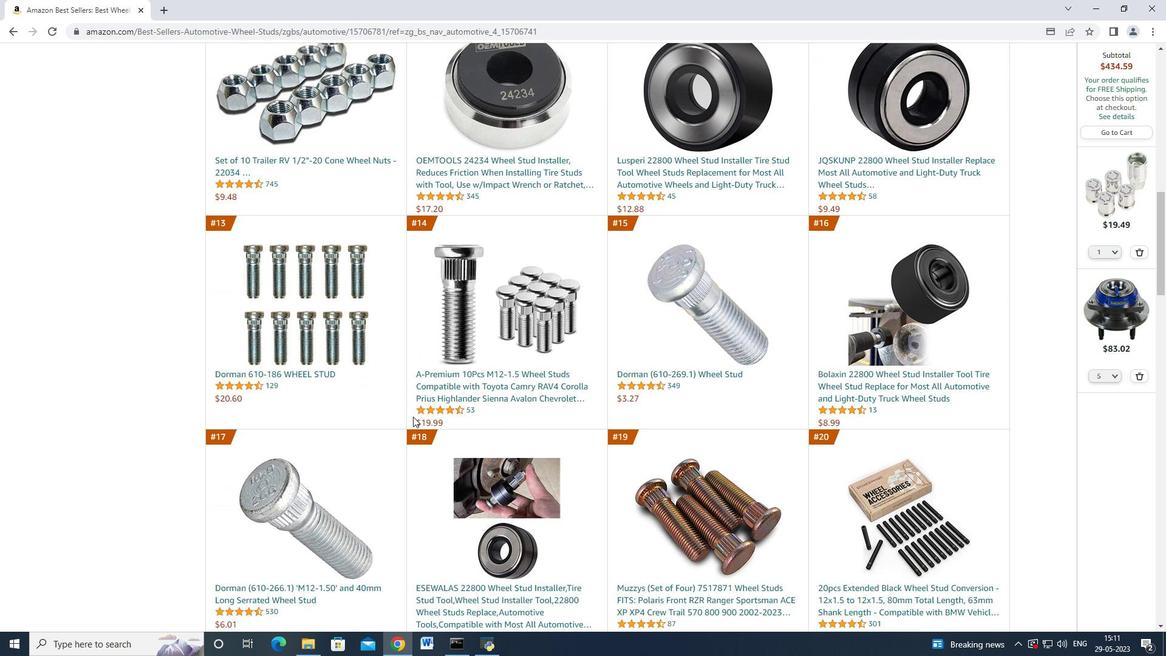 
Action: Mouse scrolled (413, 416) with delta (0, 0)
Screenshot: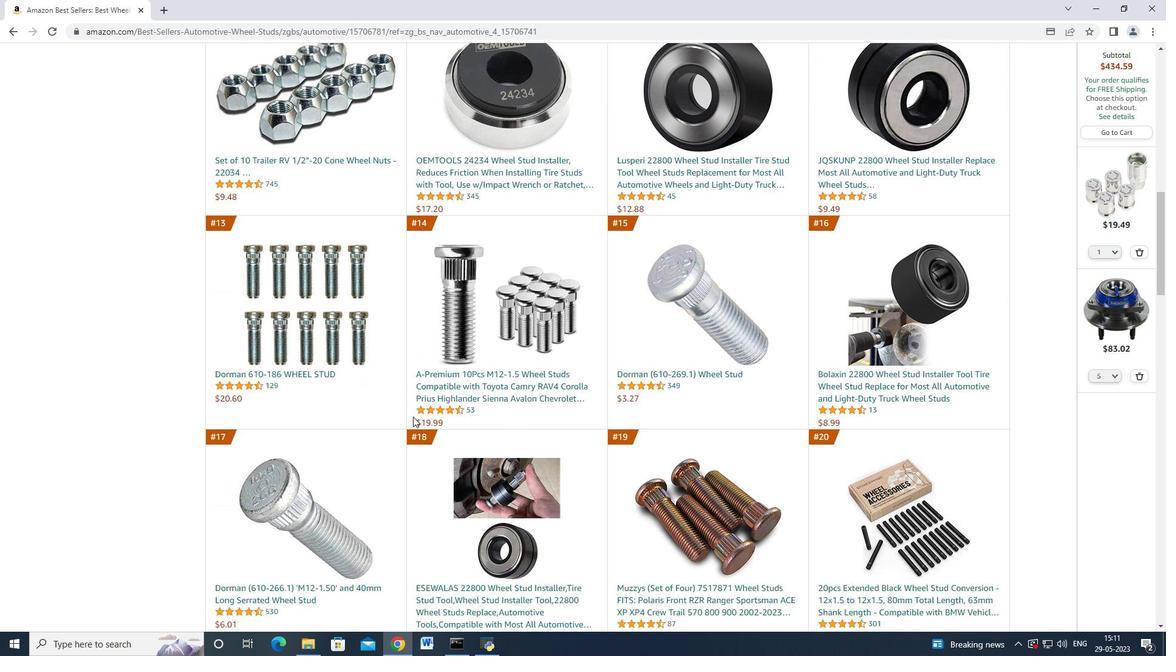 
Action: Mouse moved to (506, 365)
Screenshot: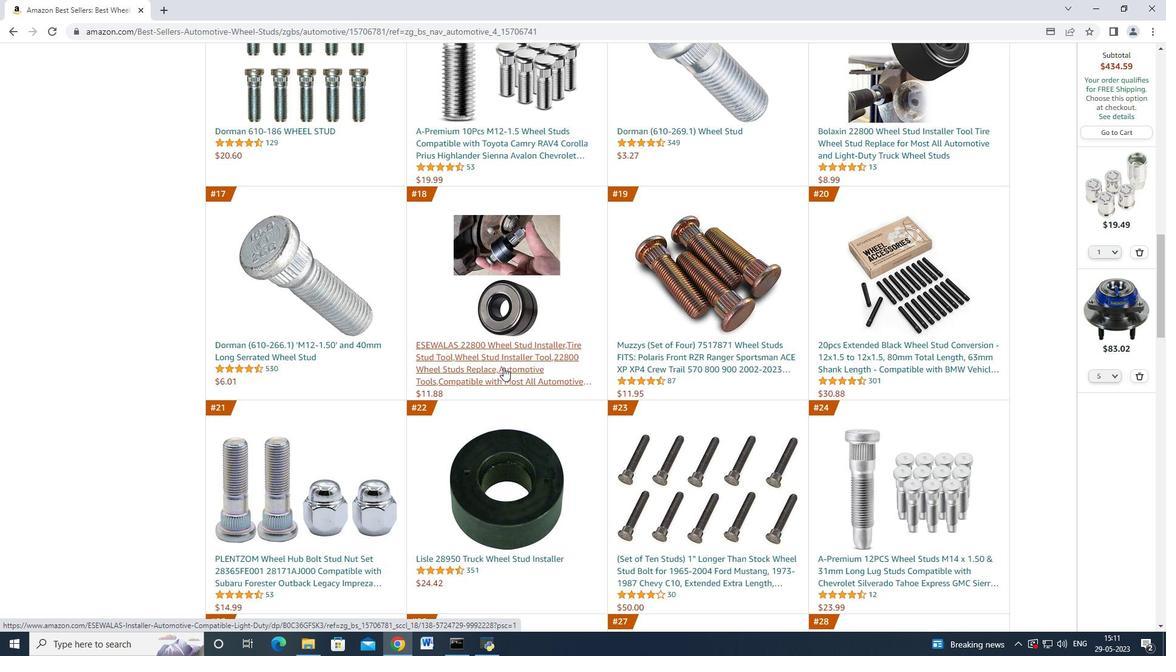 
Action: Mouse scrolled (506, 365) with delta (0, 0)
Screenshot: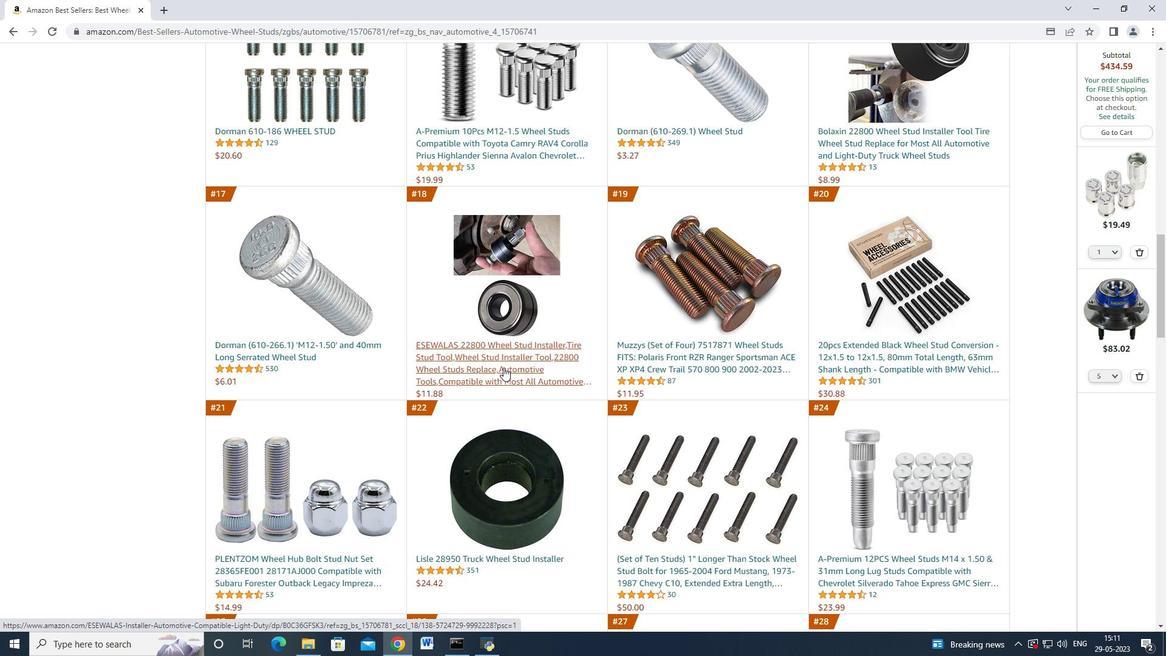 
Action: Mouse moved to (507, 363)
Screenshot: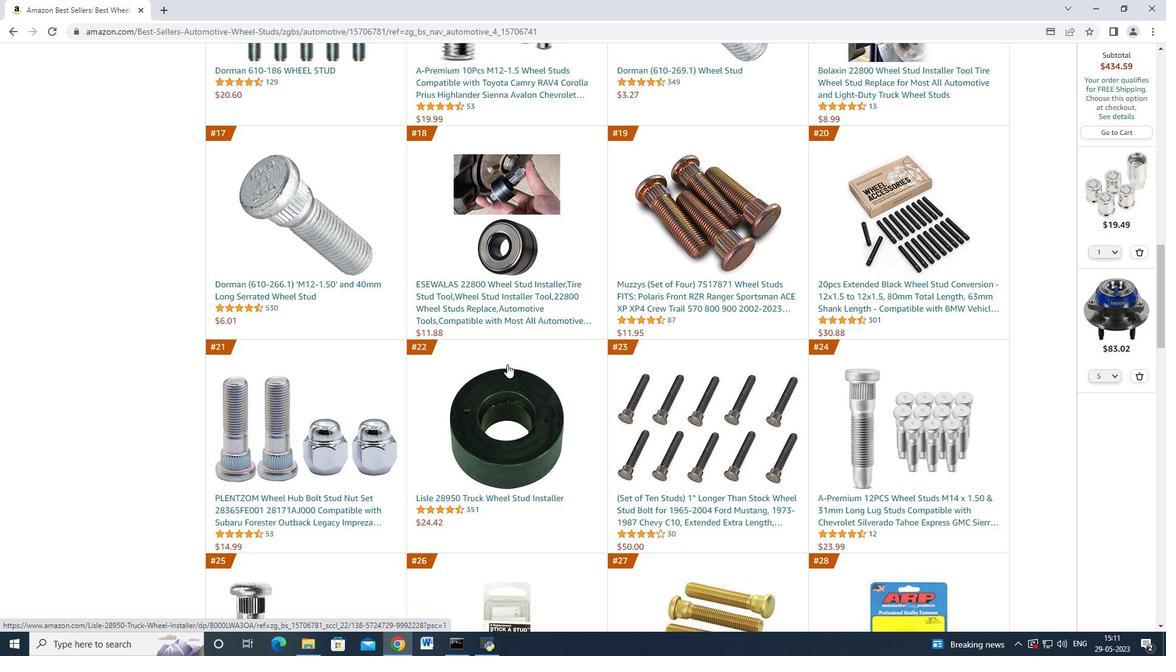 
Action: Mouse scrolled (507, 362) with delta (0, 0)
Screenshot: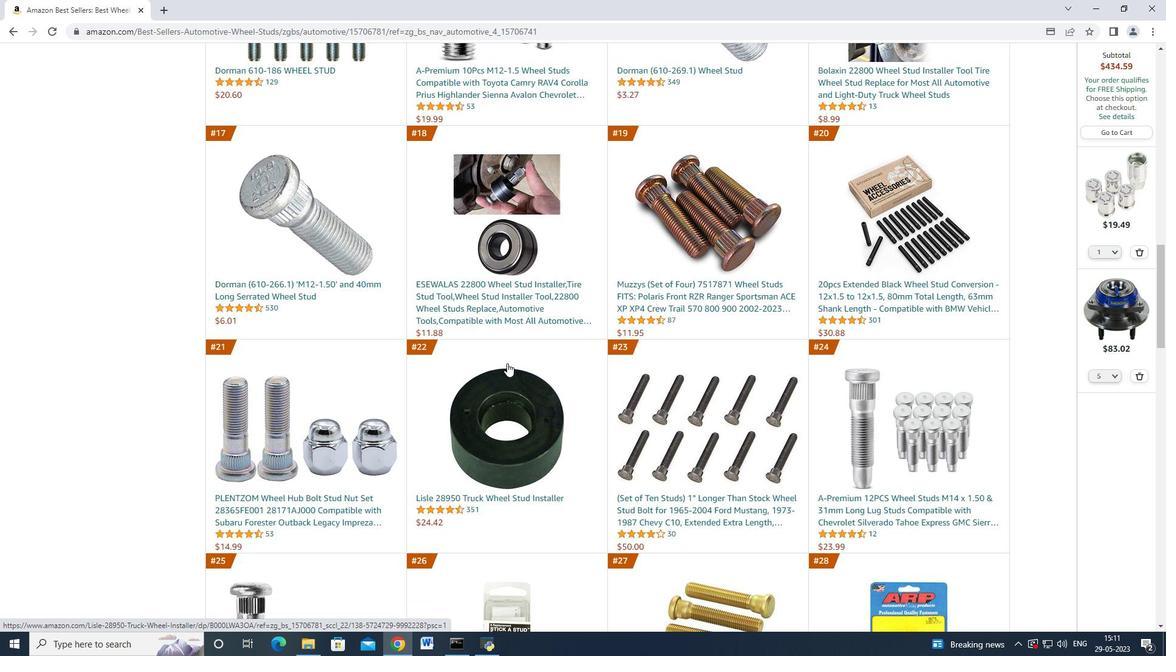 
Action: Mouse moved to (512, 360)
Screenshot: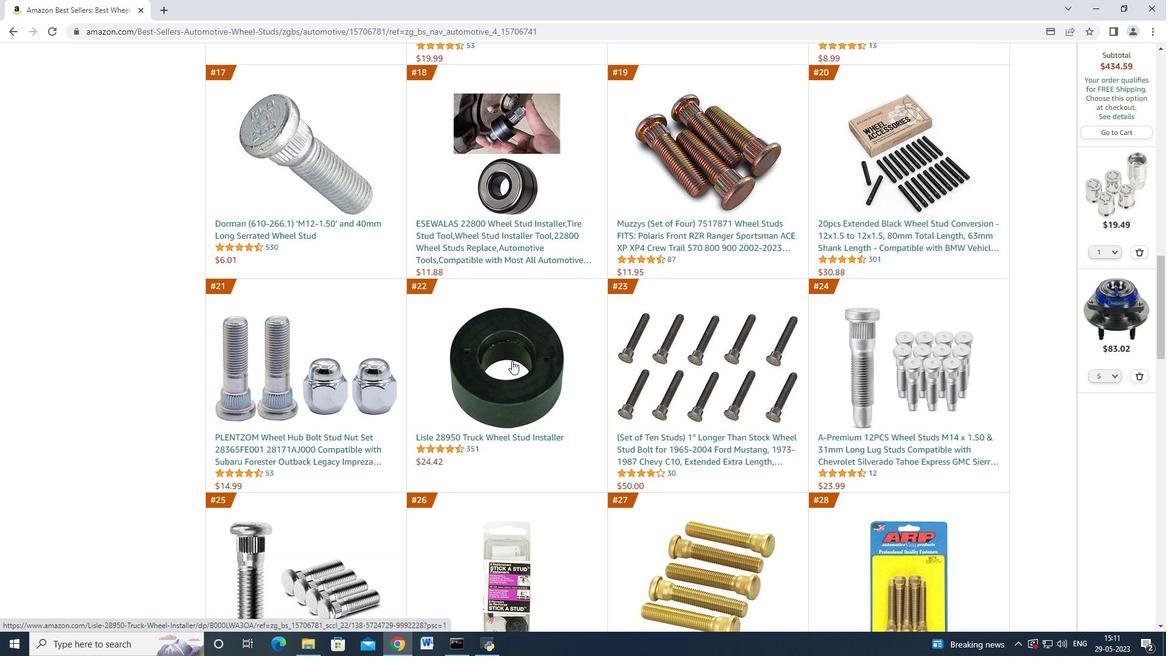
Action: Mouse scrolled (512, 359) with delta (0, 0)
Screenshot: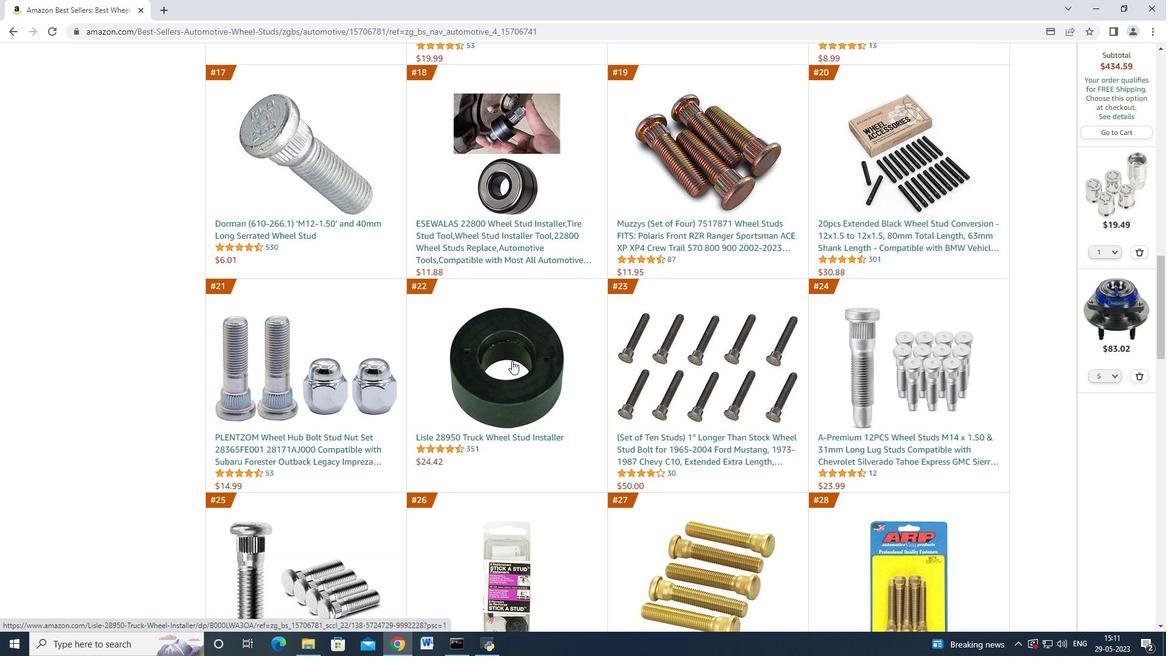 
Action: Mouse moved to (527, 347)
Screenshot: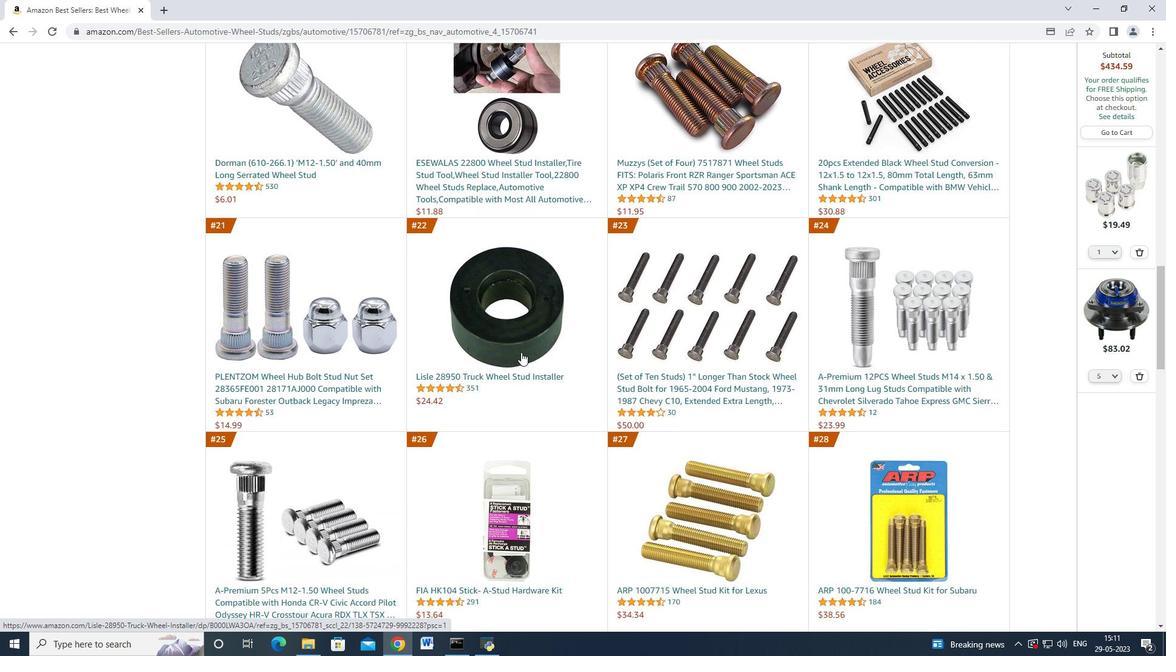 
Action: Mouse scrolled (527, 347) with delta (0, 0)
Screenshot: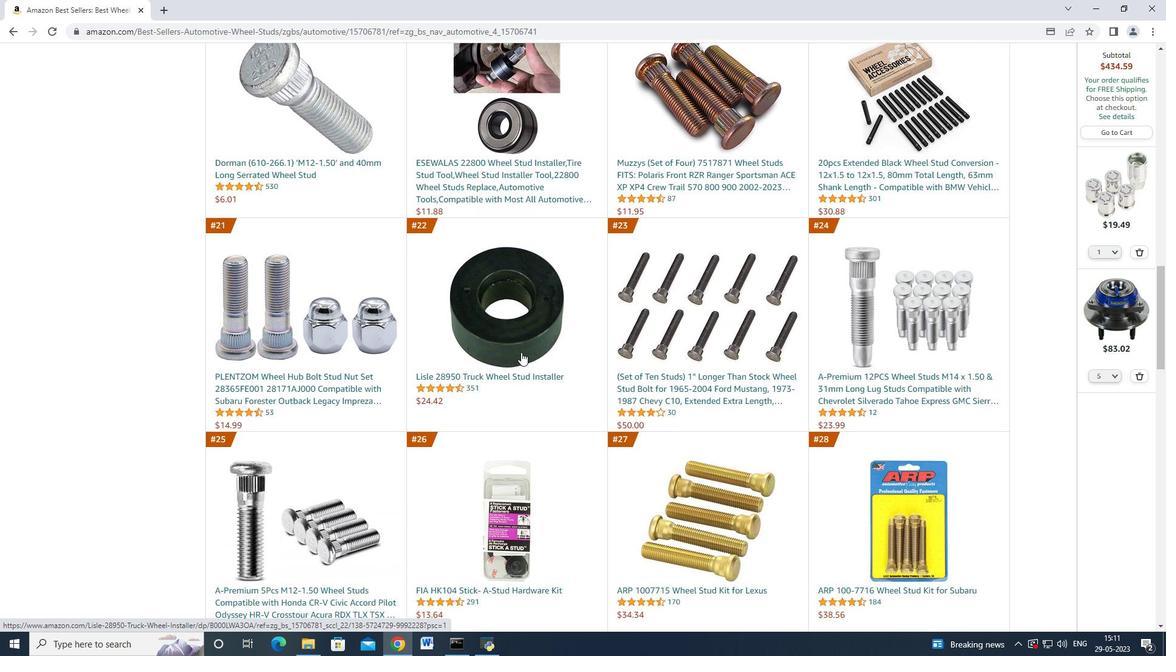 
Action: Mouse moved to (533, 342)
Screenshot: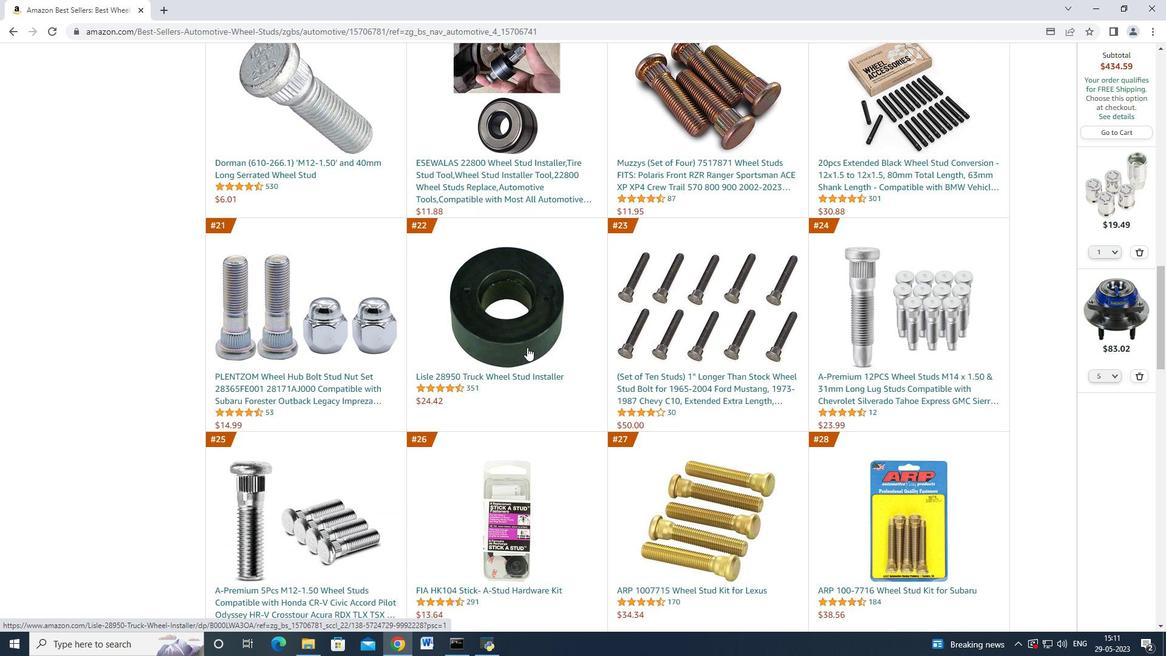 
Action: Mouse scrolled (533, 341) with delta (0, 0)
Screenshot: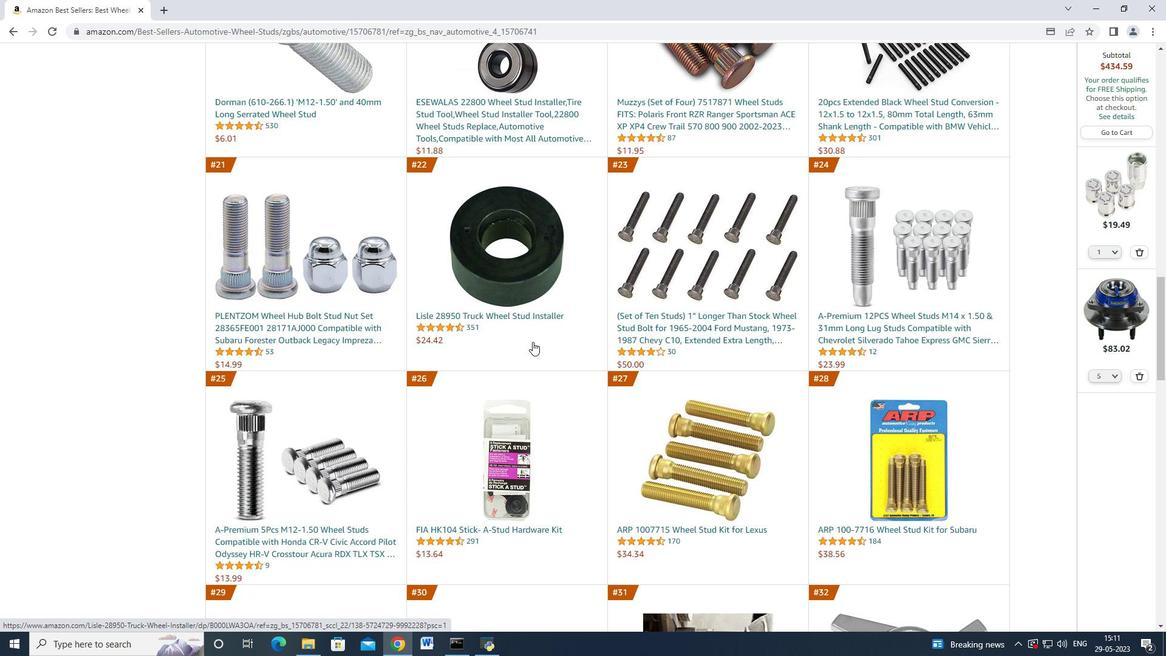 
Action: Mouse scrolled (533, 341) with delta (0, 0)
Screenshot: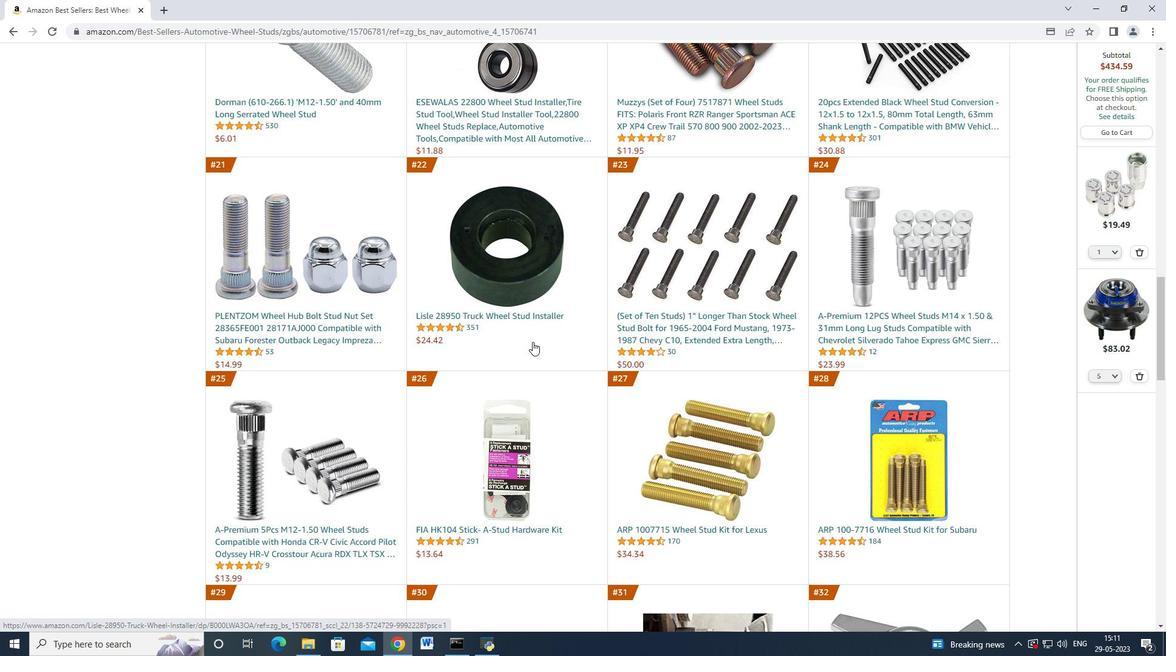 
Action: Mouse moved to (528, 347)
Screenshot: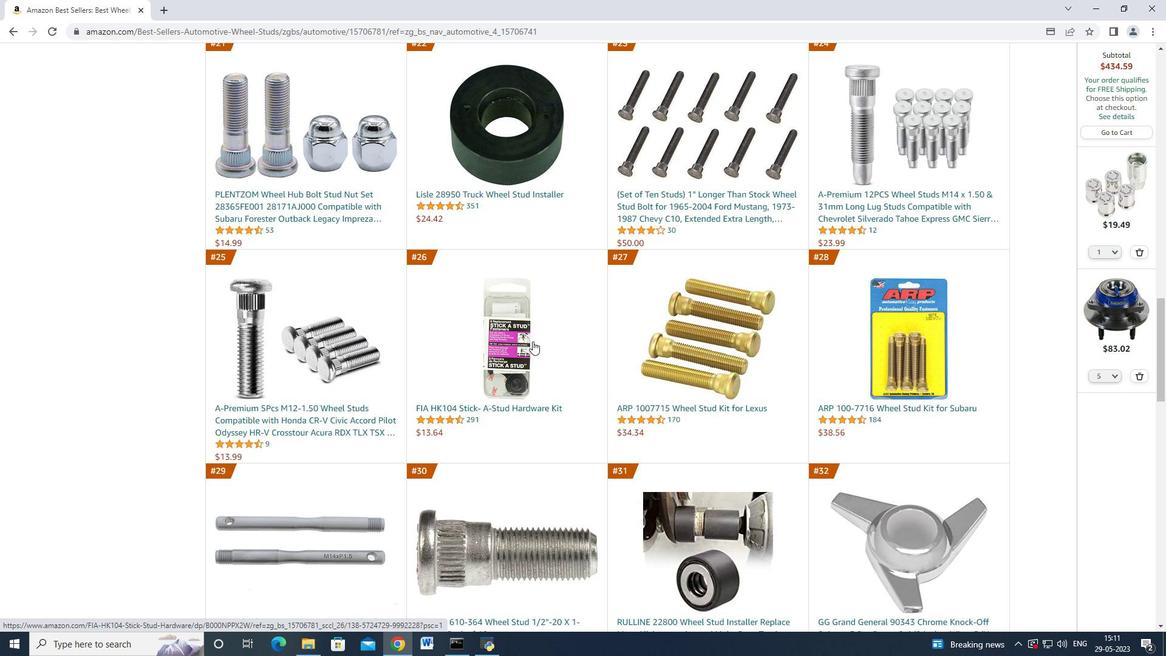 
Action: Mouse scrolled (528, 347) with delta (0, 0)
Screenshot: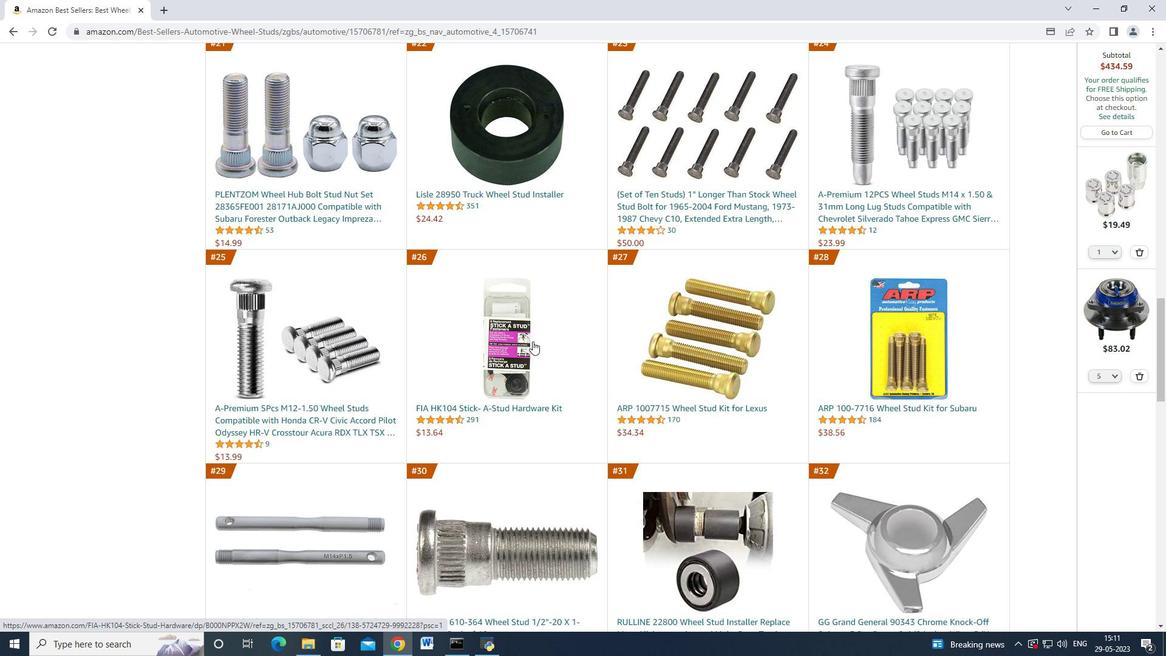 
Action: Mouse moved to (528, 350)
Screenshot: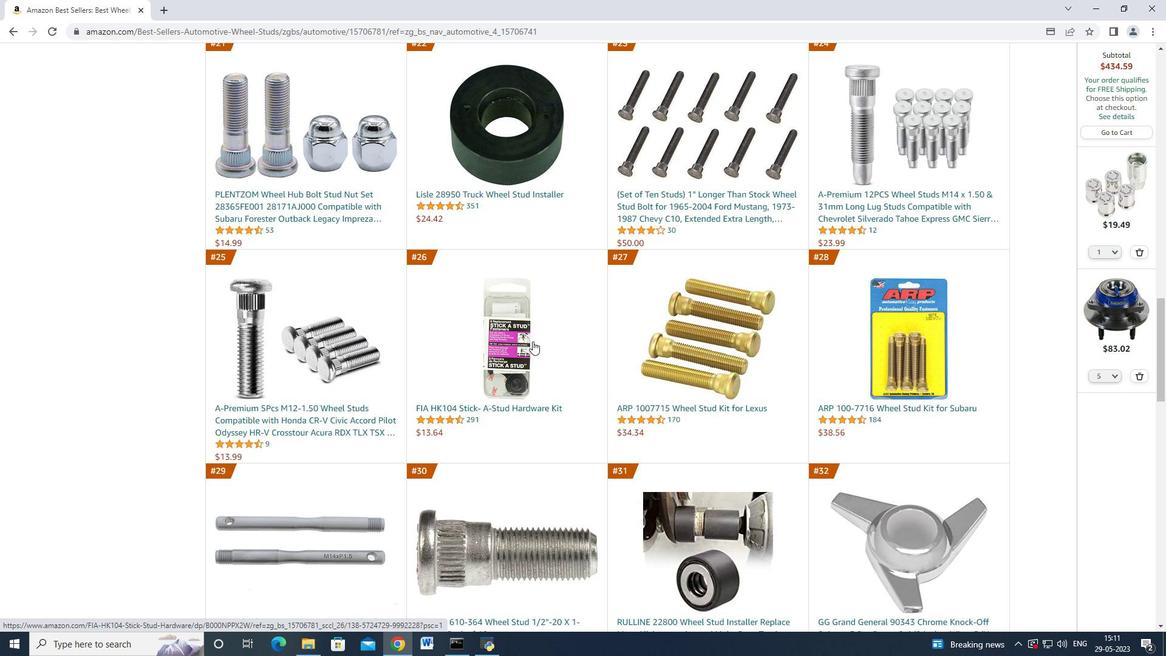
Action: Mouse scrolled (526, 349) with delta (0, 0)
Screenshot: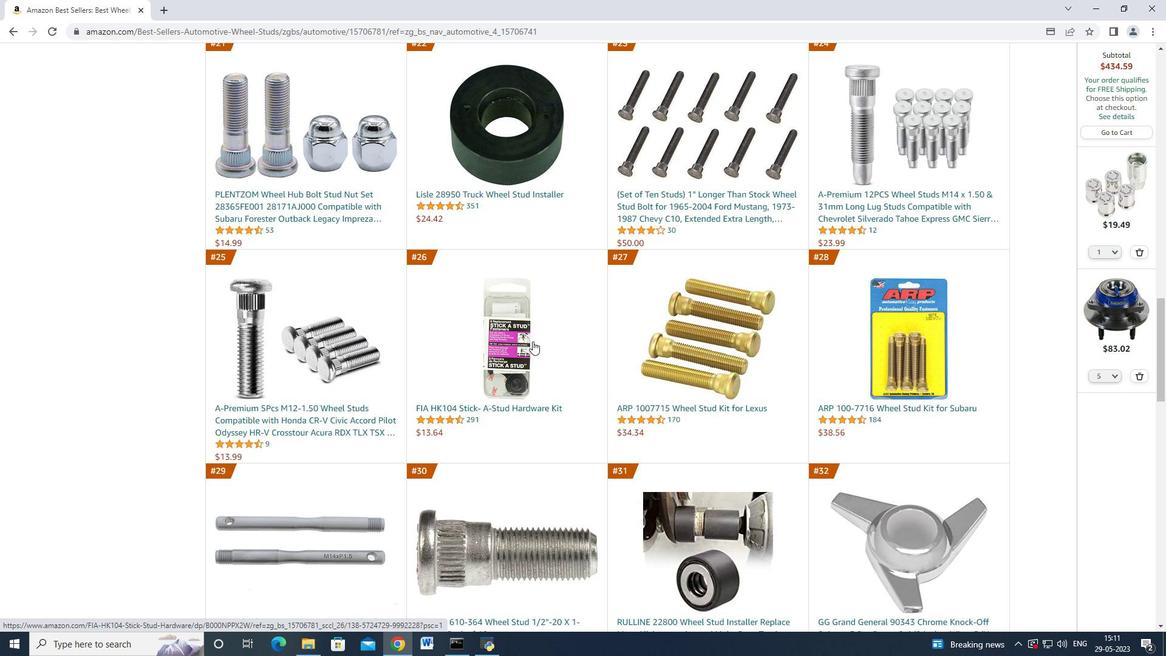 
Action: Mouse moved to (526, 354)
Screenshot: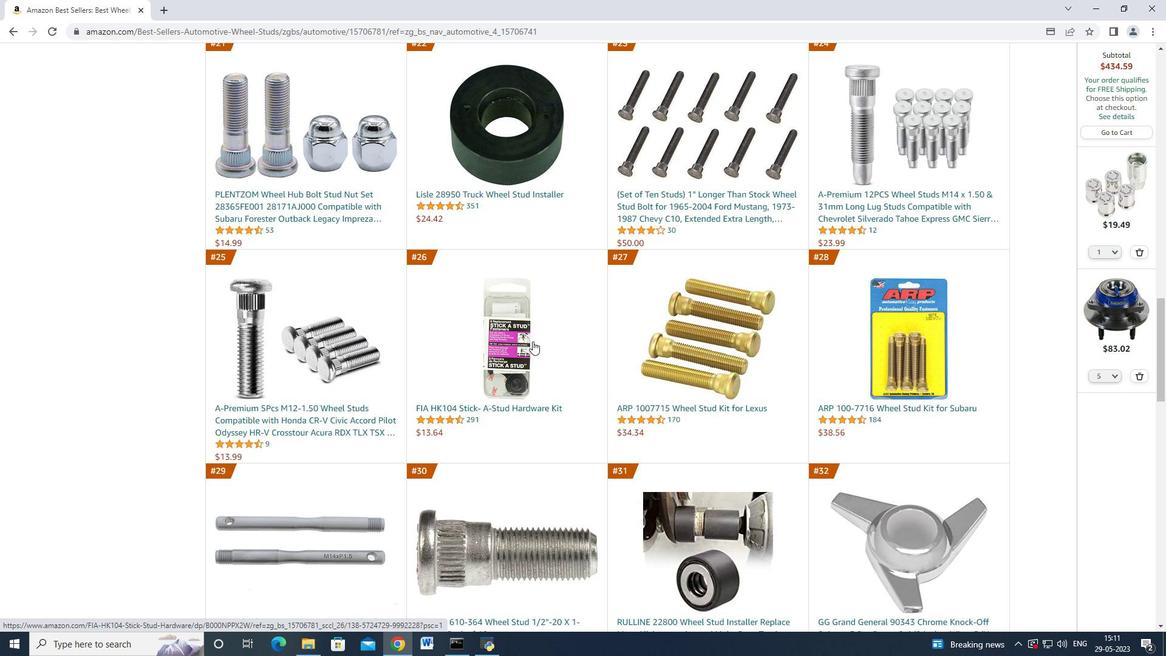 
Action: Mouse scrolled (528, 350) with delta (0, 0)
Screenshot: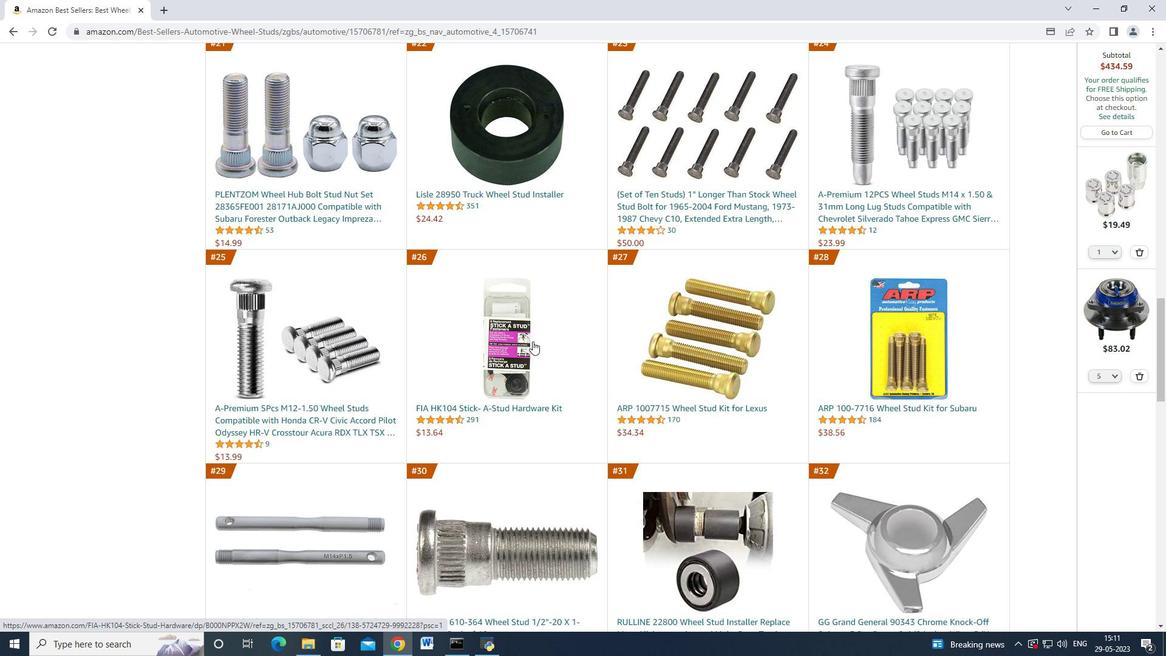 
Action: Mouse scrolled (526, 351) with delta (0, 0)
Screenshot: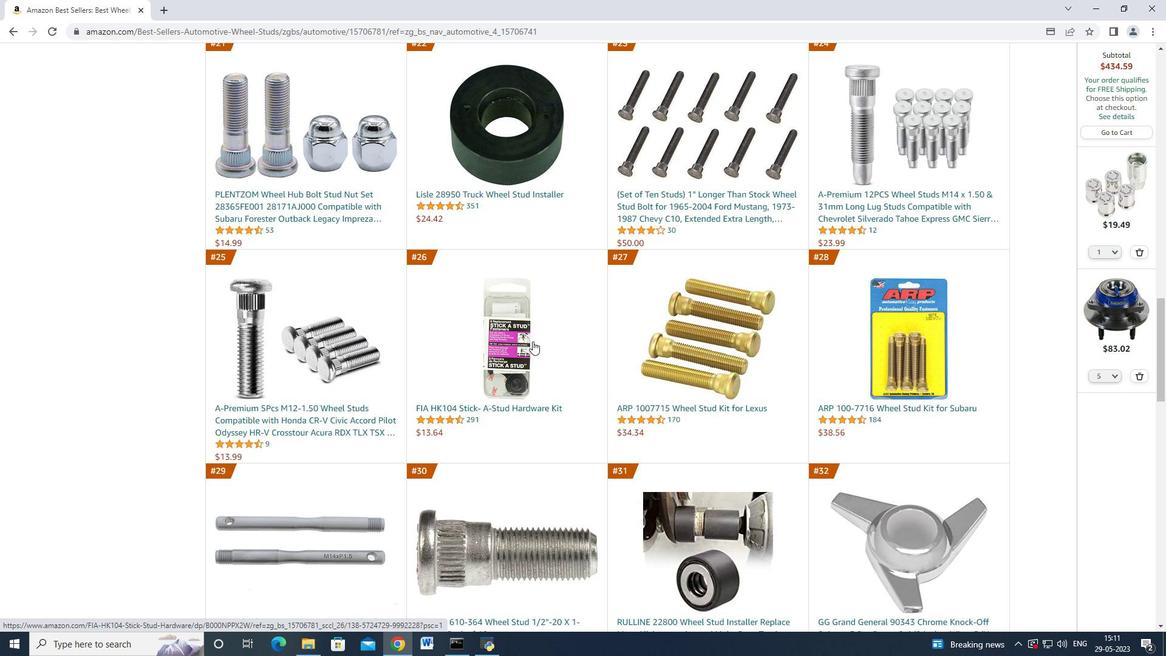 
Action: Mouse moved to (531, 384)
Screenshot: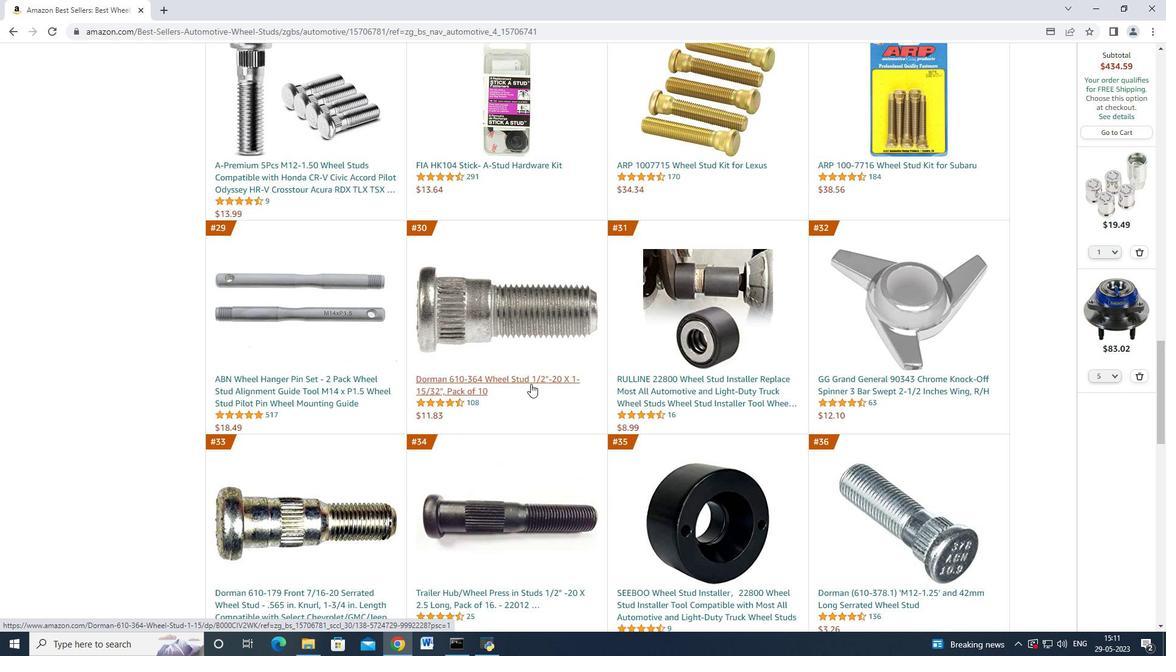 
Action: Mouse scrolled (531, 383) with delta (0, 0)
Screenshot: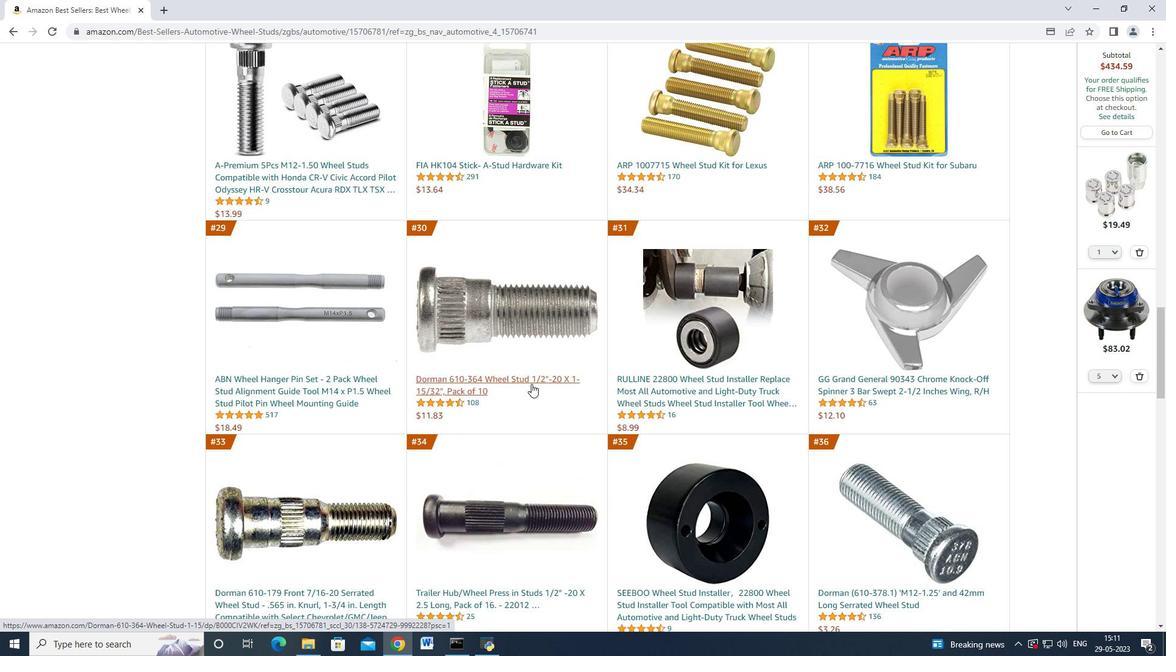 
Action: Mouse moved to (531, 384)
Screenshot: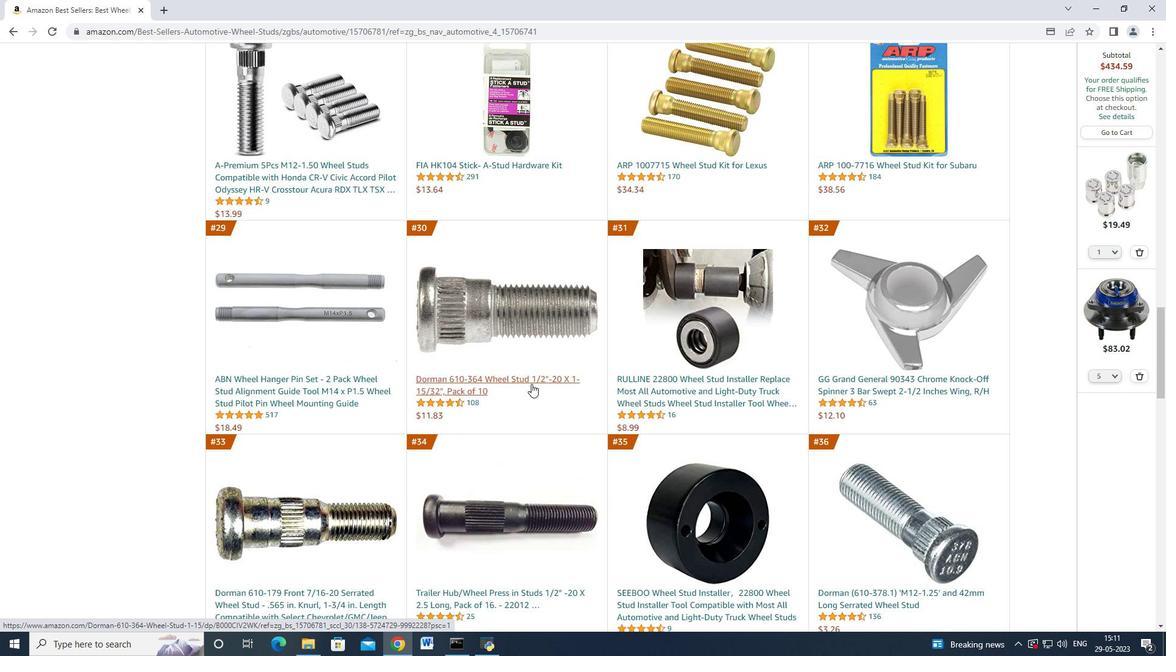 
Action: Mouse scrolled (531, 383) with delta (0, 0)
Screenshot: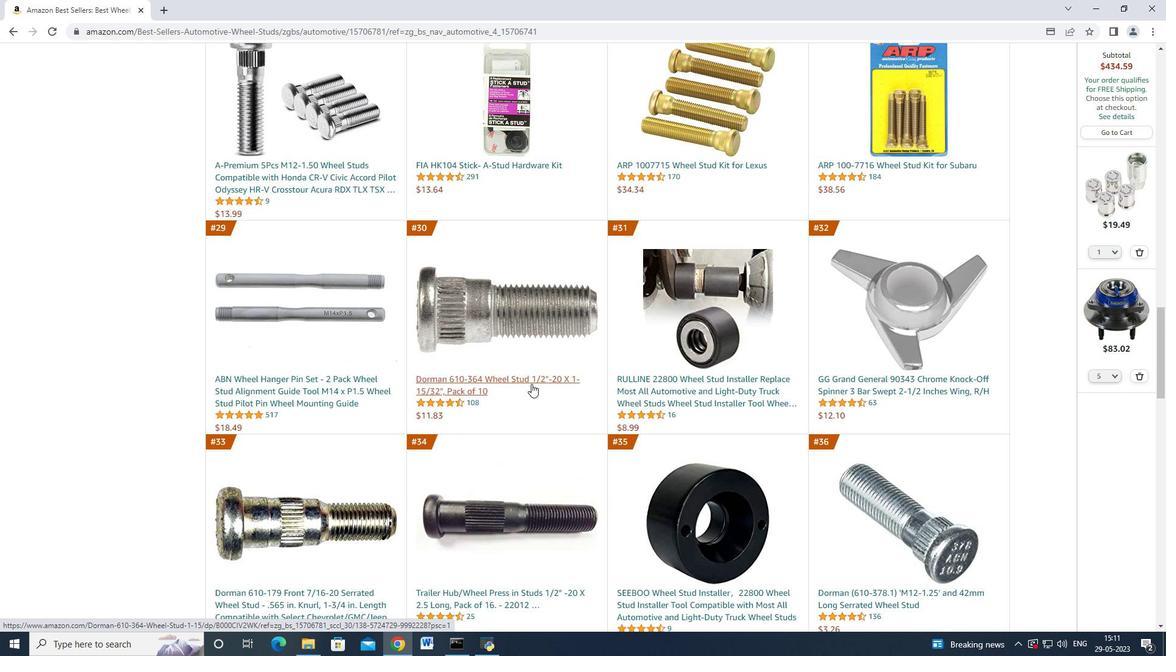 
Action: Mouse moved to (530, 361)
Screenshot: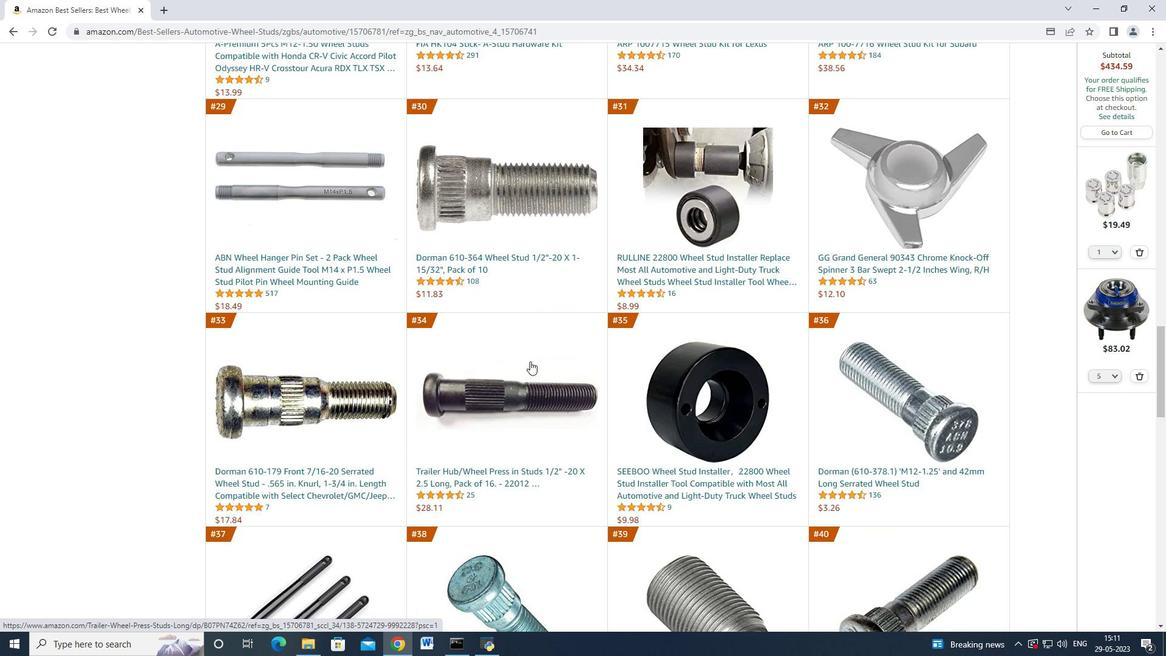 
Action: Mouse scrolled (530, 361) with delta (0, 0)
Screenshot: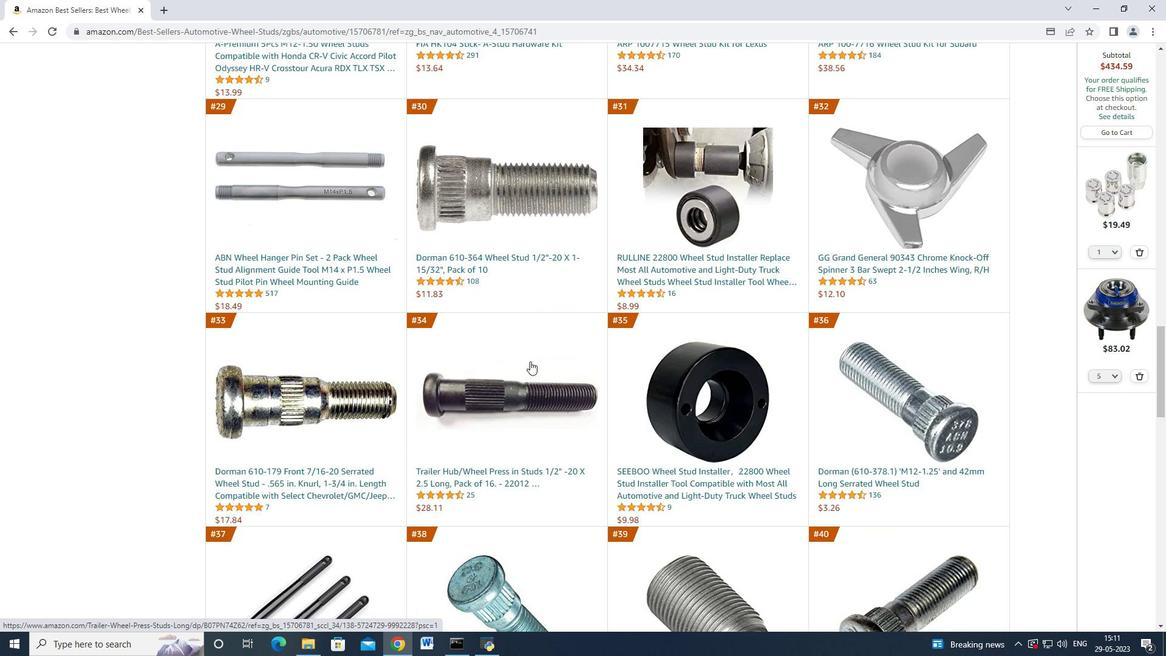 
Action: Mouse moved to (530, 361)
Screenshot: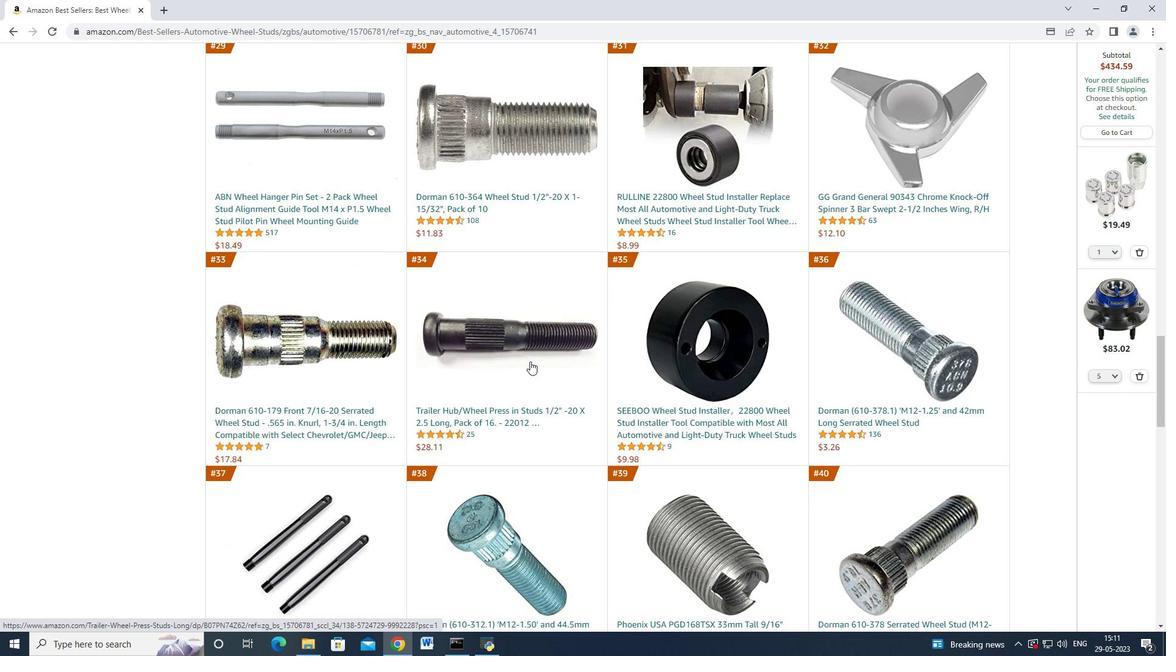 
Action: Mouse scrolled (530, 361) with delta (0, 0)
Screenshot: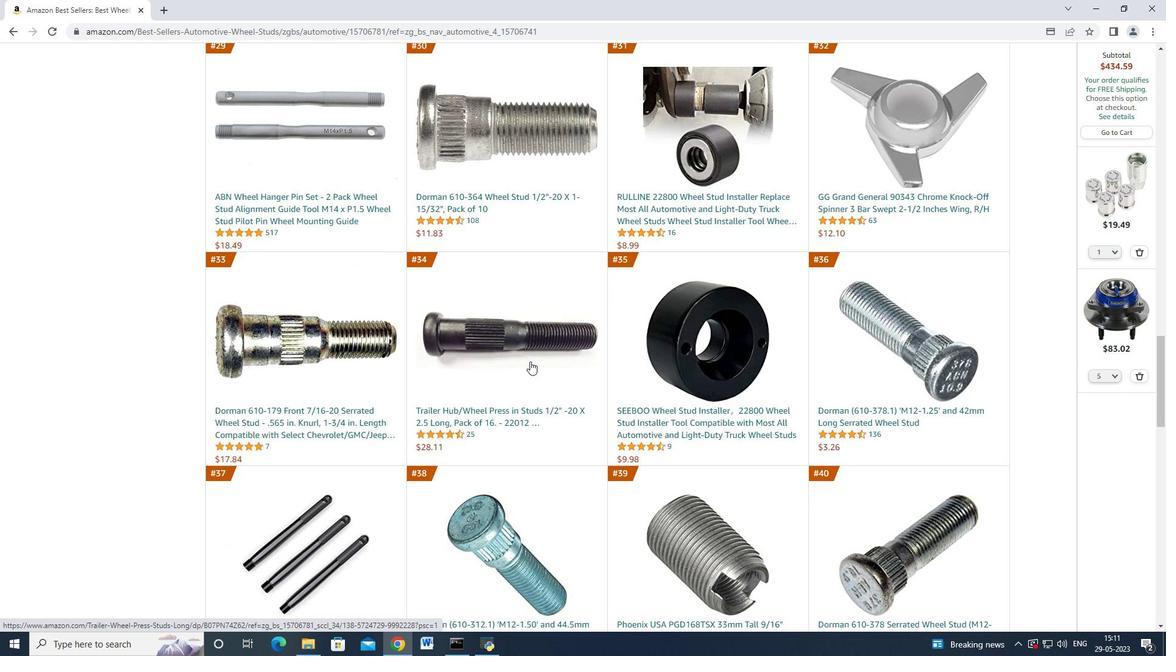 
Action: Mouse moved to (530, 361)
Screenshot: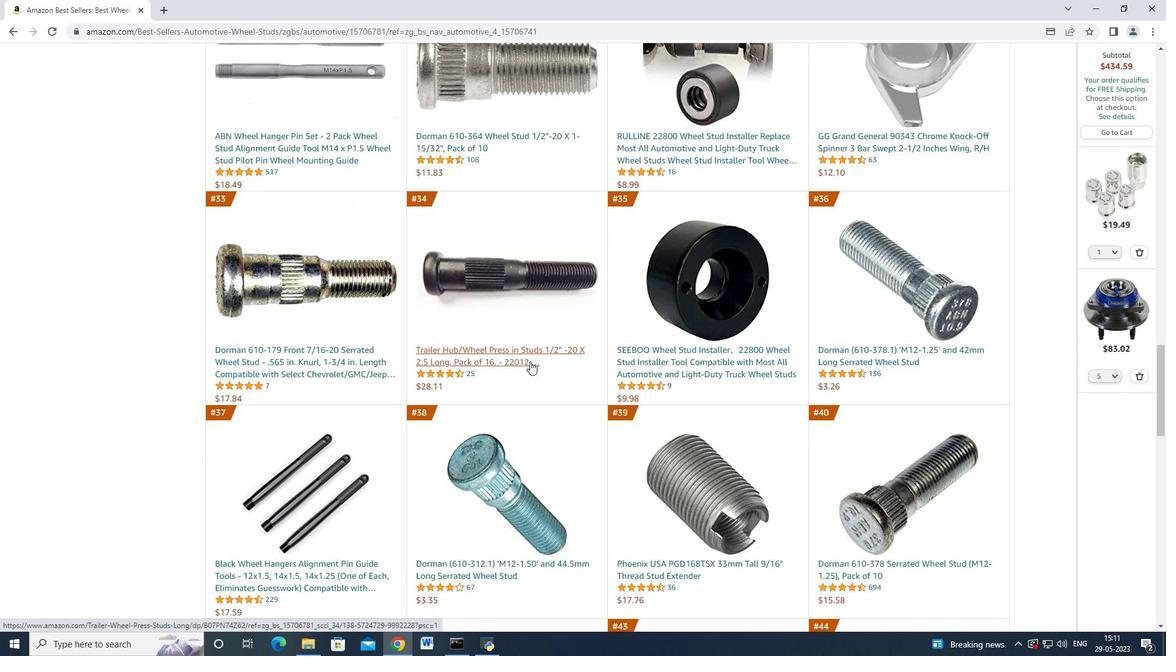 
Action: Mouse scrolled (530, 361) with delta (0, 0)
Screenshot: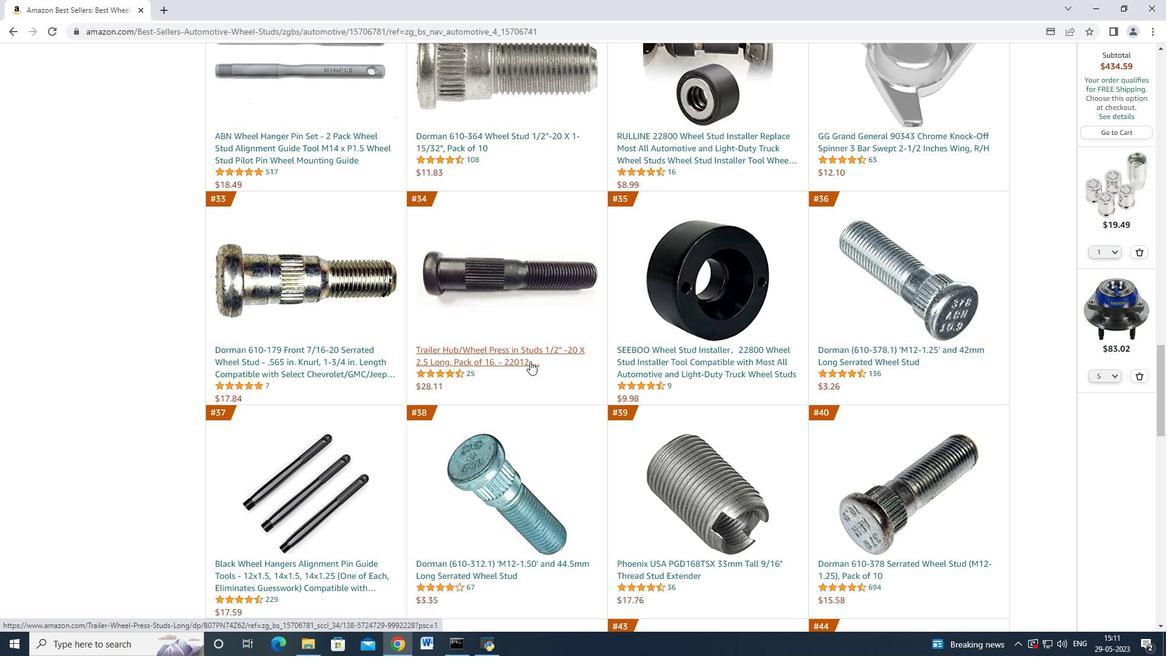 
Action: Mouse scrolled (530, 361) with delta (0, 0)
Screenshot: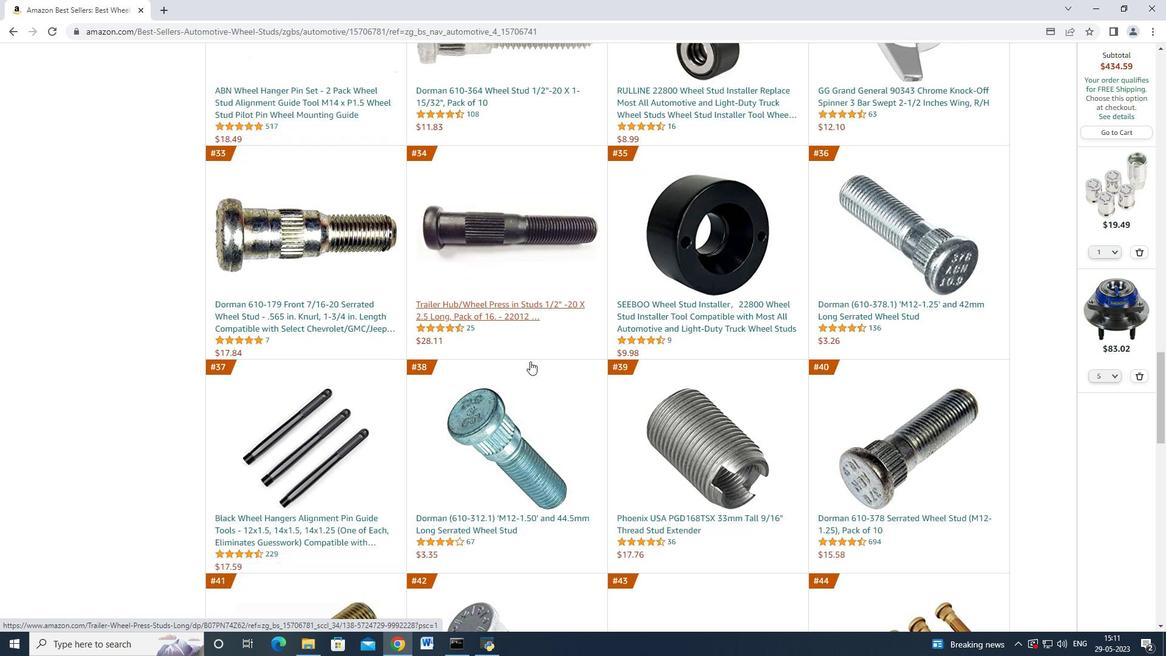 
Action: Mouse scrolled (530, 361) with delta (0, 0)
Screenshot: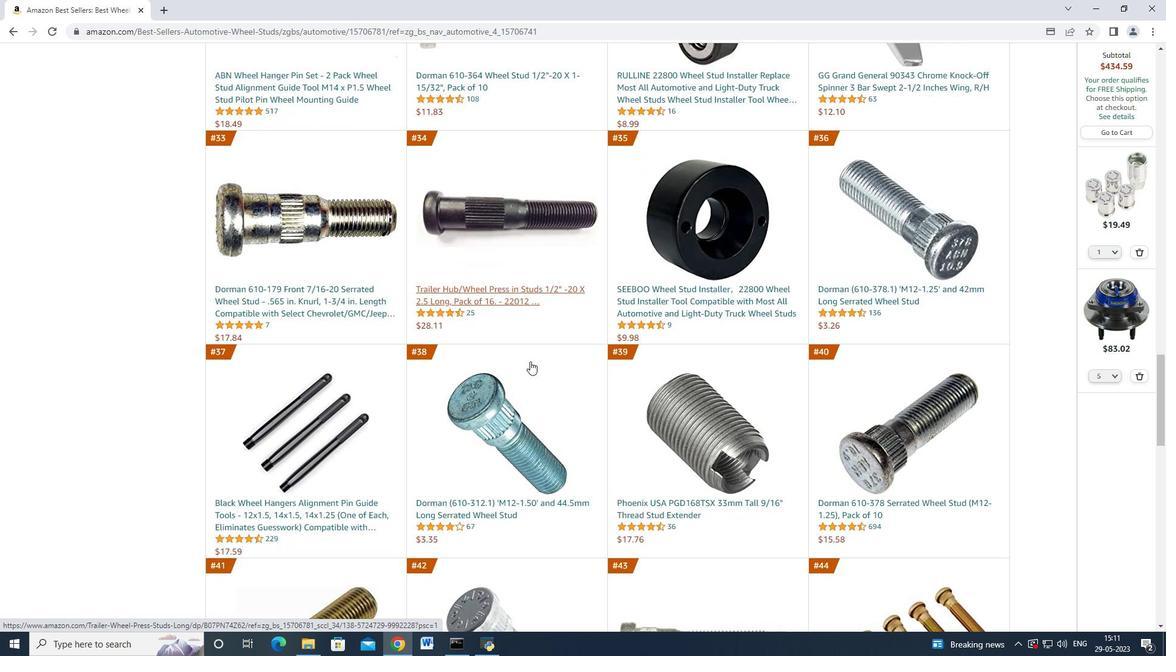 
Action: Mouse moved to (530, 361)
Screenshot: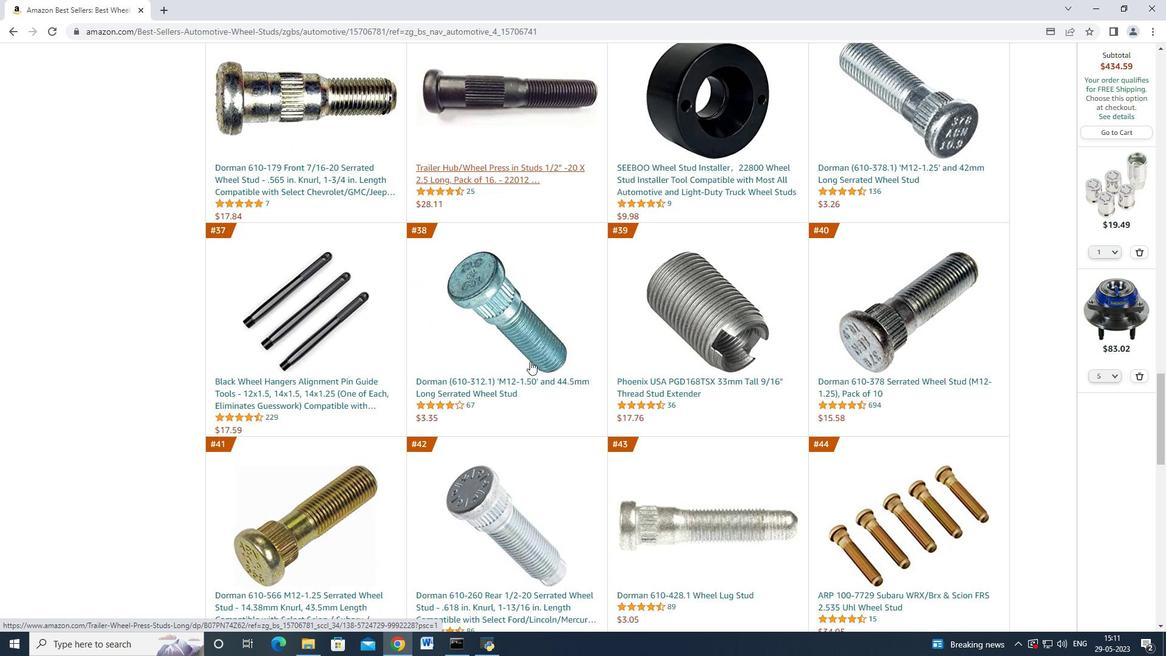 
Action: Mouse scrolled (530, 360) with delta (0, 0)
Screenshot: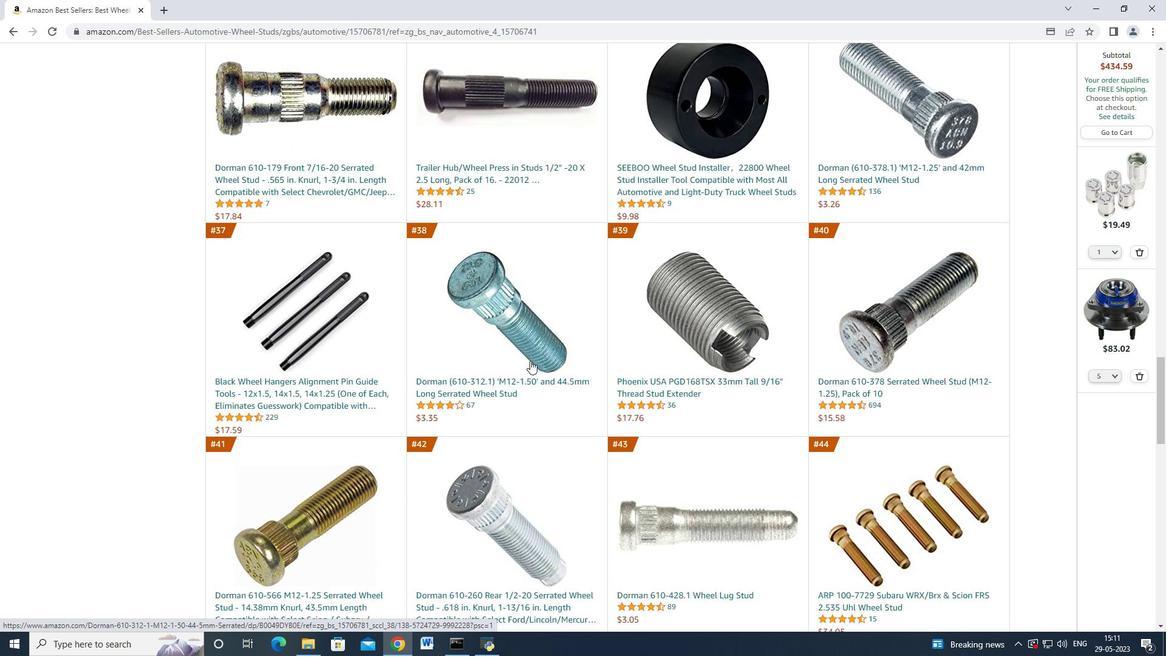 
Action: Mouse moved to (530, 354)
Screenshot: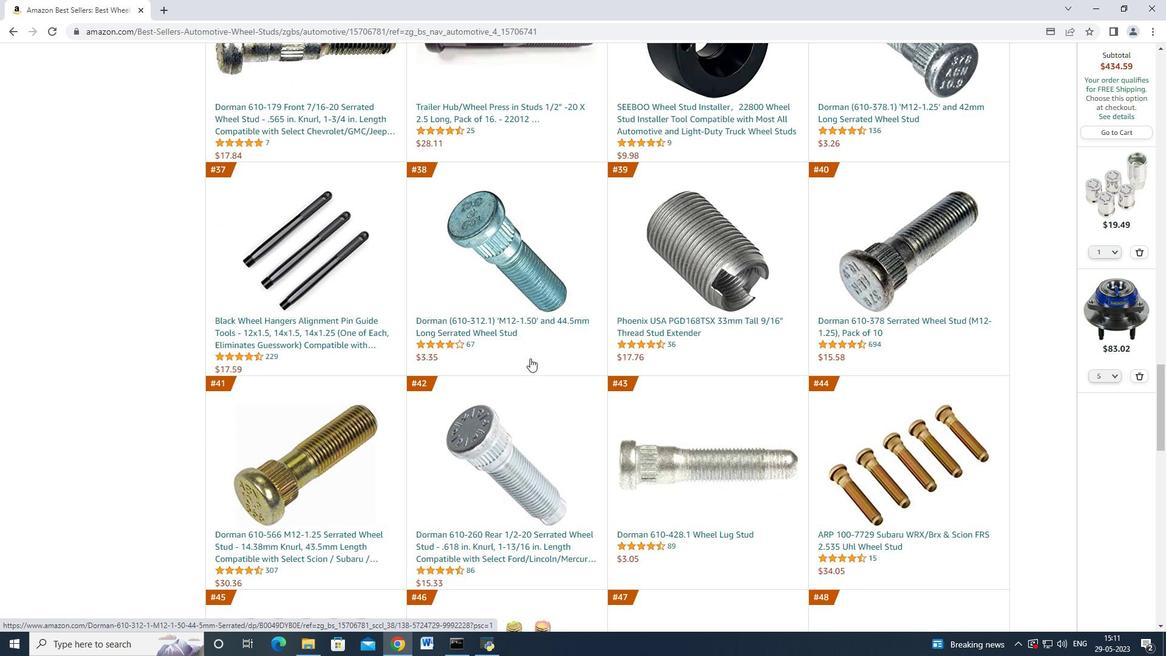 
Action: Mouse scrolled (530, 353) with delta (0, 0)
Screenshot: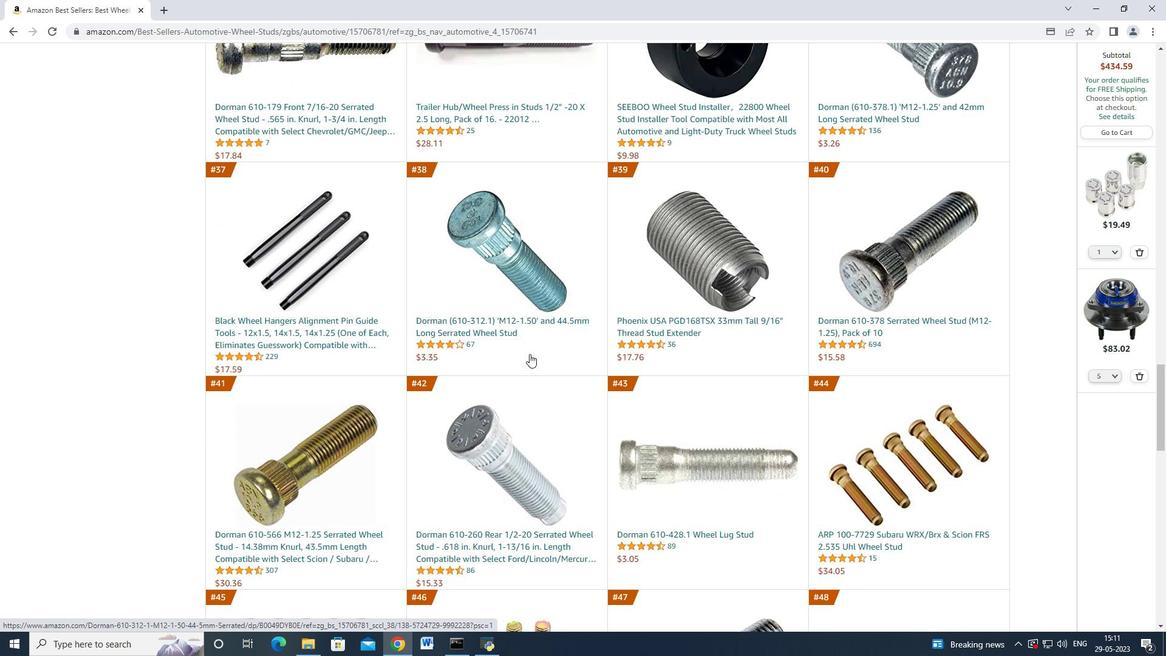 
Action: Mouse scrolled (530, 353) with delta (0, 0)
Screenshot: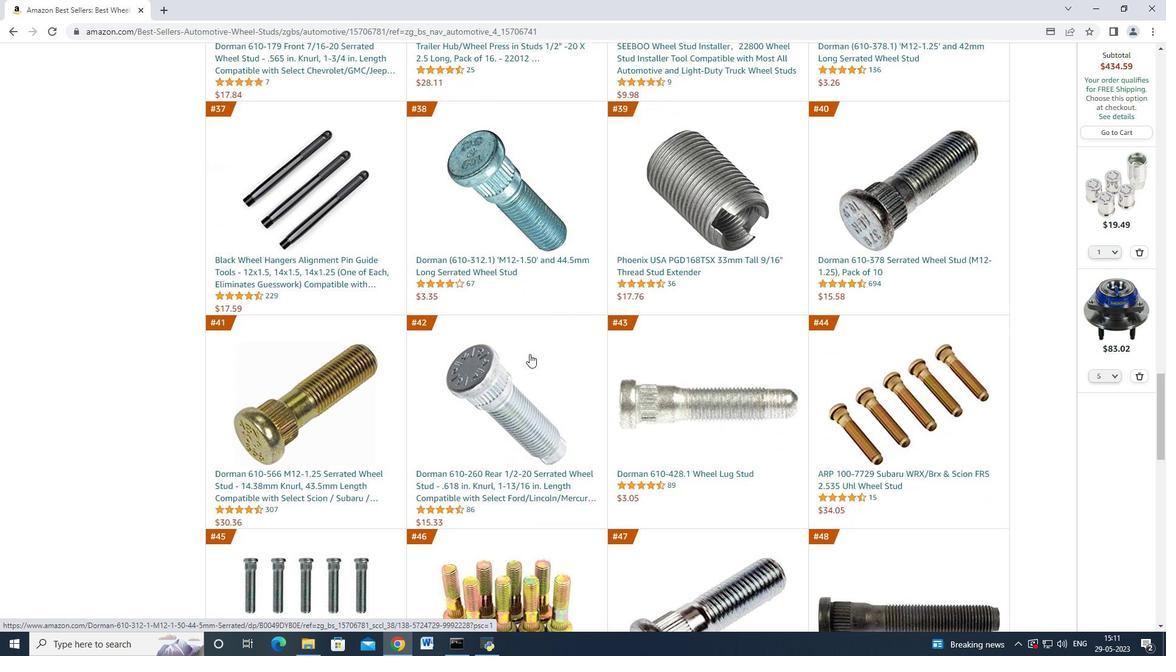 
Action: Mouse scrolled (530, 353) with delta (0, 0)
Screenshot: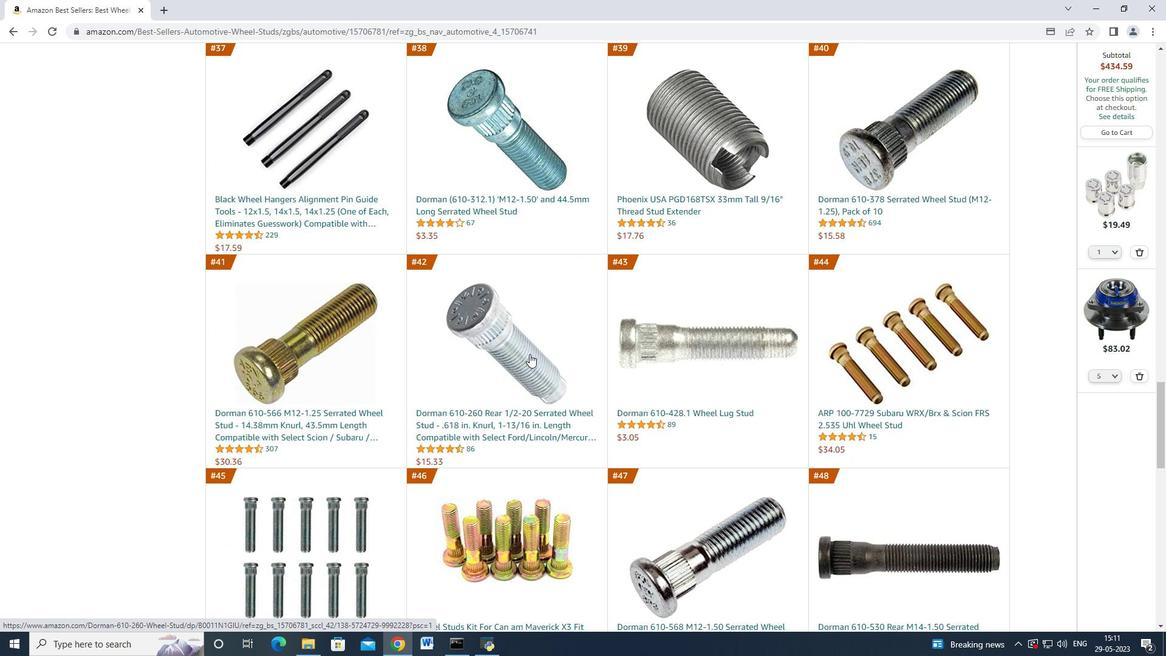 
Action: Mouse scrolled (530, 353) with delta (0, 0)
Screenshot: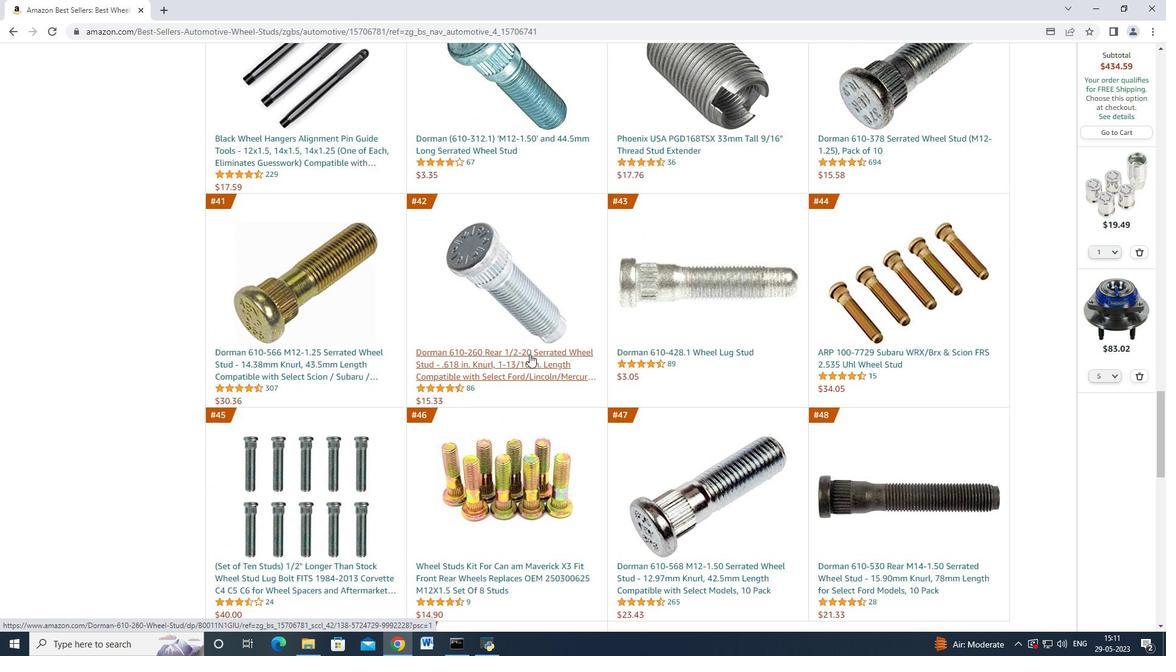 
Action: Mouse scrolled (530, 353) with delta (0, 0)
Screenshot: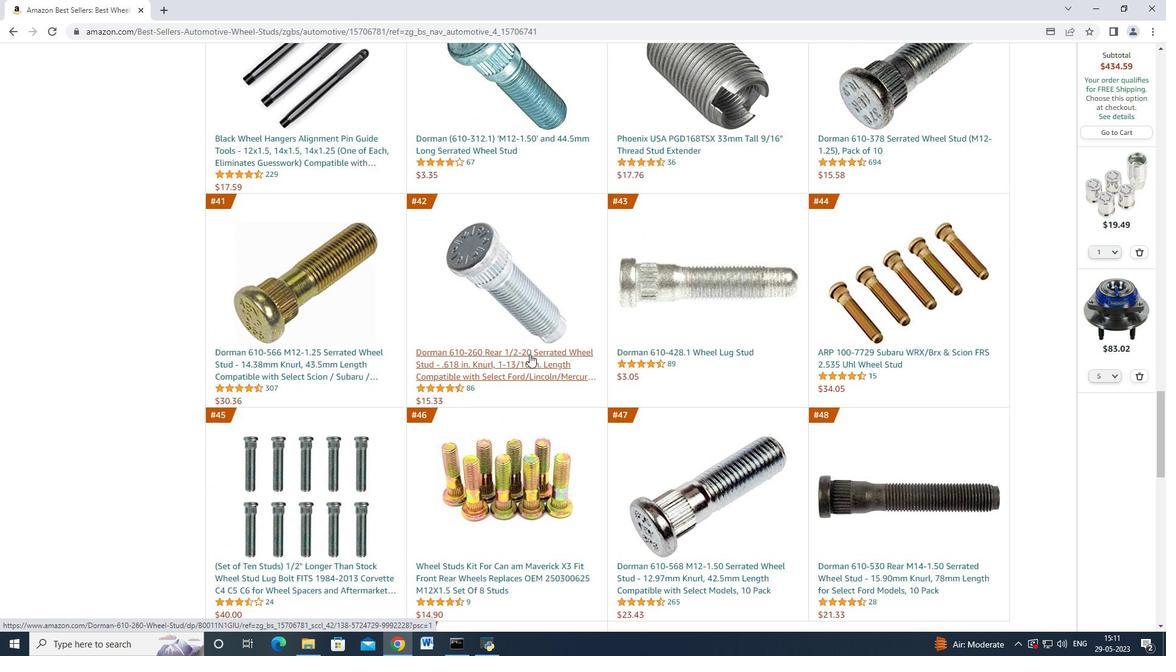 
Action: Mouse scrolled (530, 353) with delta (0, 0)
Screenshot: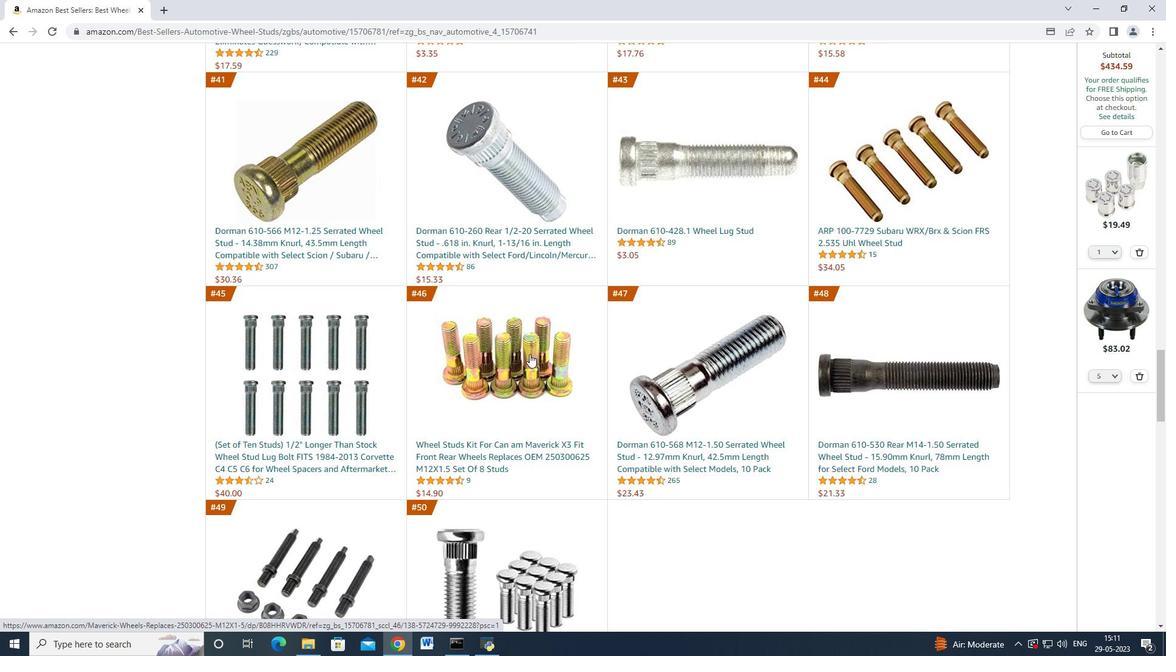 
Action: Mouse scrolled (530, 353) with delta (0, 0)
Screenshot: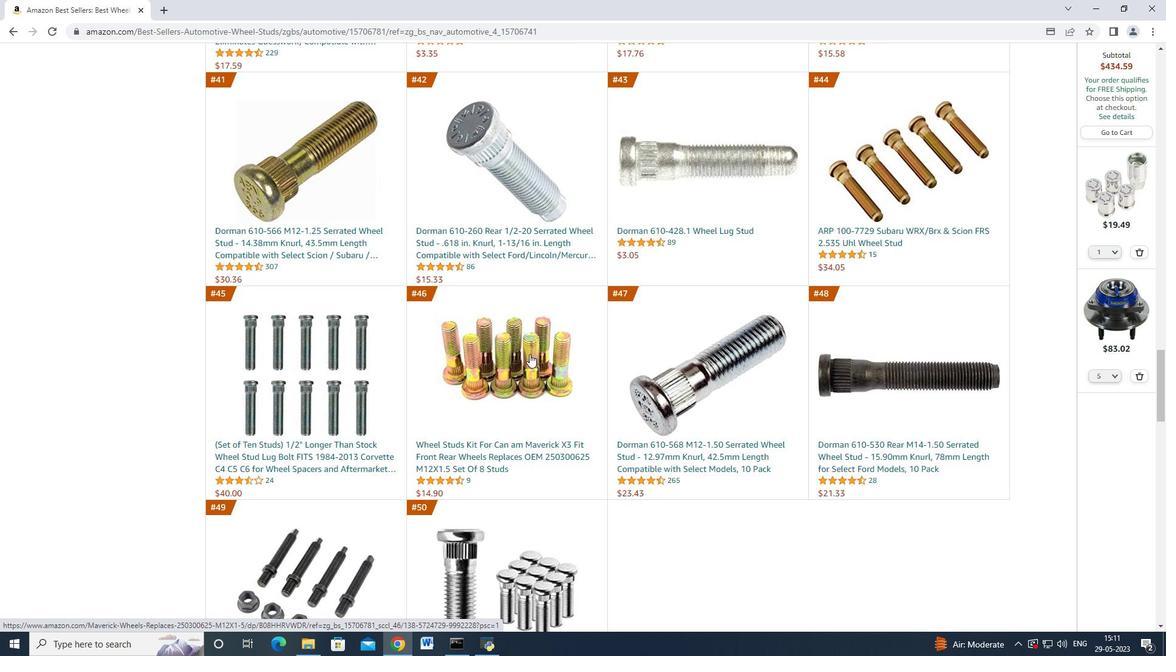 
Action: Mouse scrolled (530, 353) with delta (0, 0)
Screenshot: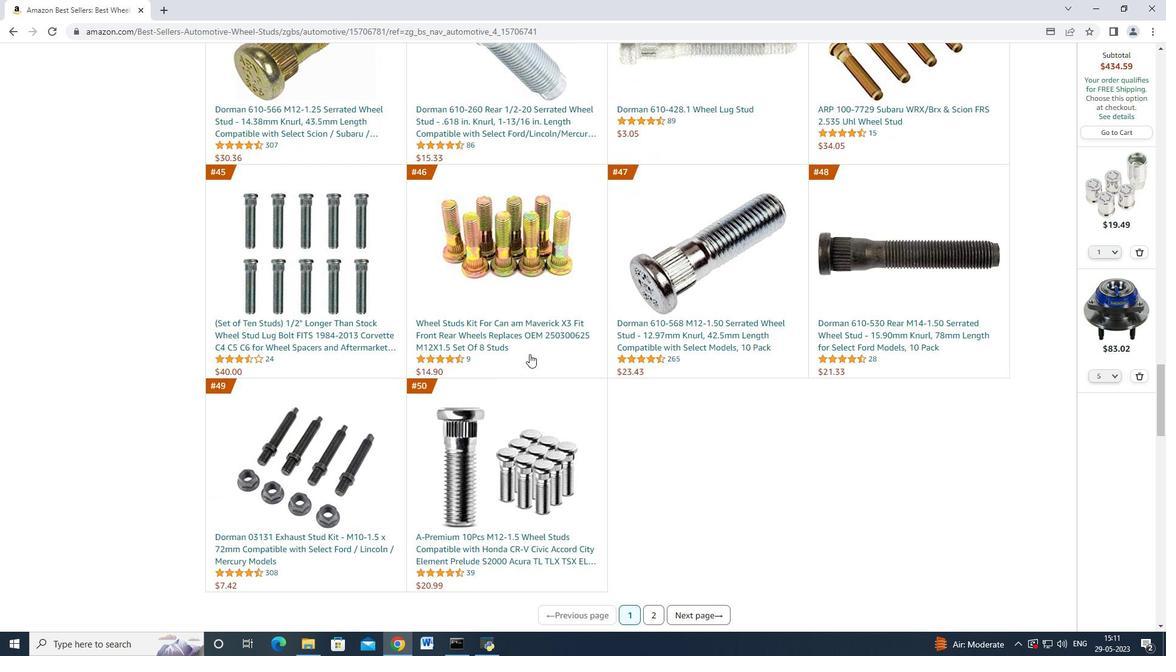 
Action: Mouse moved to (654, 559)
Screenshot: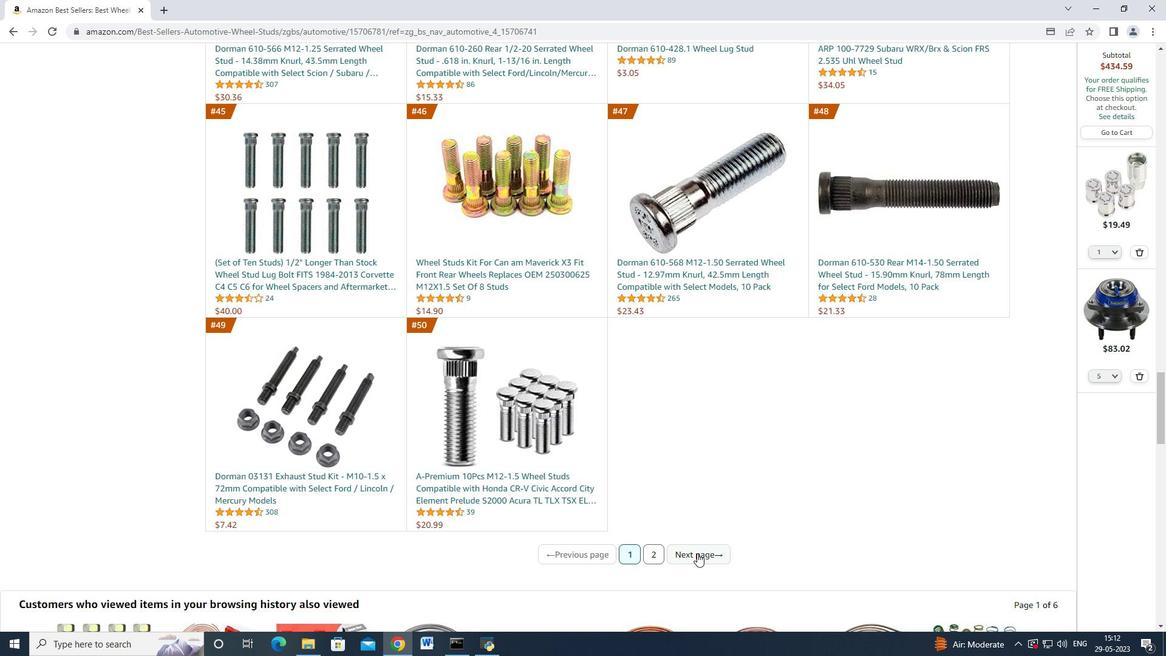 
Action: Mouse pressed left at (654, 559)
Screenshot: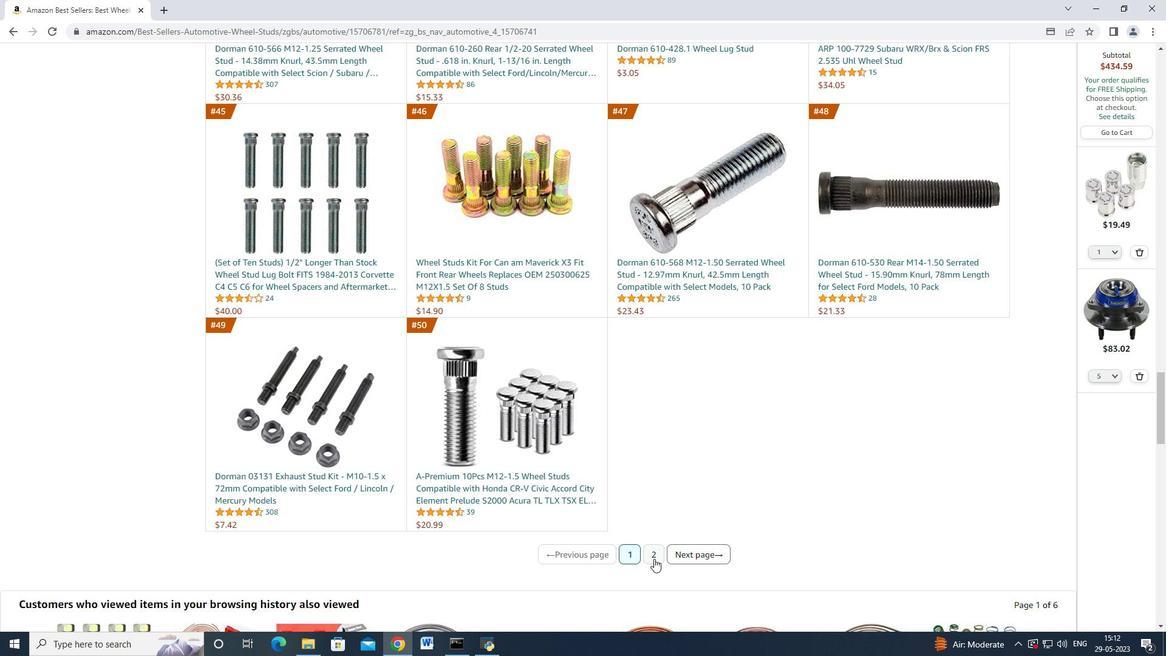 
Action: Mouse moved to (664, 417)
Screenshot: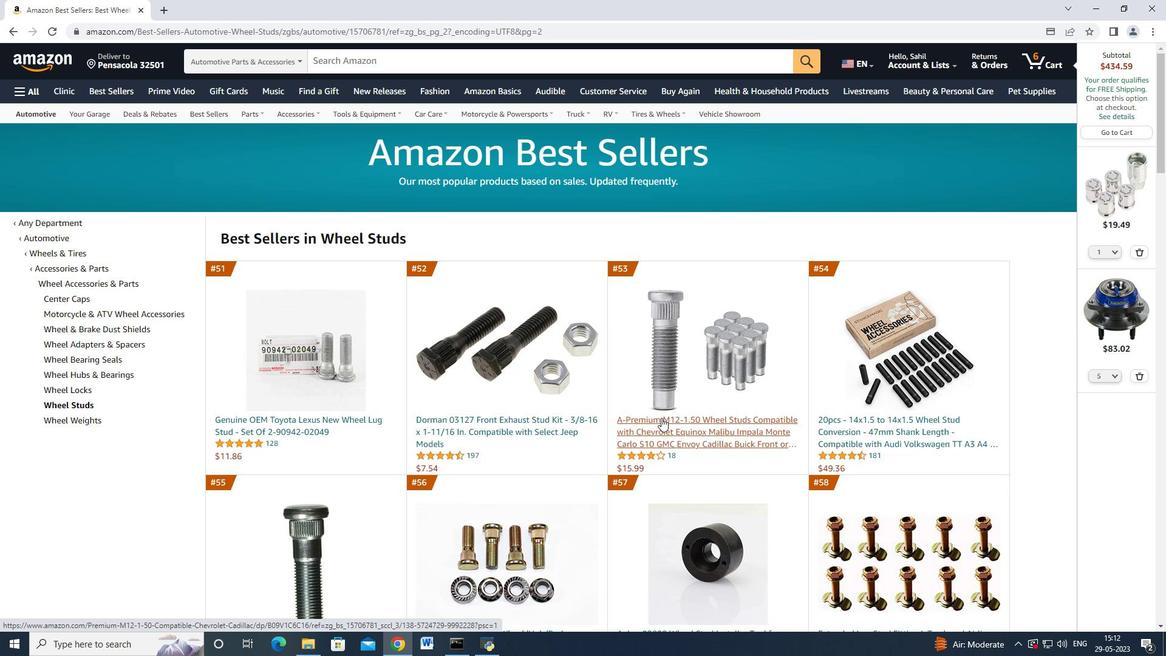 
Action: Mouse scrolled (664, 416) with delta (0, 0)
Screenshot: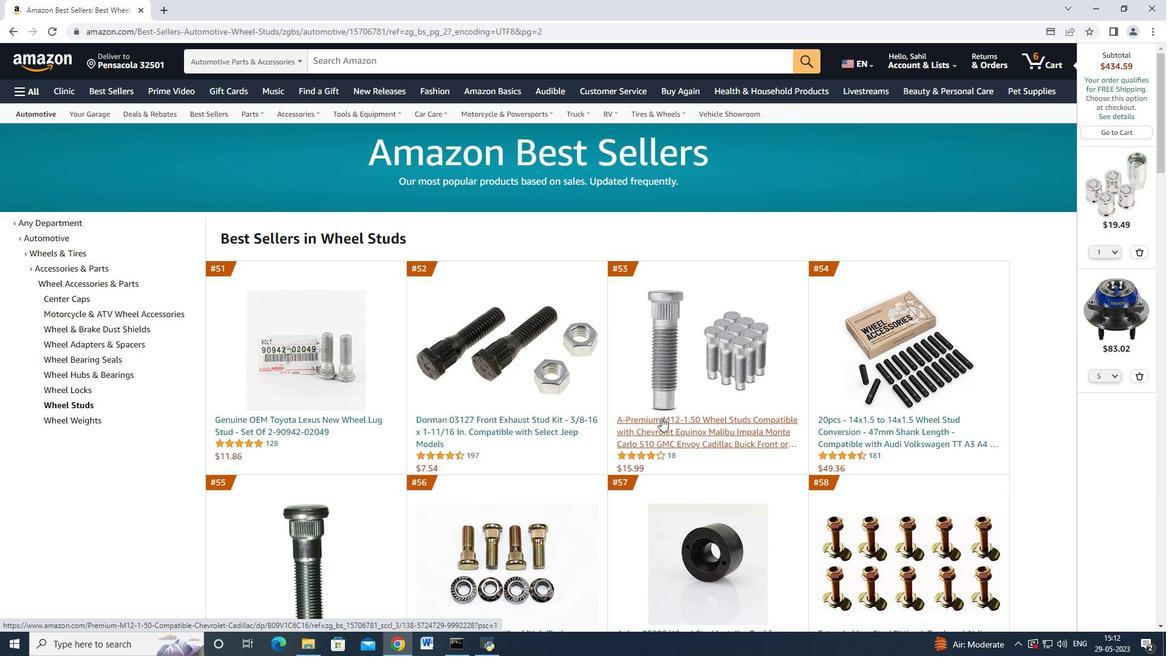 
Action: Mouse scrolled (664, 416) with delta (0, 0)
Screenshot: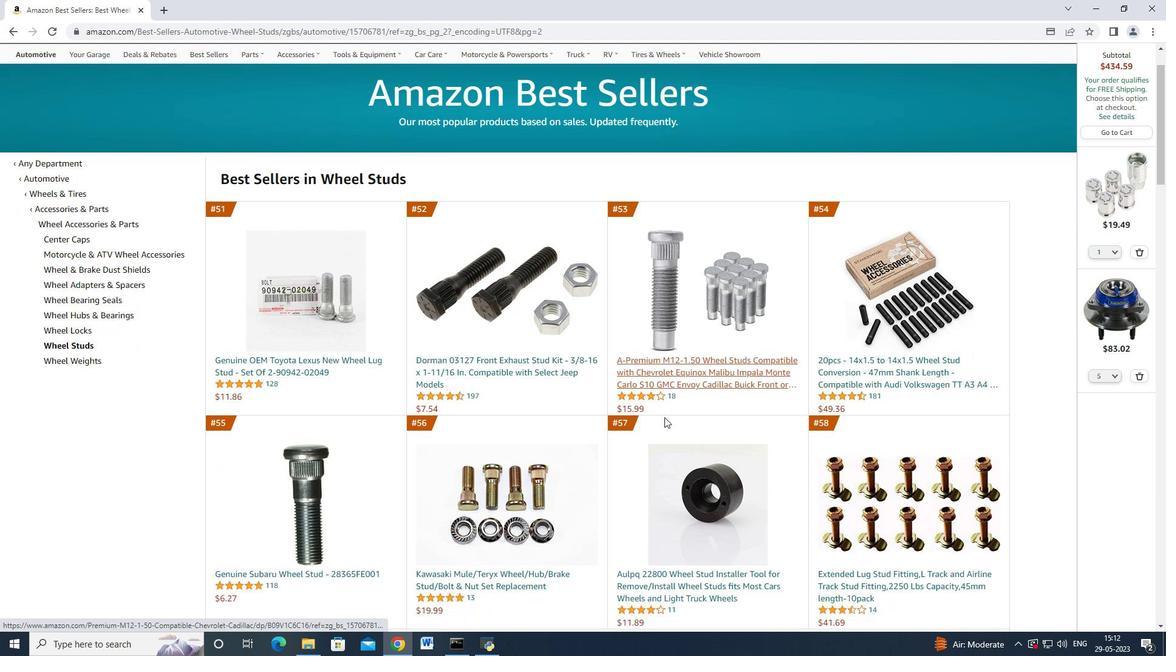
Action: Mouse scrolled (664, 416) with delta (0, 0)
Screenshot: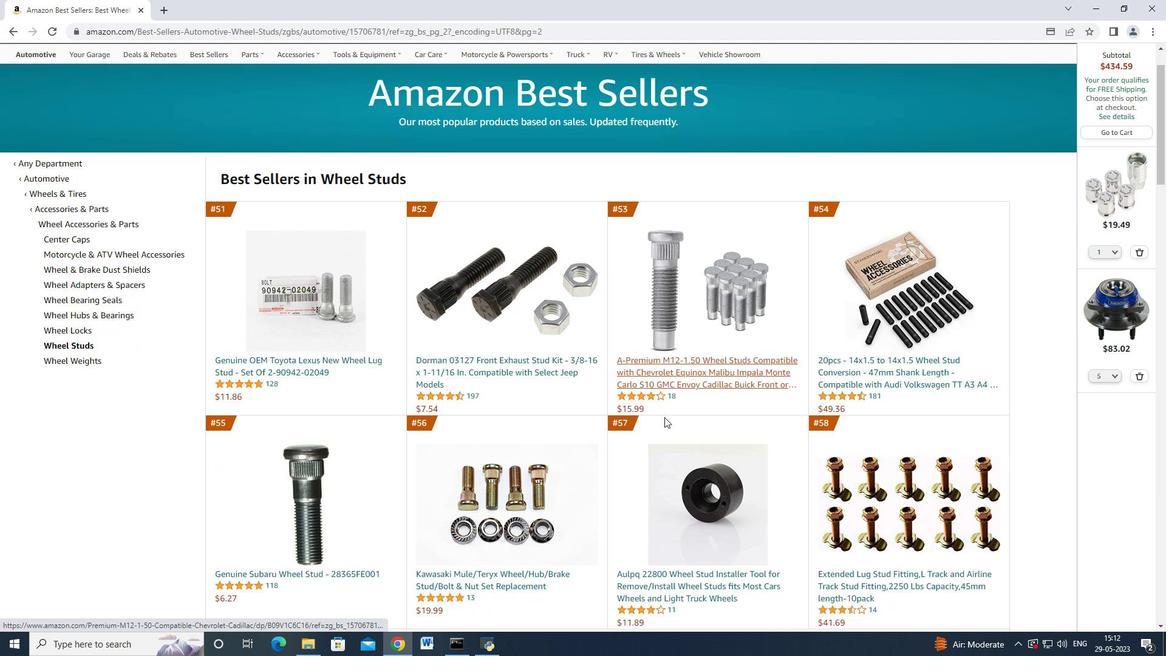 
Action: Mouse moved to (661, 427)
Screenshot: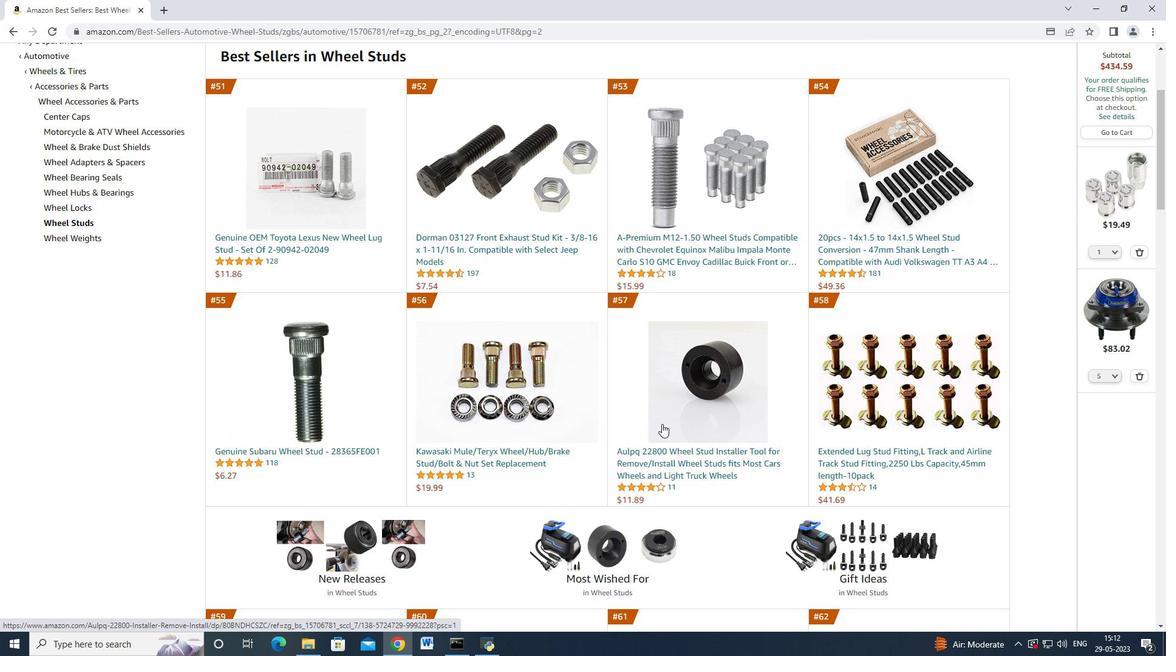 
Action: Mouse scrolled (661, 427) with delta (0, 0)
Screenshot: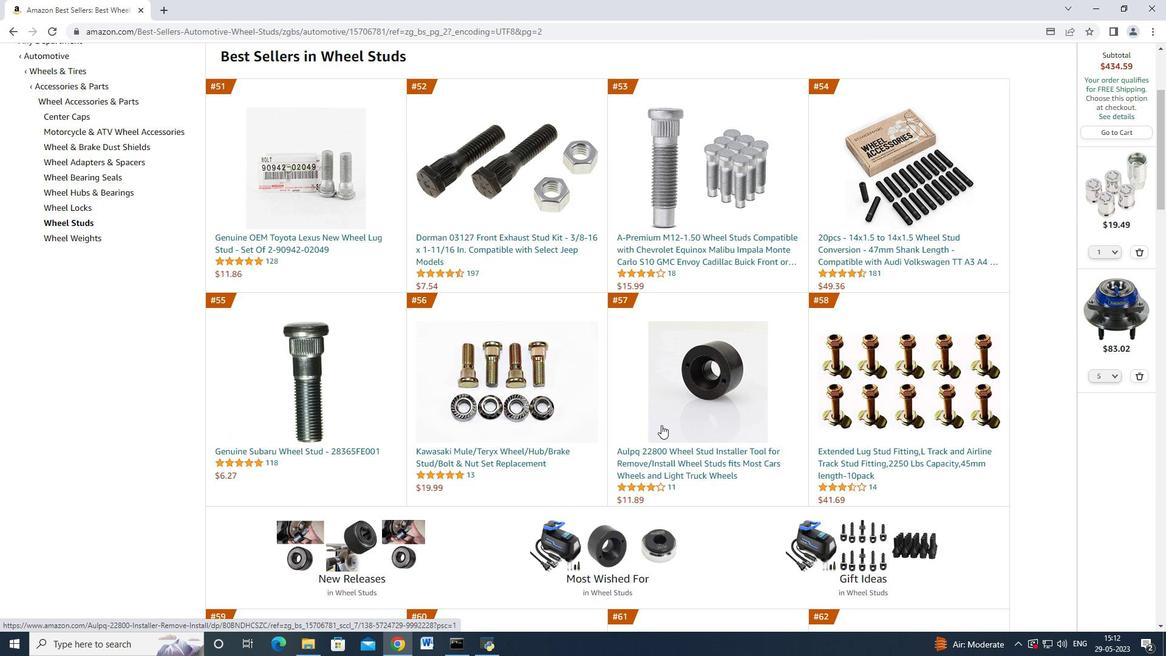 
Action: Mouse moved to (661, 427)
Screenshot: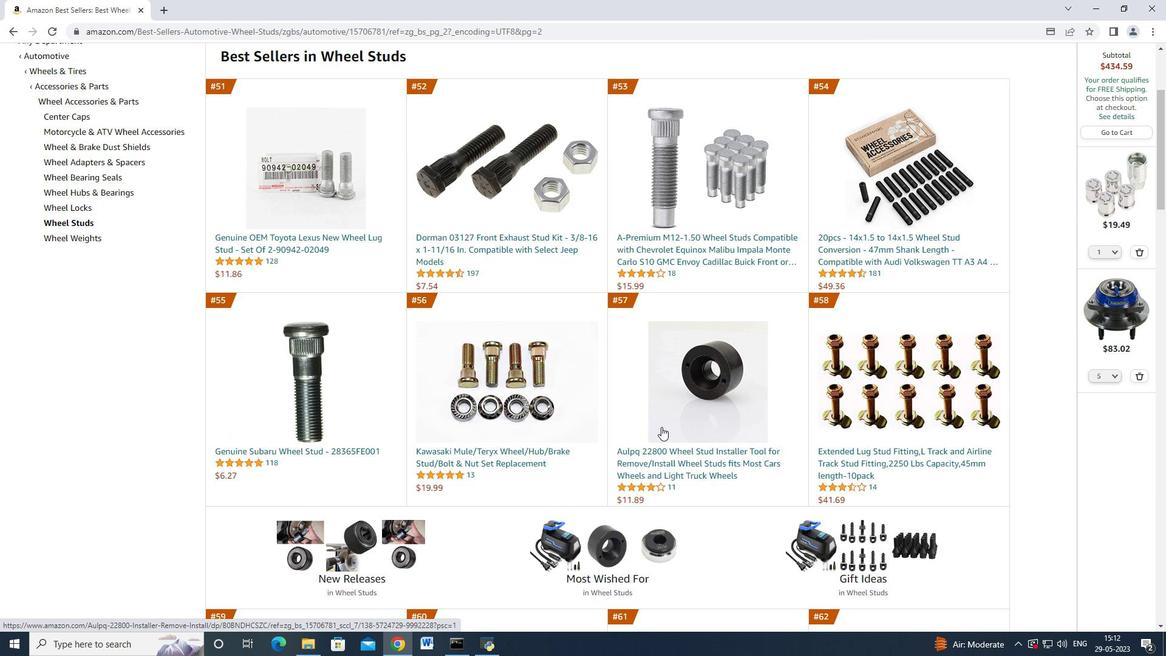 
Action: Mouse scrolled (661, 427) with delta (0, 0)
Screenshot: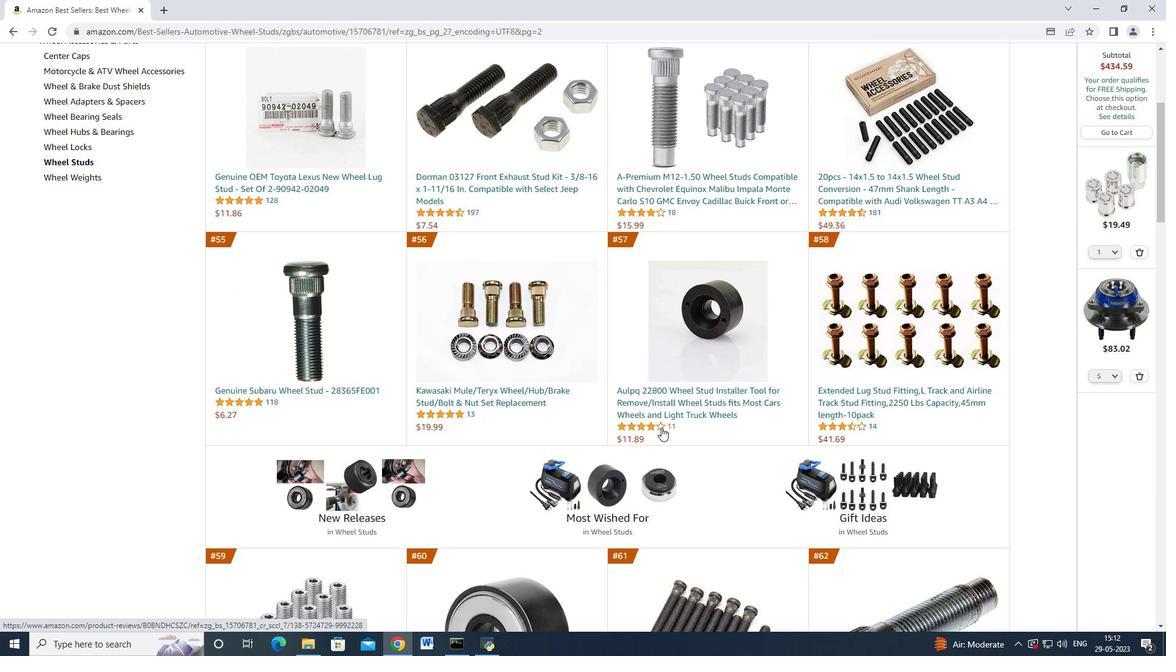 
Action: Mouse scrolled (661, 427) with delta (0, 0)
Screenshot: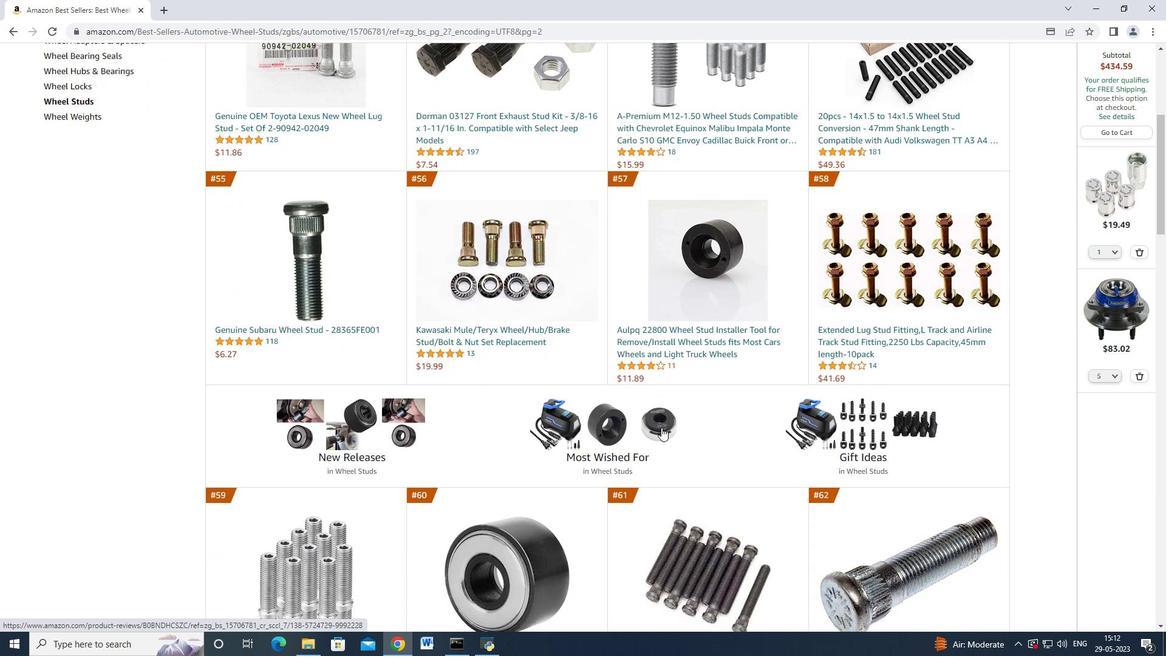 
Action: Mouse scrolled (661, 427) with delta (0, 0)
Screenshot: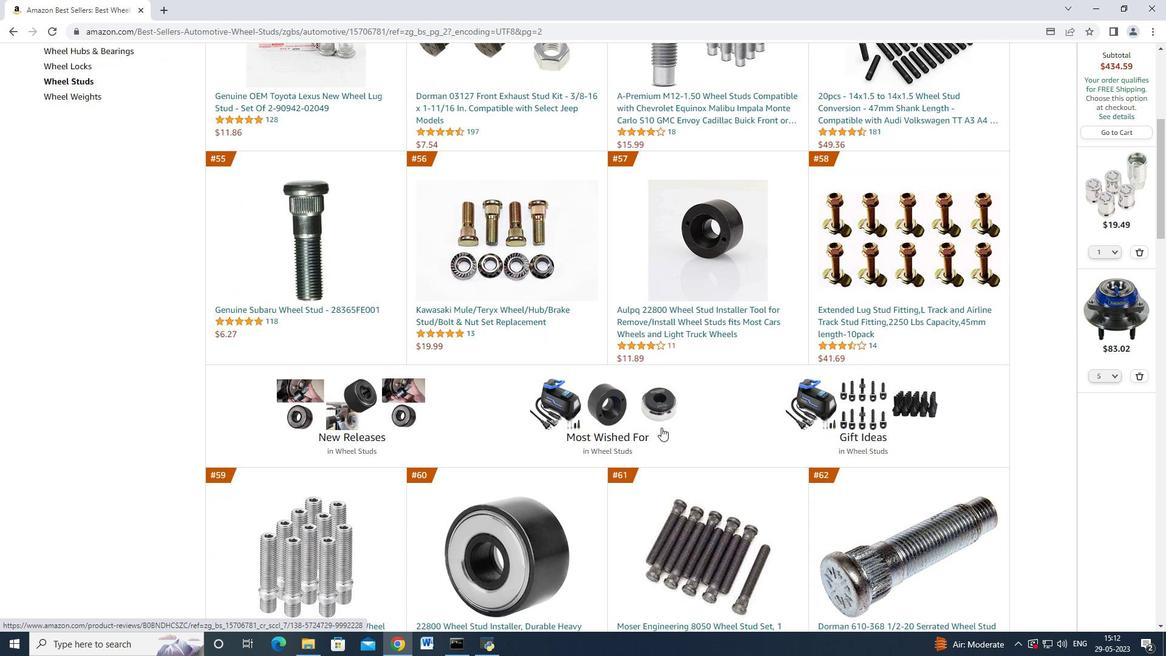 
Action: Mouse scrolled (661, 427) with delta (0, 0)
Screenshot: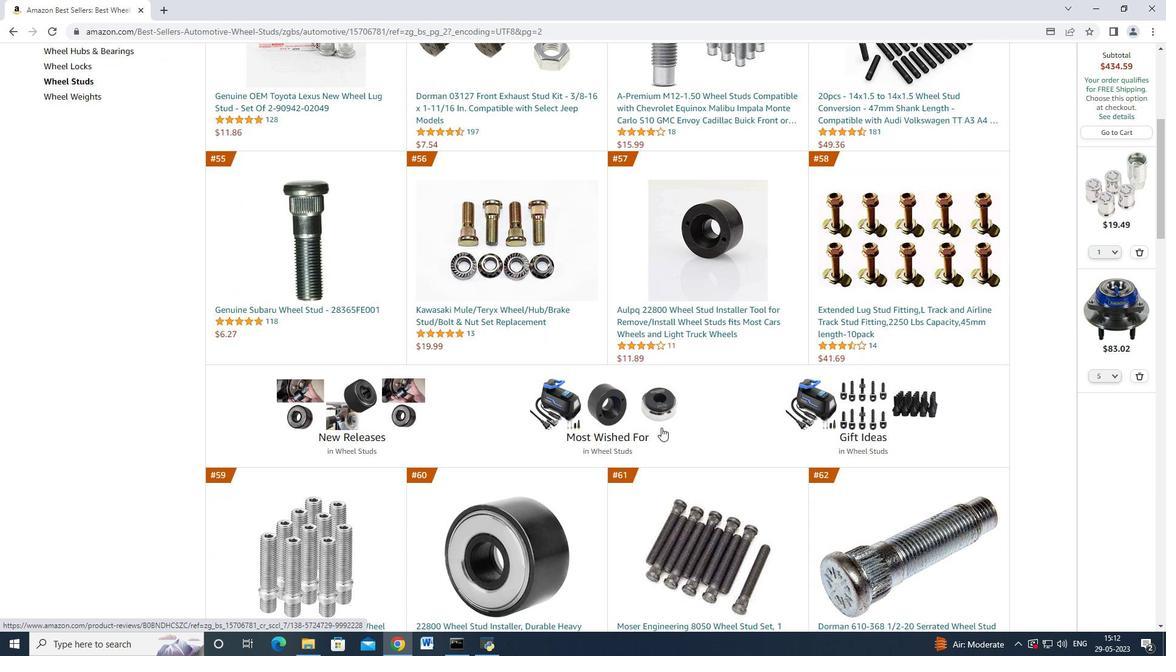 
Action: Mouse moved to (661, 427)
Screenshot: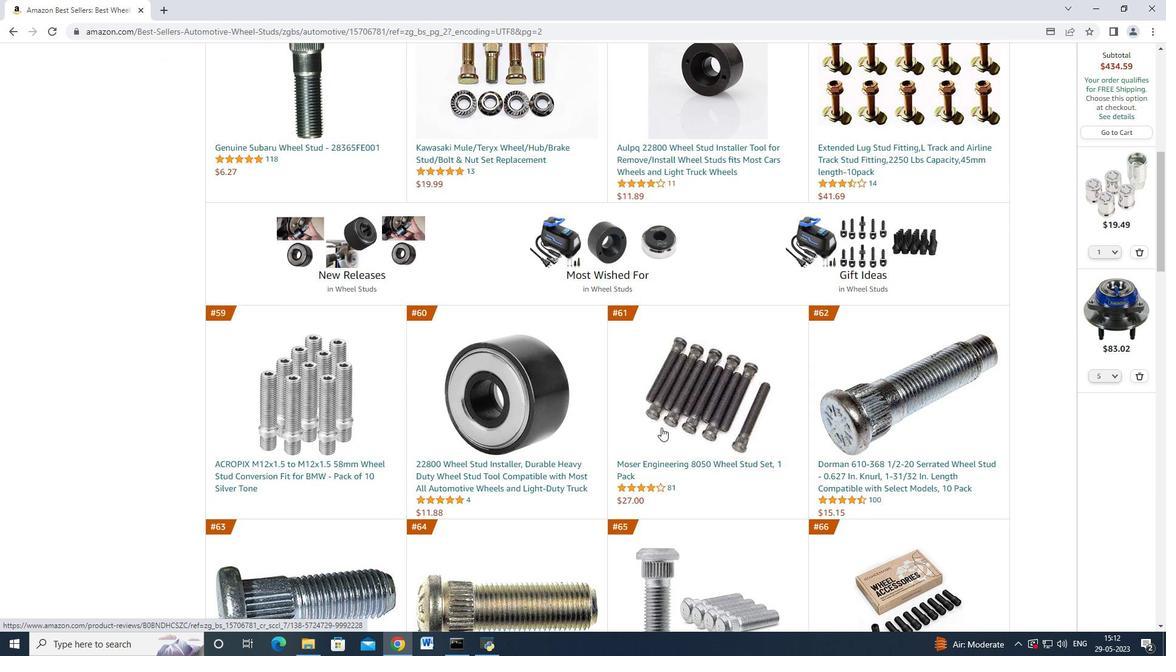 
Action: Mouse scrolled (661, 427) with delta (0, 0)
Screenshot: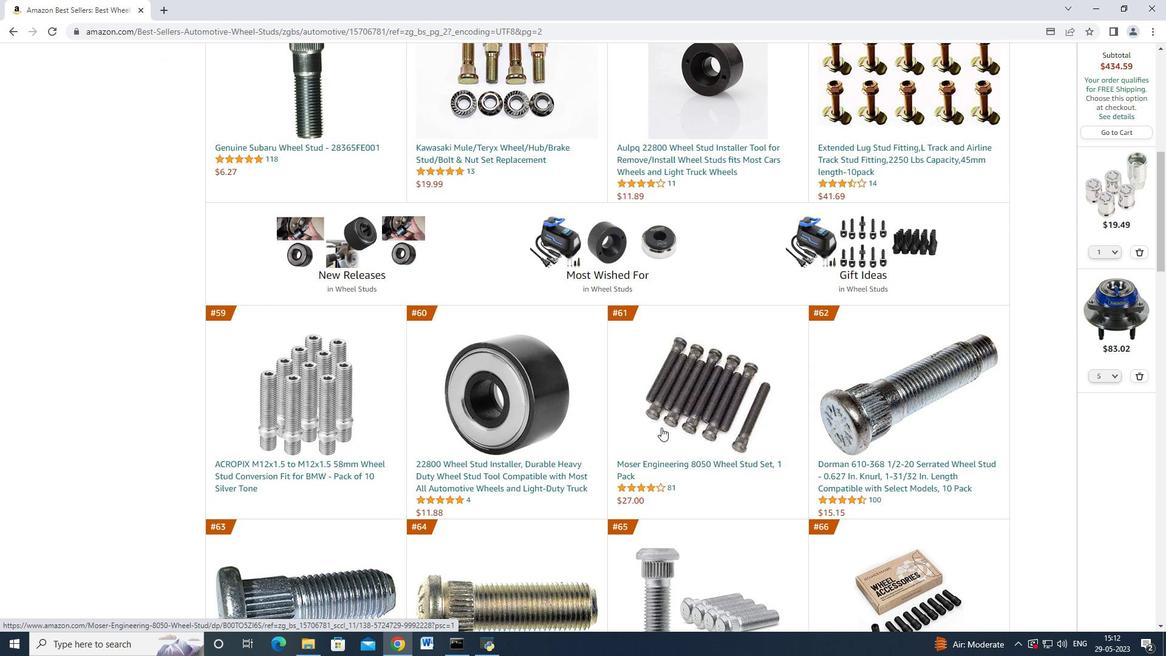 
Action: Mouse moved to (661, 427)
Screenshot: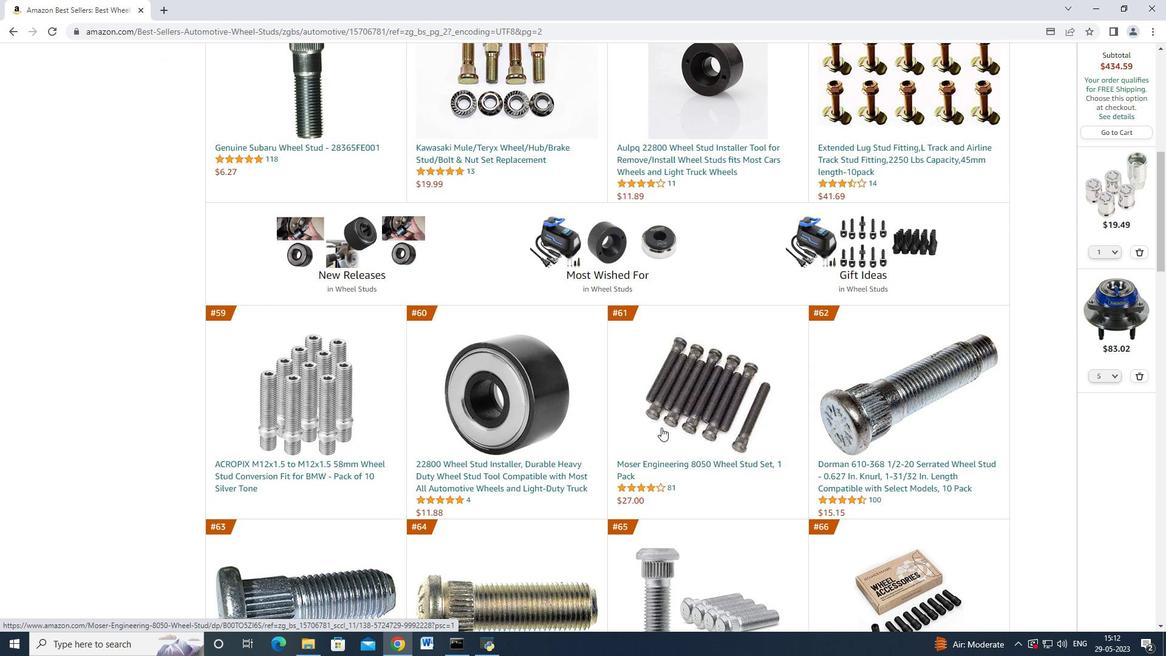 
Action: Mouse scrolled (661, 427) with delta (0, 0)
Screenshot: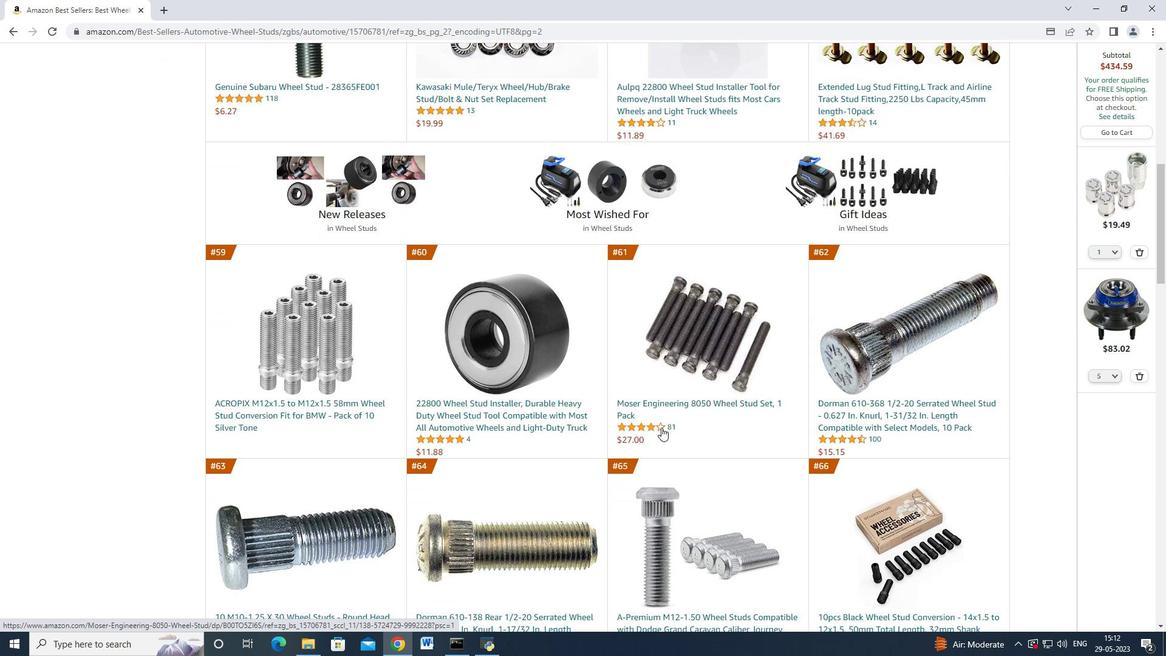 
Action: Mouse moved to (661, 428)
Screenshot: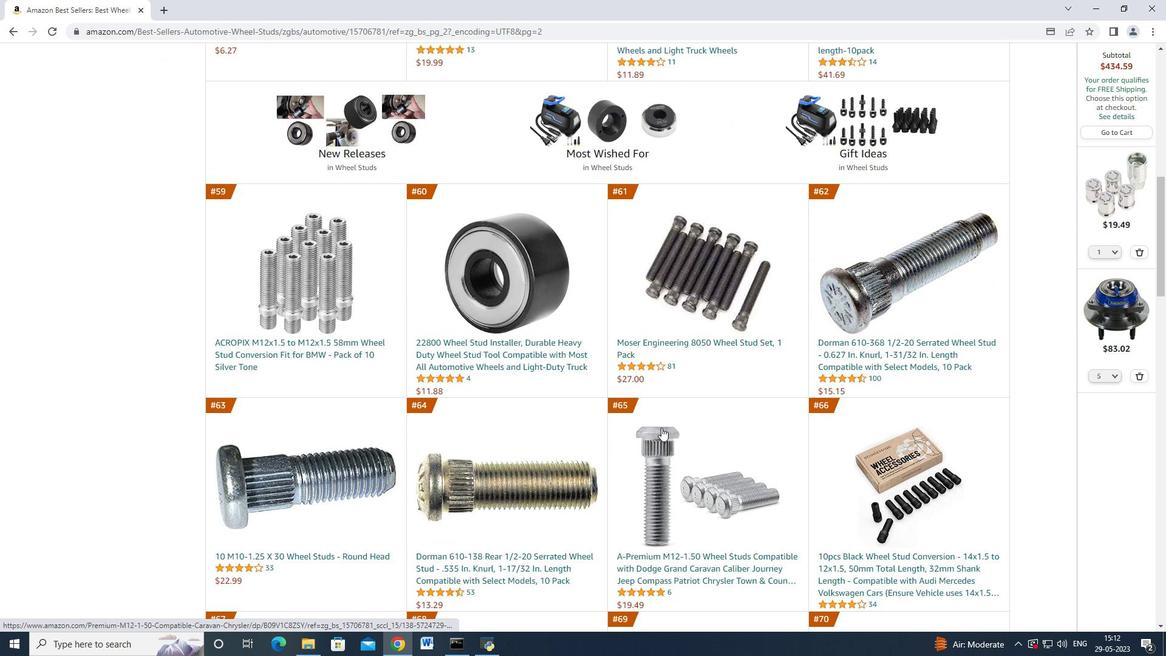 
Action: Mouse scrolled (661, 427) with delta (0, 0)
Screenshot: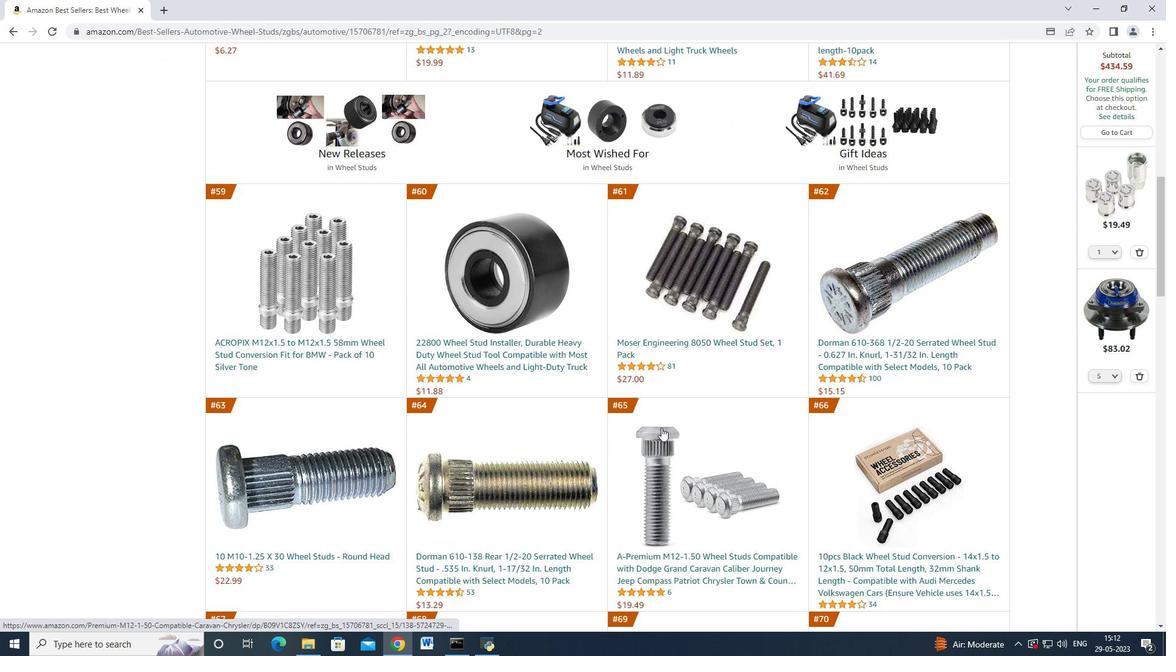 
Action: Mouse moved to (662, 429)
Screenshot: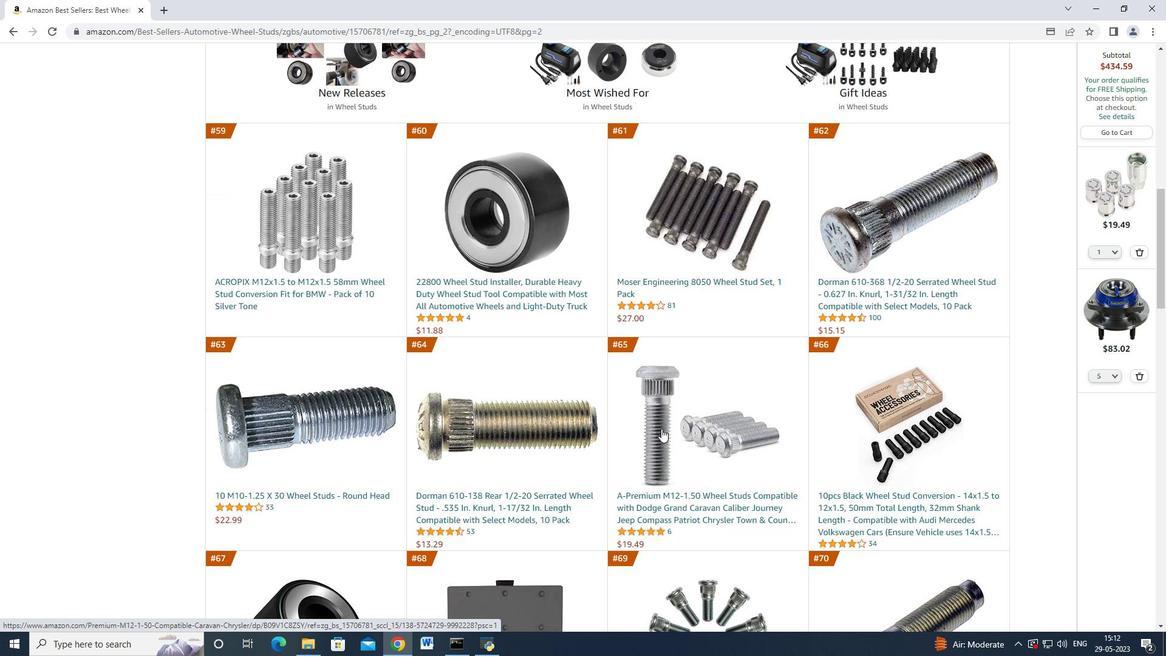
Action: Mouse scrolled (662, 428) with delta (0, 0)
Screenshot: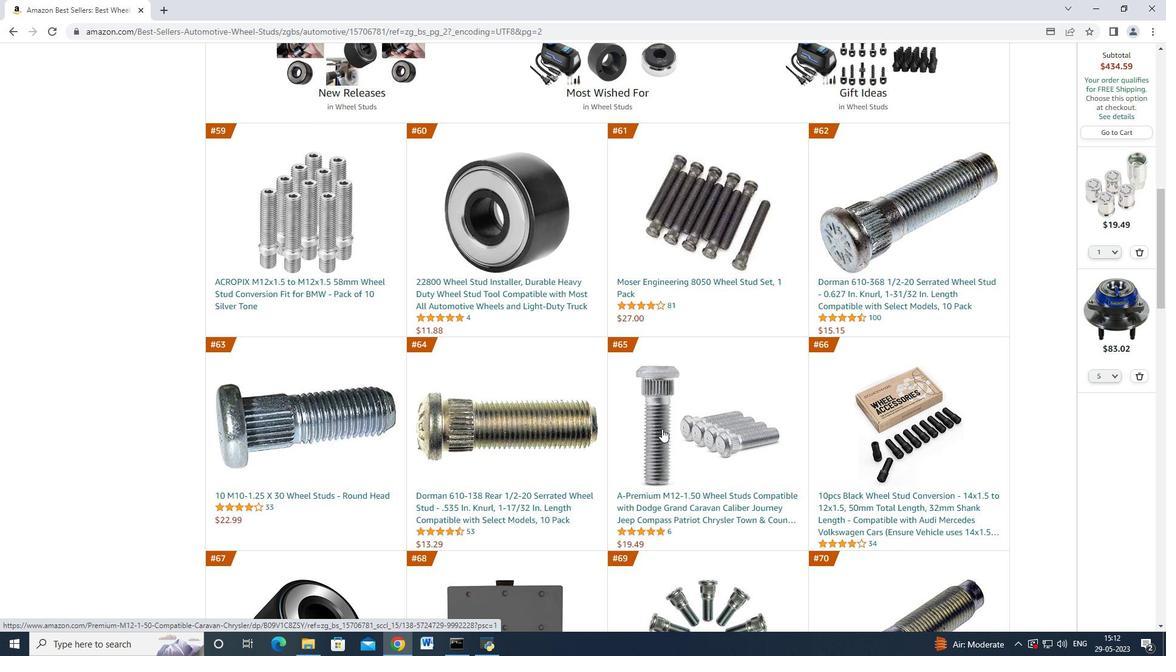 
Action: Mouse scrolled (662, 428) with delta (0, 0)
Screenshot: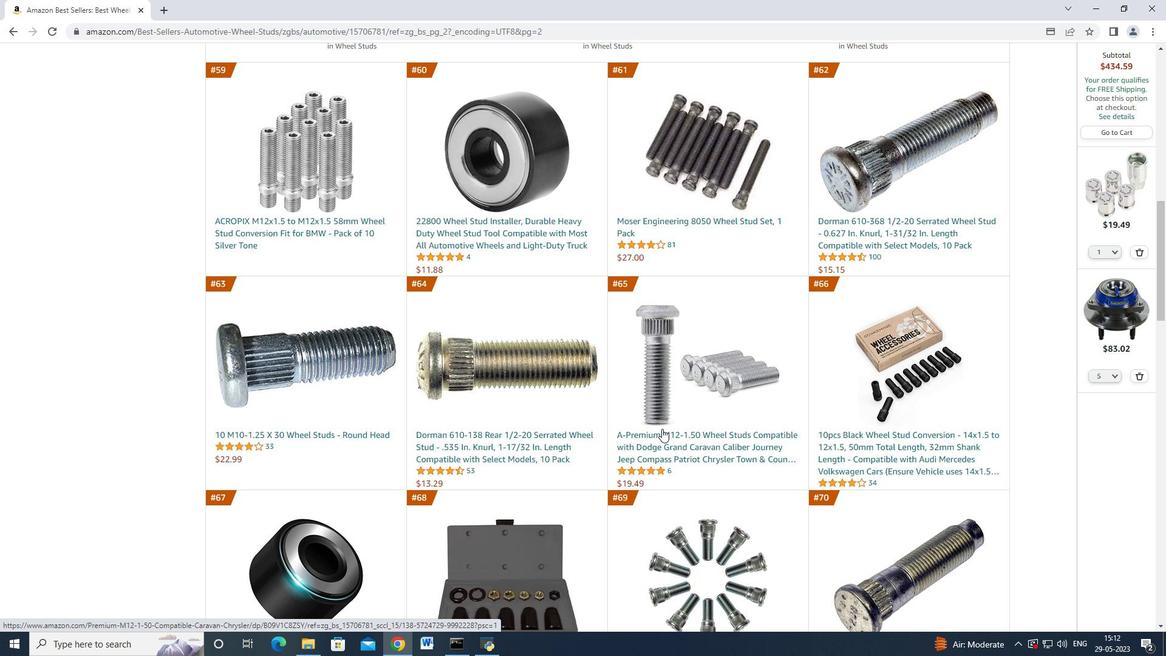 
Action: Mouse scrolled (662, 428) with delta (0, 0)
Screenshot: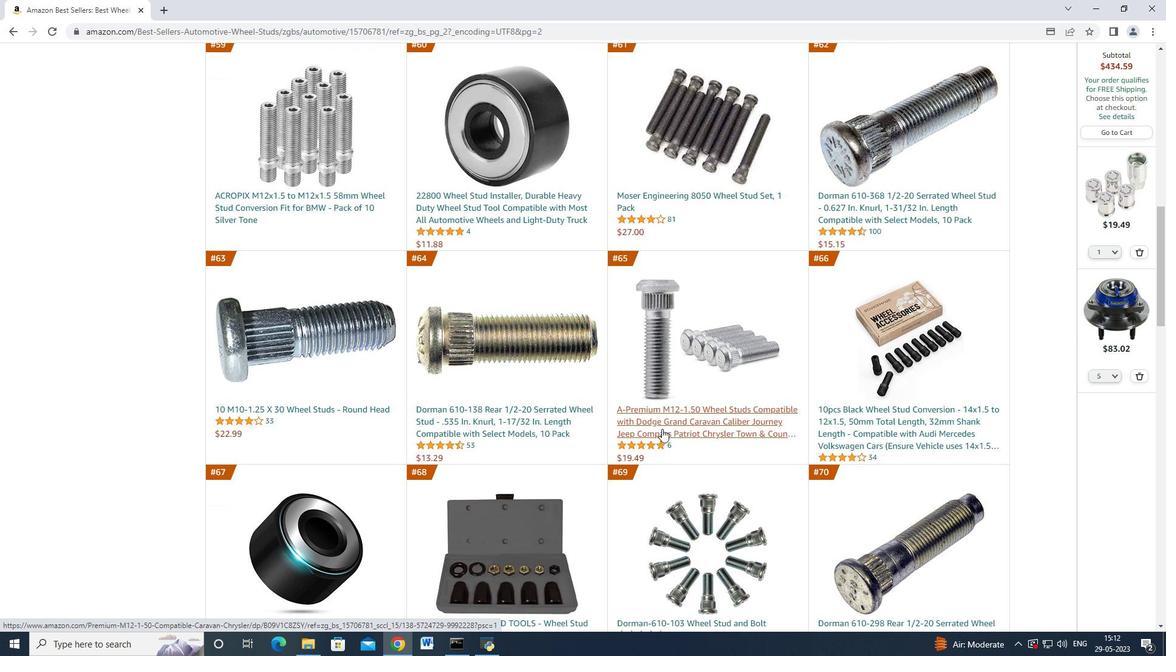 
Action: Mouse moved to (663, 402)
Screenshot: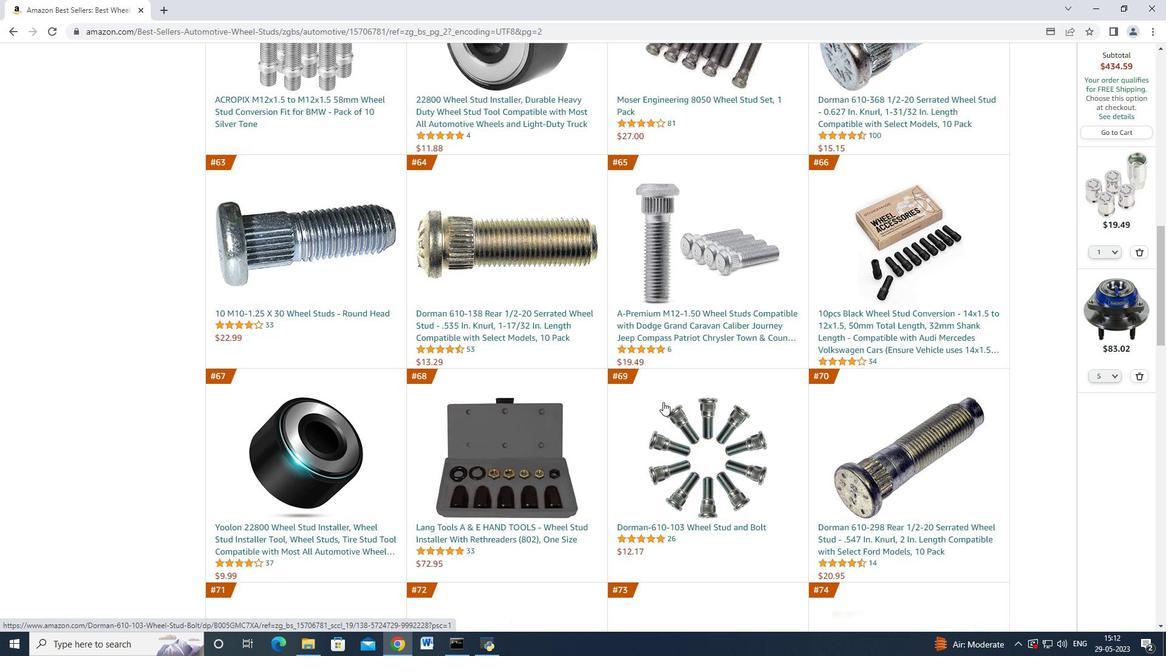 
Action: Mouse scrolled (663, 401) with delta (0, 0)
Screenshot: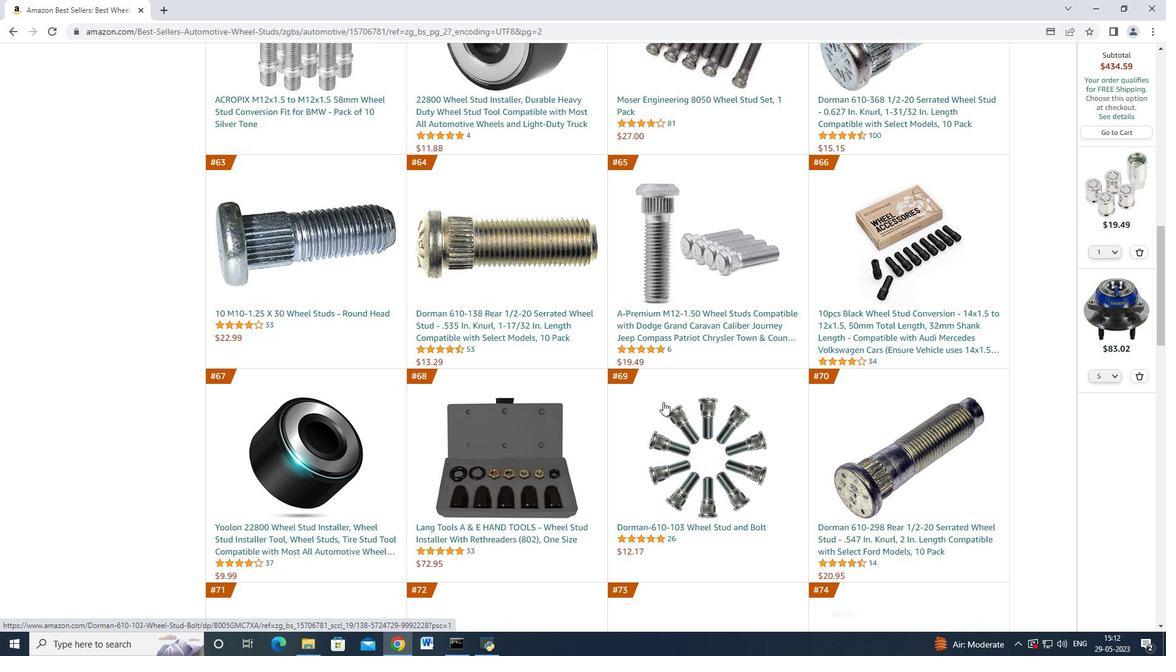 
Action: Mouse moved to (646, 450)
Screenshot: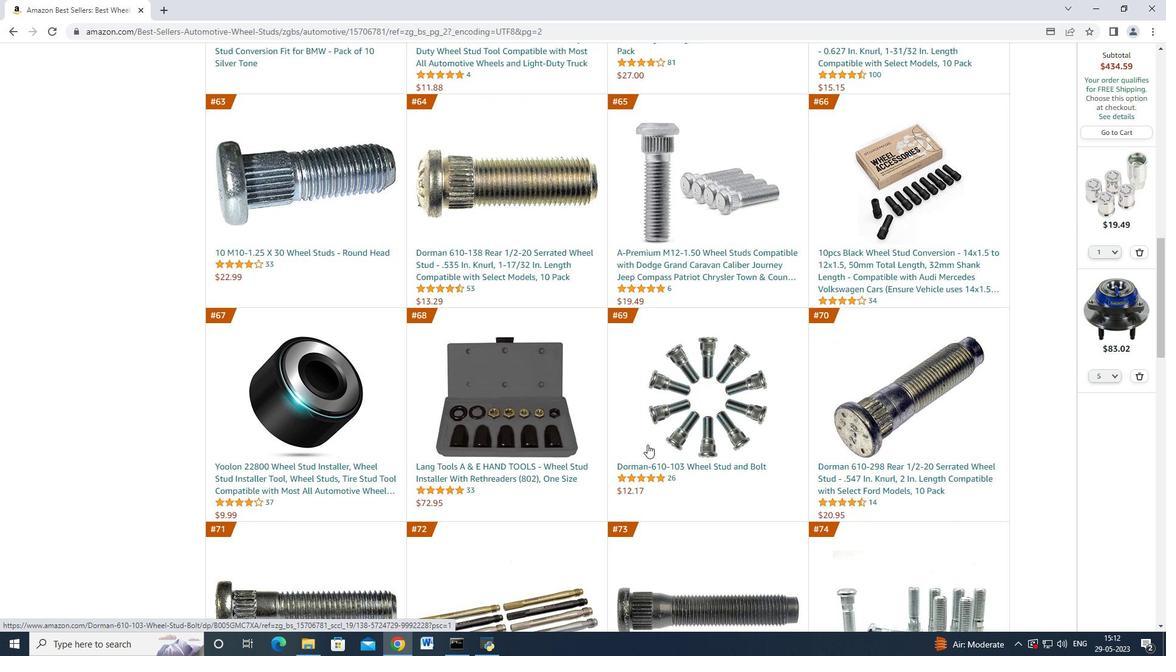 
Action: Mouse scrolled (646, 449) with delta (0, 0)
Screenshot: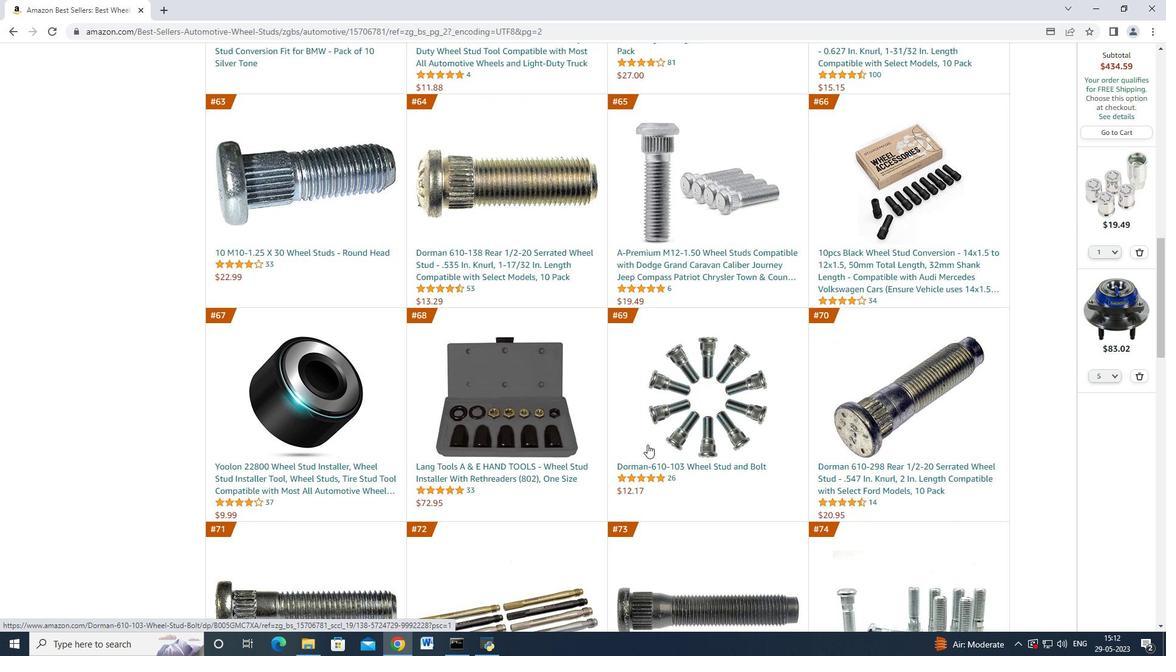 
Action: Mouse moved to (644, 461)
Screenshot: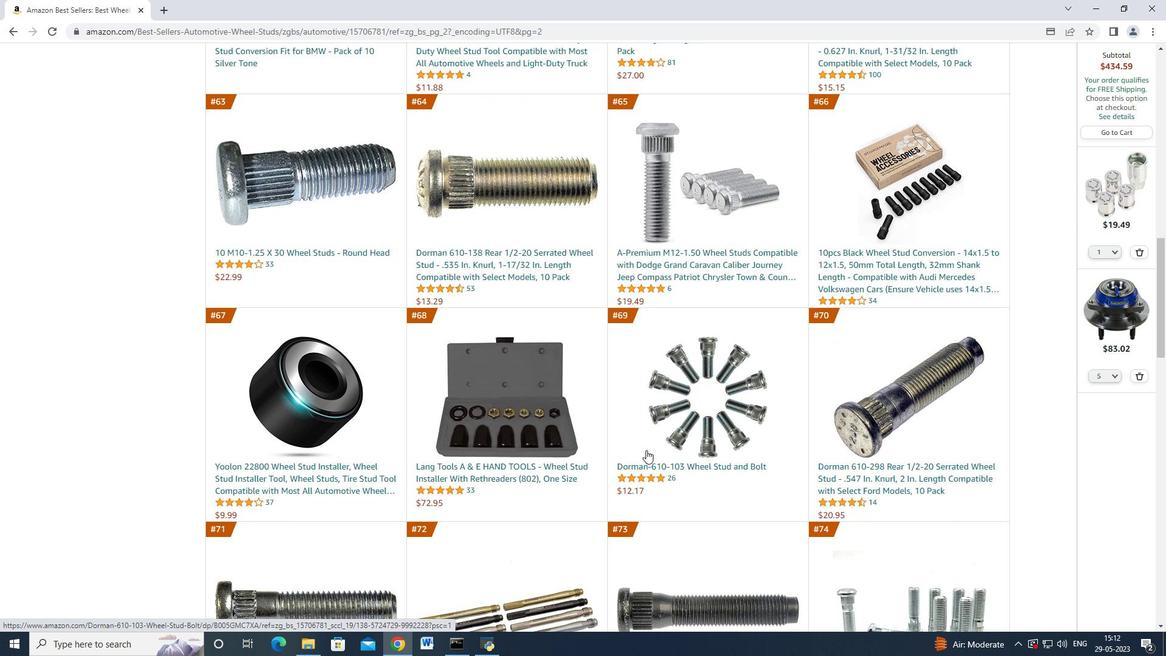 
Action: Mouse scrolled (644, 461) with delta (0, 0)
Screenshot: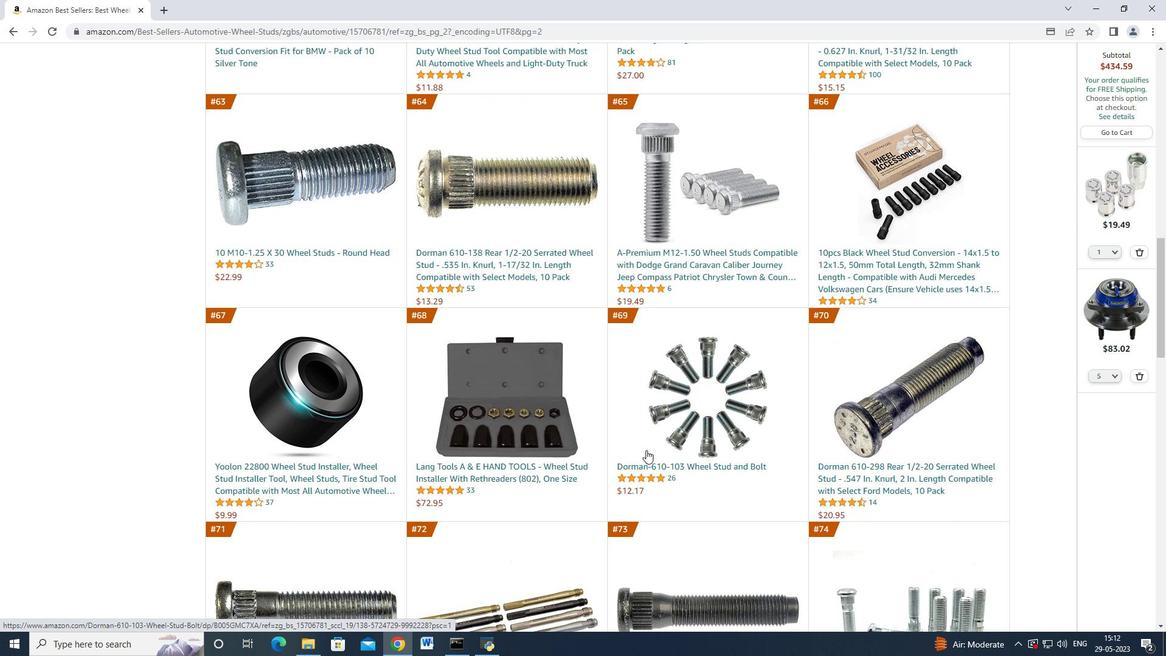 
Action: Mouse moved to (644, 464)
Screenshot: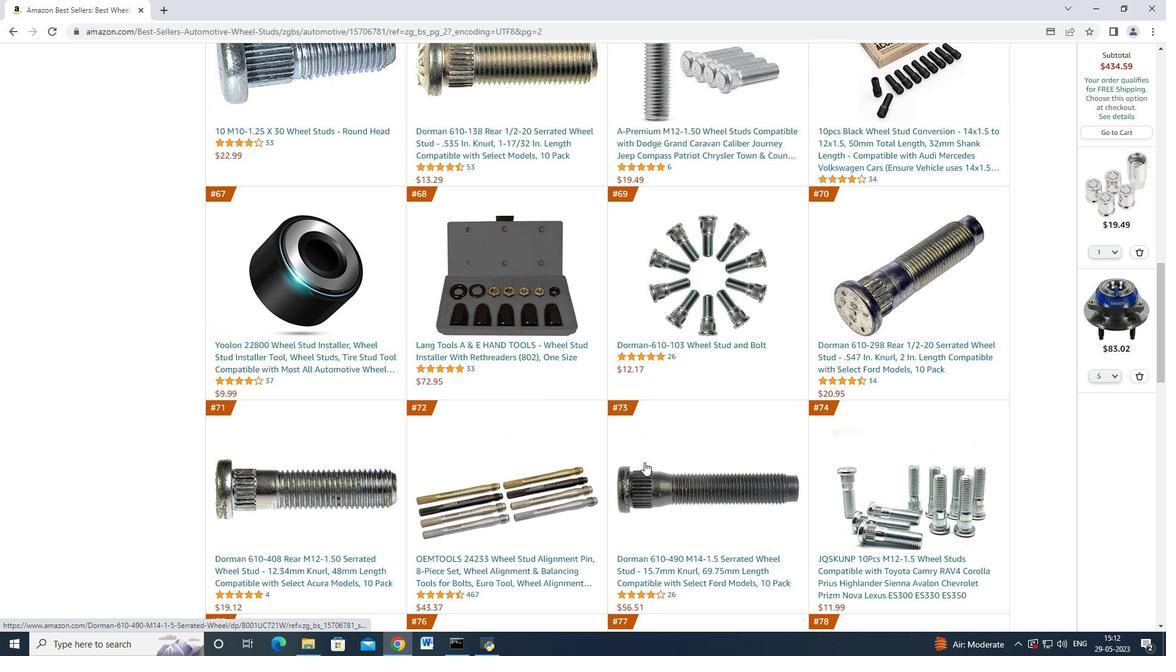 
Action: Mouse scrolled (644, 463) with delta (0, 0)
